Task: Create a website for subscription-based wine club: curate and deliver wine selections to subscribers.
Action: Mouse moved to (900, 118)
Screenshot: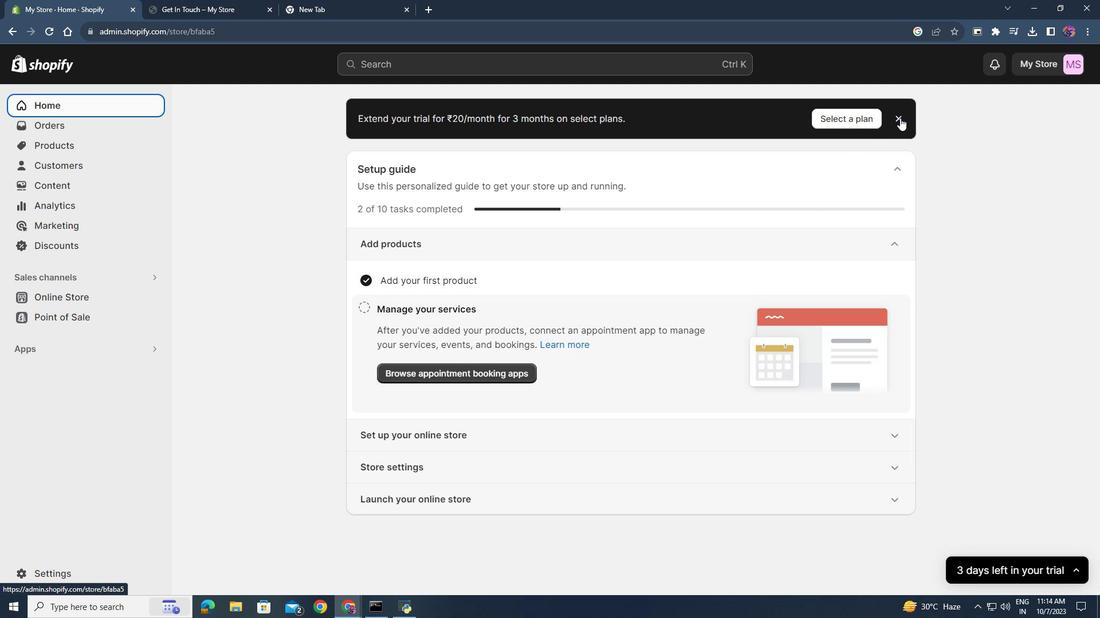 
Action: Mouse pressed left at (900, 118)
Screenshot: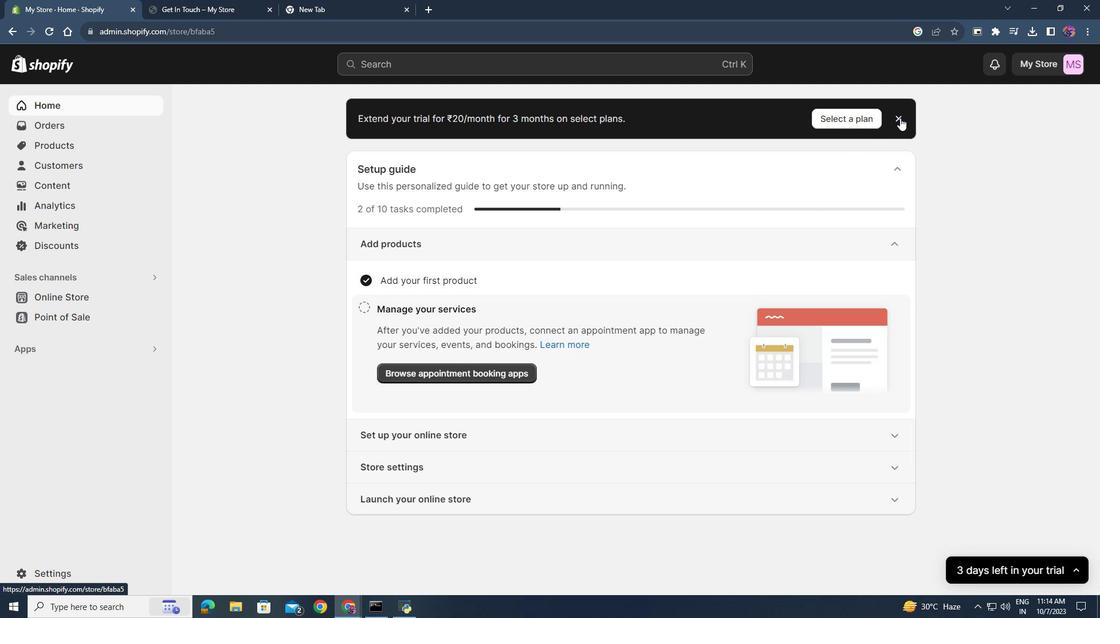 
Action: Mouse moved to (72, 297)
Screenshot: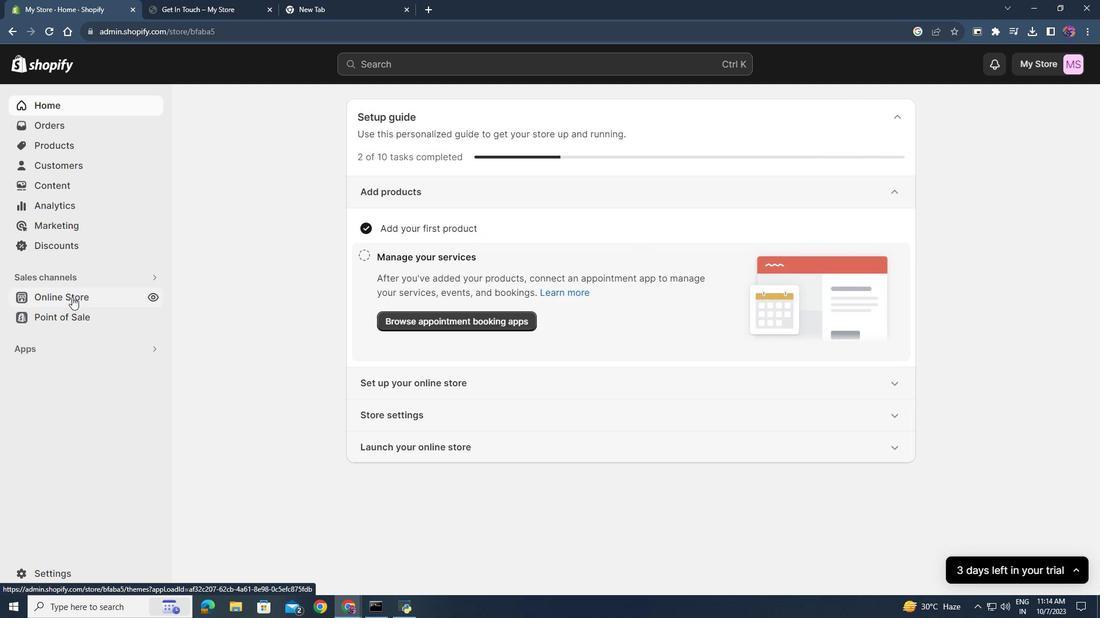 
Action: Mouse pressed left at (72, 297)
Screenshot: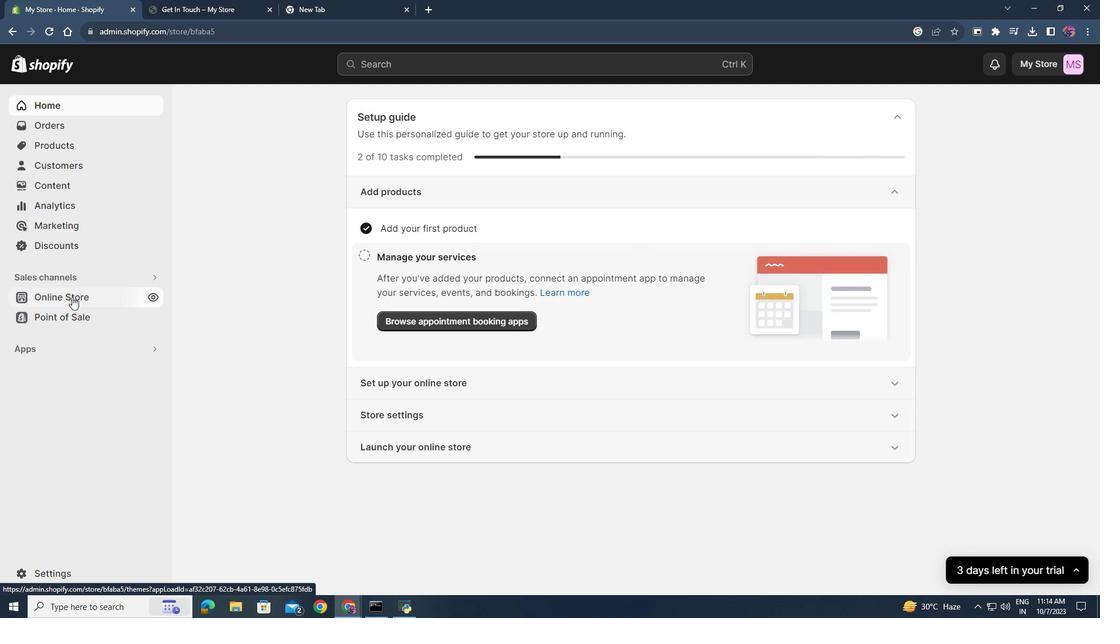 
Action: Mouse moved to (745, 420)
Screenshot: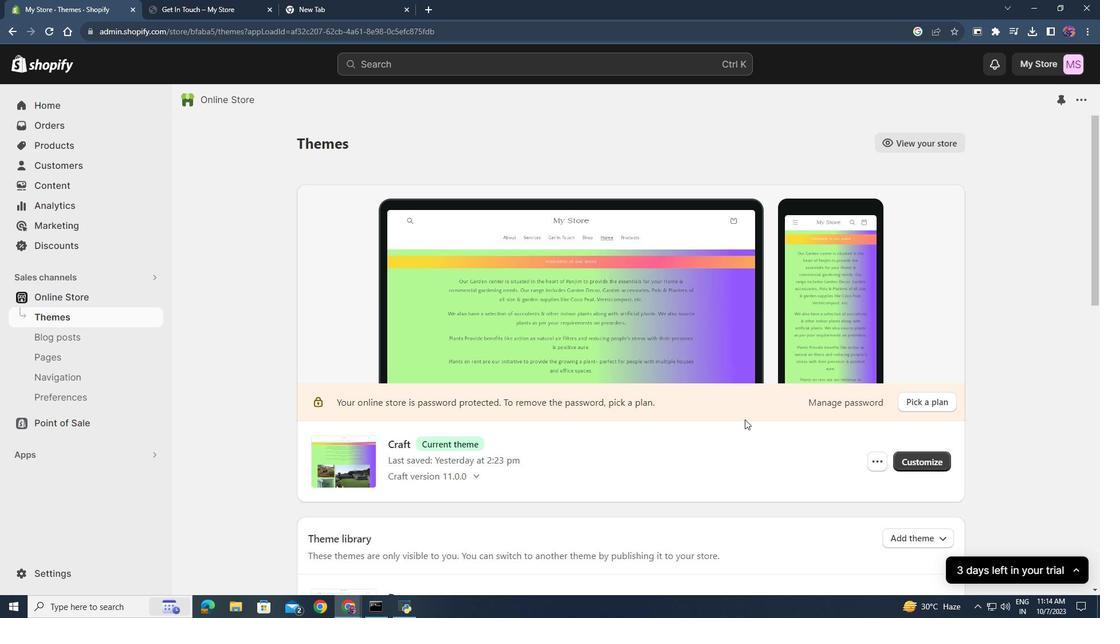 
Action: Mouse scrolled (745, 419) with delta (0, 0)
Screenshot: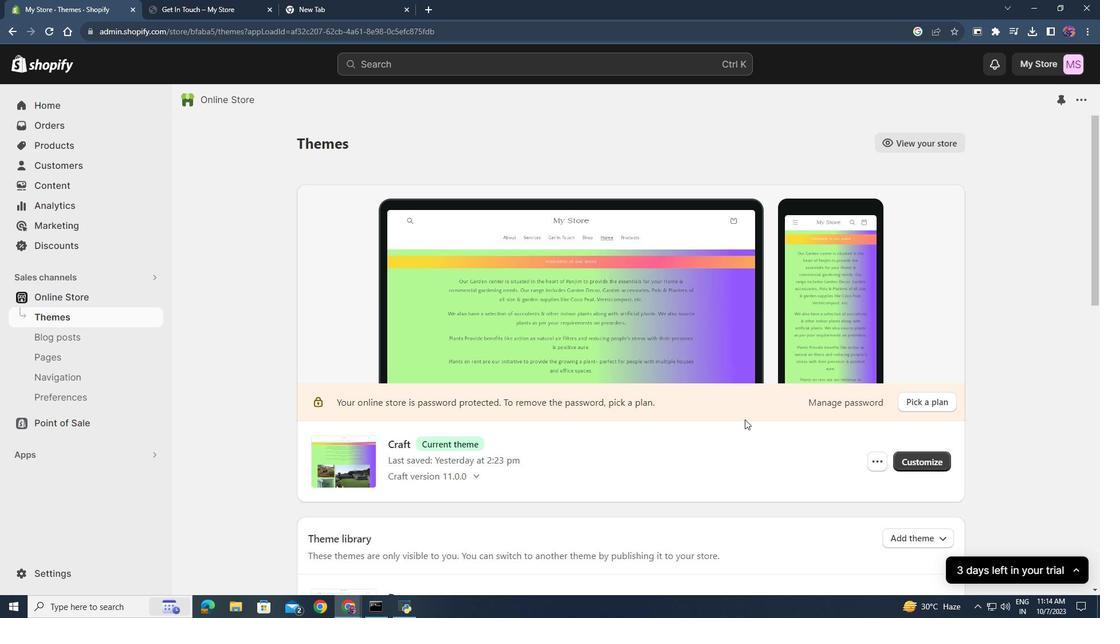
Action: Mouse scrolled (745, 419) with delta (0, 0)
Screenshot: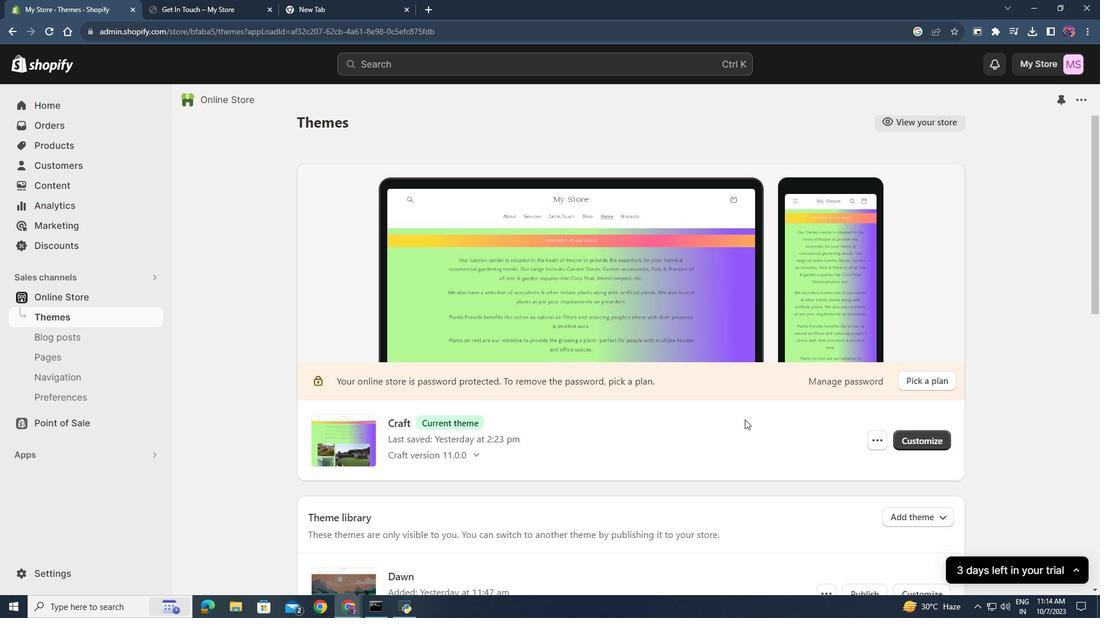 
Action: Mouse scrolled (745, 419) with delta (0, 0)
Screenshot: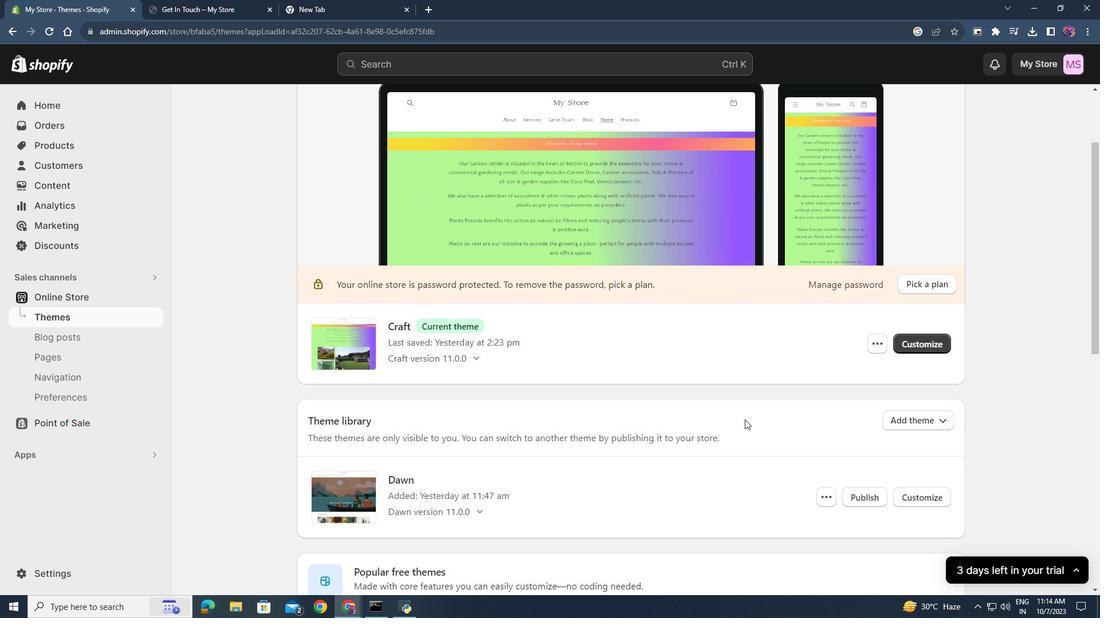 
Action: Mouse scrolled (745, 419) with delta (0, 0)
Screenshot: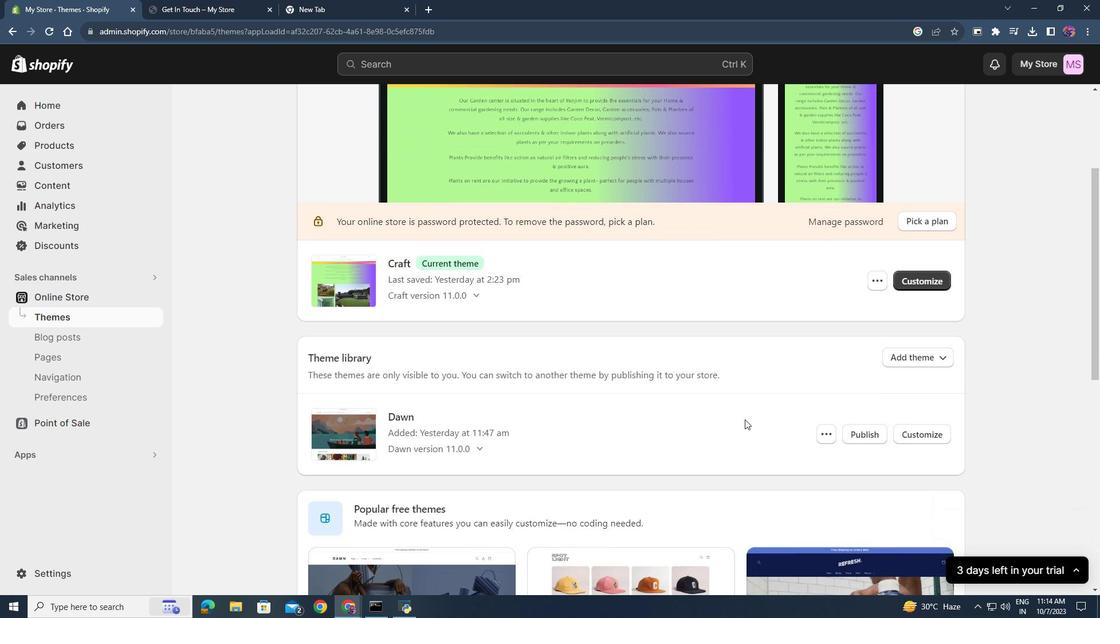
Action: Mouse scrolled (745, 420) with delta (0, 0)
Screenshot: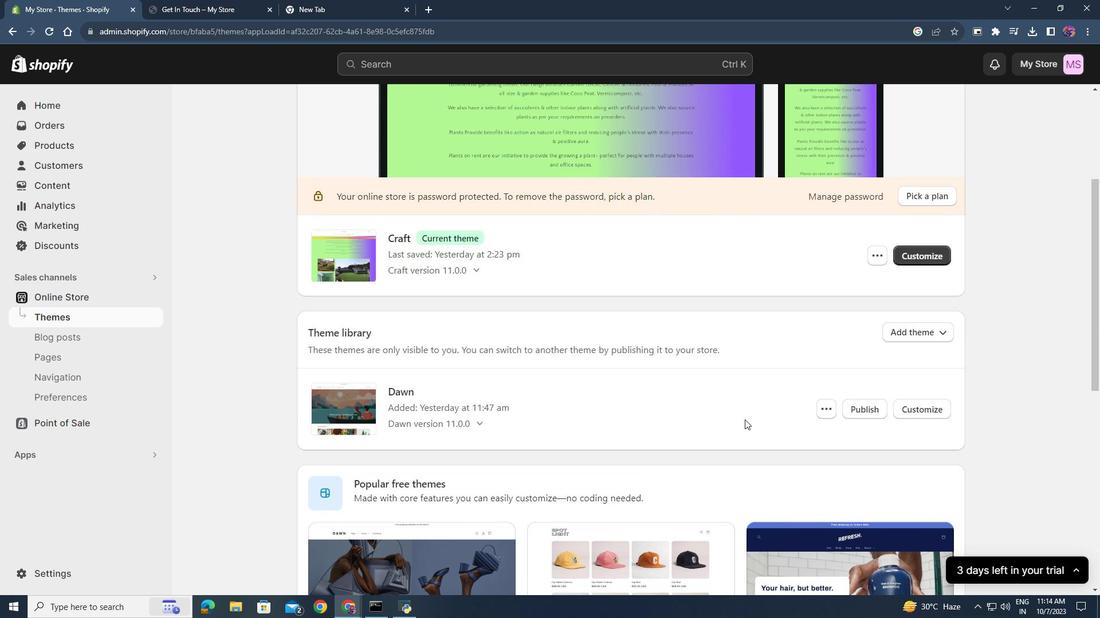 
Action: Mouse scrolled (745, 420) with delta (0, 0)
Screenshot: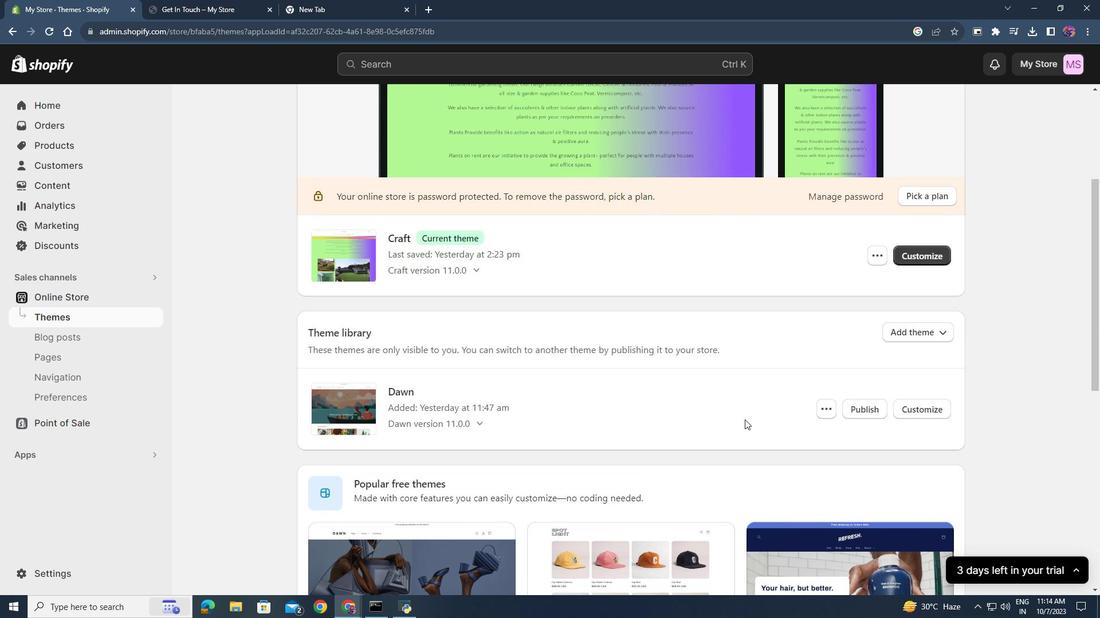 
Action: Mouse scrolled (745, 420) with delta (0, 0)
Screenshot: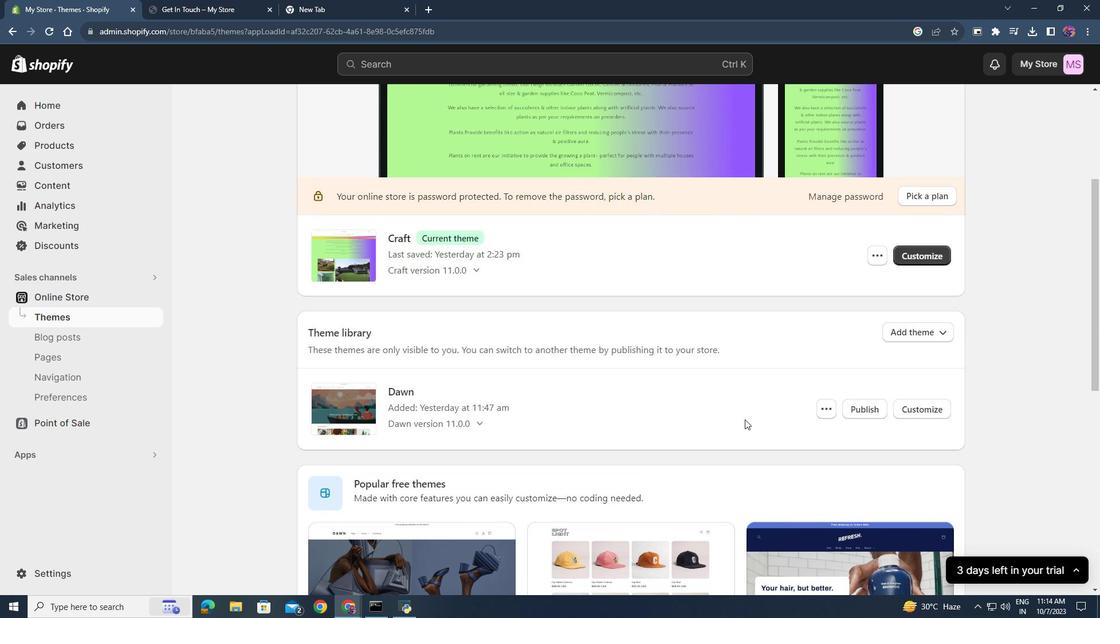 
Action: Mouse scrolled (745, 420) with delta (0, 0)
Screenshot: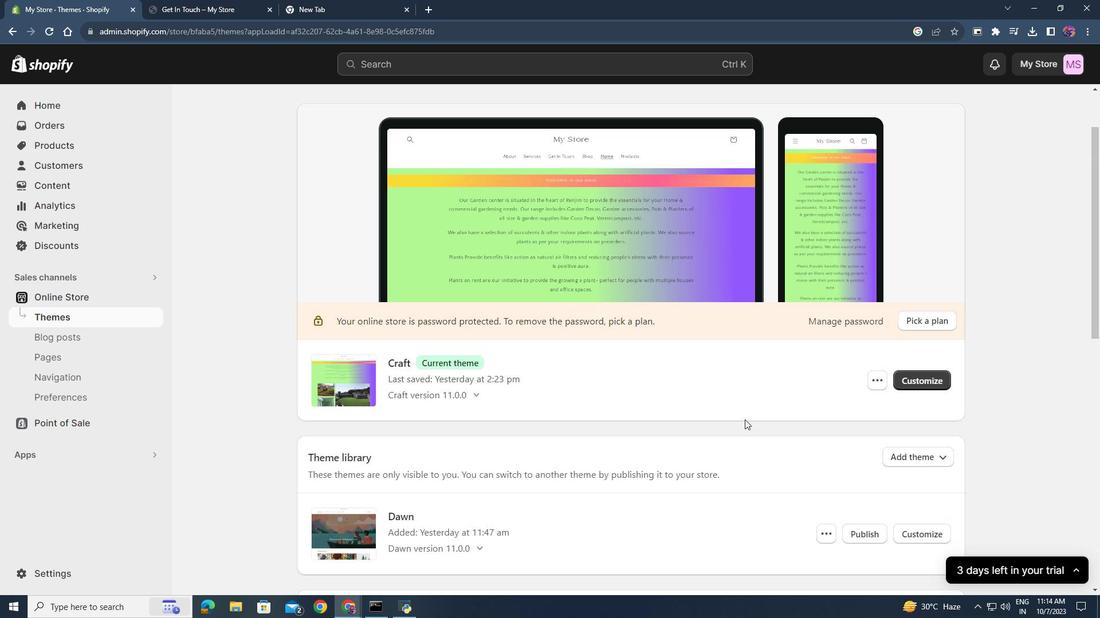 
Action: Mouse scrolled (745, 420) with delta (0, 0)
Screenshot: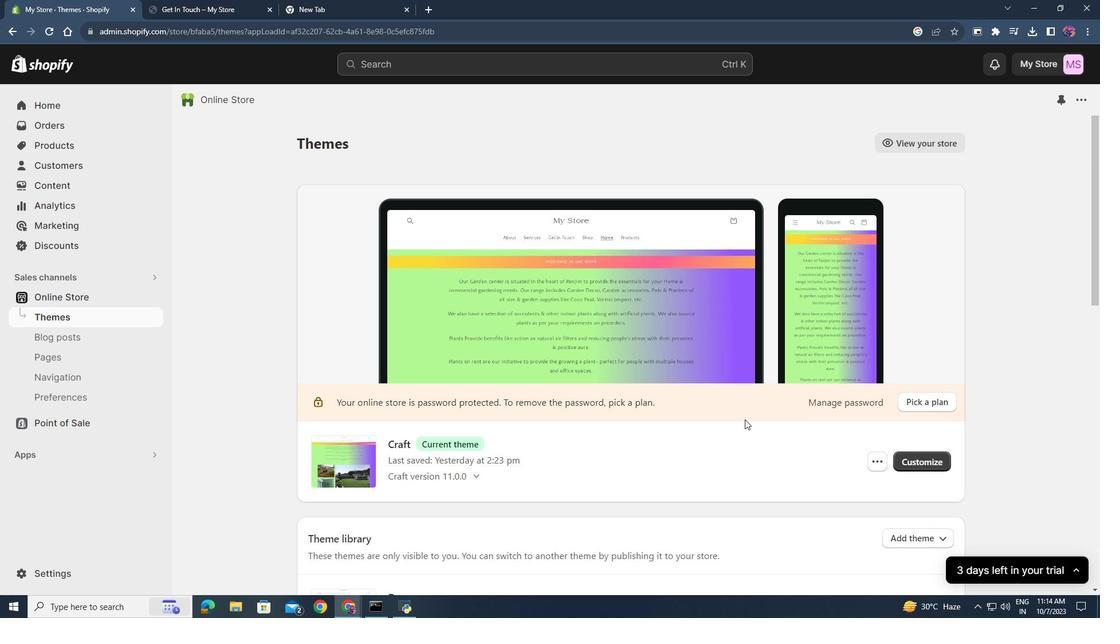 
Action: Mouse scrolled (745, 420) with delta (0, 0)
Screenshot: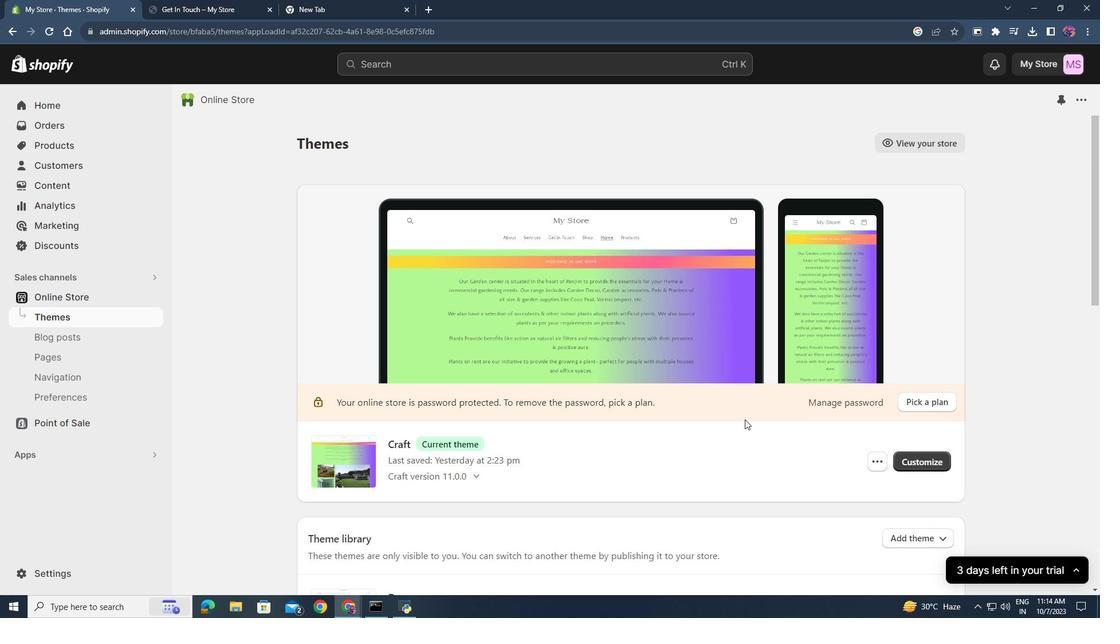 
Action: Mouse scrolled (745, 420) with delta (0, 0)
Screenshot: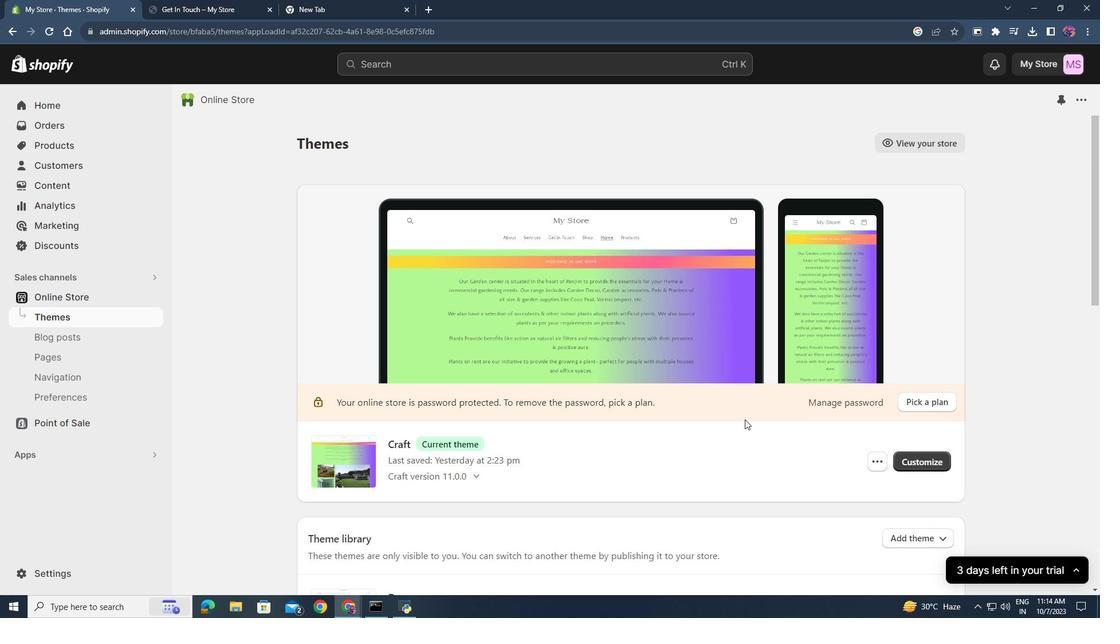 
Action: Mouse moved to (1039, 64)
Screenshot: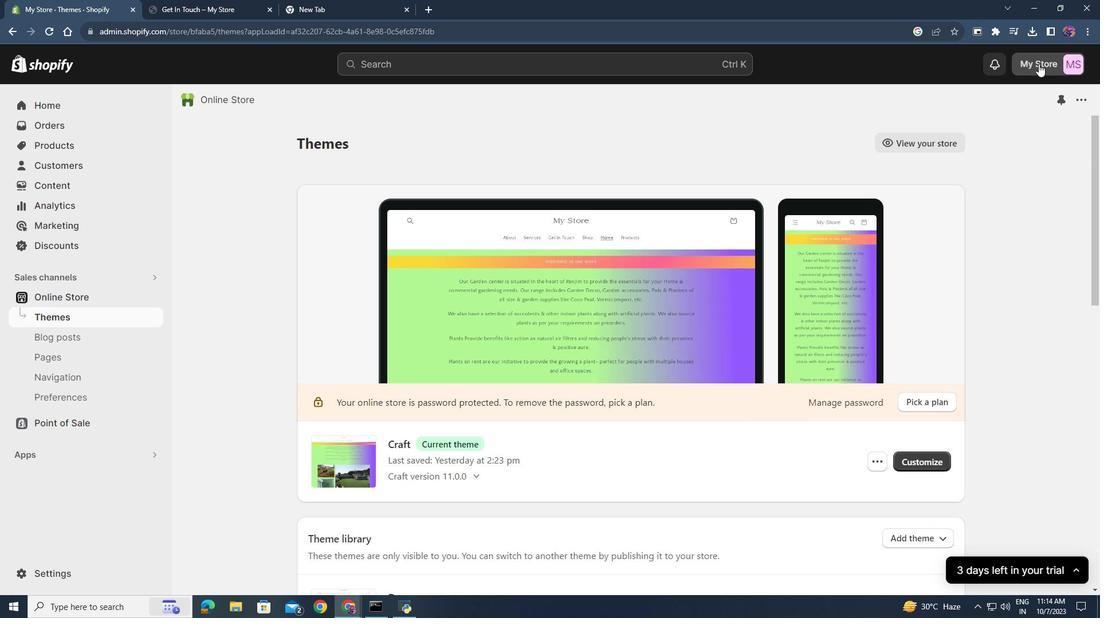 
Action: Mouse pressed left at (1039, 64)
Screenshot: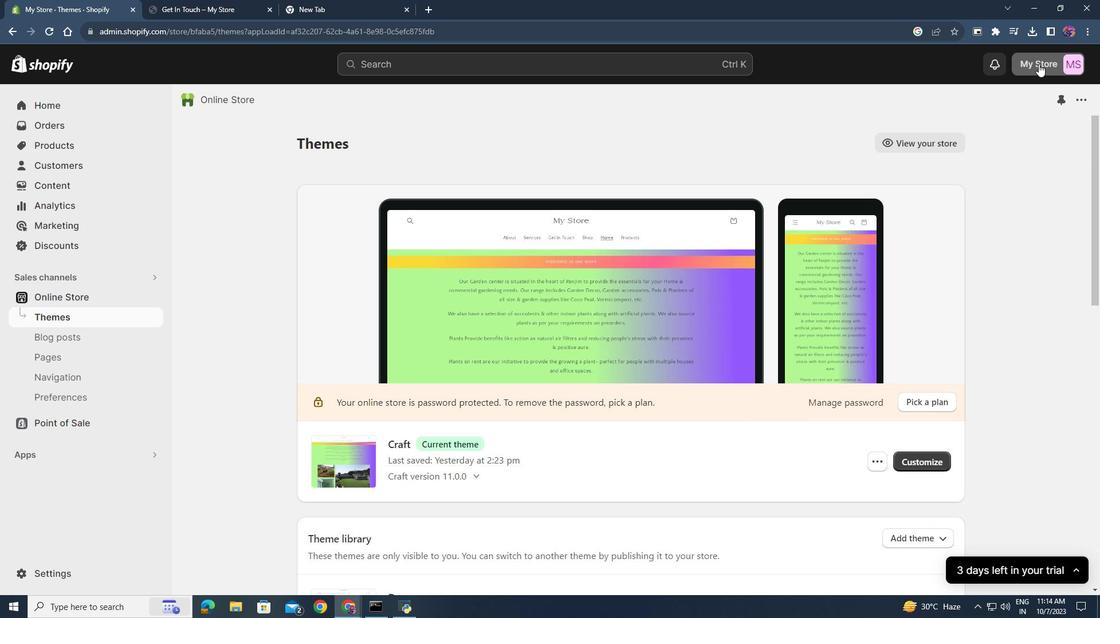 
Action: Mouse moved to (974, 155)
Screenshot: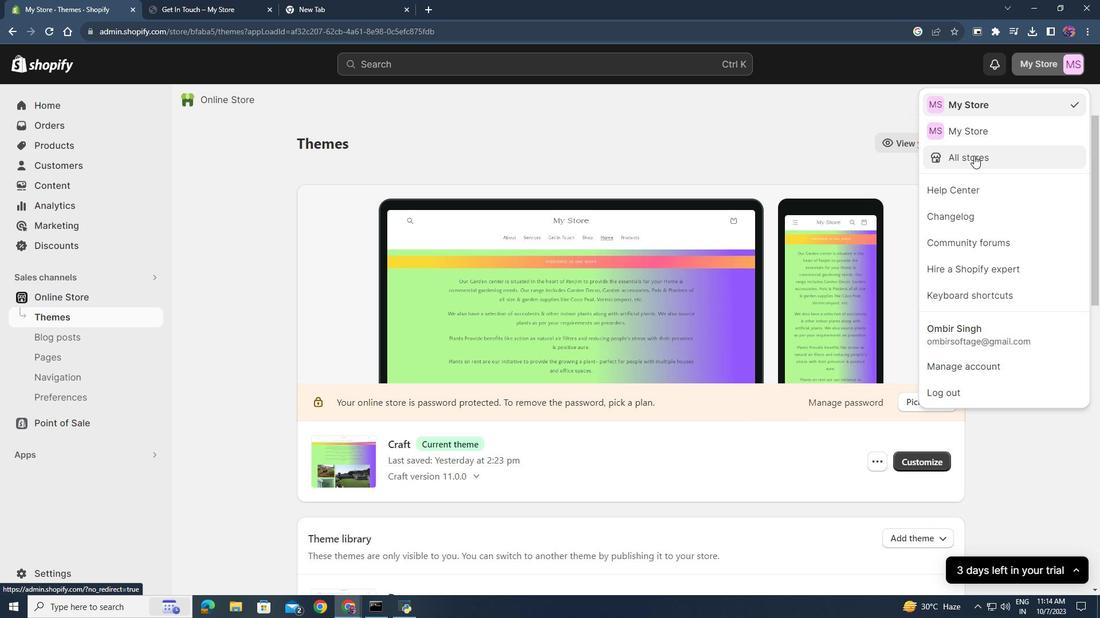 
Action: Mouse pressed left at (974, 155)
Screenshot: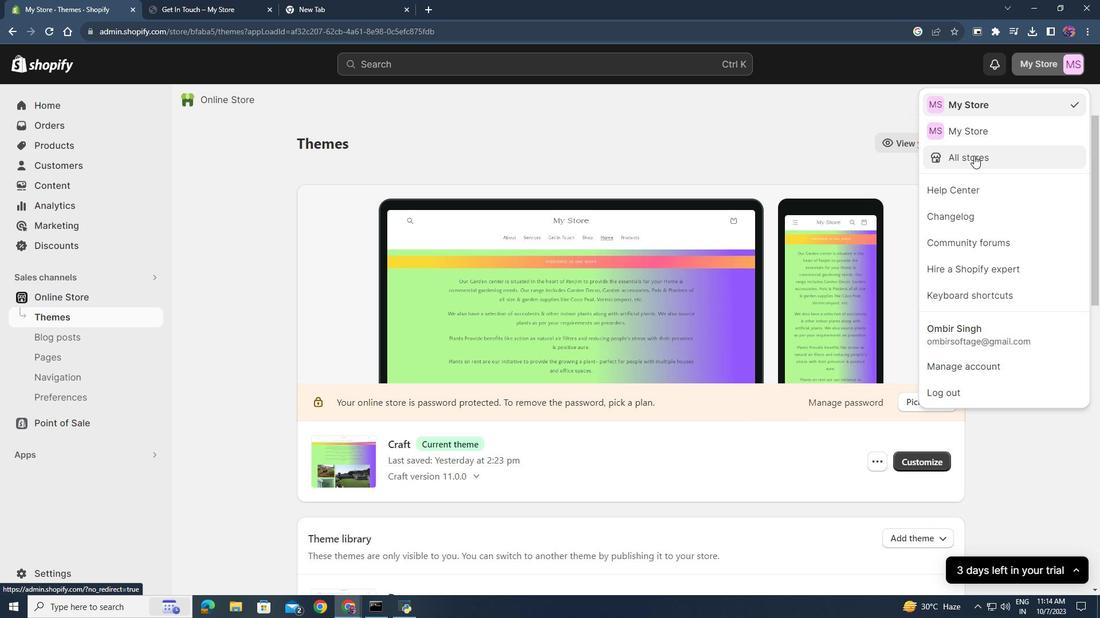 
Action: Mouse moved to (676, 215)
Screenshot: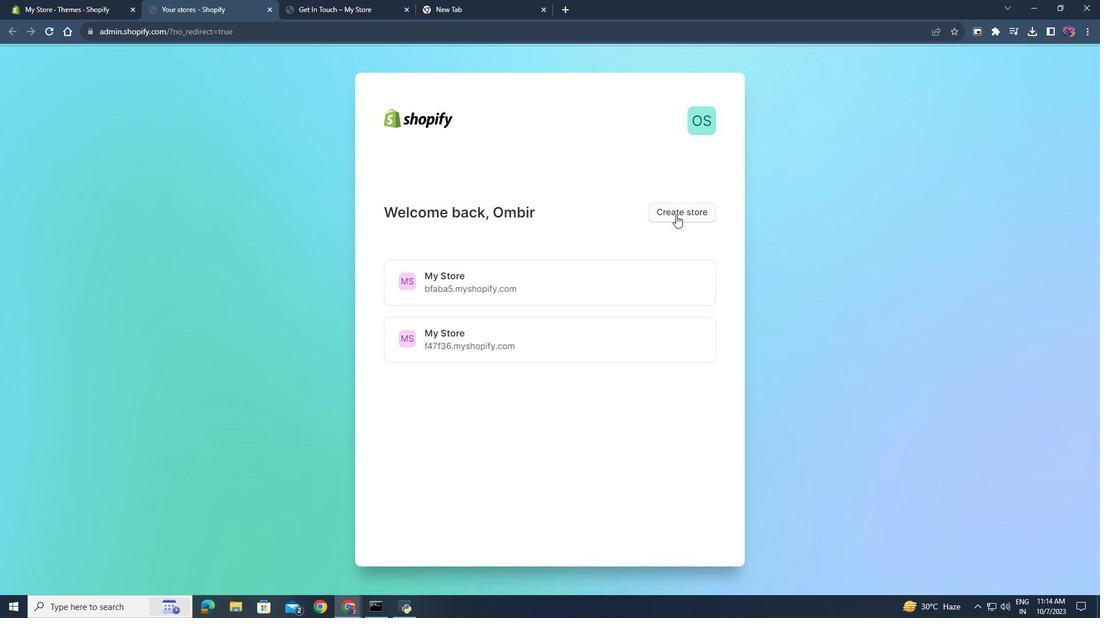 
Action: Mouse pressed left at (676, 215)
Screenshot: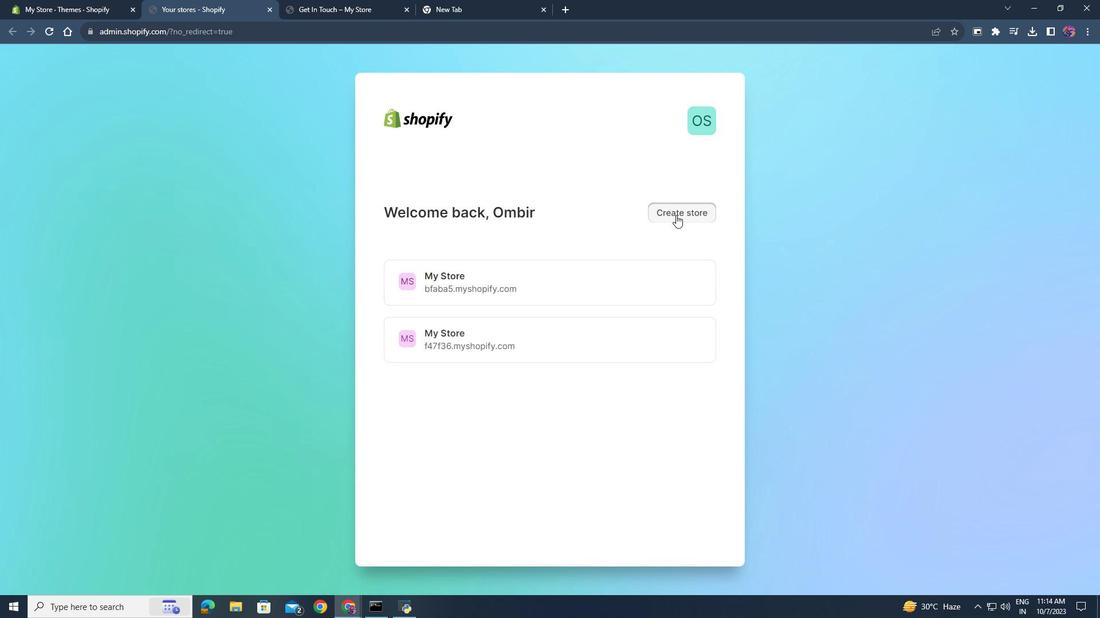 
Action: Mouse moved to (329, 257)
Screenshot: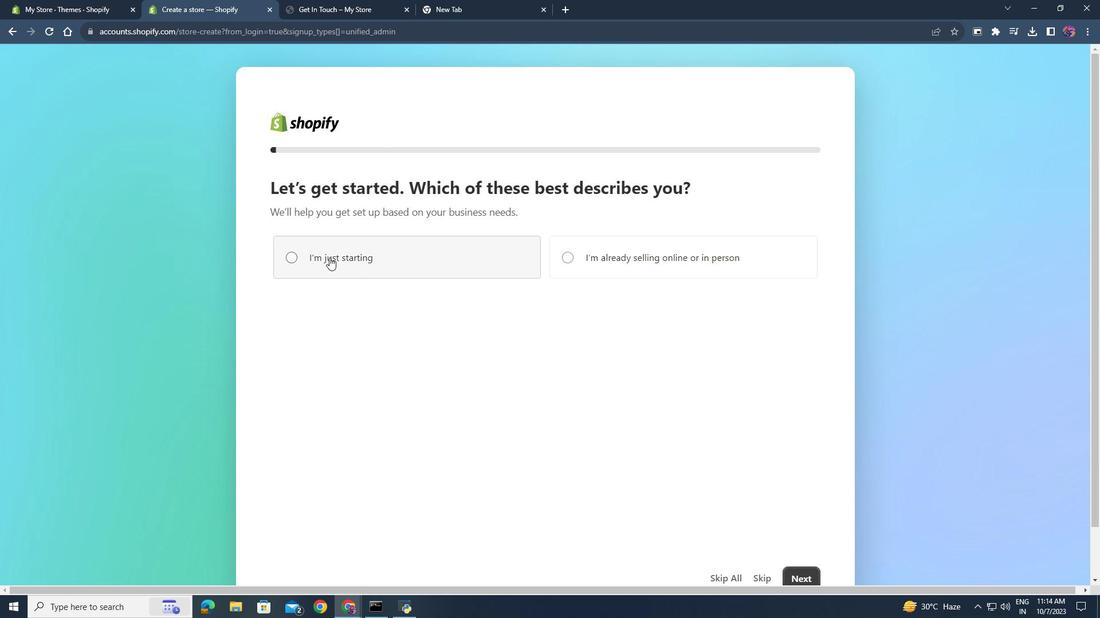 
Action: Mouse pressed left at (329, 257)
Screenshot: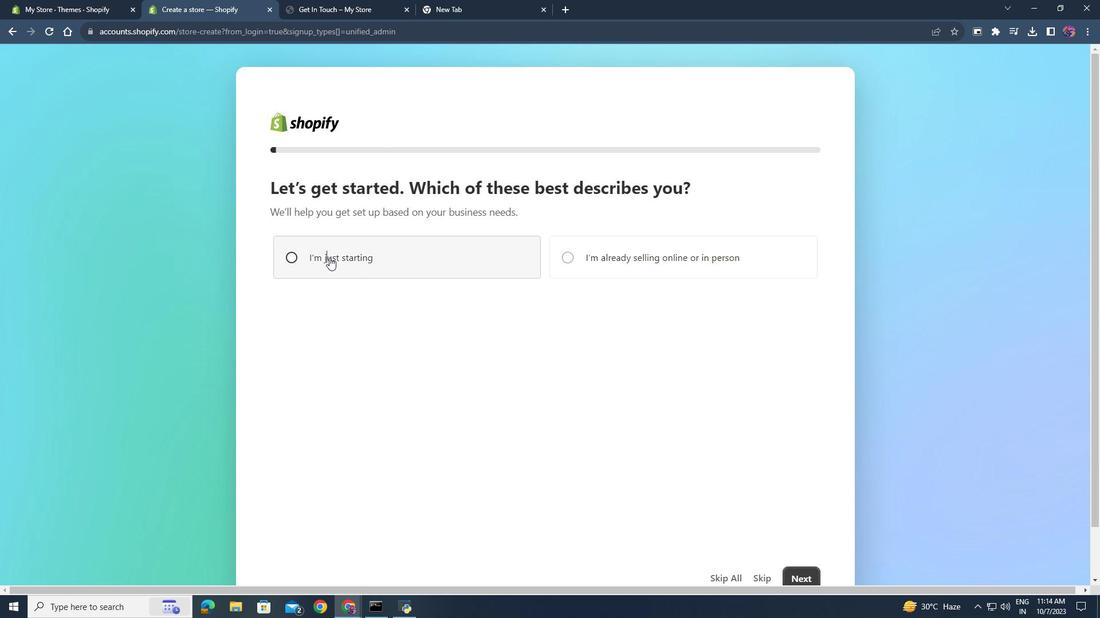 
Action: Mouse moved to (802, 573)
Screenshot: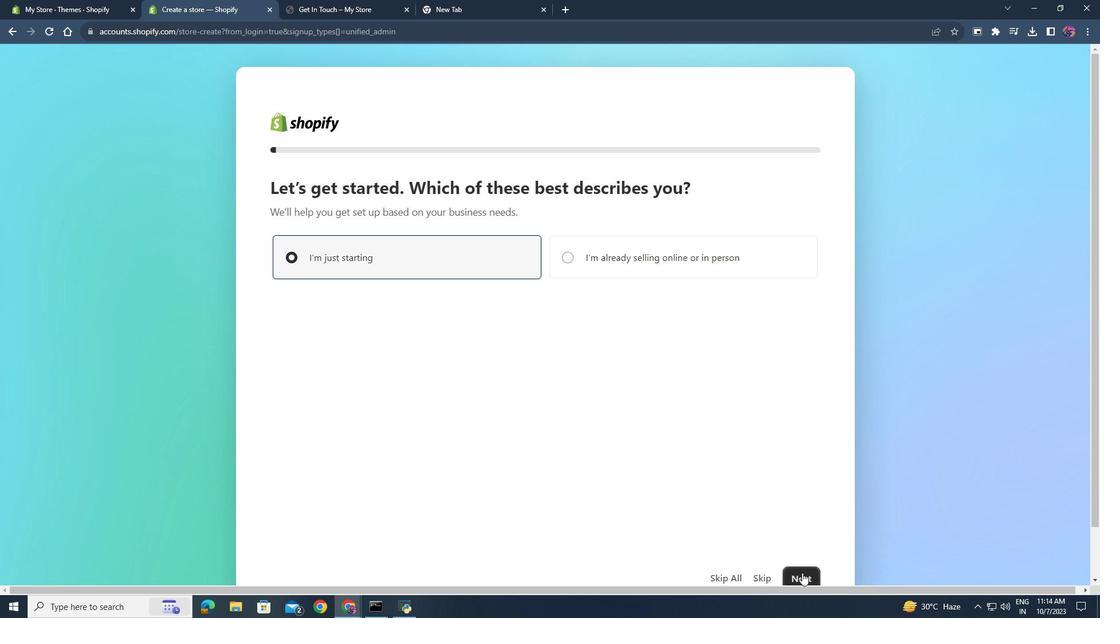 
Action: Mouse pressed left at (802, 573)
Screenshot: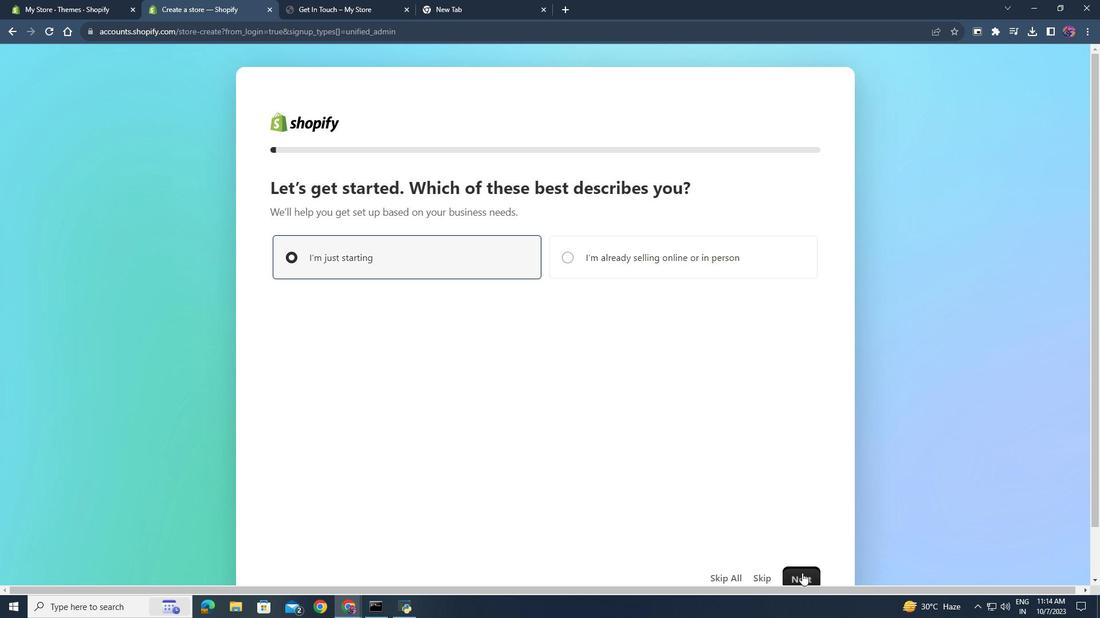 
Action: Mouse moved to (290, 267)
Screenshot: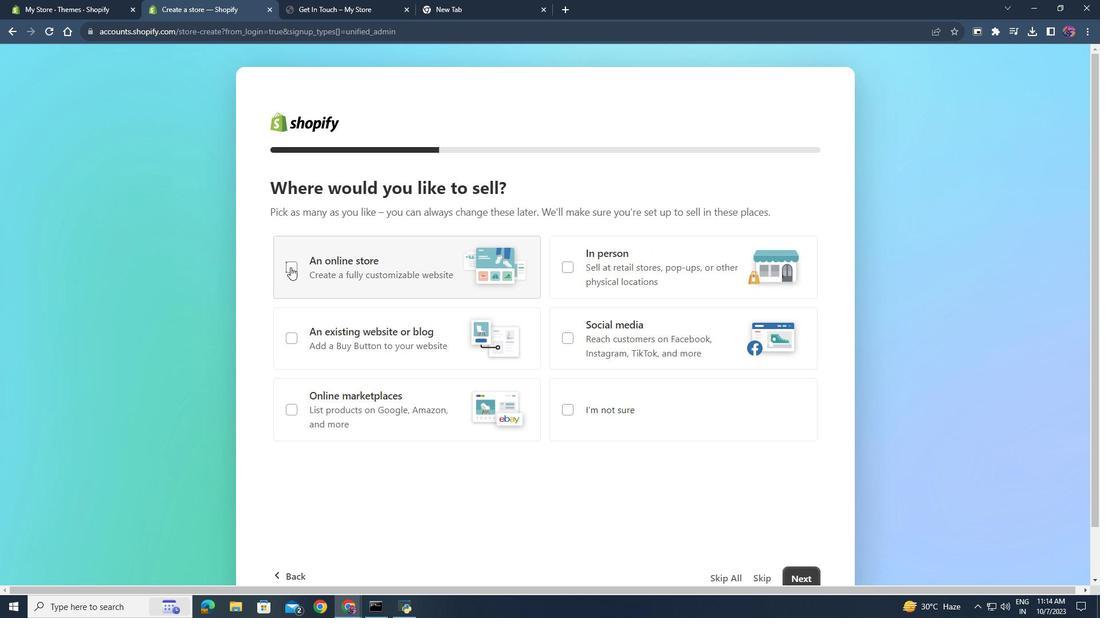 
Action: Mouse pressed left at (290, 267)
Screenshot: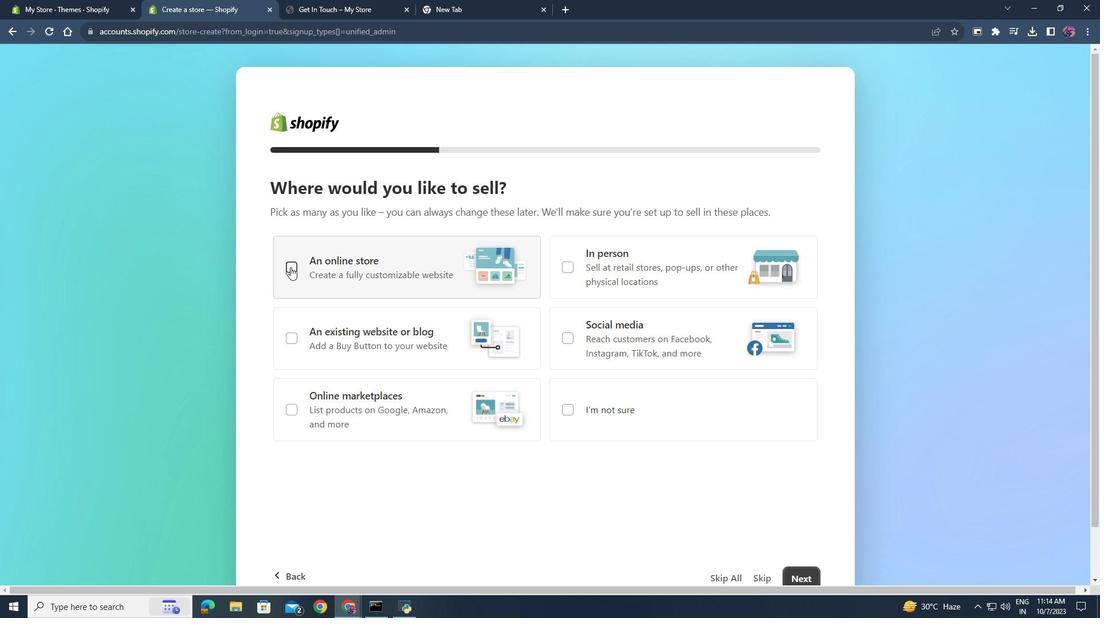 
Action: Mouse moved to (567, 336)
Screenshot: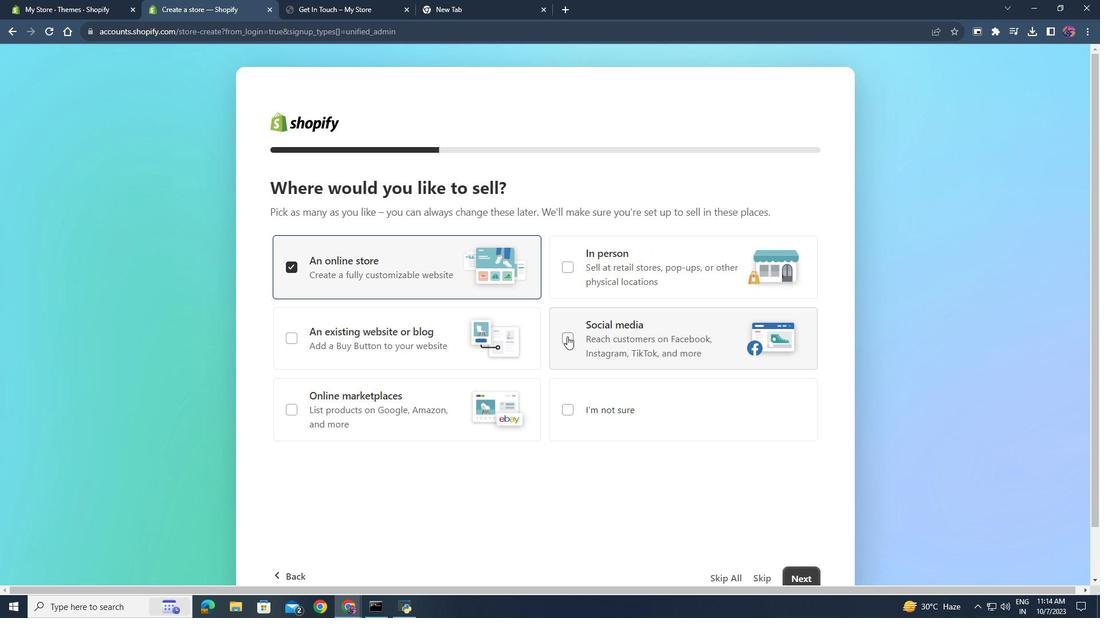 
Action: Mouse pressed left at (567, 336)
Screenshot: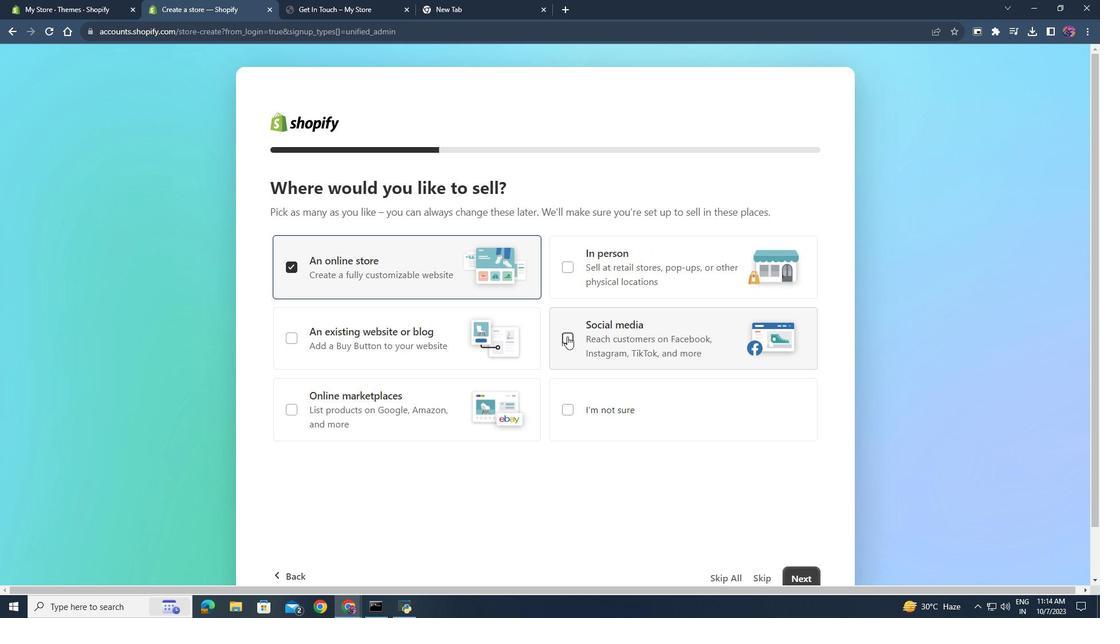 
Action: Mouse moved to (285, 334)
Screenshot: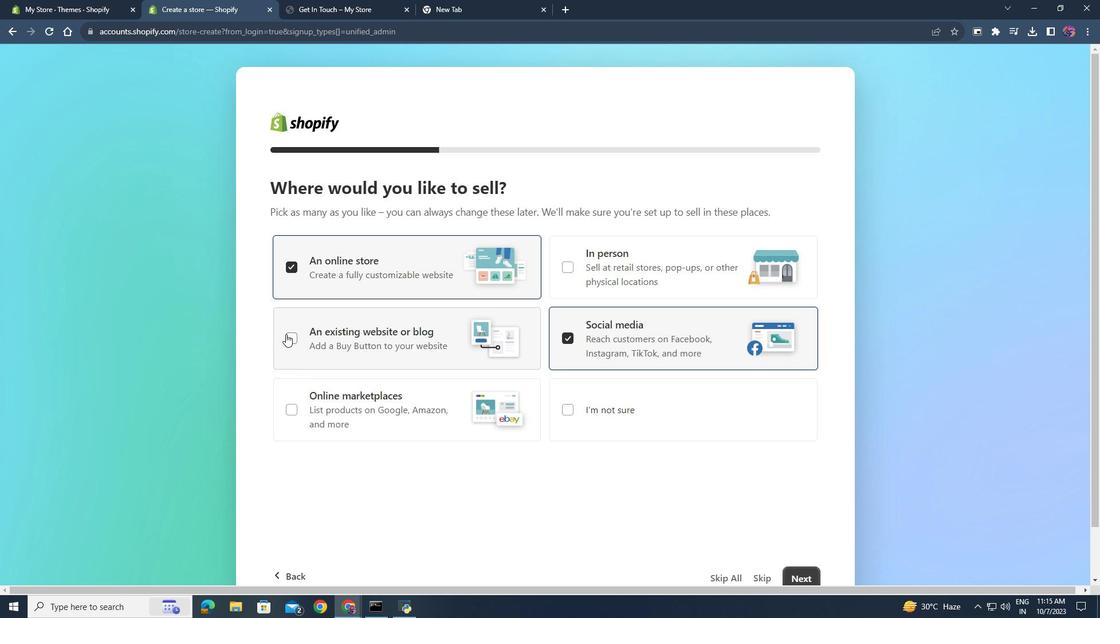 
Action: Mouse pressed left at (285, 334)
Screenshot: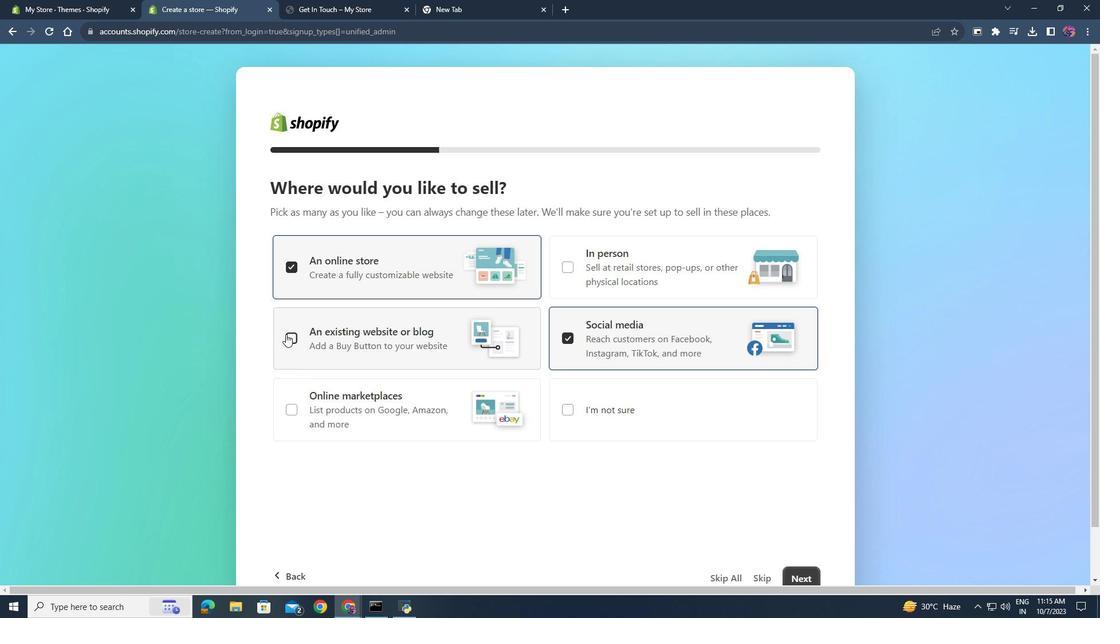 
Action: Mouse moved to (802, 575)
Screenshot: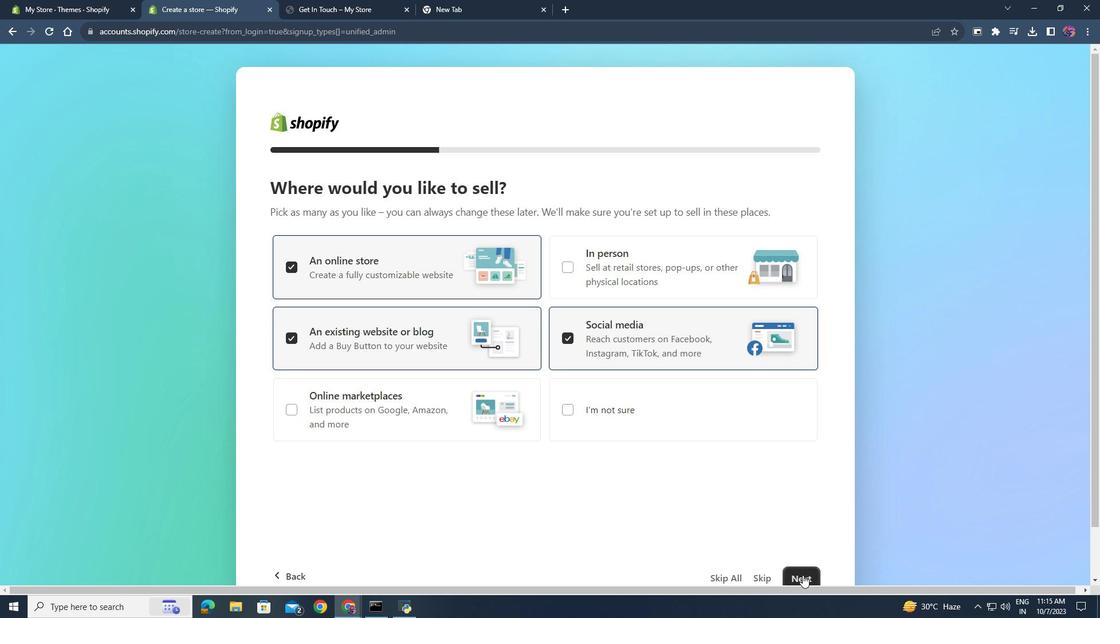 
Action: Mouse pressed left at (802, 575)
Screenshot: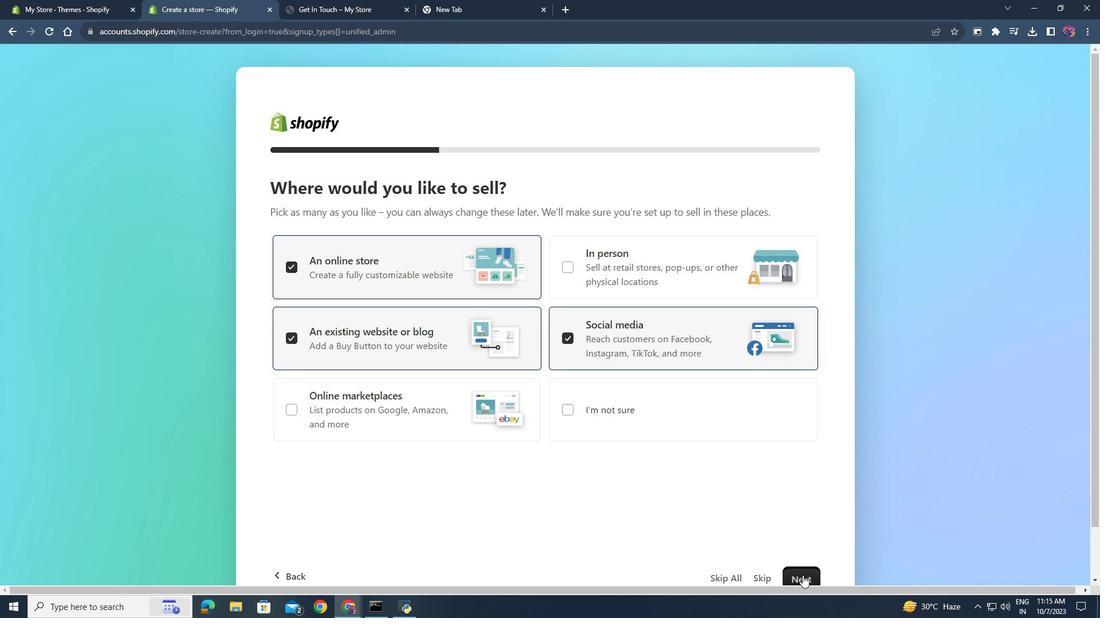 
Action: Mouse moved to (292, 339)
Screenshot: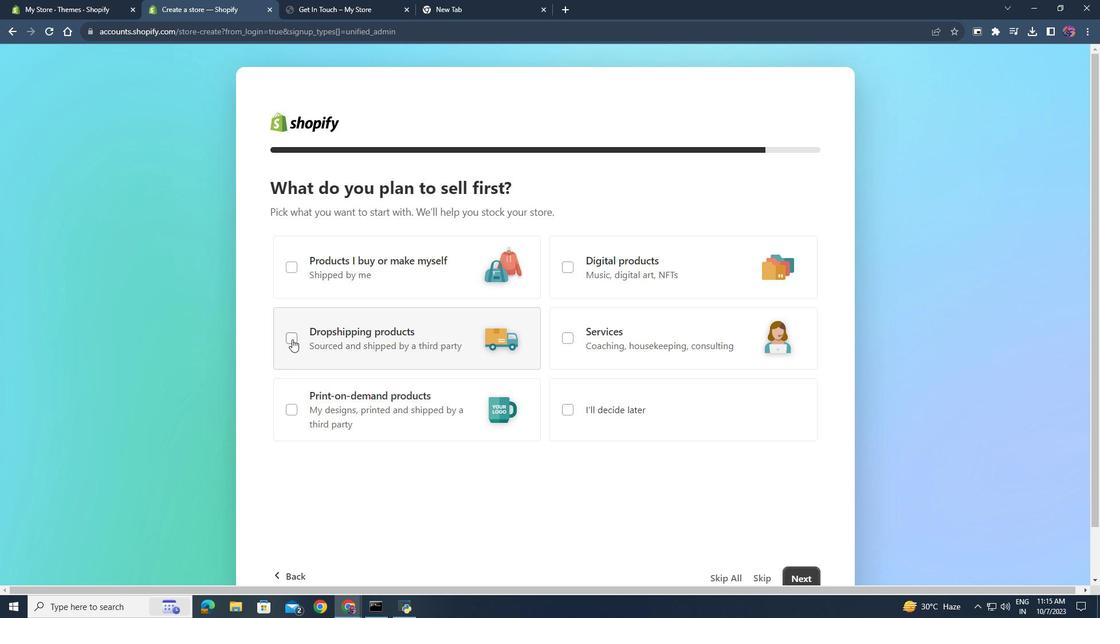 
Action: Mouse pressed left at (292, 339)
Screenshot: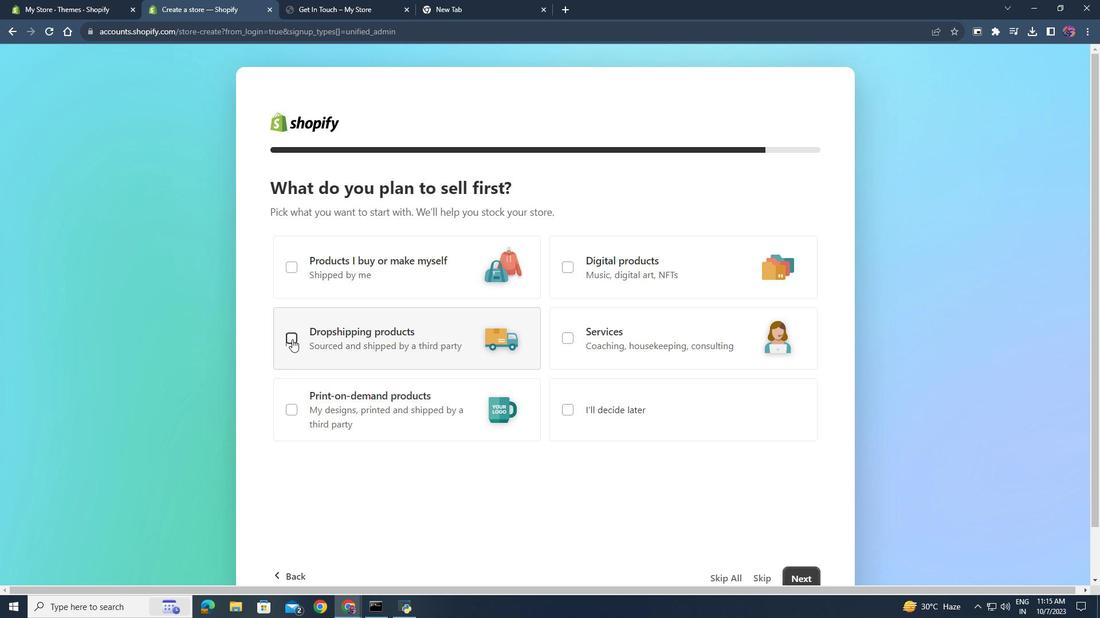 
Action: Mouse moved to (291, 268)
Screenshot: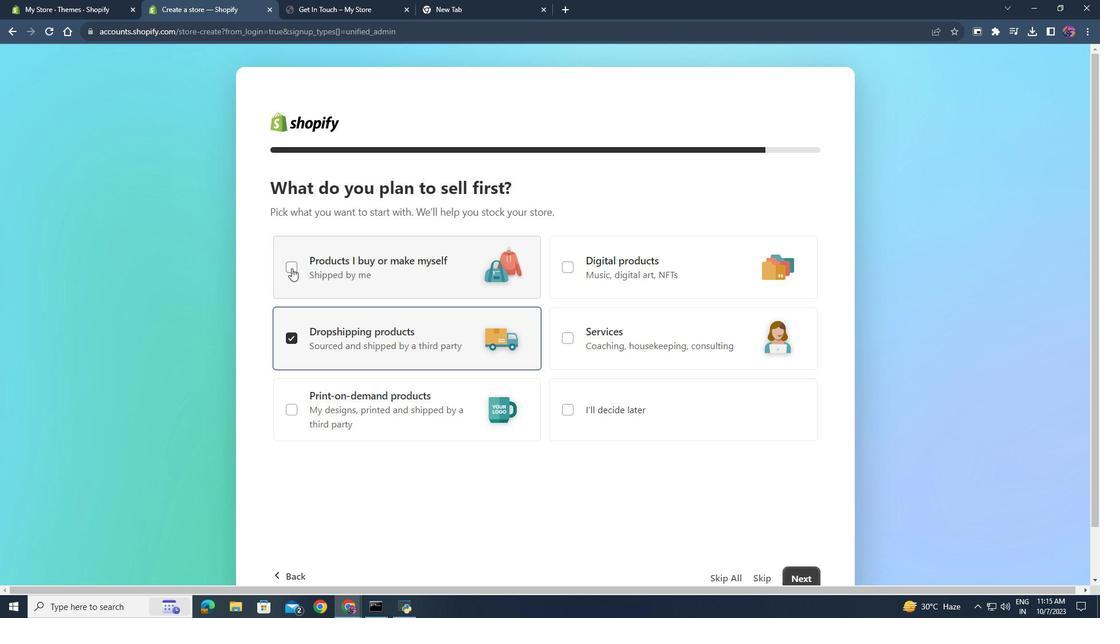 
Action: Mouse pressed left at (291, 268)
Screenshot: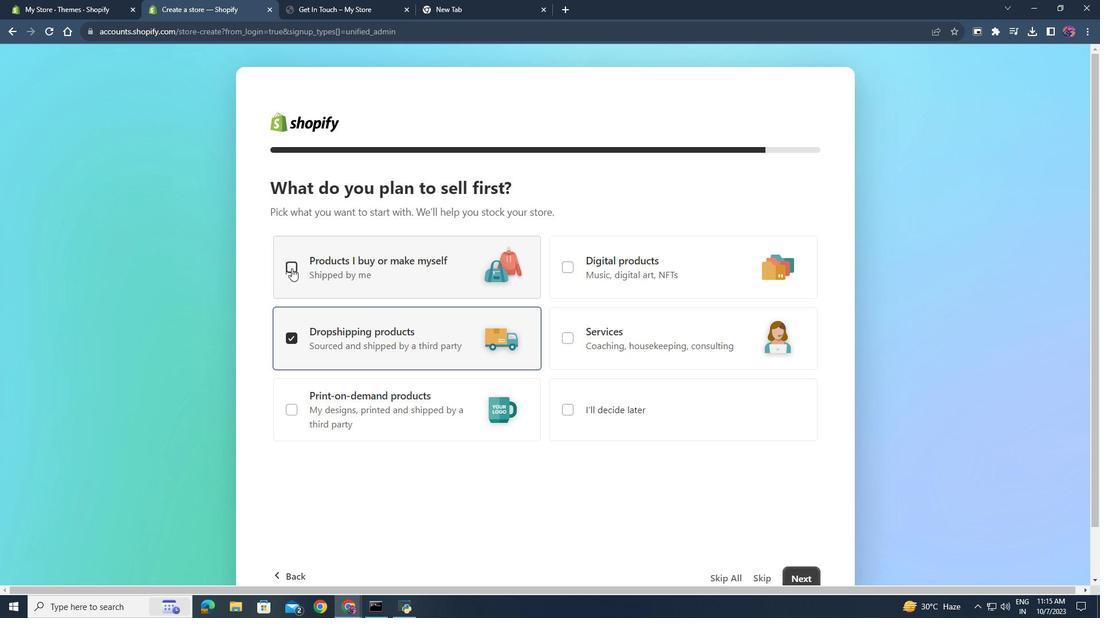 
Action: Mouse moved to (805, 580)
Screenshot: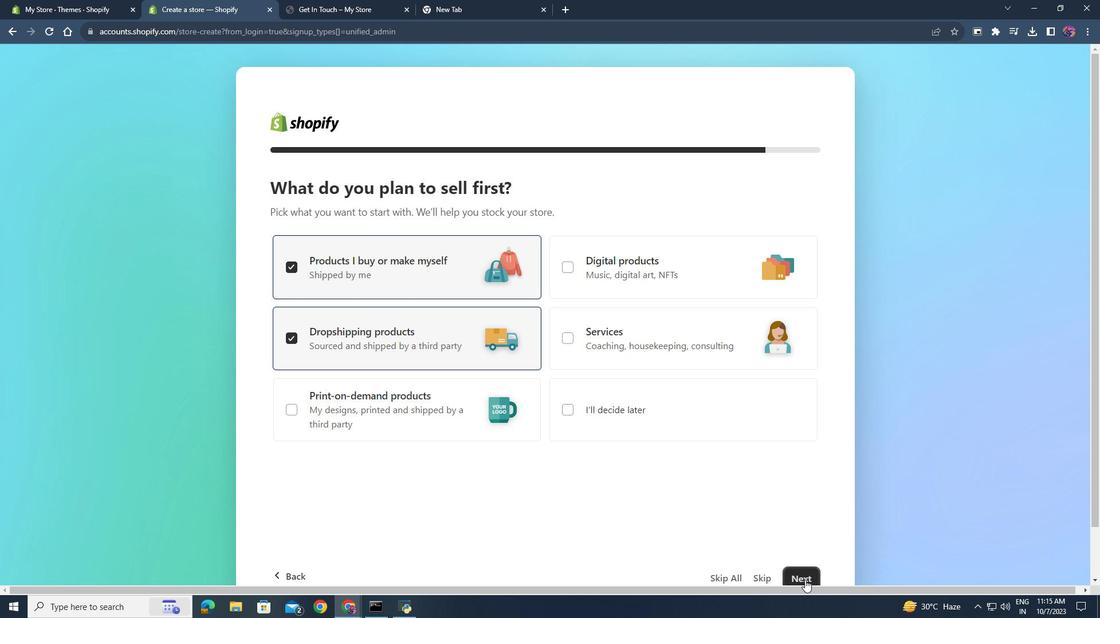 
Action: Mouse pressed left at (805, 580)
Screenshot: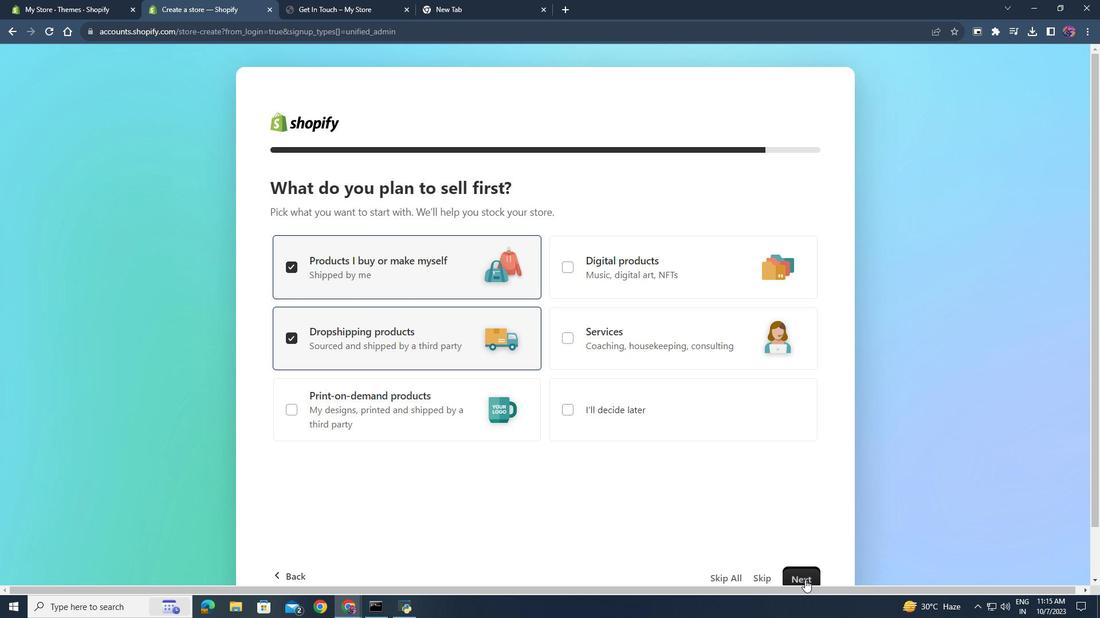 
Action: Mouse moved to (681, 415)
Screenshot: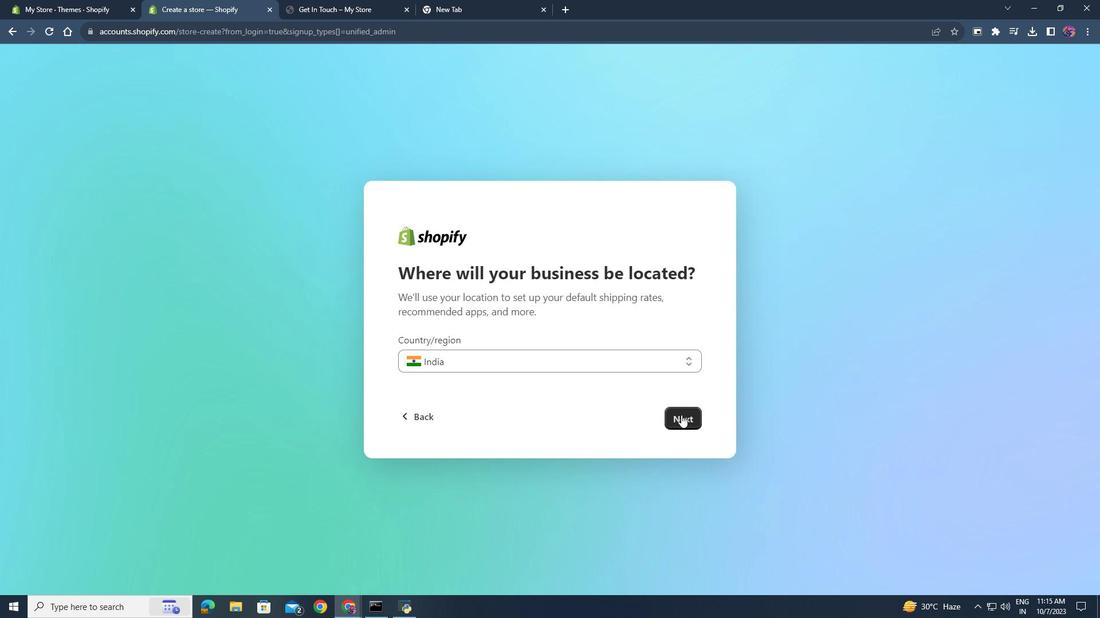 
Action: Mouse pressed left at (681, 415)
Screenshot: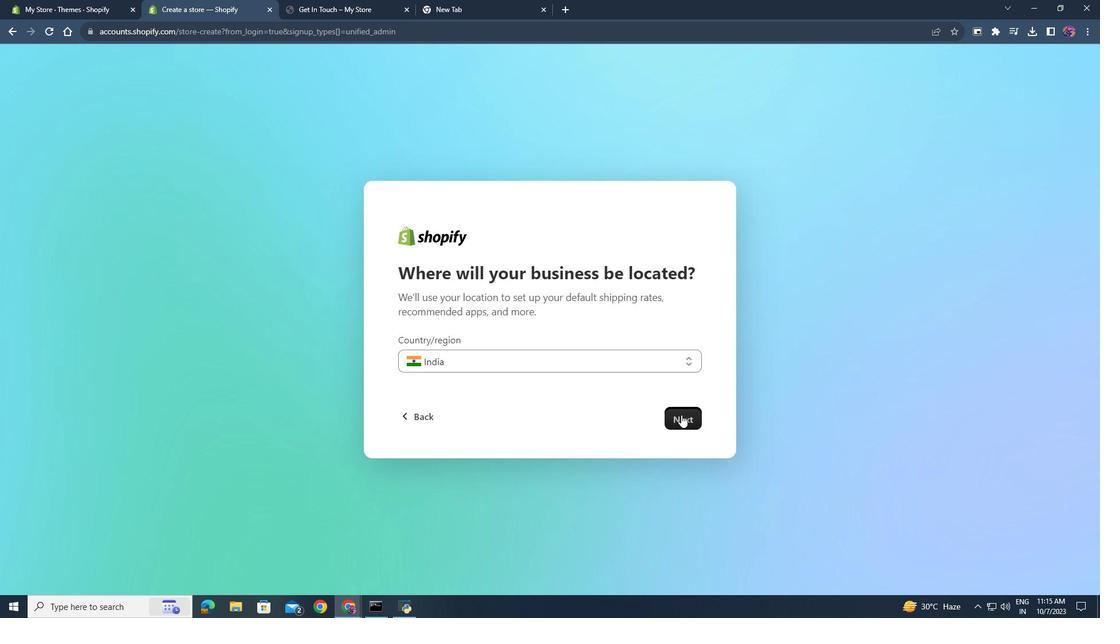 
Action: Mouse moved to (507, 330)
Screenshot: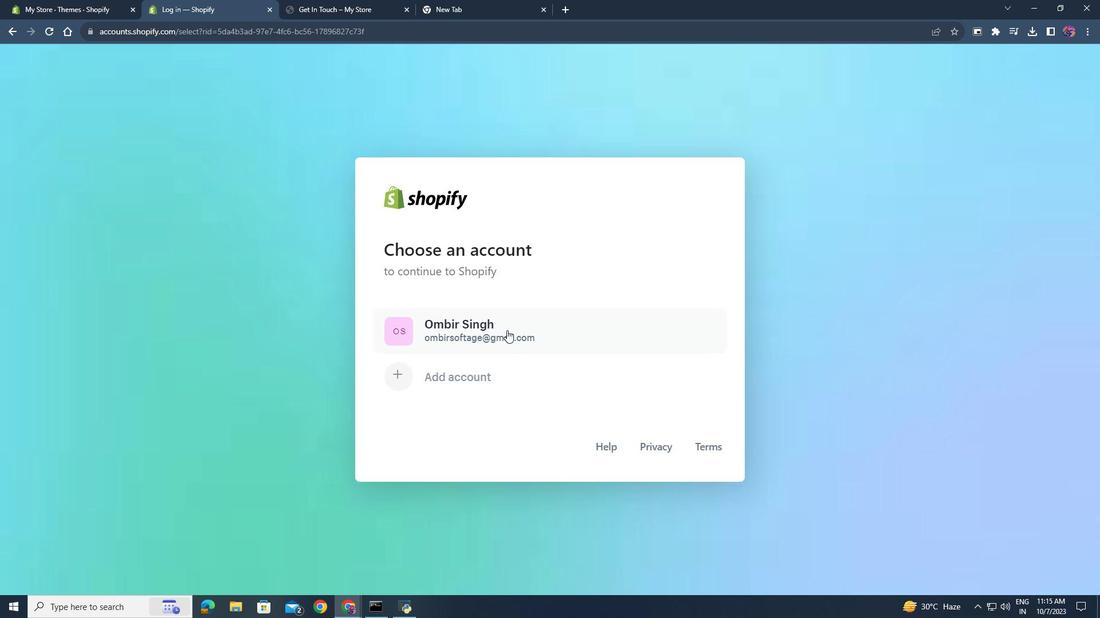 
Action: Mouse pressed left at (507, 330)
Screenshot: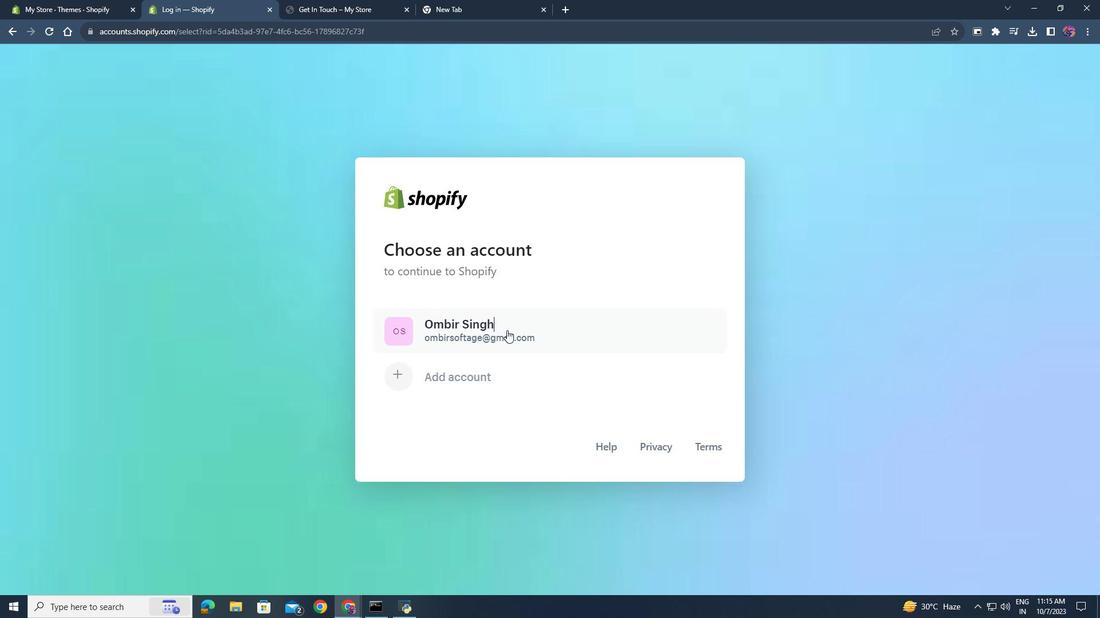 
Action: Mouse moved to (632, 342)
Screenshot: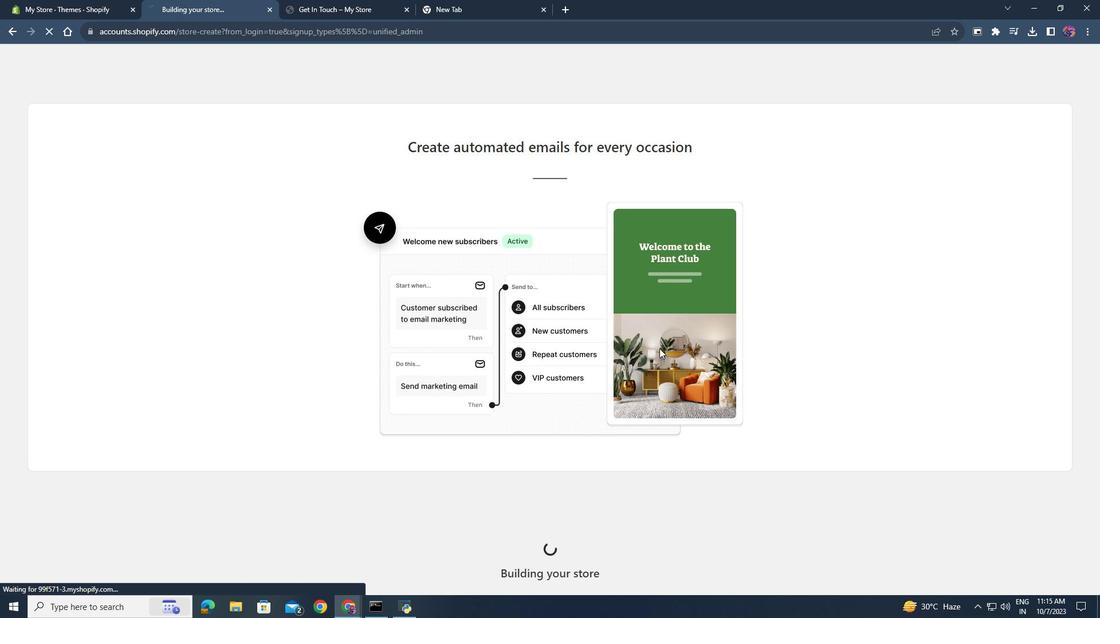
Action: Mouse scrolled (632, 342) with delta (0, 0)
Screenshot: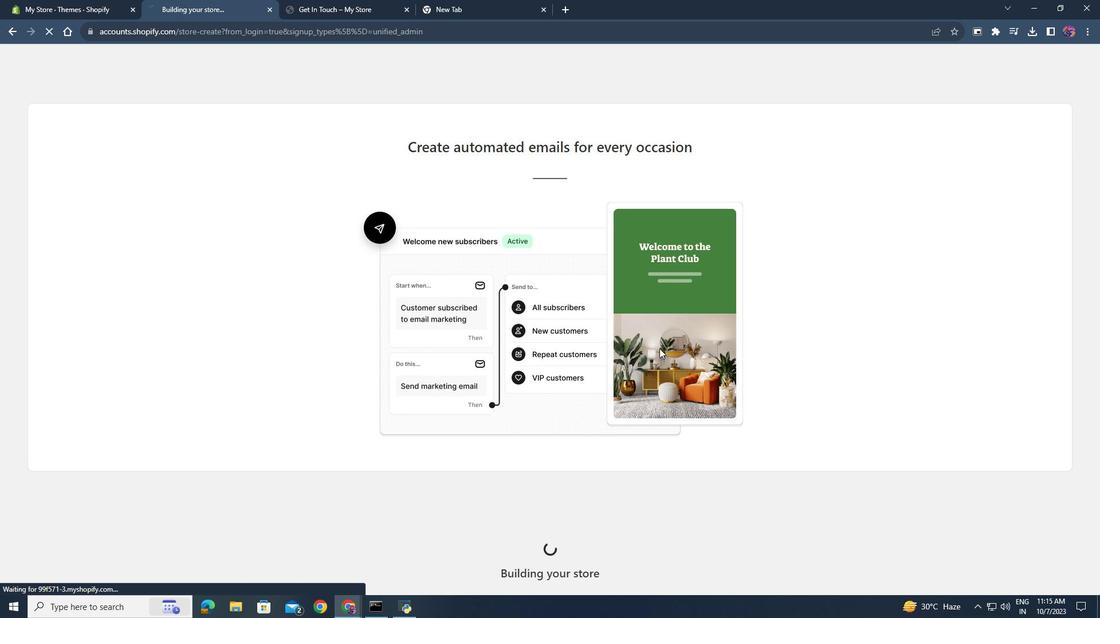 
Action: Mouse moved to (673, 349)
Screenshot: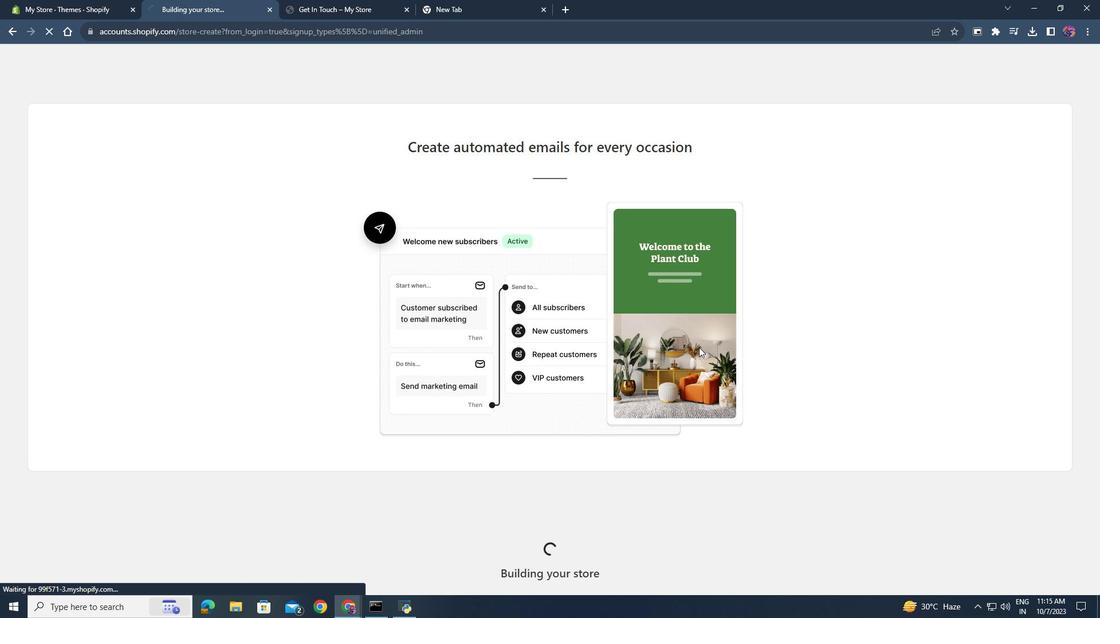
Action: Mouse scrolled (673, 348) with delta (0, 0)
Screenshot: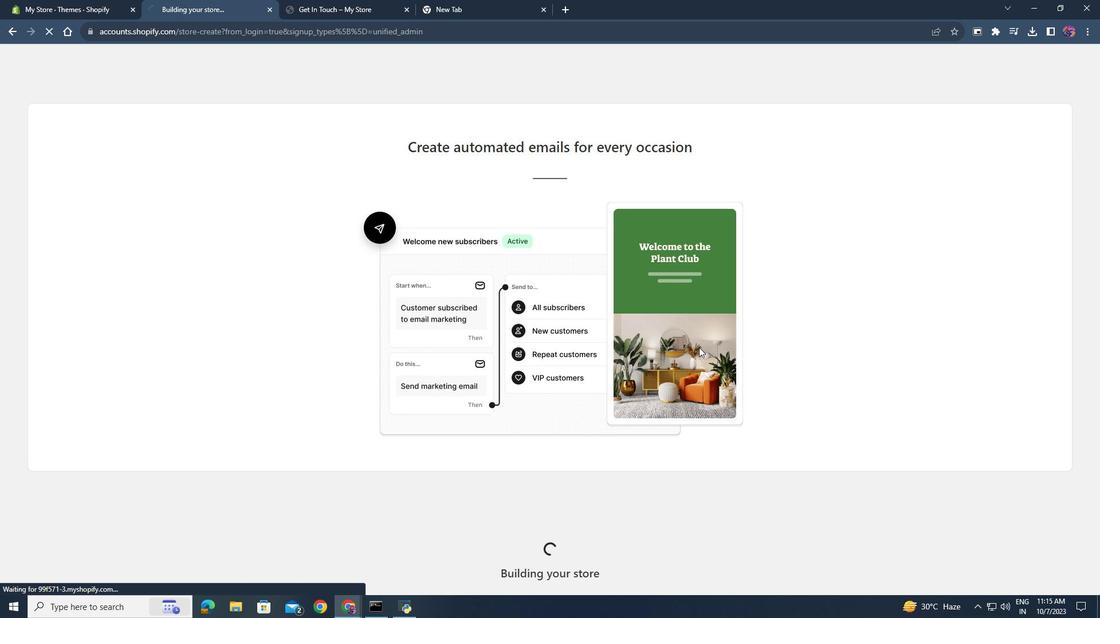 
Action: Mouse moved to (78, 301)
Screenshot: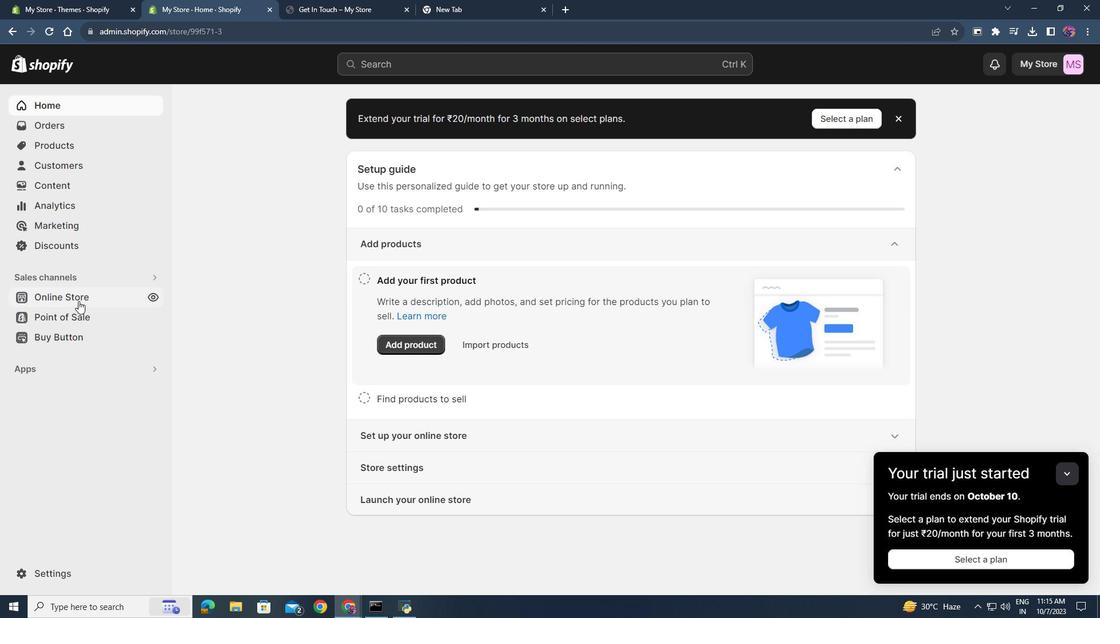 
Action: Mouse pressed left at (78, 301)
Screenshot: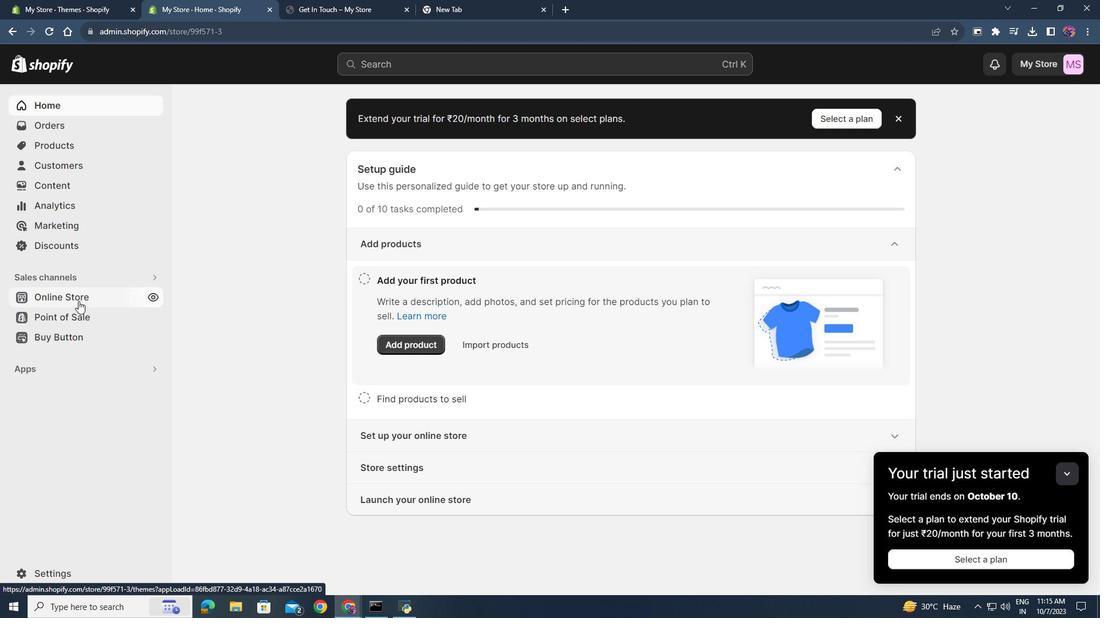 
Action: Mouse moved to (1069, 472)
Screenshot: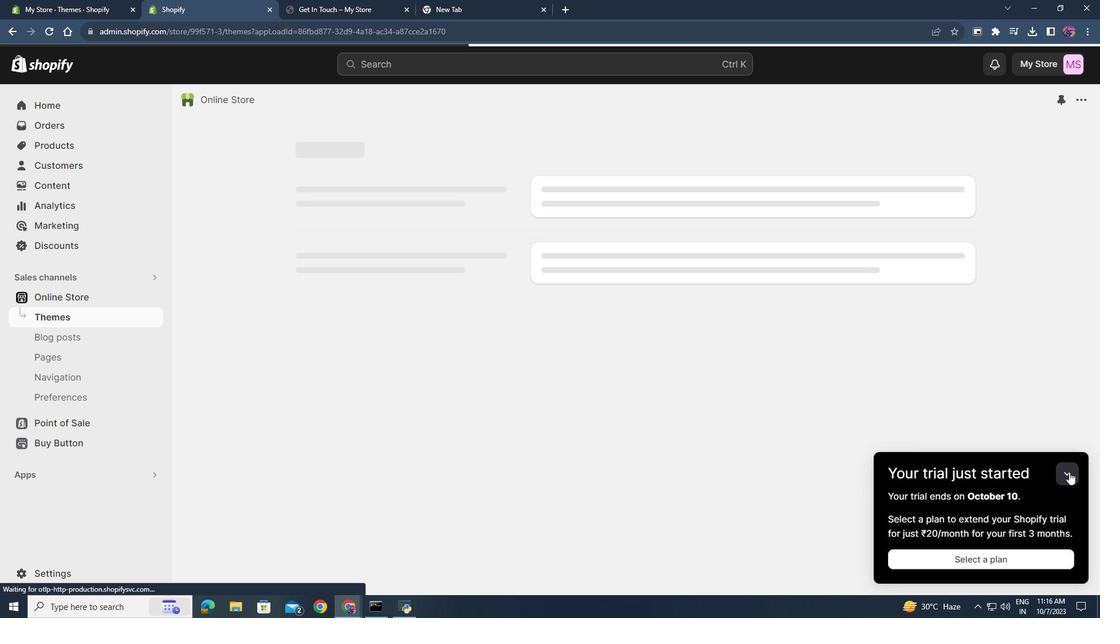 
Action: Mouse pressed left at (1069, 472)
Screenshot: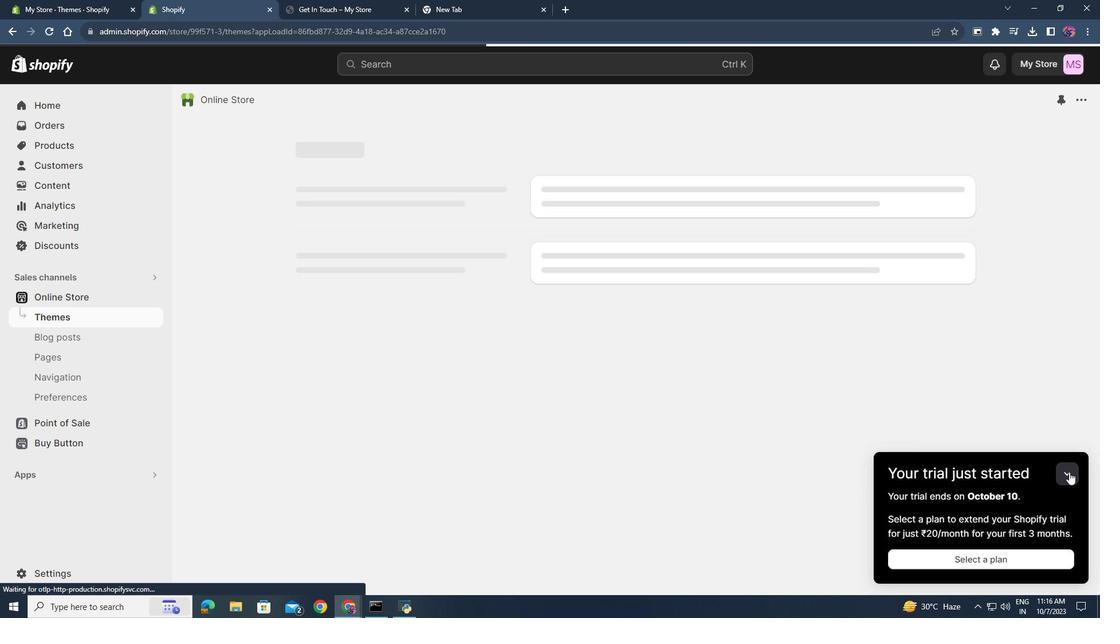 
Action: Mouse moved to (634, 384)
Screenshot: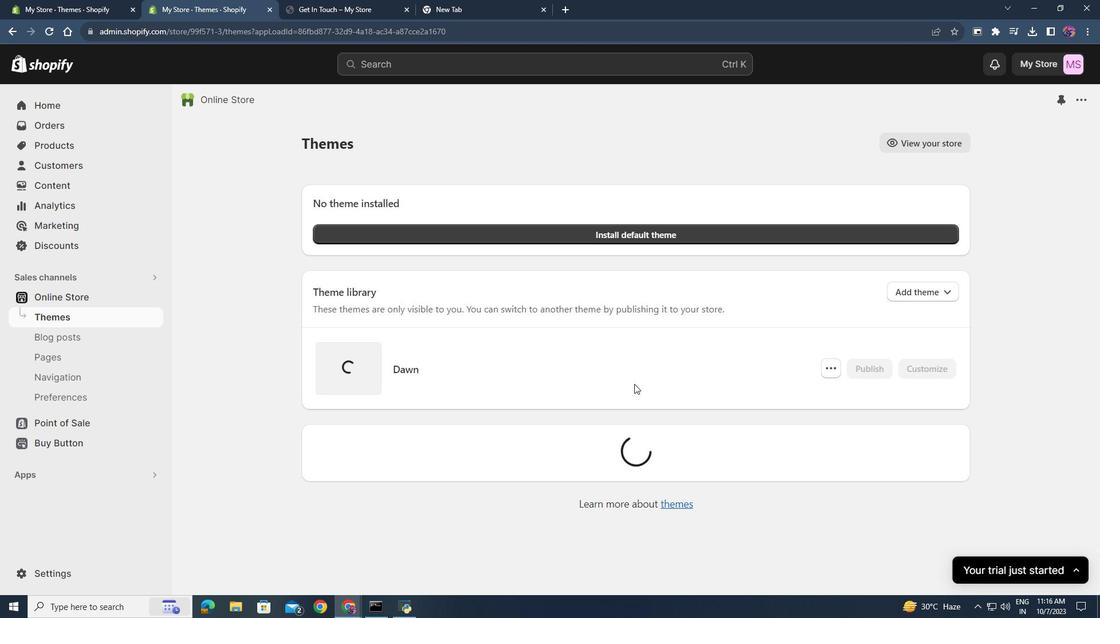
Action: Mouse scrolled (634, 383) with delta (0, 0)
Screenshot: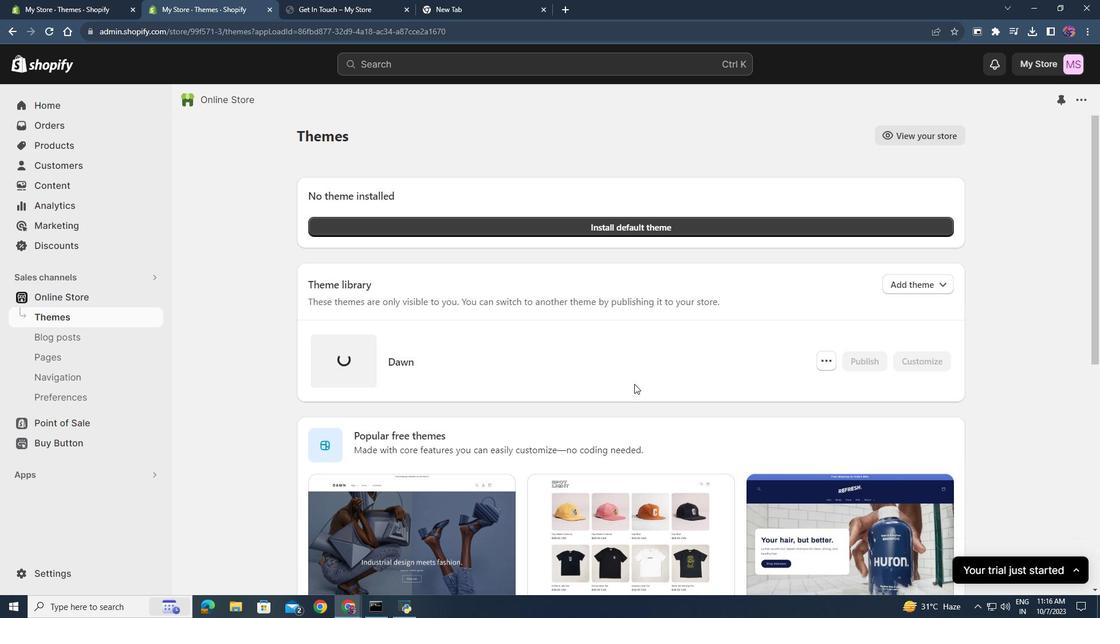 
Action: Mouse scrolled (634, 383) with delta (0, 0)
Screenshot: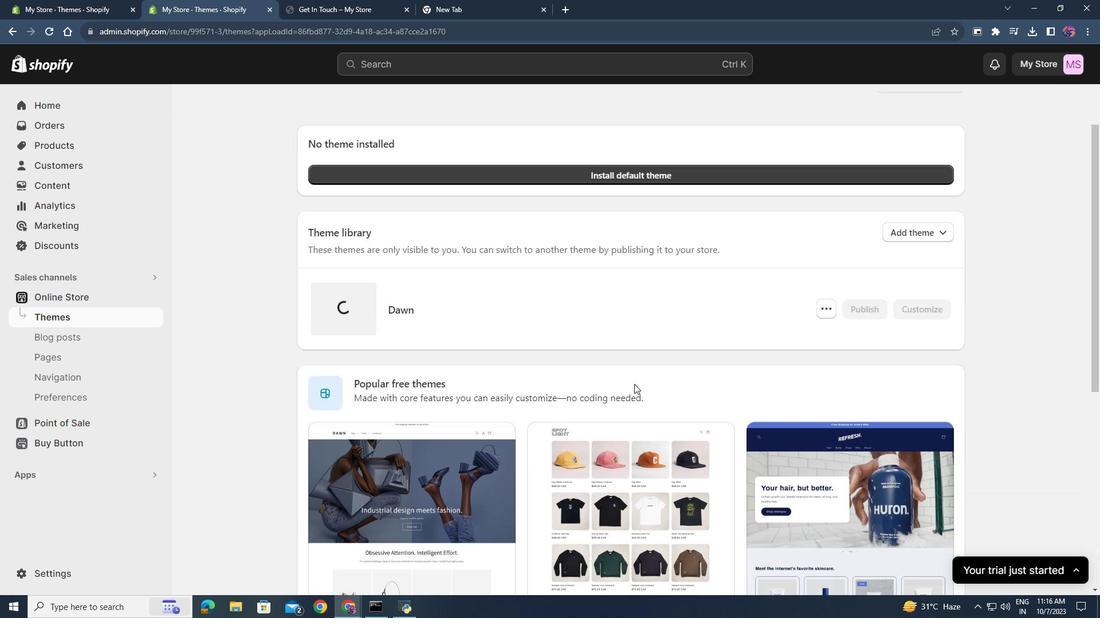 
Action: Mouse scrolled (634, 383) with delta (0, 0)
Screenshot: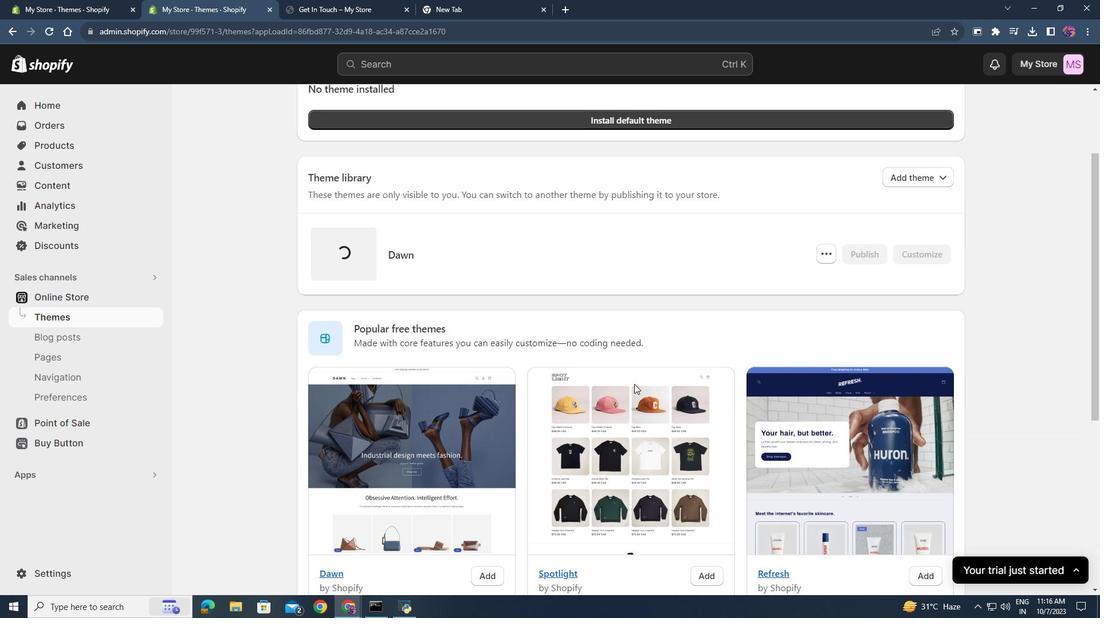 
Action: Mouse scrolled (634, 383) with delta (0, 0)
Screenshot: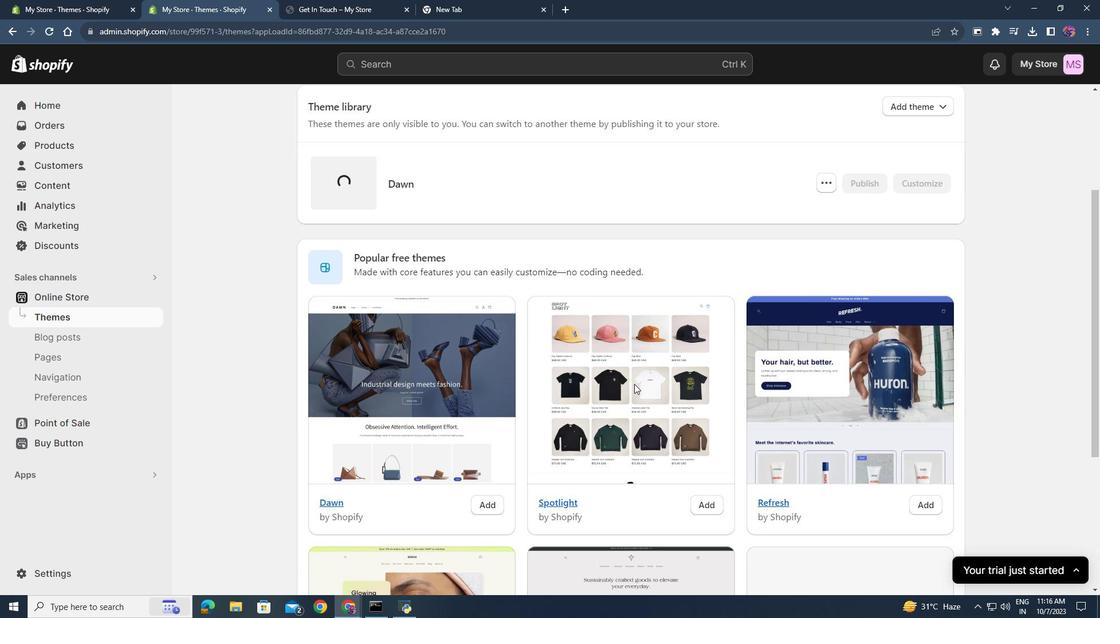
Action: Mouse scrolled (634, 383) with delta (0, 0)
Screenshot: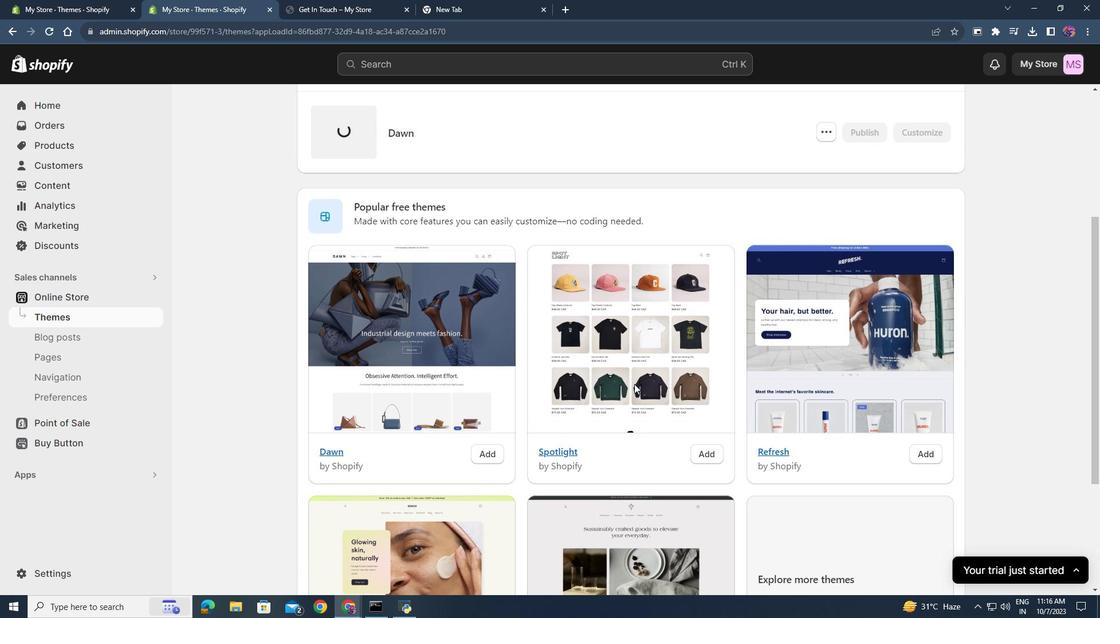 
Action: Mouse scrolled (634, 383) with delta (0, 0)
Screenshot: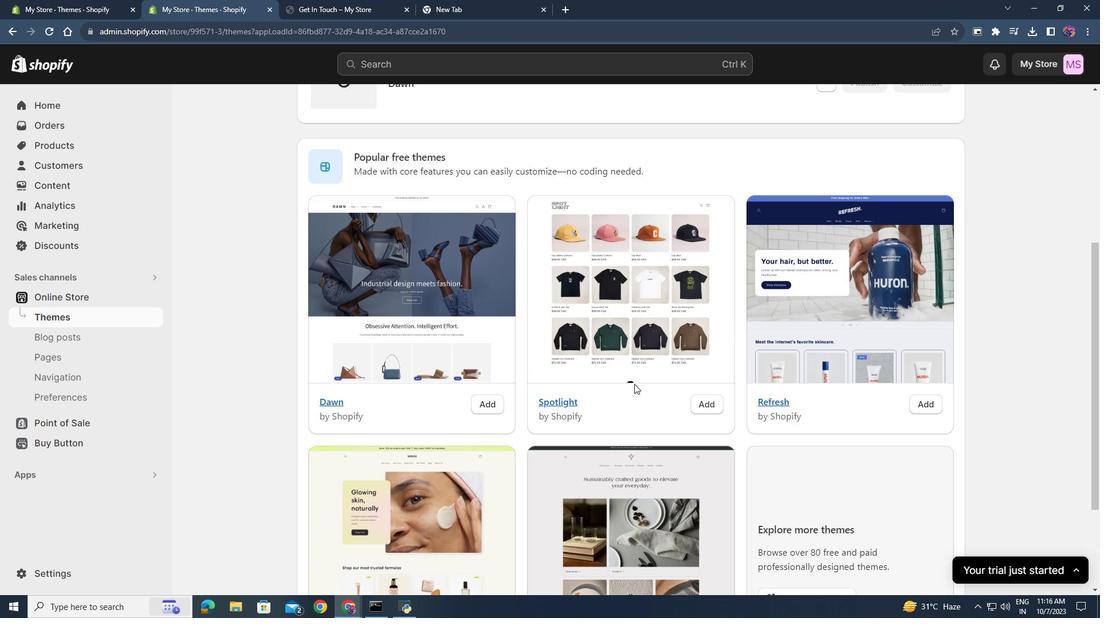 
Action: Mouse scrolled (634, 385) with delta (0, 0)
Screenshot: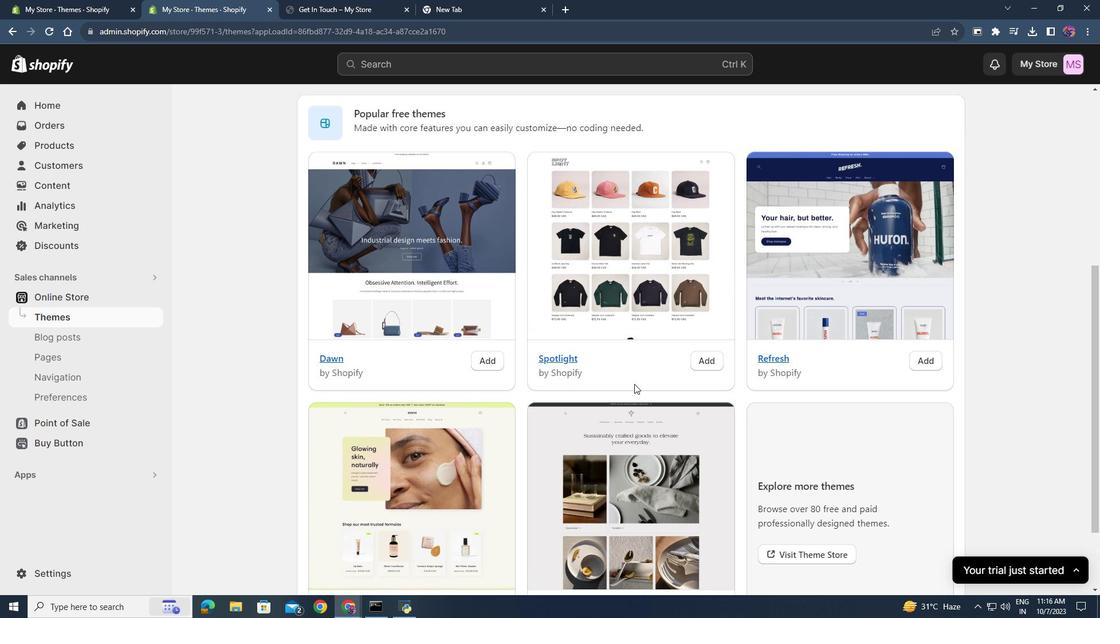 
Action: Mouse scrolled (634, 385) with delta (0, 0)
Screenshot: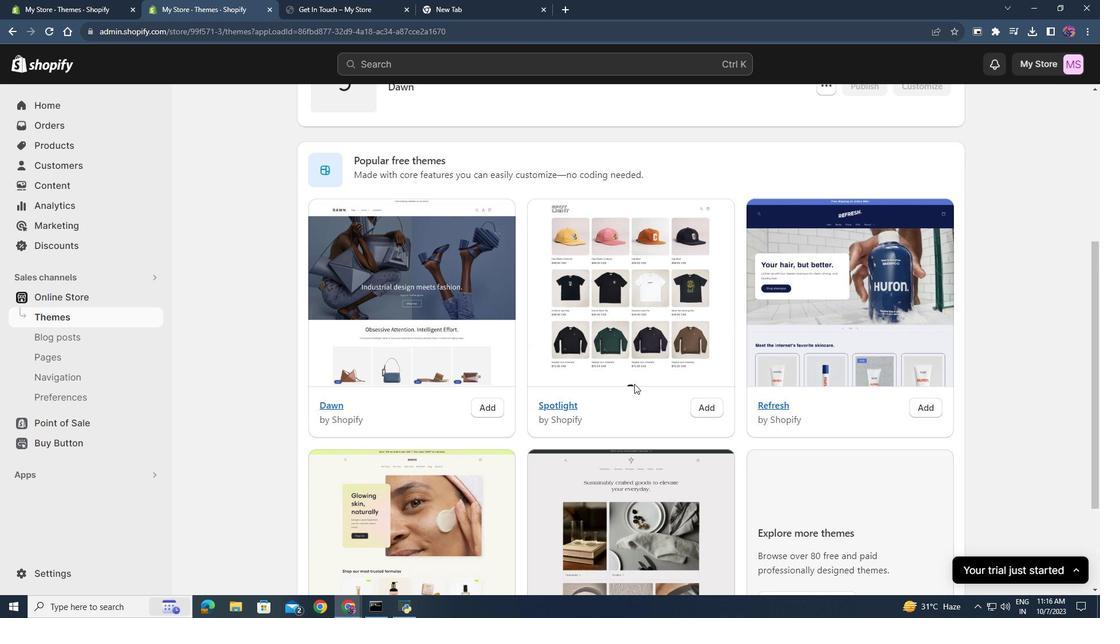 
Action: Mouse scrolled (634, 385) with delta (0, 0)
Screenshot: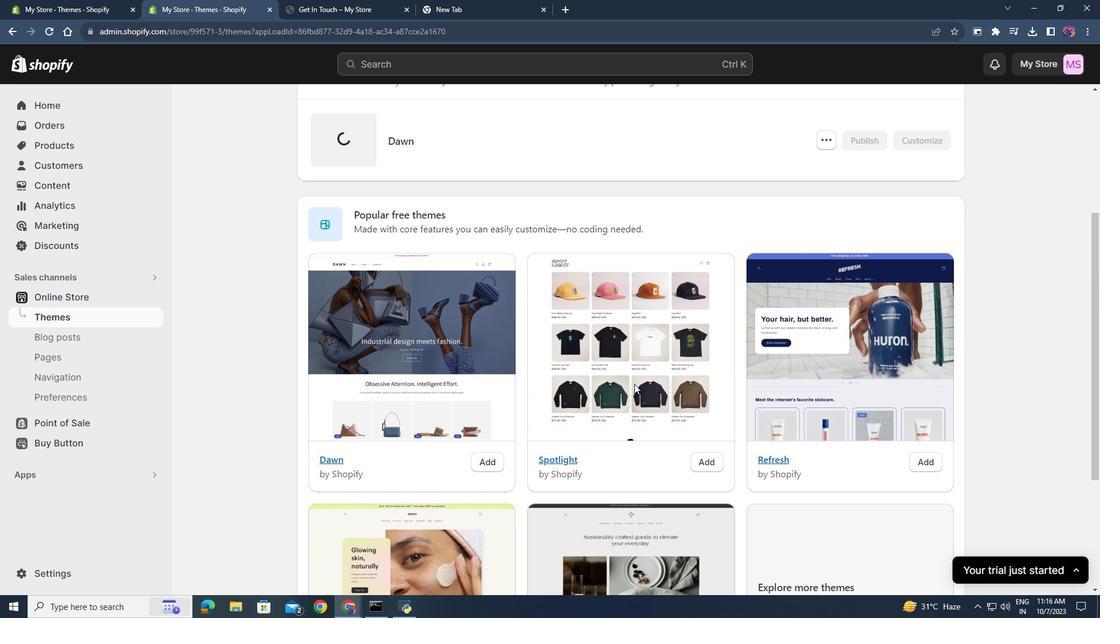 
Action: Mouse scrolled (634, 383) with delta (0, 0)
Screenshot: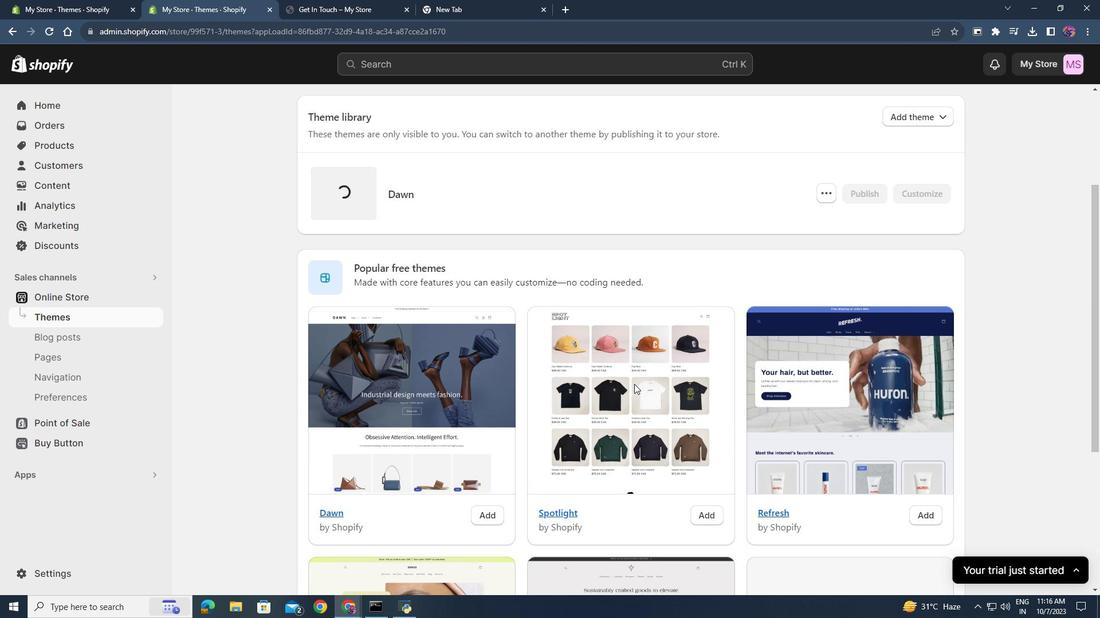 
Action: Mouse scrolled (634, 383) with delta (0, 0)
Screenshot: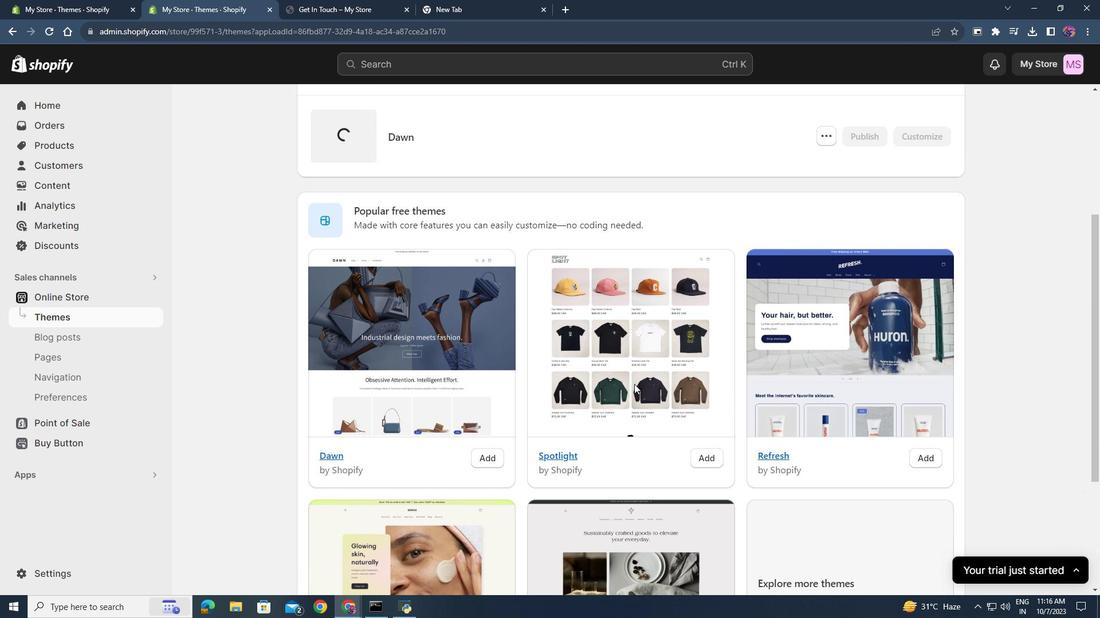 
Action: Mouse scrolled (634, 383) with delta (0, 0)
Screenshot: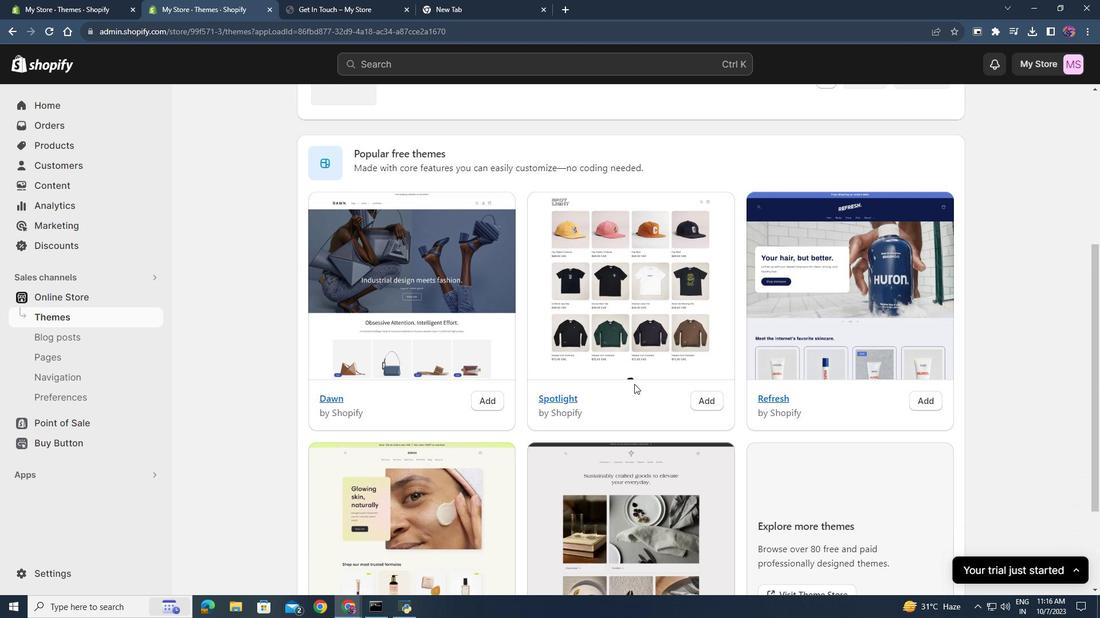 
Action: Mouse scrolled (634, 383) with delta (0, 0)
Screenshot: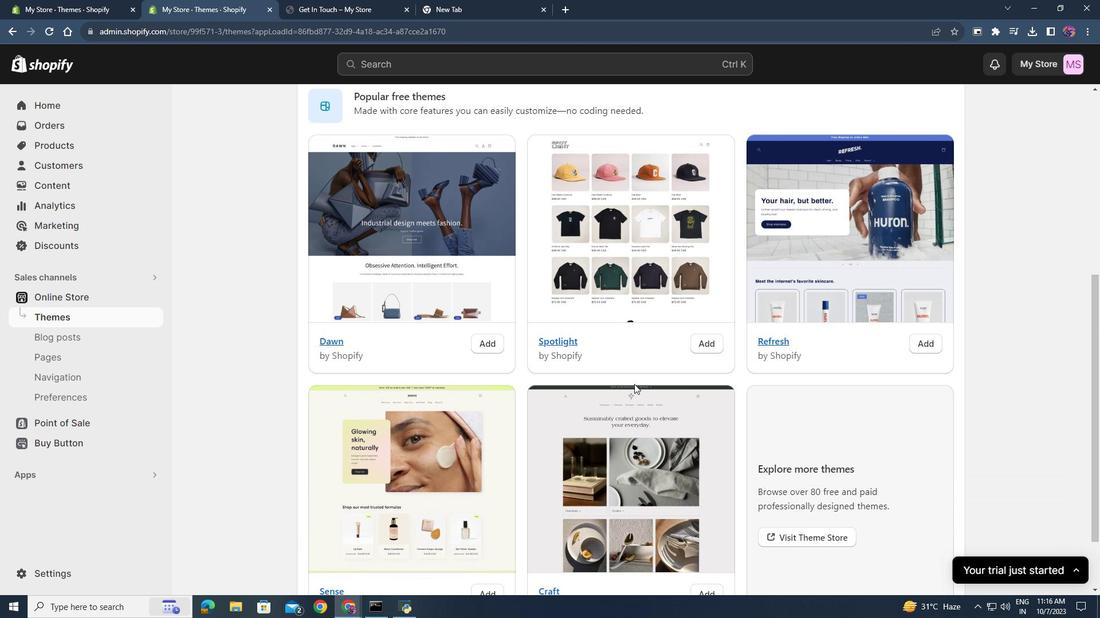 
Action: Mouse scrolled (634, 385) with delta (0, 0)
Screenshot: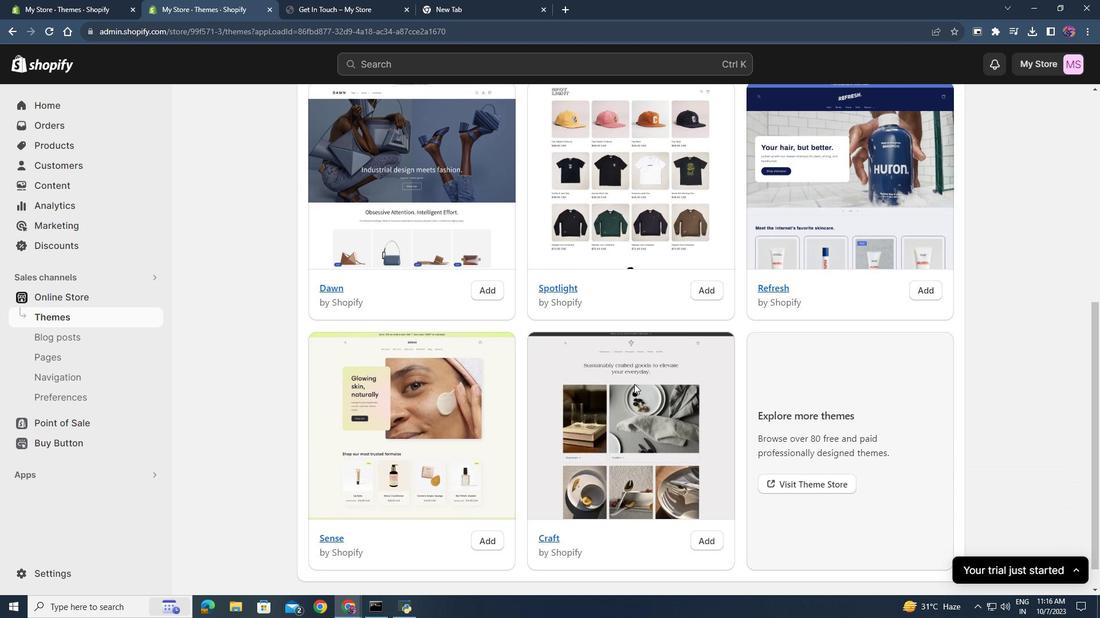 
Action: Mouse moved to (920, 345)
Screenshot: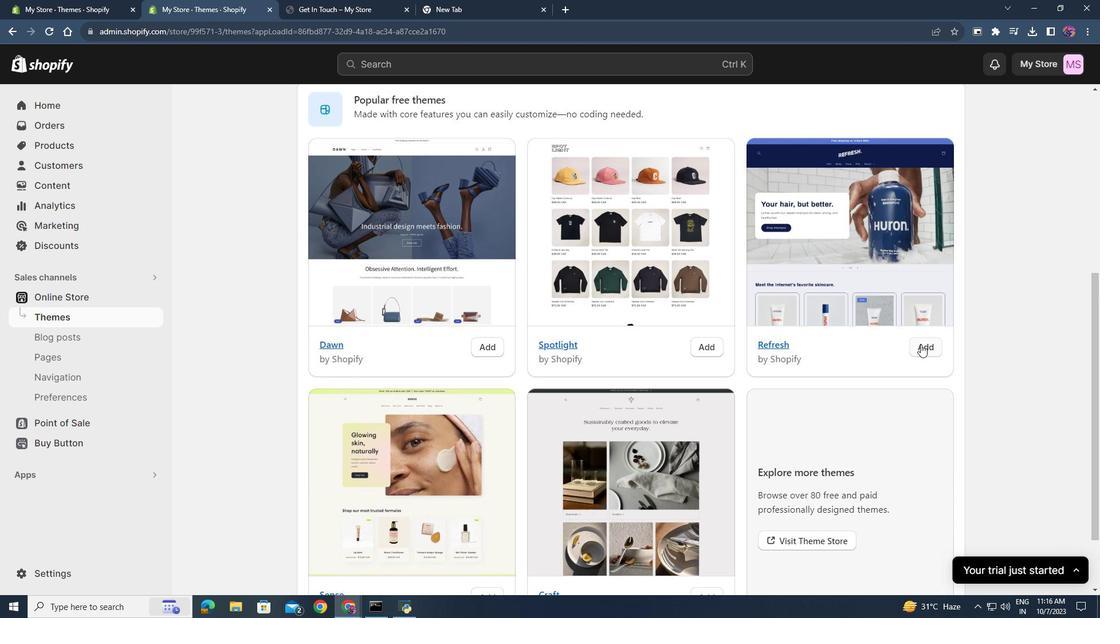 
Action: Mouse pressed left at (920, 345)
Screenshot: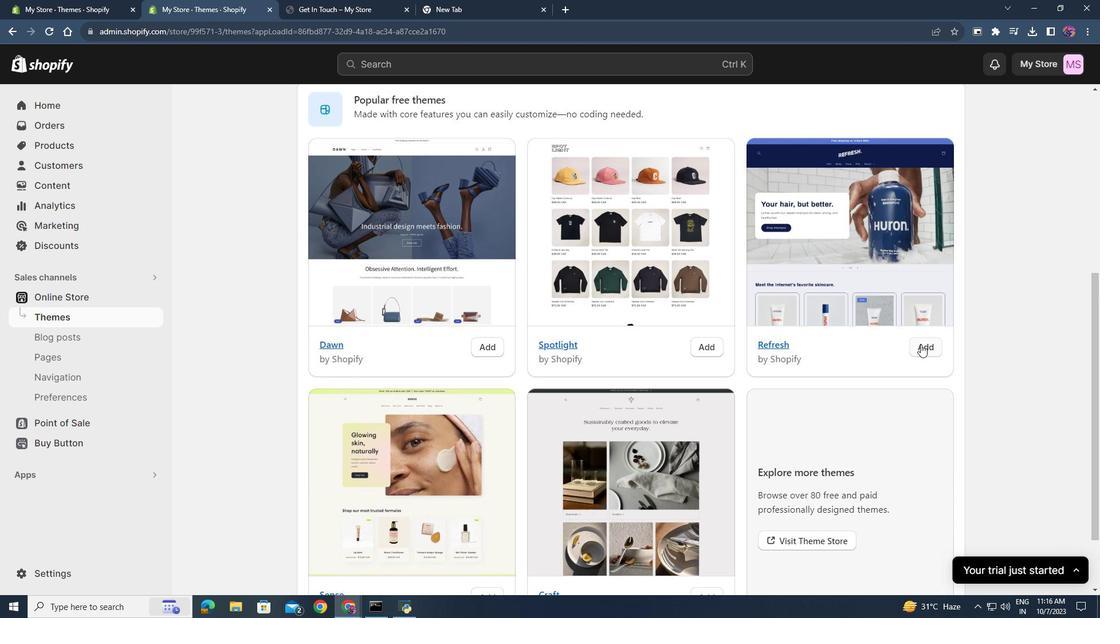 
Action: Mouse moved to (675, 437)
Screenshot: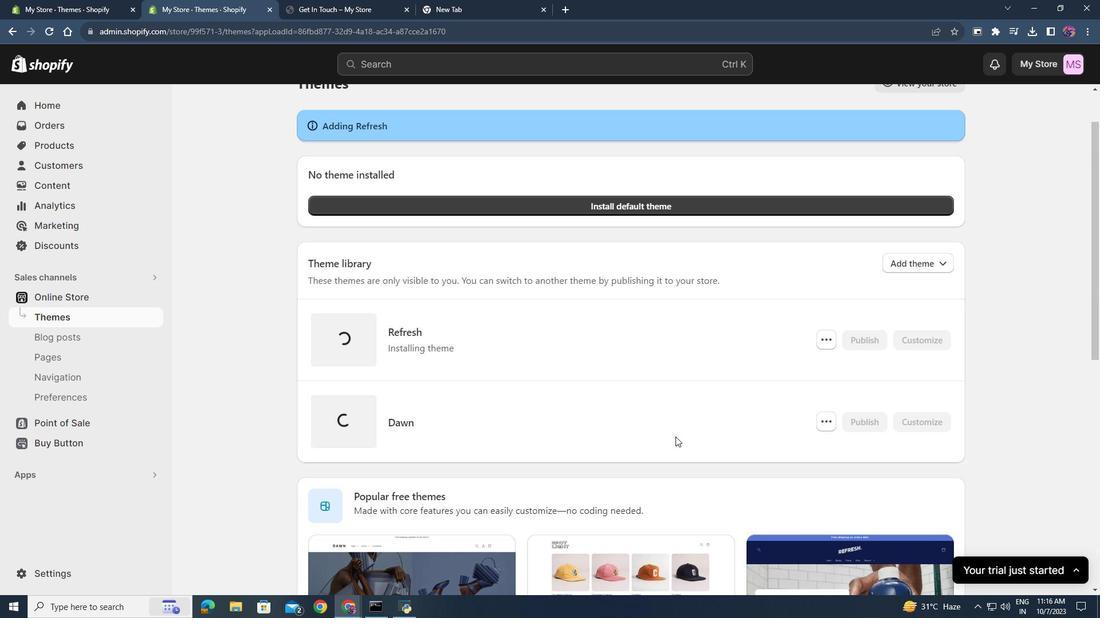 
Action: Mouse scrolled (675, 437) with delta (0, 0)
Screenshot: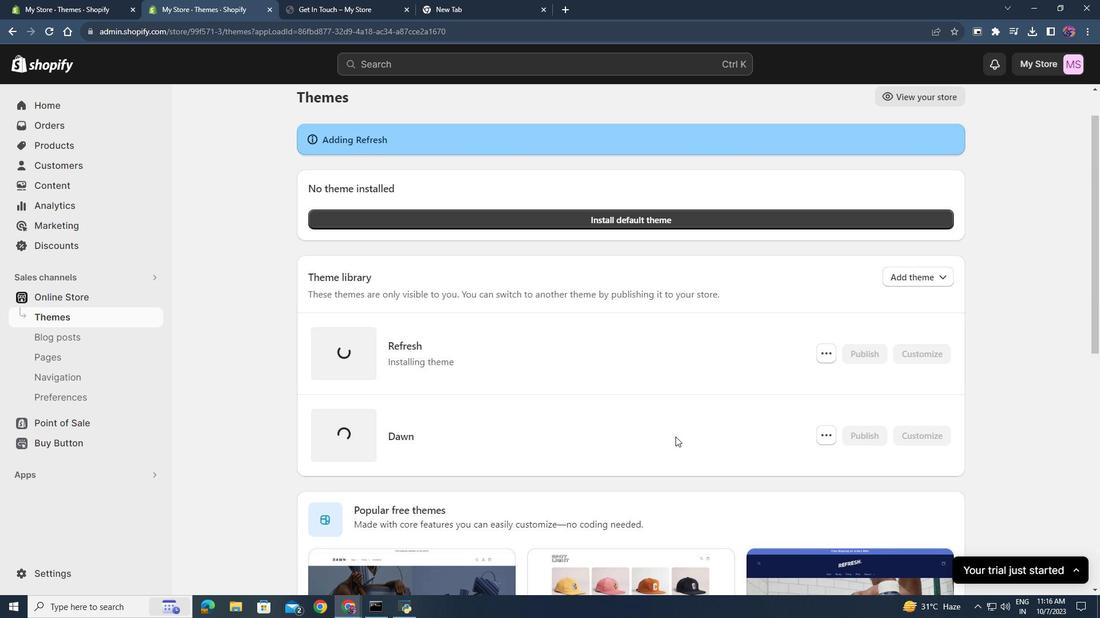 
Action: Mouse scrolled (675, 437) with delta (0, 0)
Screenshot: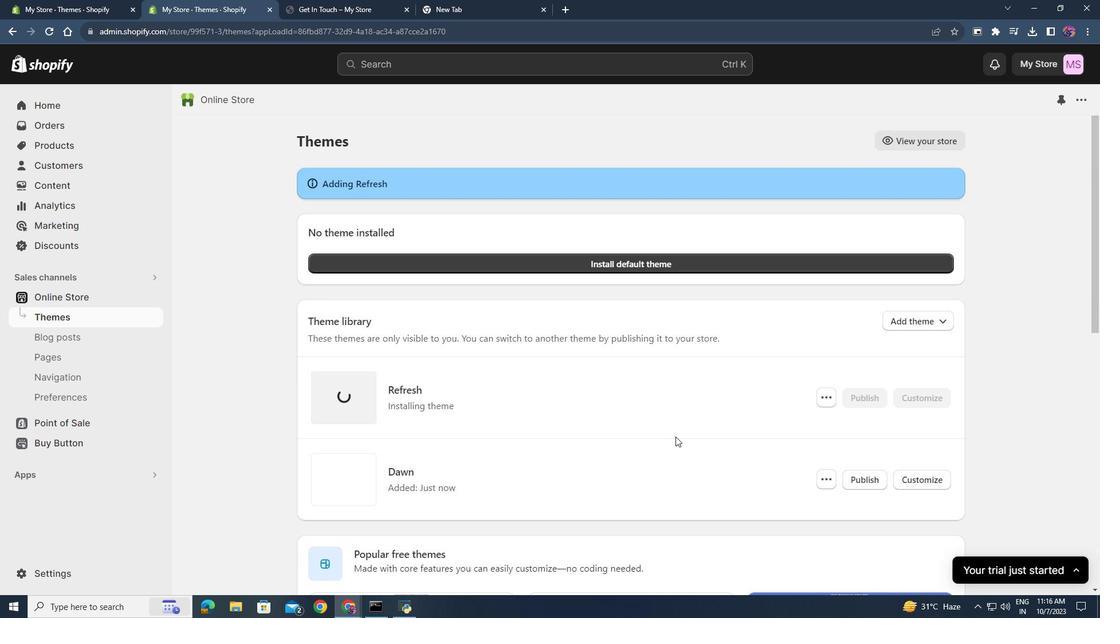 
Action: Mouse scrolled (675, 436) with delta (0, 0)
Screenshot: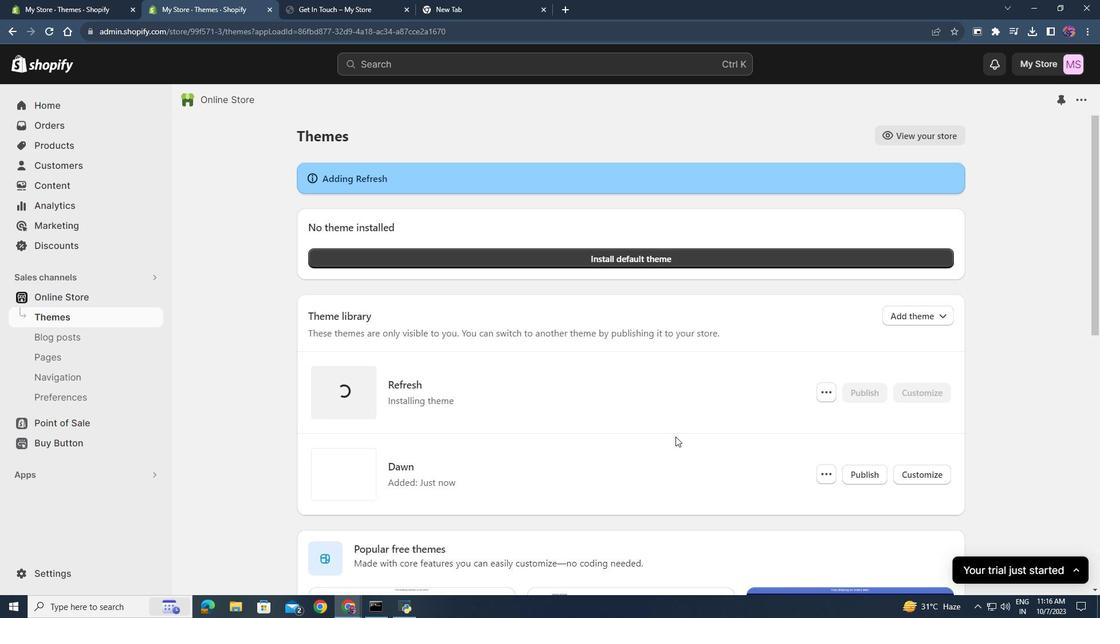 
Action: Mouse scrolled (675, 436) with delta (0, 0)
Screenshot: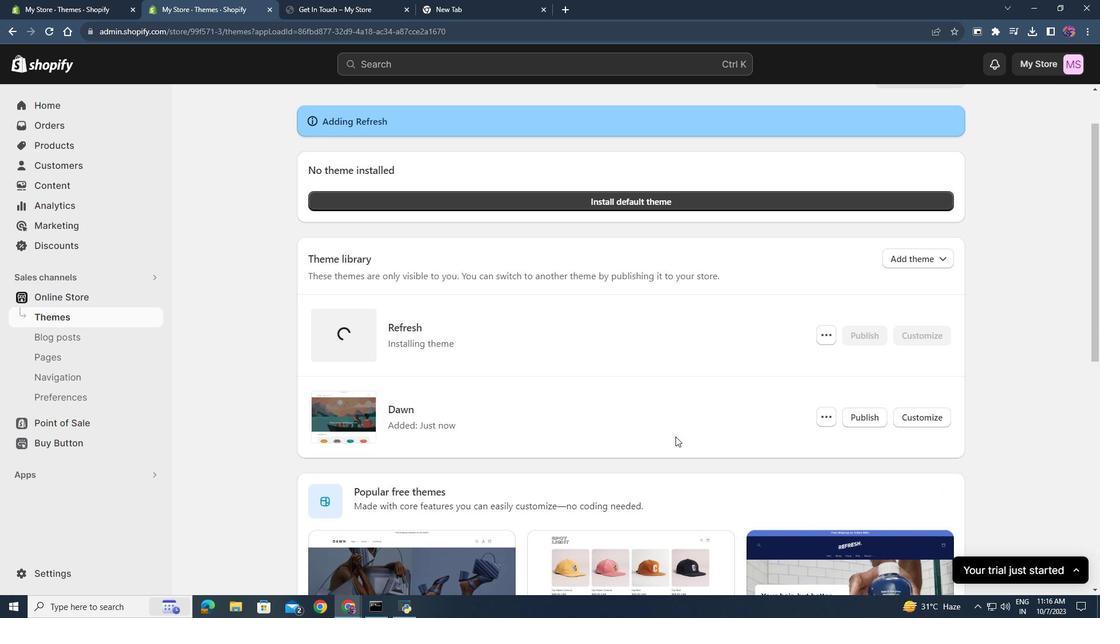 
Action: Mouse scrolled (675, 436) with delta (0, 0)
Screenshot: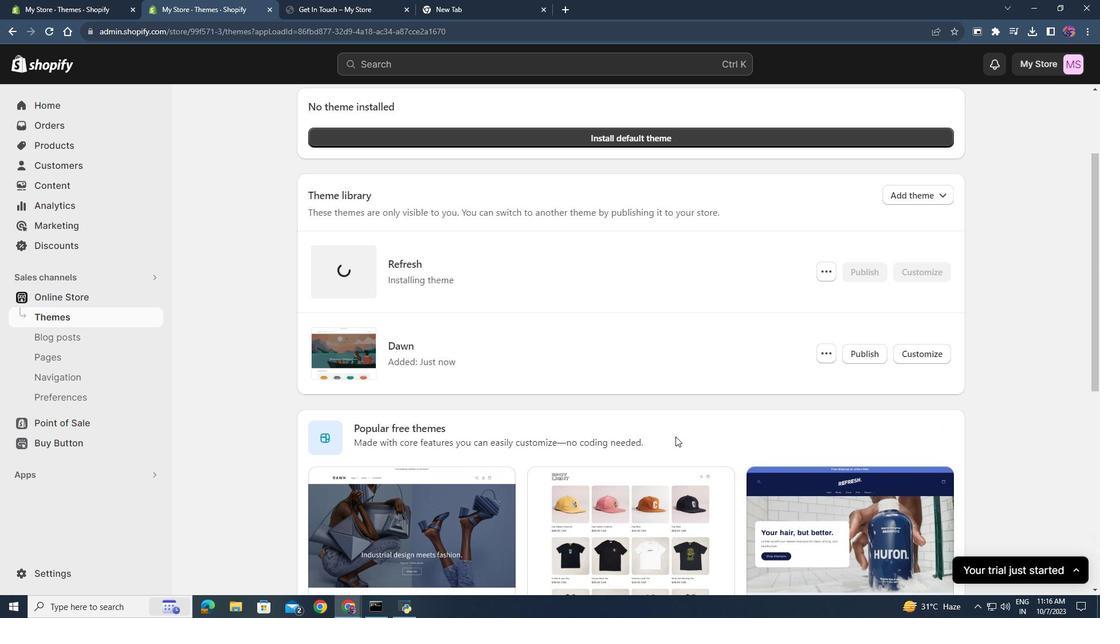 
Action: Mouse scrolled (675, 436) with delta (0, 0)
Screenshot: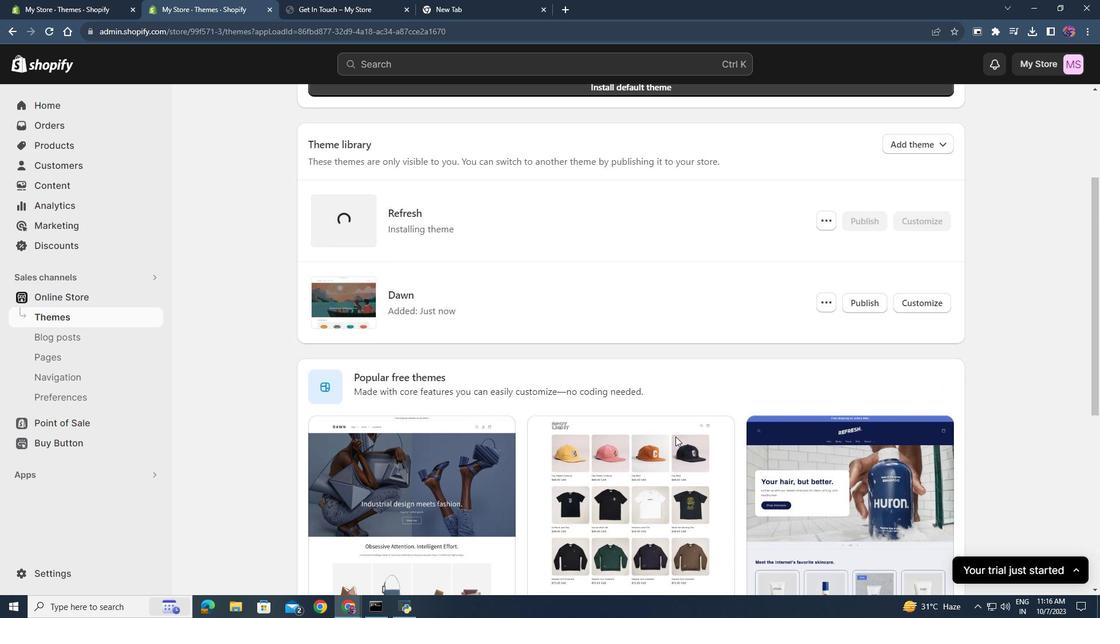 
Action: Mouse scrolled (675, 437) with delta (0, 0)
Screenshot: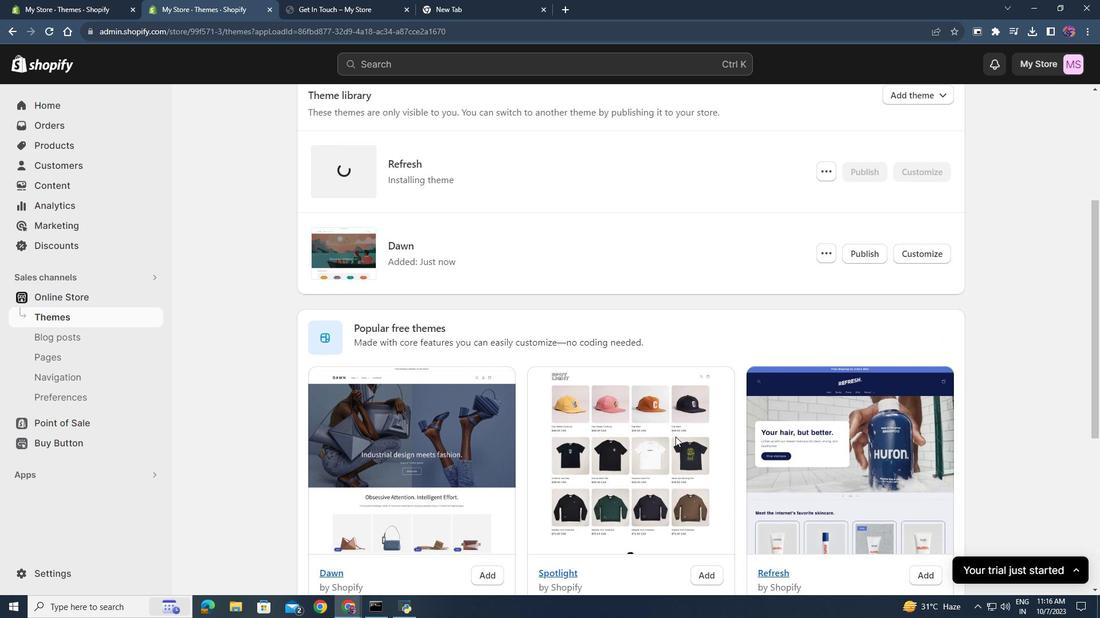 
Action: Mouse scrolled (675, 437) with delta (0, 0)
Screenshot: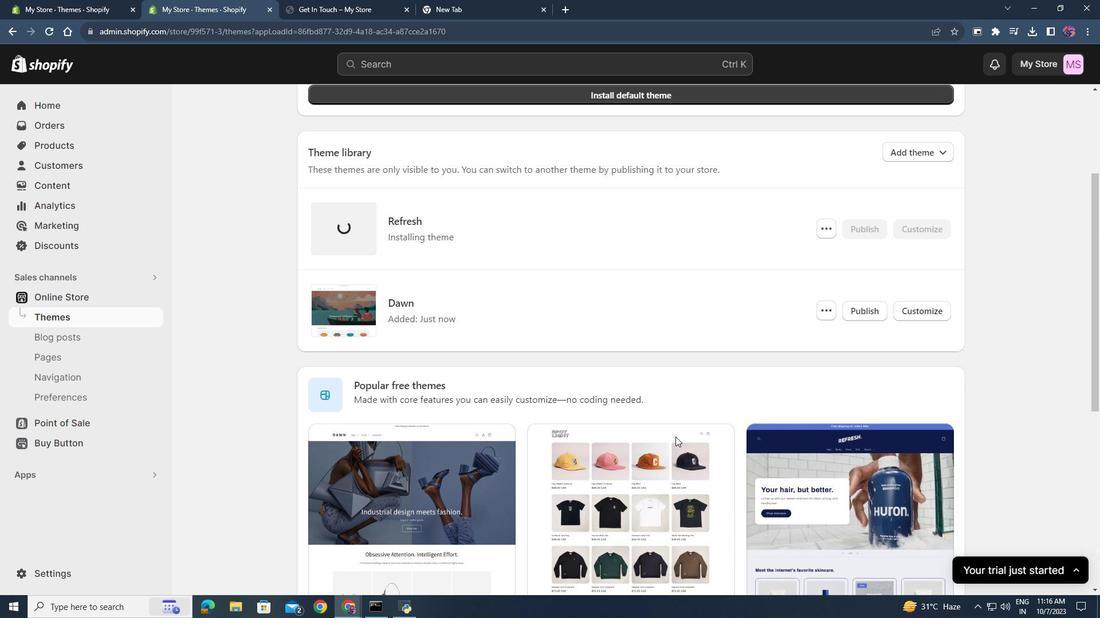 
Action: Mouse scrolled (675, 437) with delta (0, 0)
Screenshot: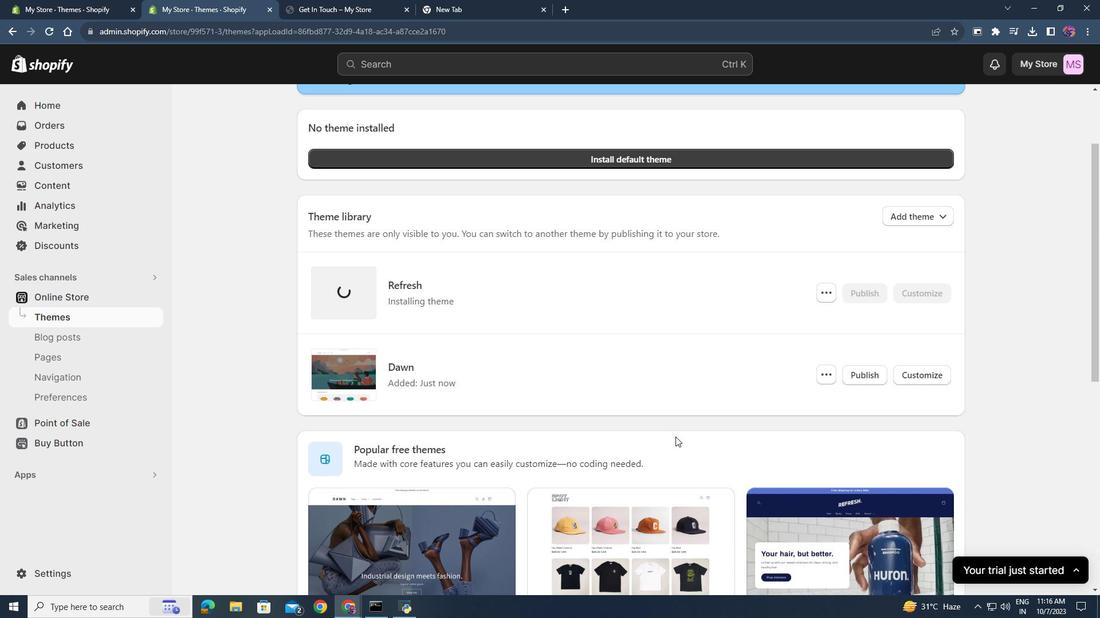 
Action: Mouse scrolled (675, 436) with delta (0, 0)
Screenshot: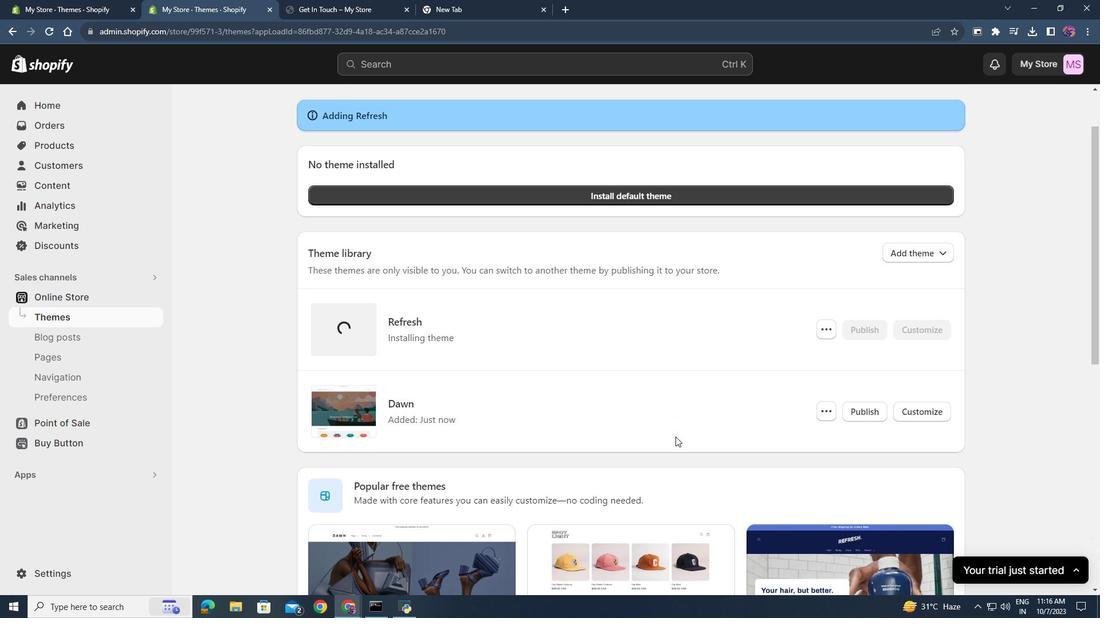 
Action: Mouse scrolled (675, 436) with delta (0, 0)
Screenshot: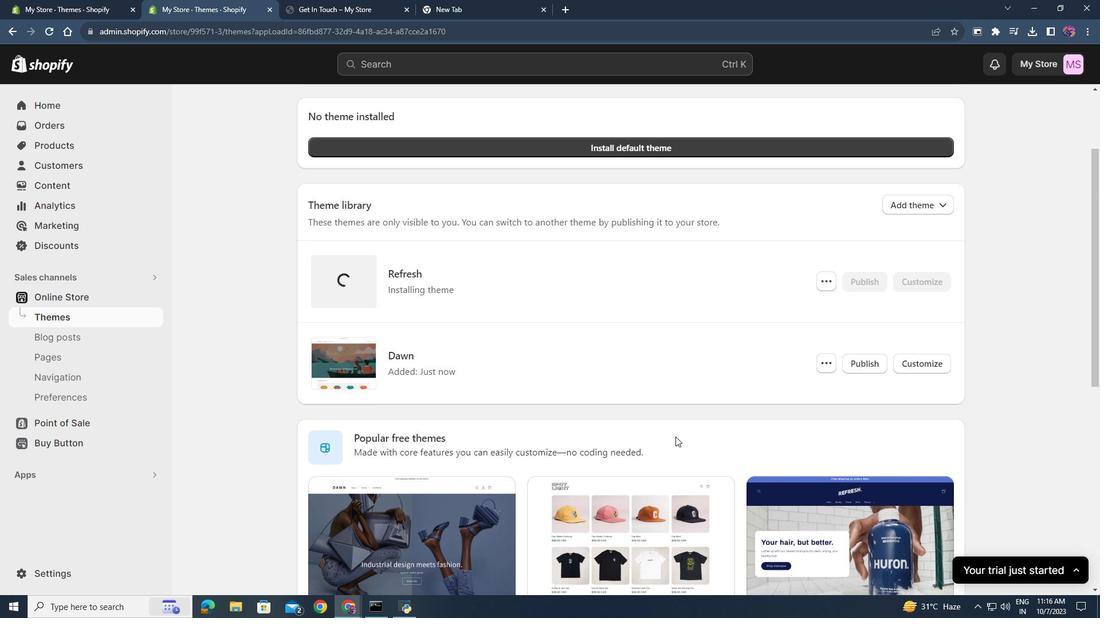 
Action: Mouse scrolled (675, 436) with delta (0, 0)
Screenshot: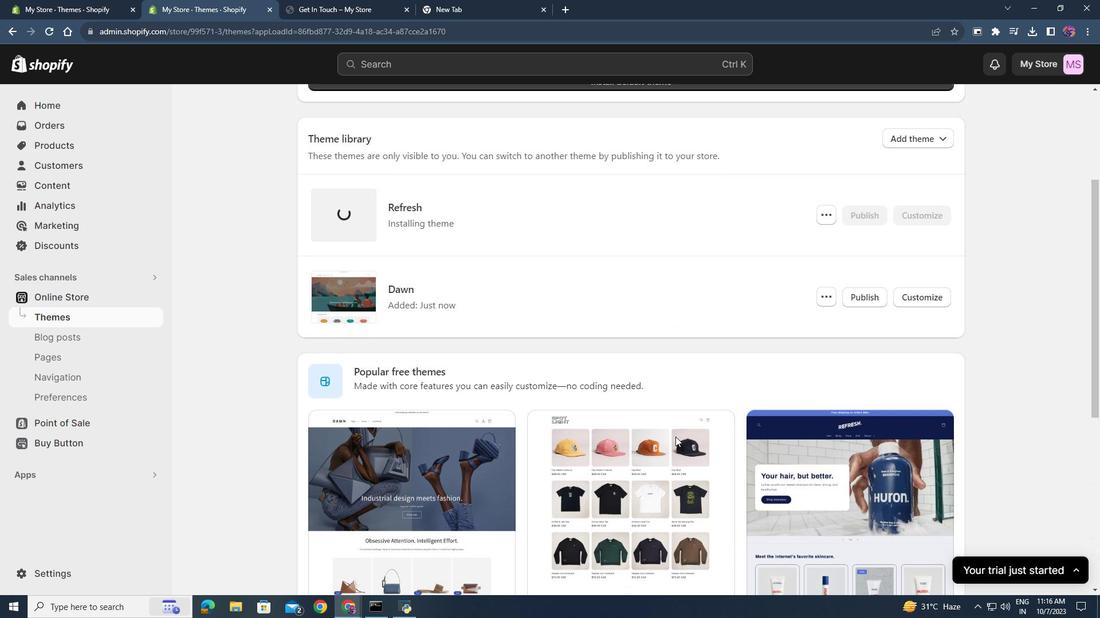 
Action: Mouse moved to (533, 520)
Screenshot: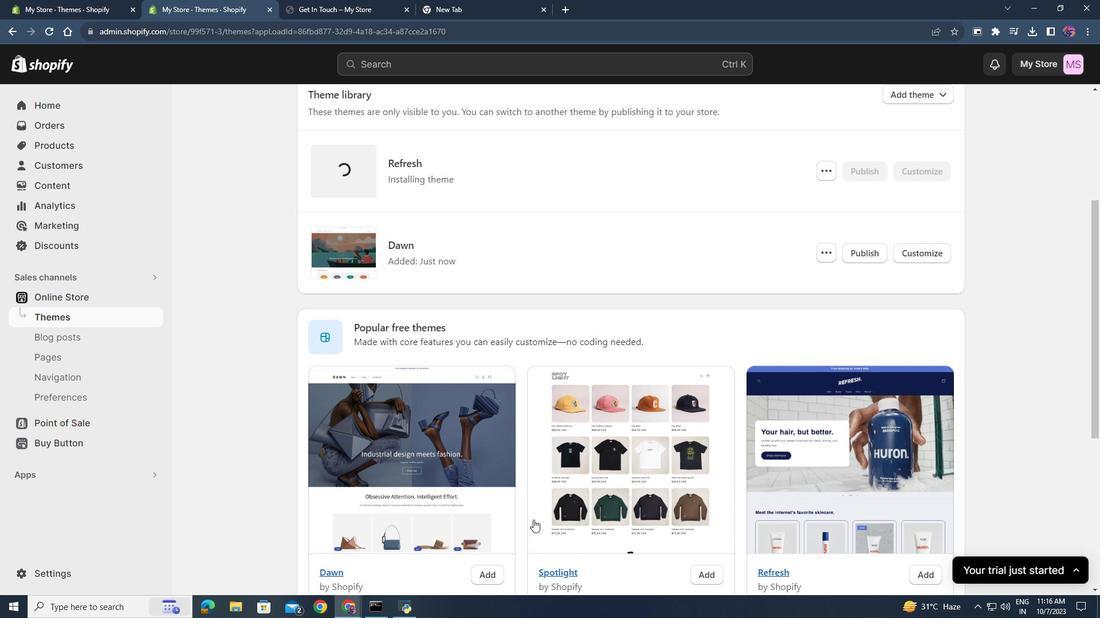 
Action: Mouse scrolled (533, 519) with delta (0, 0)
Screenshot: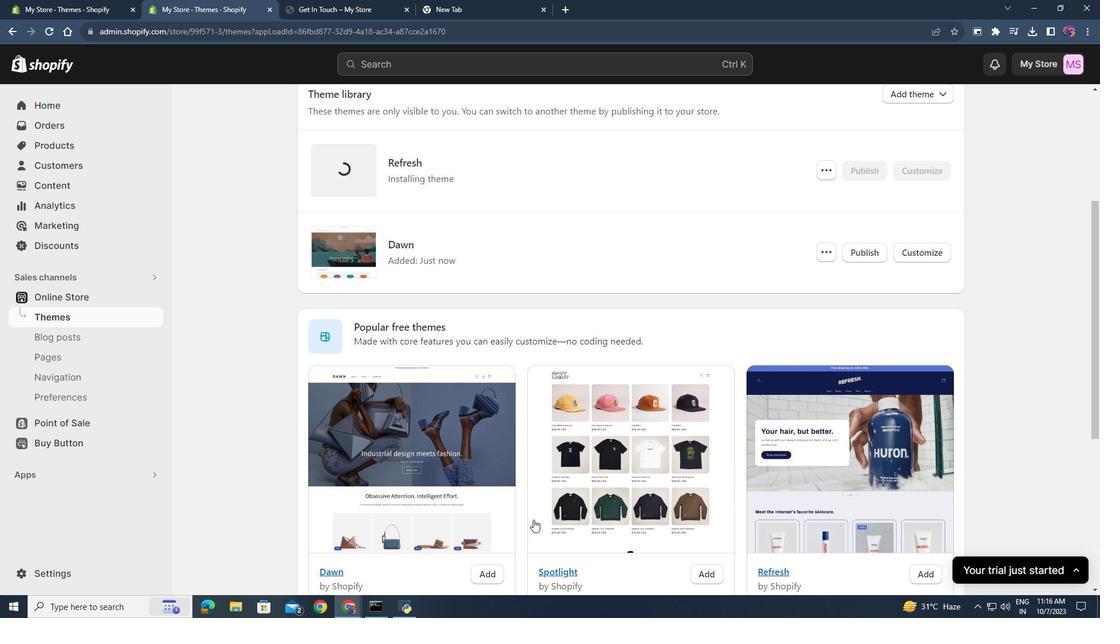 
Action: Mouse scrolled (533, 520) with delta (0, 0)
Screenshot: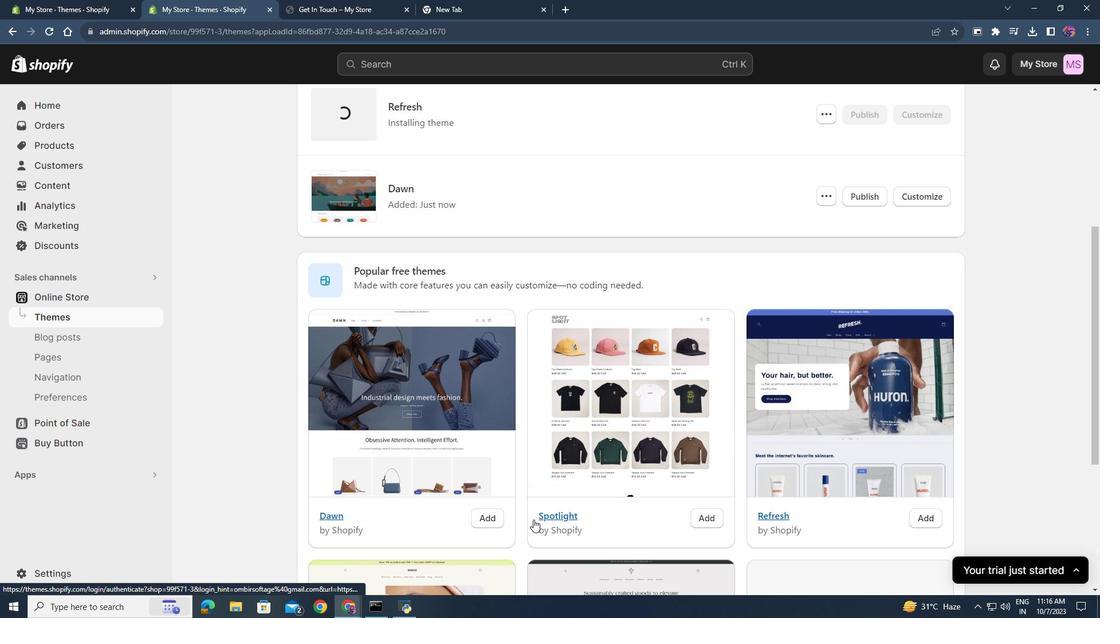 
Action: Mouse moved to (438, 500)
Screenshot: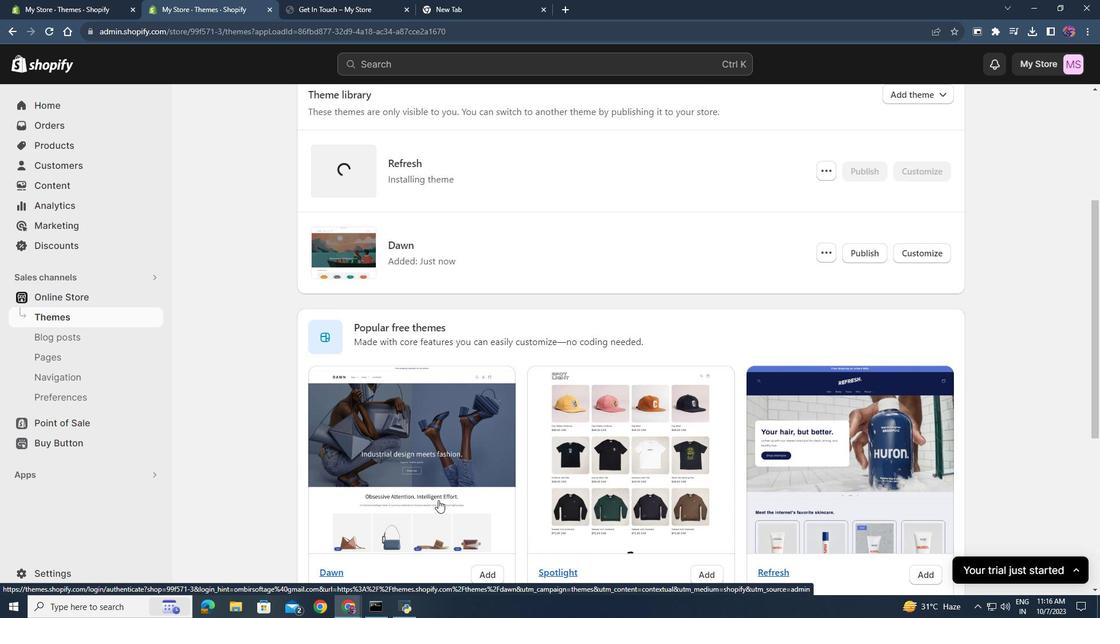 
Action: Mouse scrolled (438, 500) with delta (0, 0)
Screenshot: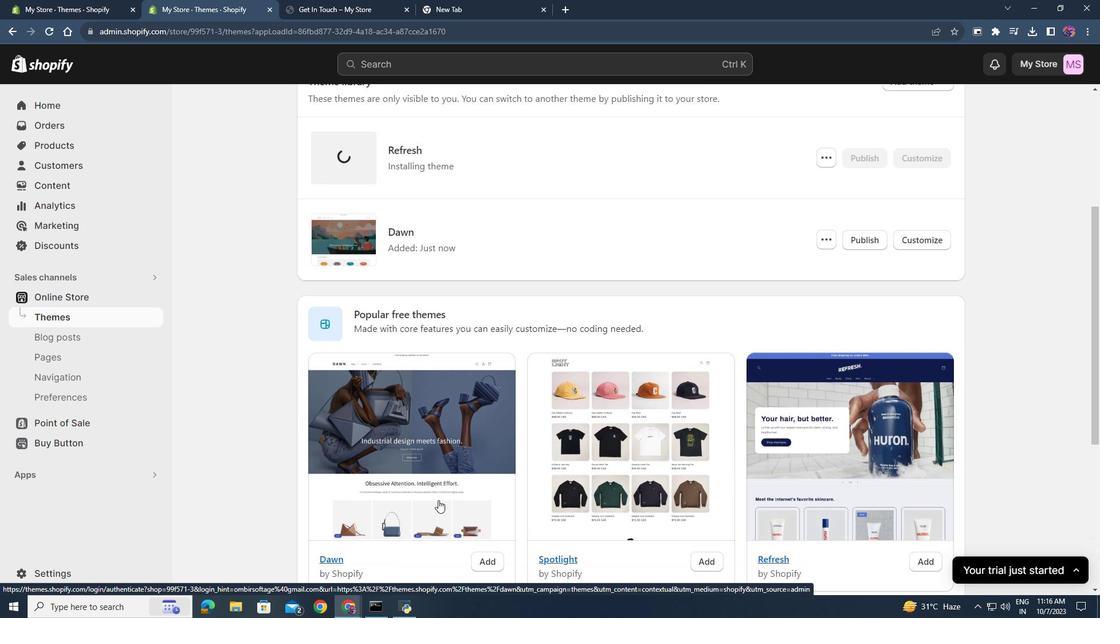 
Action: Mouse scrolled (438, 500) with delta (0, 0)
Screenshot: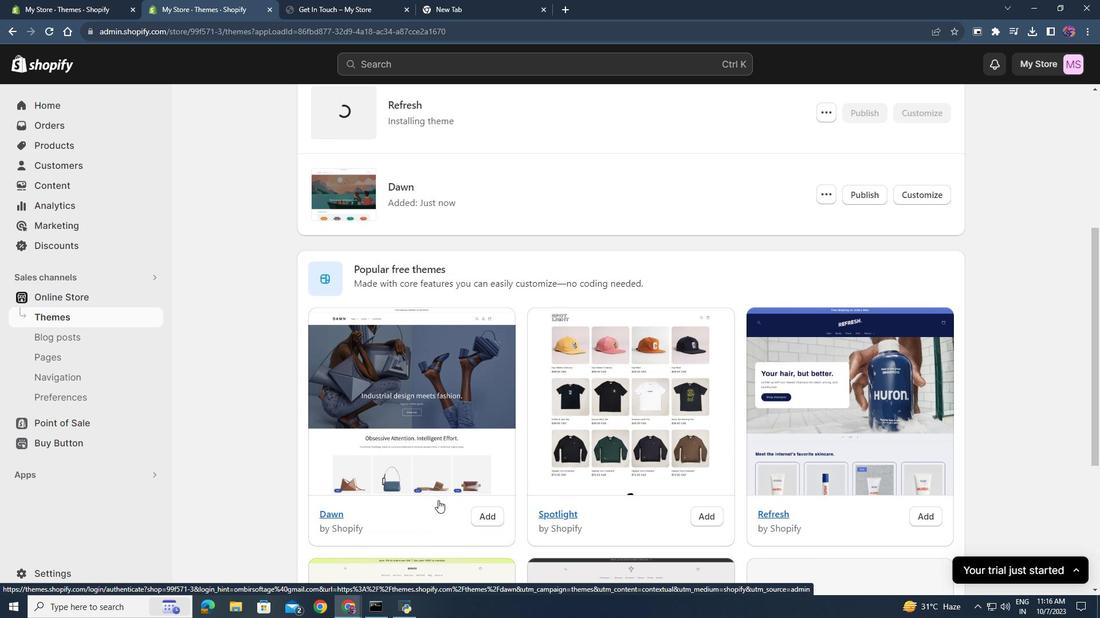
Action: Mouse scrolled (438, 500) with delta (0, 0)
Screenshot: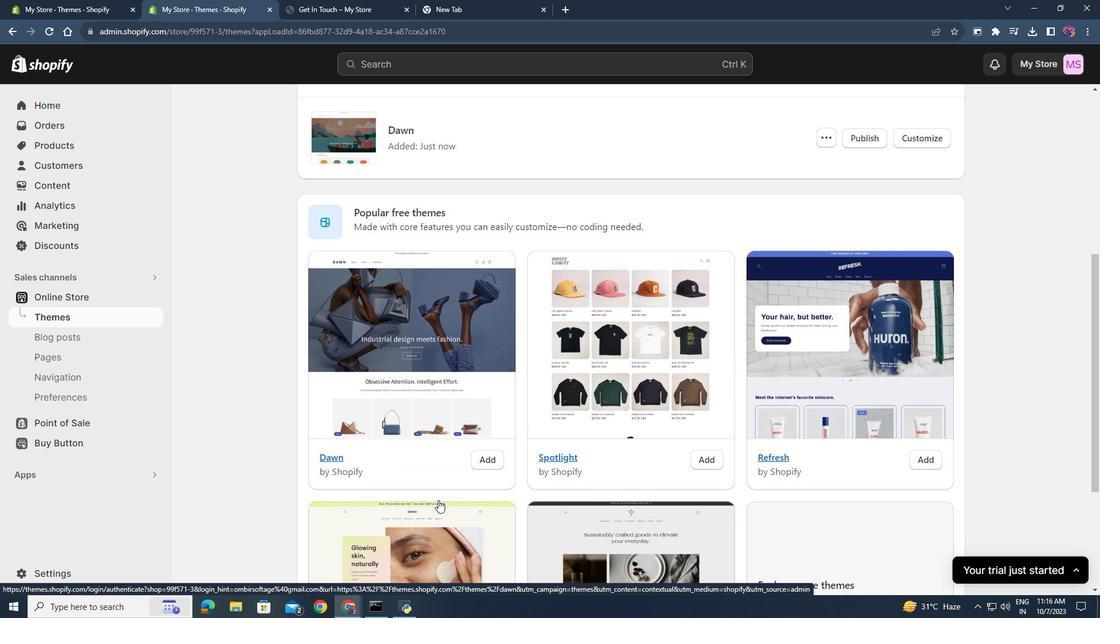 
Action: Mouse scrolled (438, 500) with delta (0, 0)
Screenshot: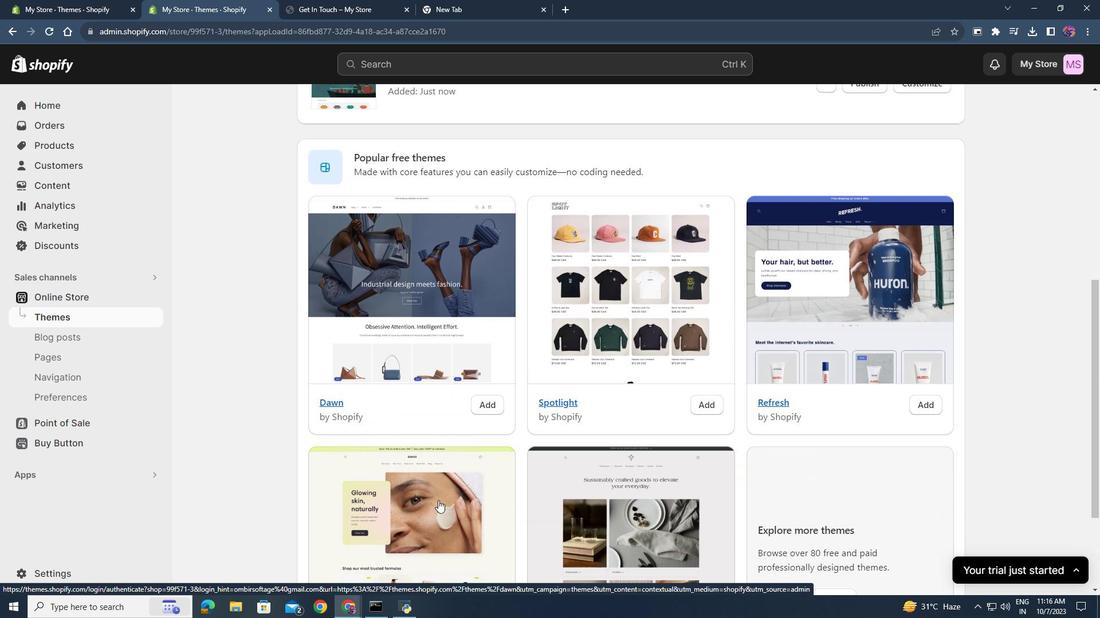 
Action: Mouse scrolled (438, 500) with delta (0, 0)
Screenshot: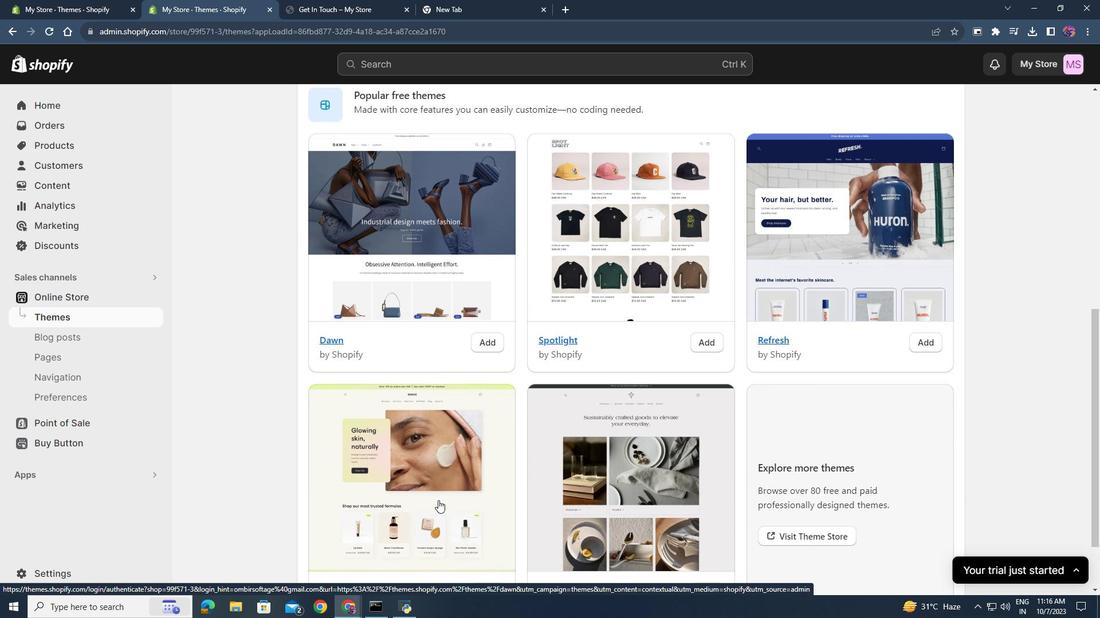 
Action: Mouse scrolled (438, 500) with delta (0, 0)
Screenshot: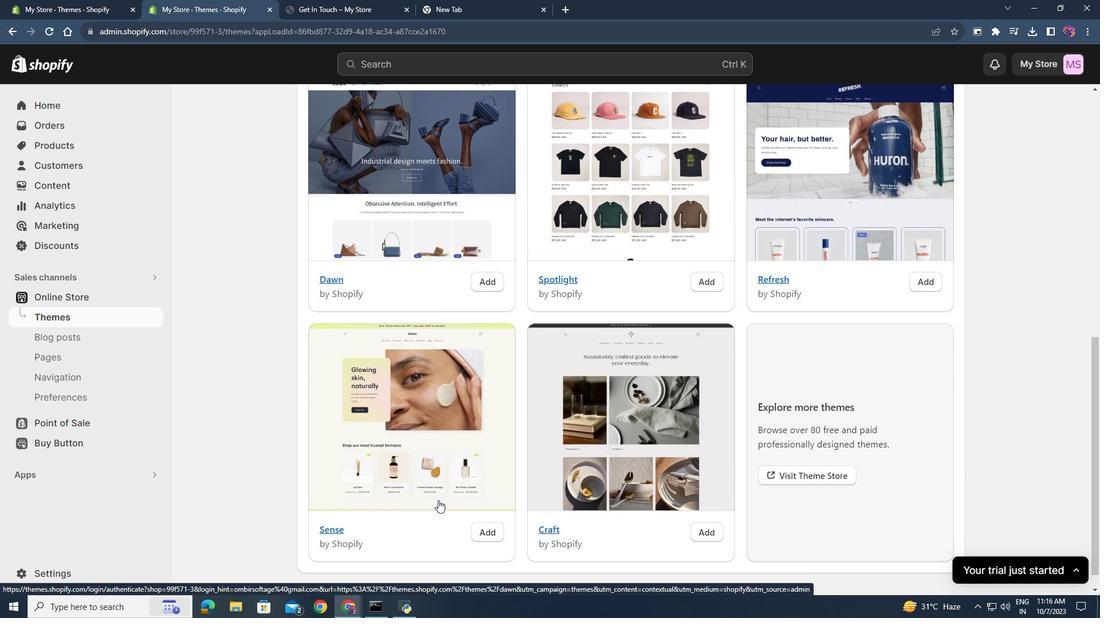 
Action: Mouse scrolled (438, 500) with delta (0, 0)
Screenshot: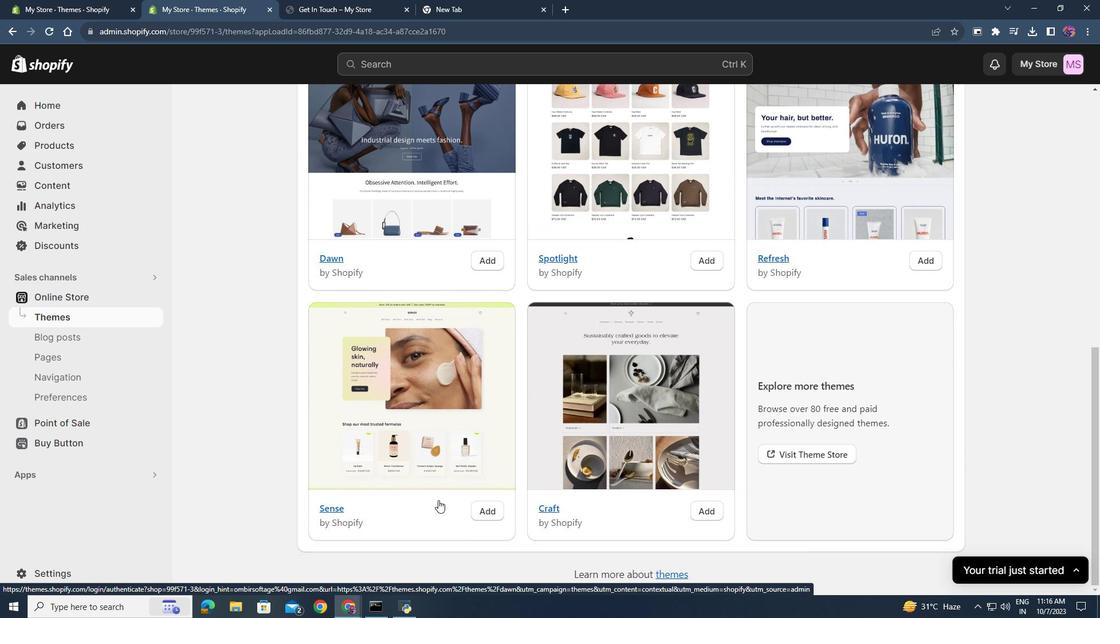 
Action: Mouse scrolled (438, 501) with delta (0, 0)
Screenshot: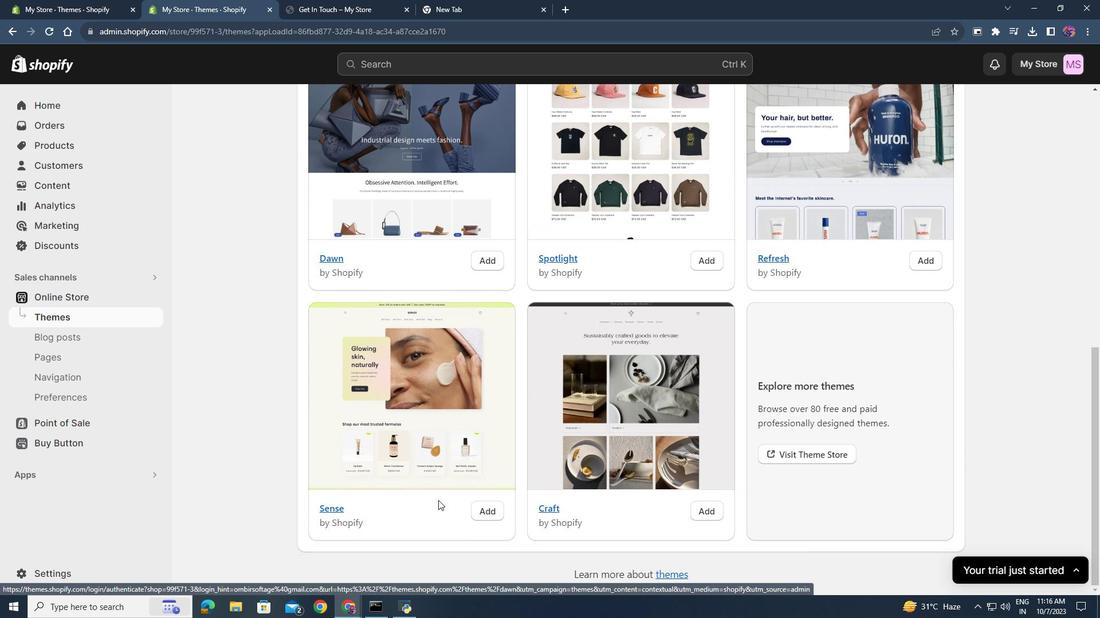 
Action: Mouse scrolled (438, 501) with delta (0, 0)
Screenshot: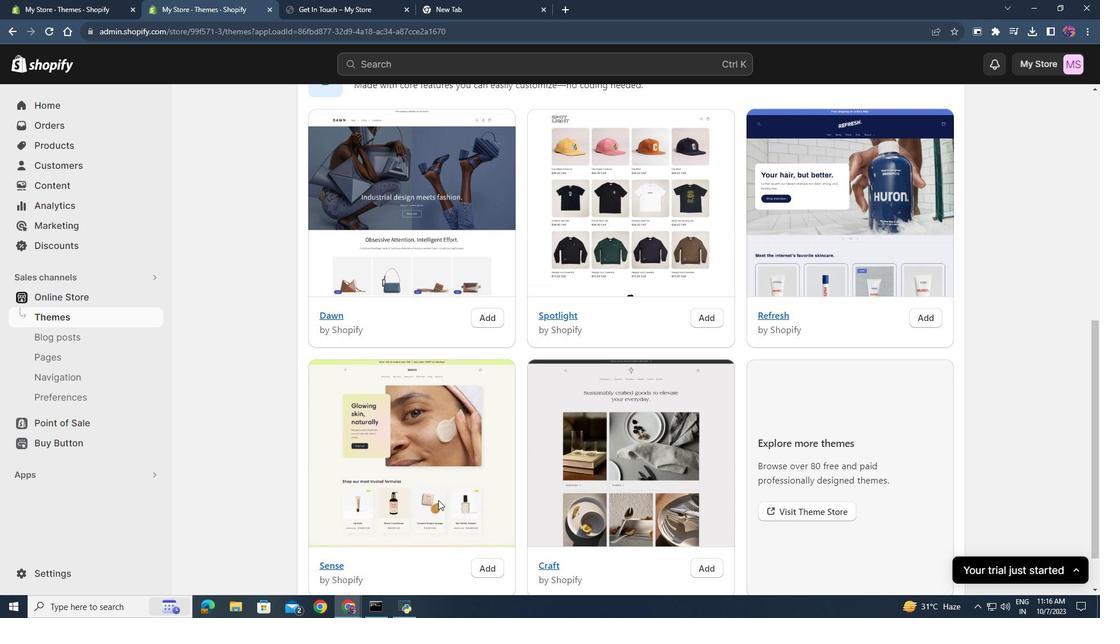 
Action: Mouse scrolled (438, 501) with delta (0, 0)
Screenshot: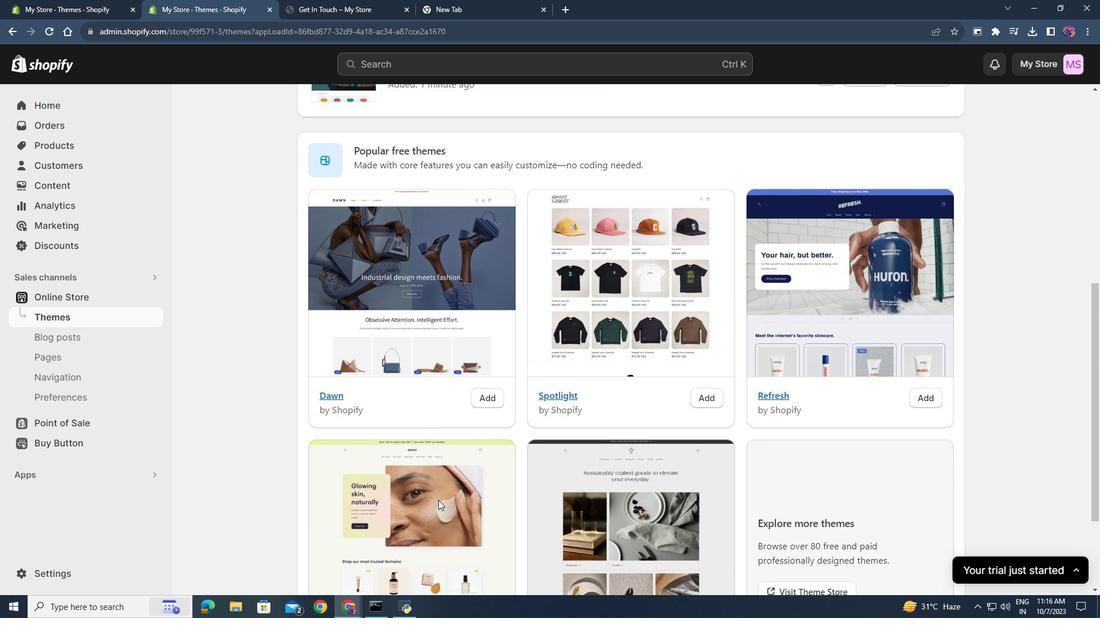 
Action: Mouse scrolled (438, 501) with delta (0, 0)
Screenshot: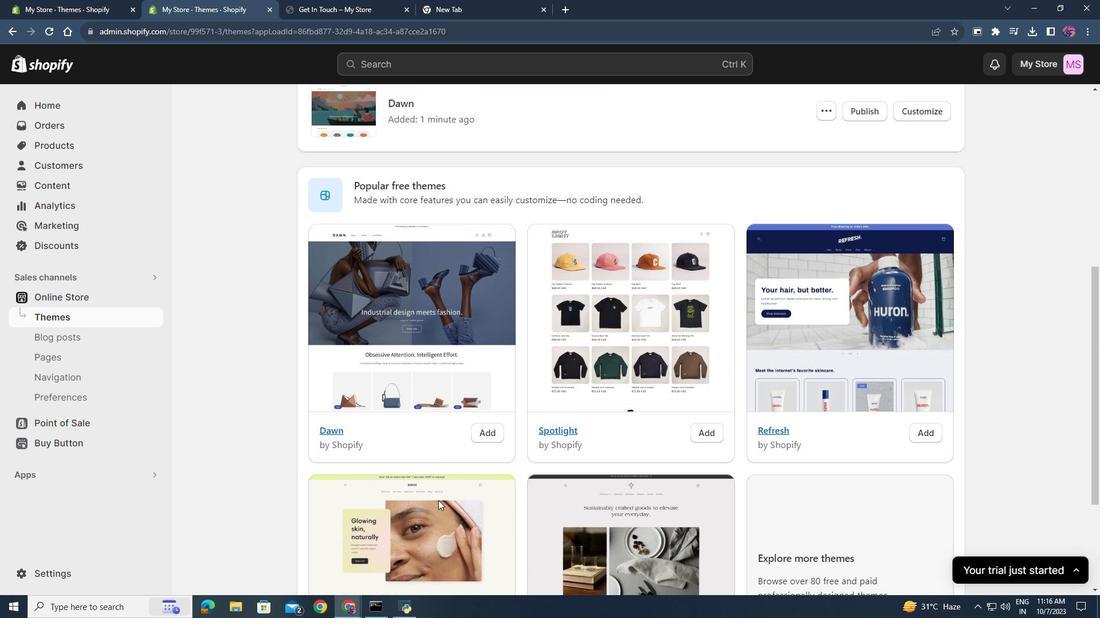 
Action: Mouse scrolled (438, 501) with delta (0, 0)
Screenshot: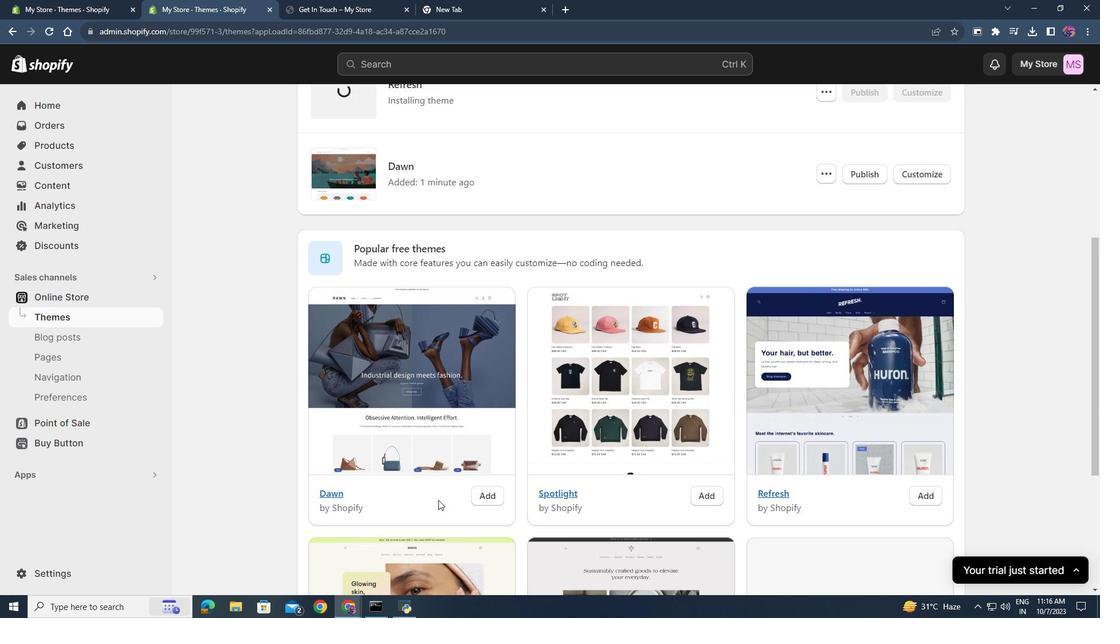 
Action: Mouse scrolled (438, 501) with delta (0, 0)
Screenshot: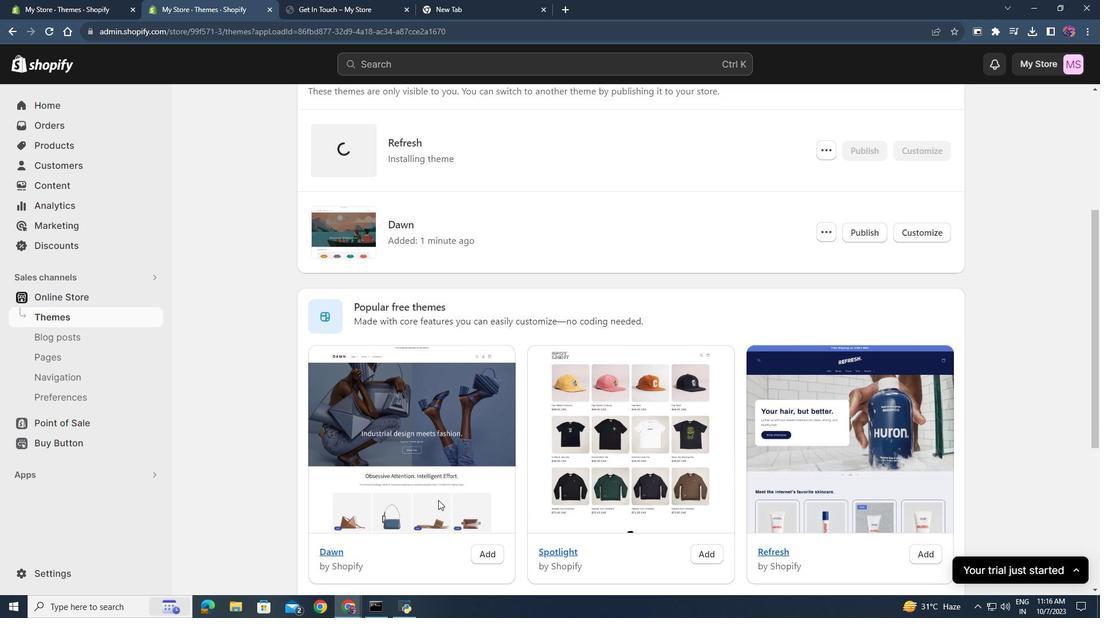 
Action: Mouse scrolled (438, 501) with delta (0, 0)
Screenshot: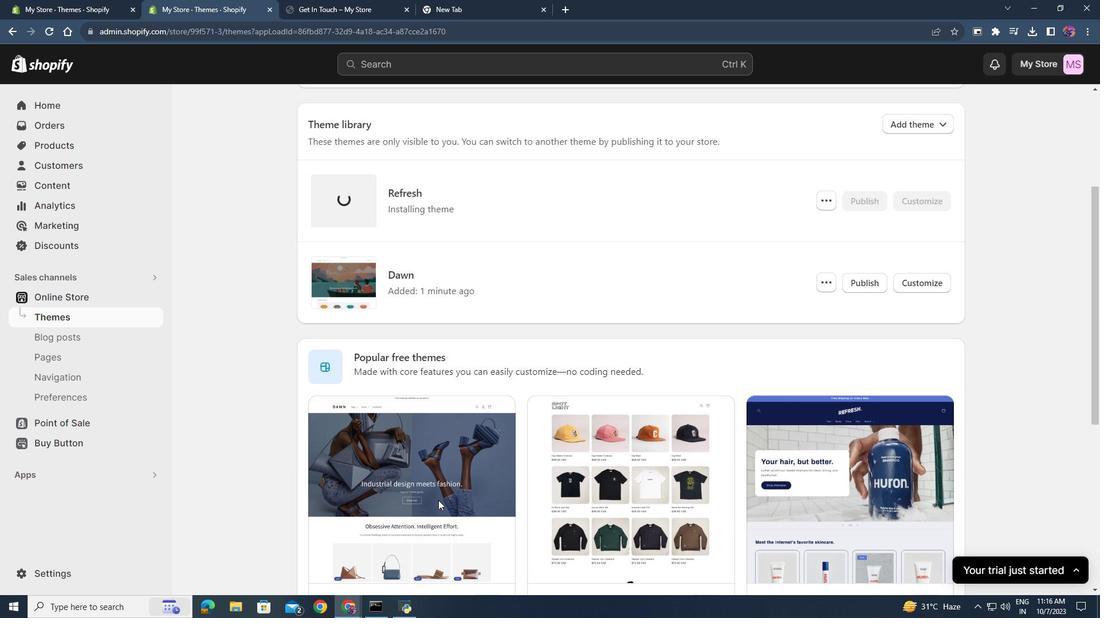 
Action: Mouse scrolled (438, 501) with delta (0, 0)
Screenshot: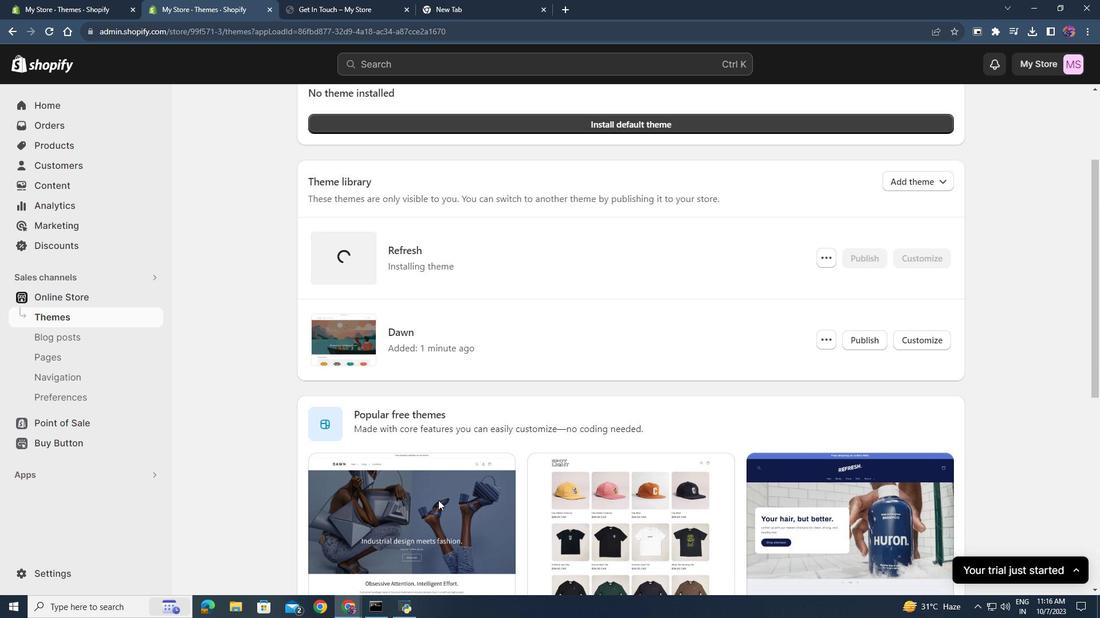 
Action: Mouse scrolled (438, 501) with delta (0, 0)
Screenshot: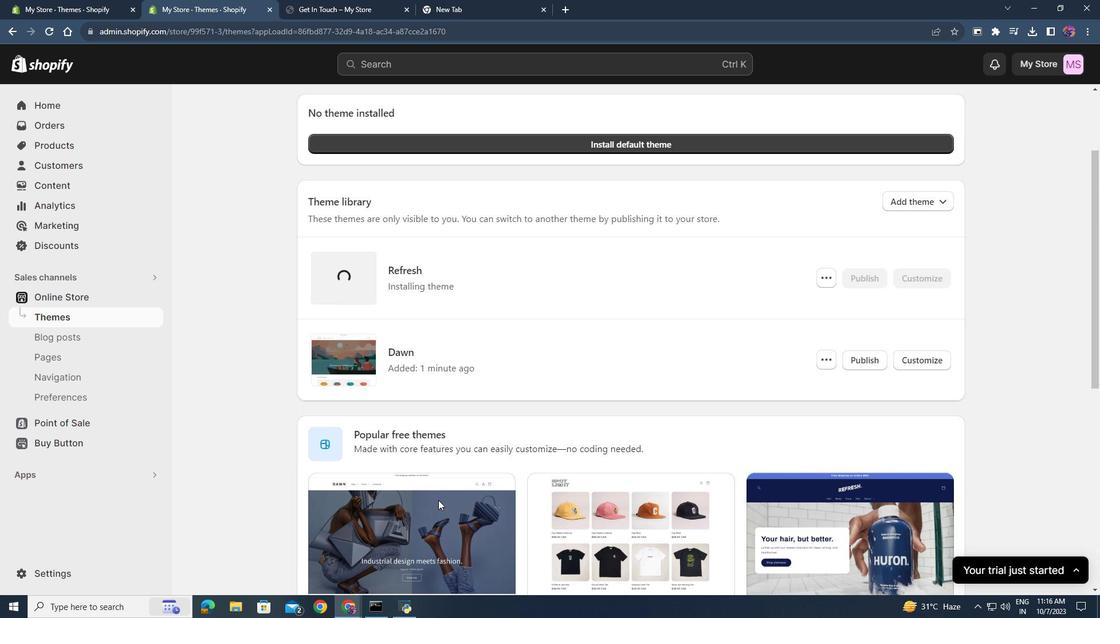 
Action: Mouse scrolled (438, 501) with delta (0, 0)
Screenshot: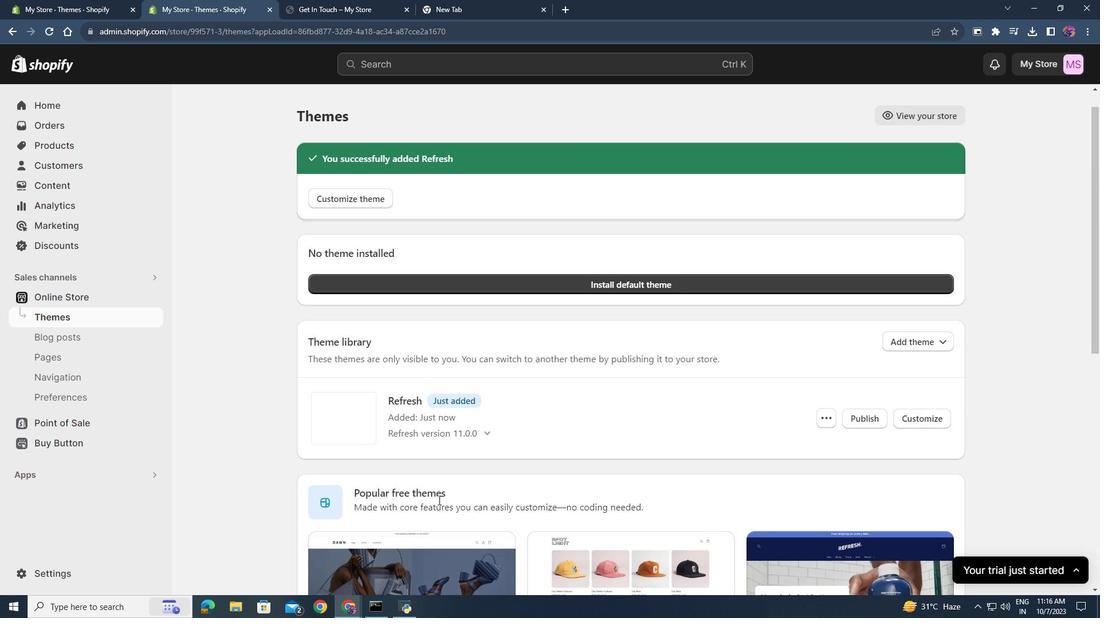 
Action: Mouse moved to (586, 490)
Screenshot: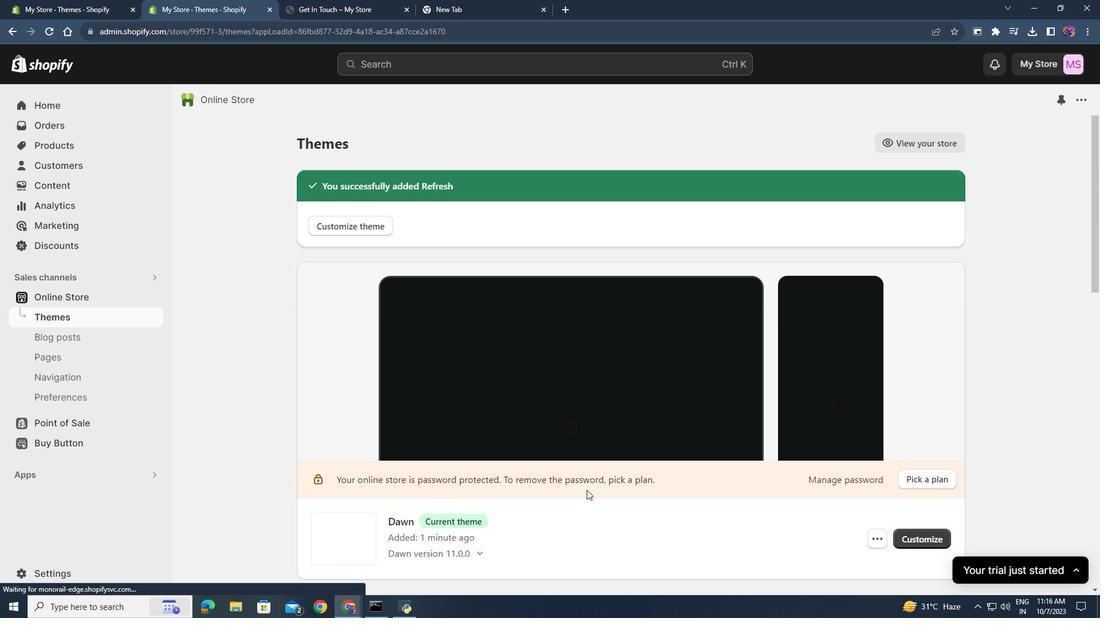 
Action: Mouse scrolled (586, 489) with delta (0, 0)
Screenshot: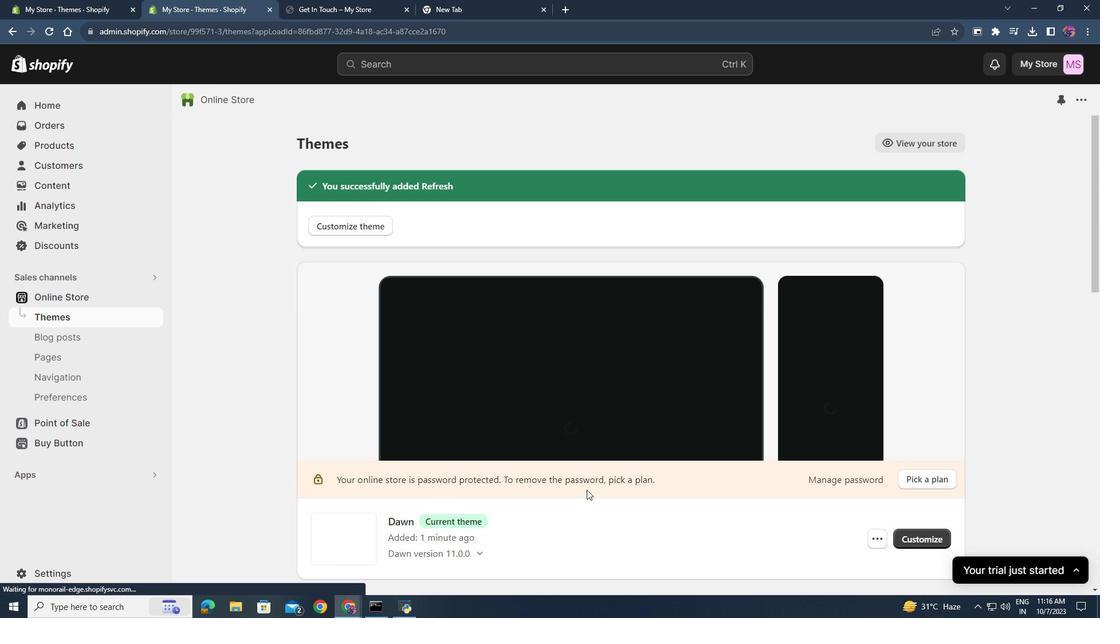 
Action: Mouse scrolled (586, 489) with delta (0, 0)
Screenshot: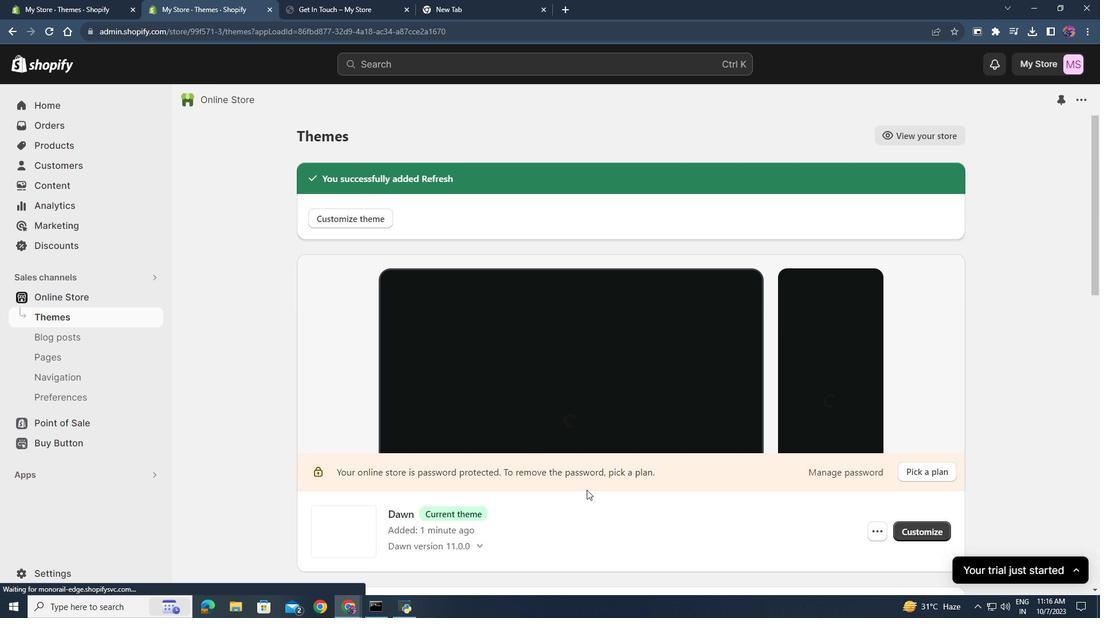 
Action: Mouse scrolled (586, 489) with delta (0, 0)
Screenshot: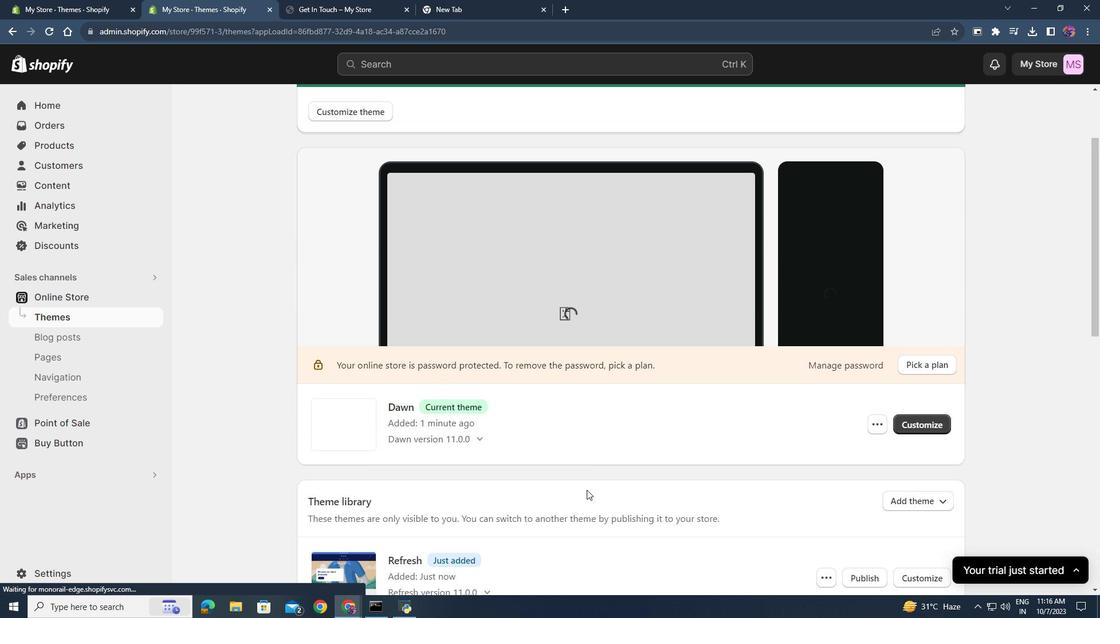 
Action: Mouse scrolled (586, 489) with delta (0, 0)
Screenshot: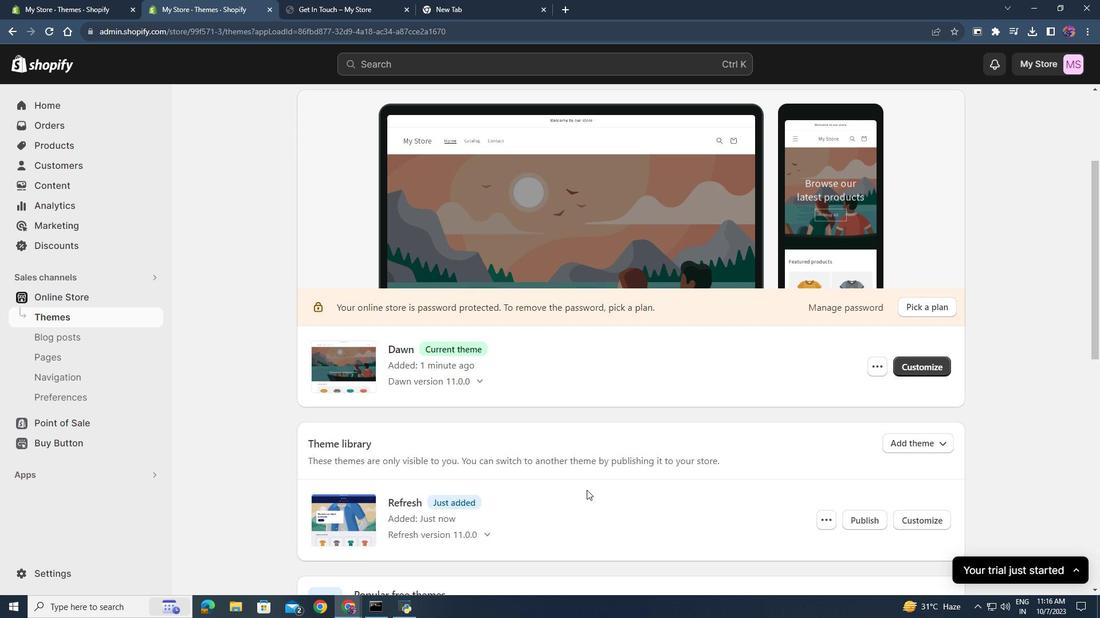 
Action: Mouse scrolled (586, 489) with delta (0, 0)
Screenshot: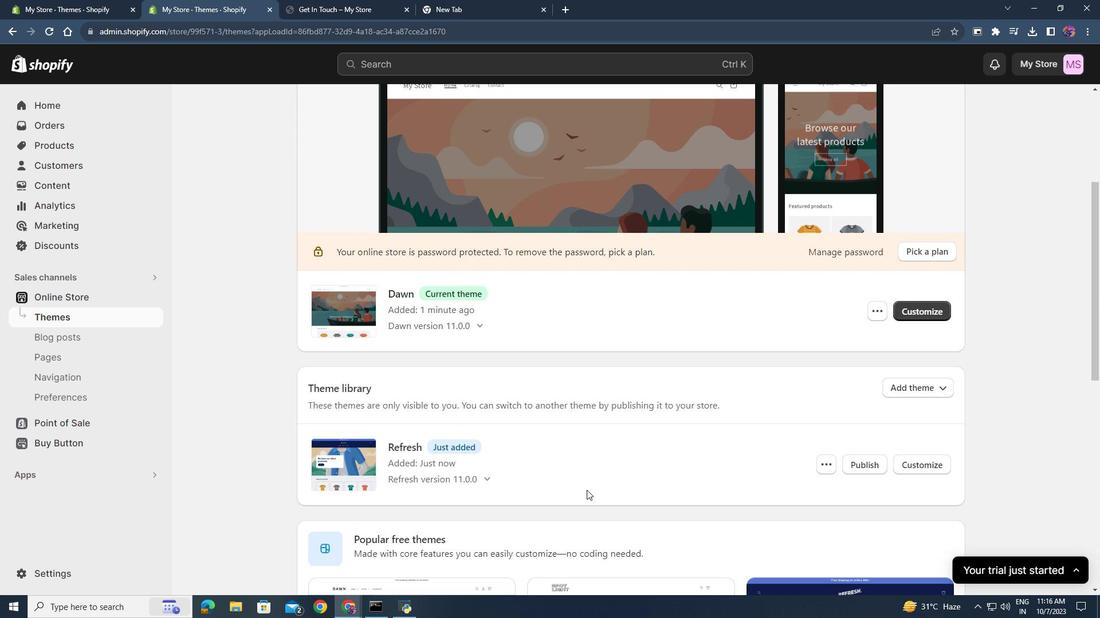 
Action: Mouse moved to (624, 404)
Screenshot: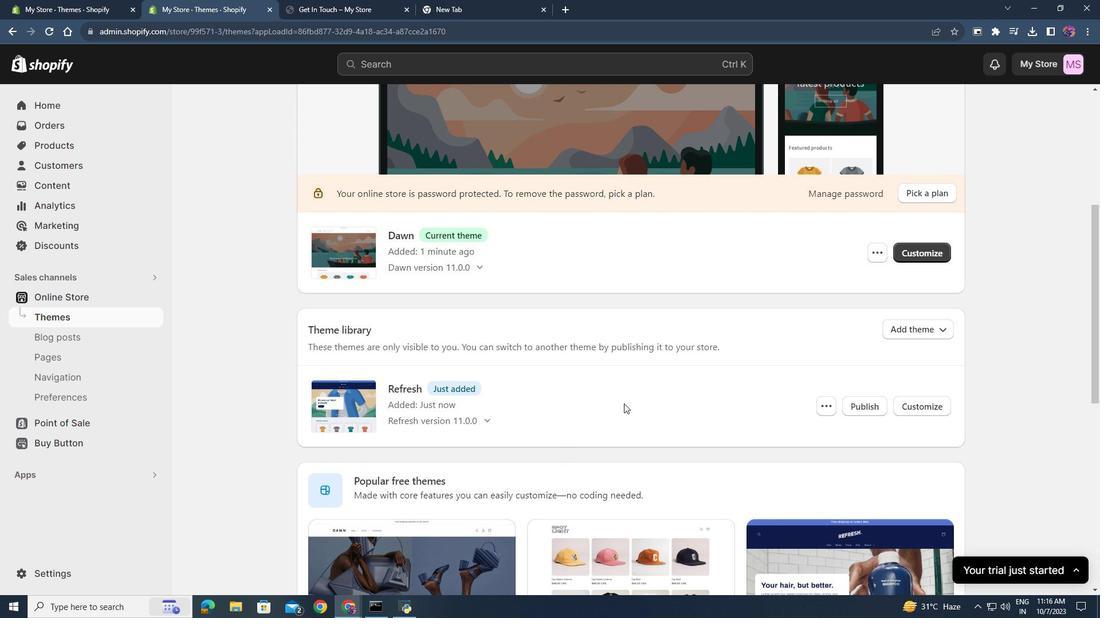 
Action: Mouse pressed left at (624, 404)
Screenshot: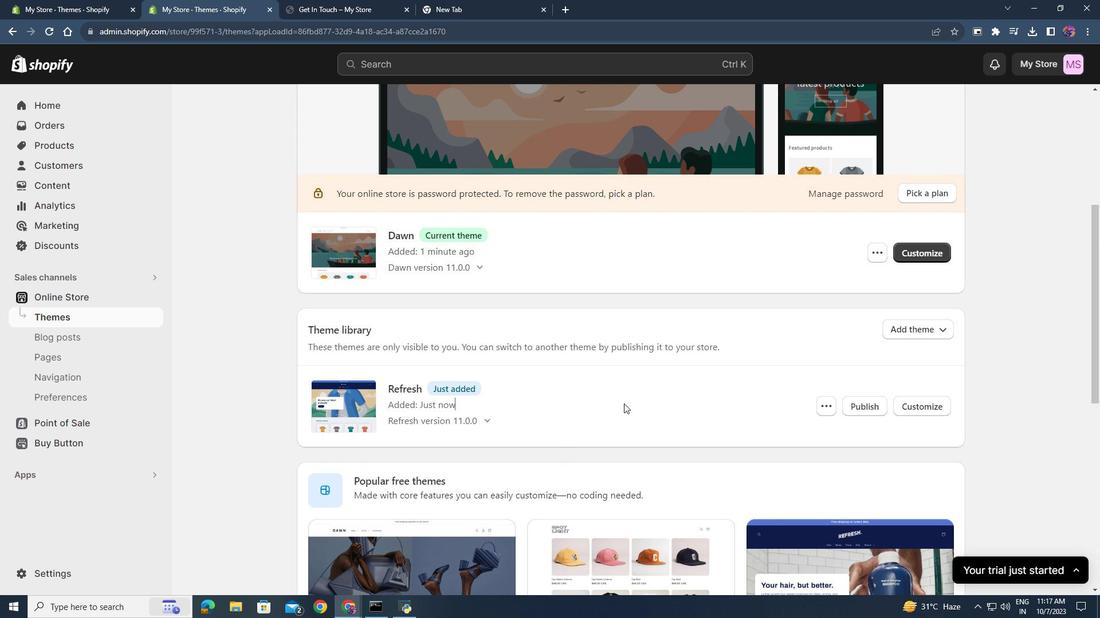 
Action: Mouse moved to (863, 408)
Screenshot: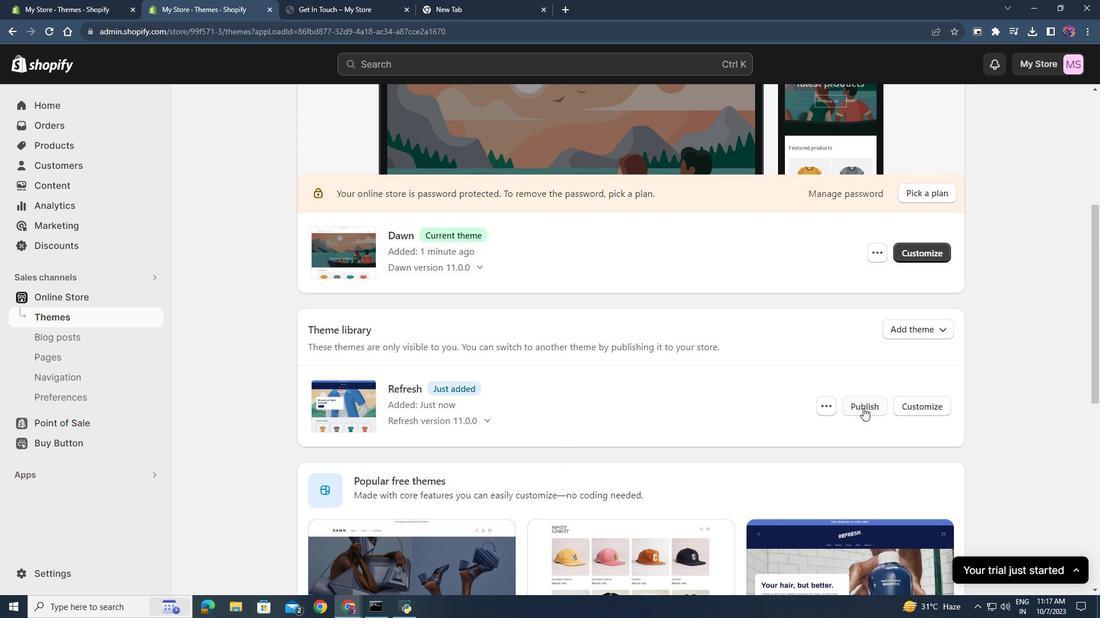 
Action: Mouse pressed left at (863, 408)
Screenshot: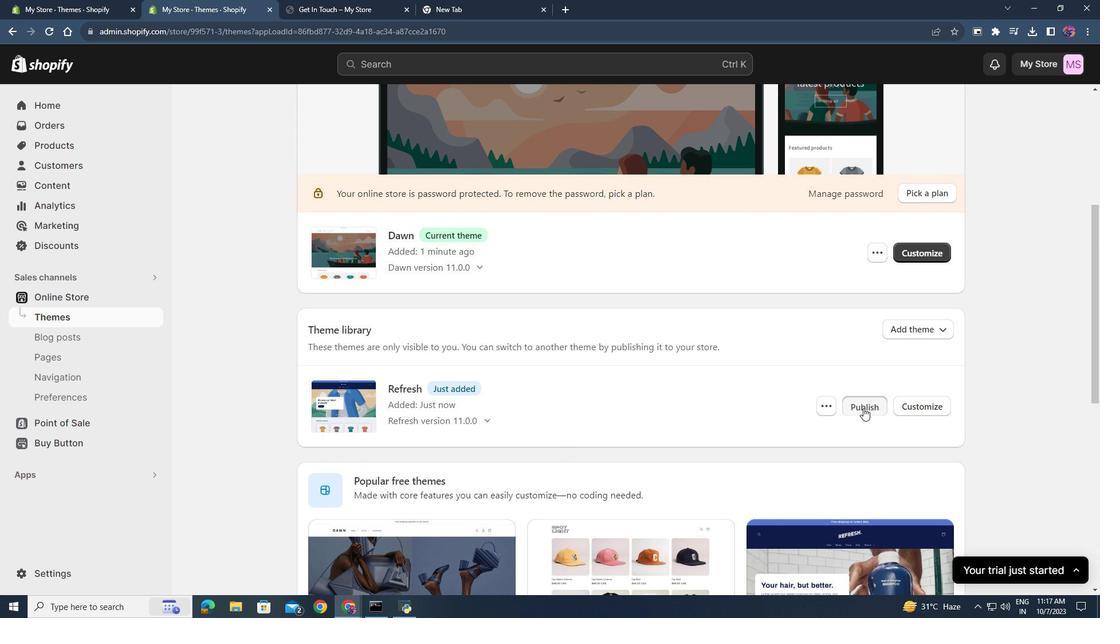 
Action: Mouse moved to (738, 433)
Screenshot: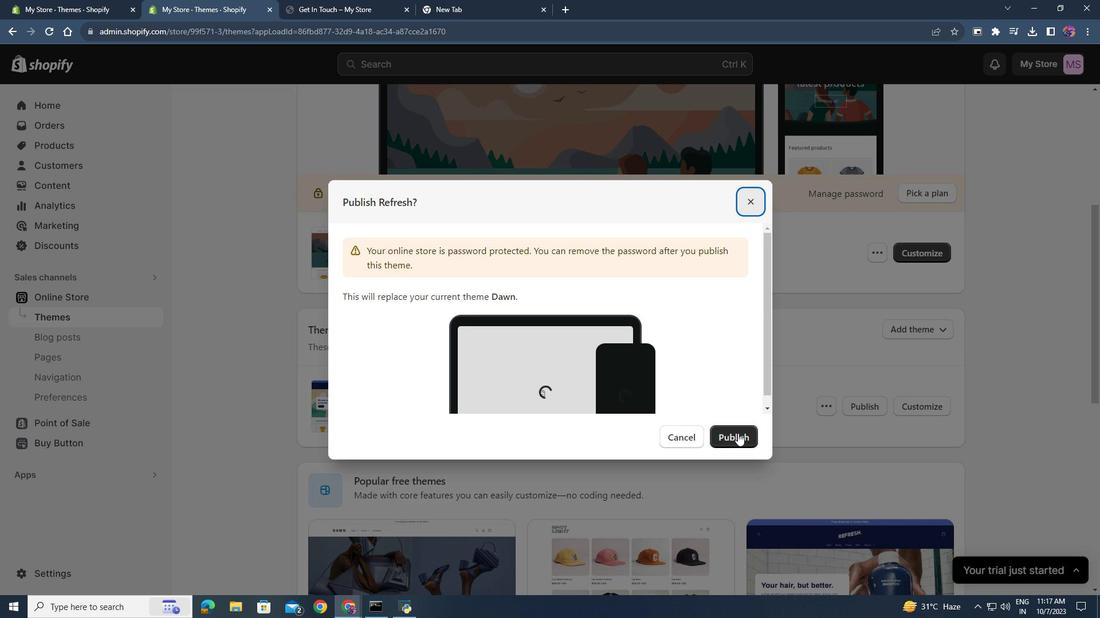 
Action: Mouse pressed left at (738, 433)
Screenshot: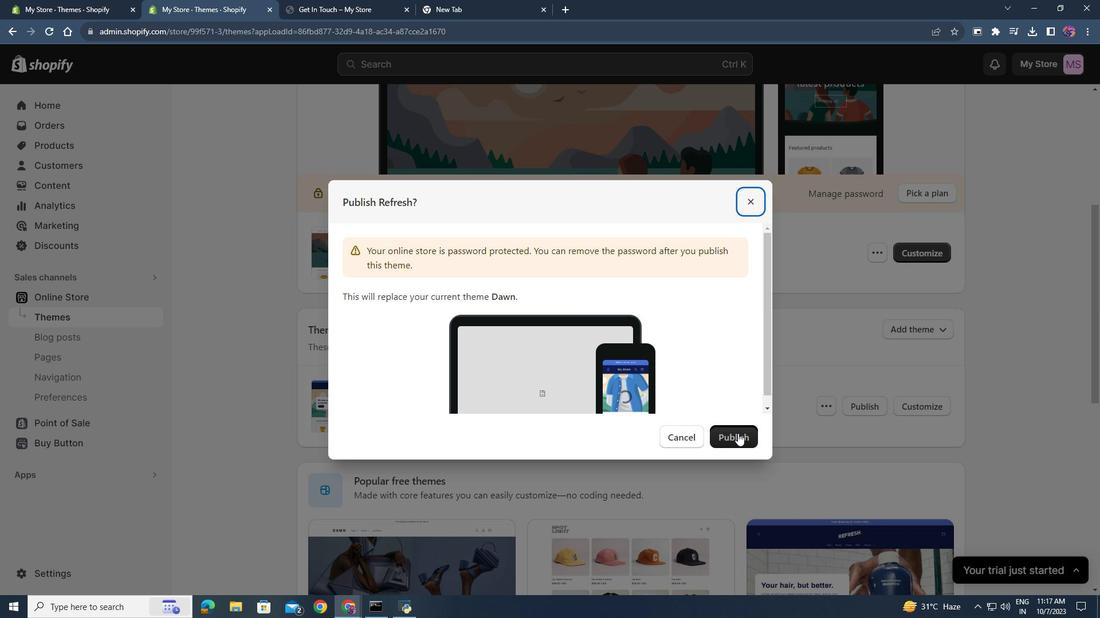 
Action: Mouse moved to (917, 252)
Screenshot: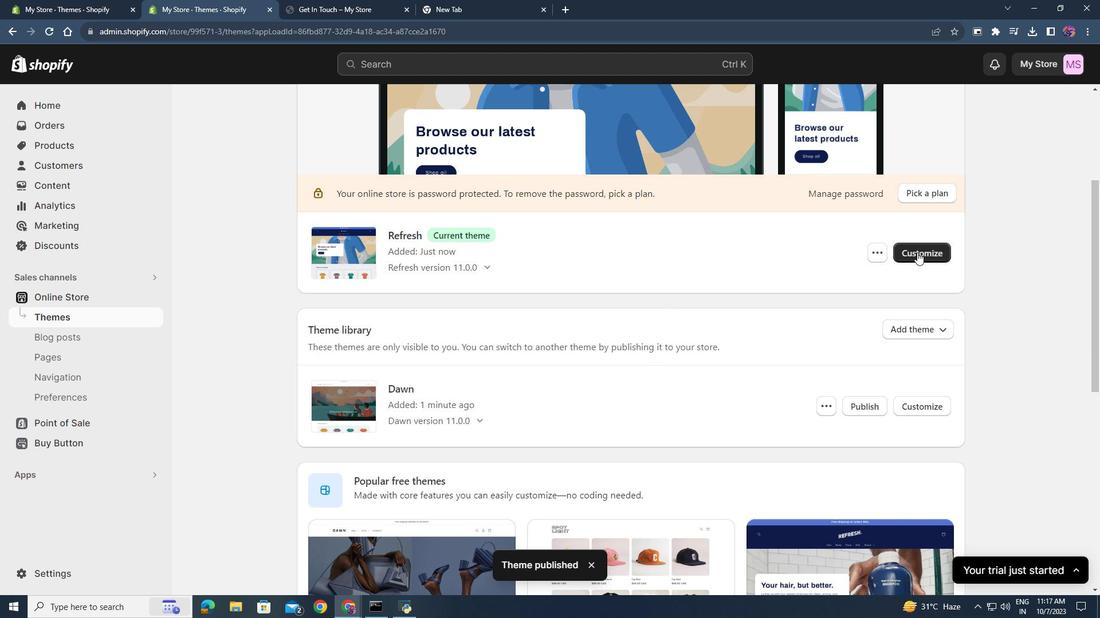 
Action: Mouse pressed left at (917, 252)
Screenshot: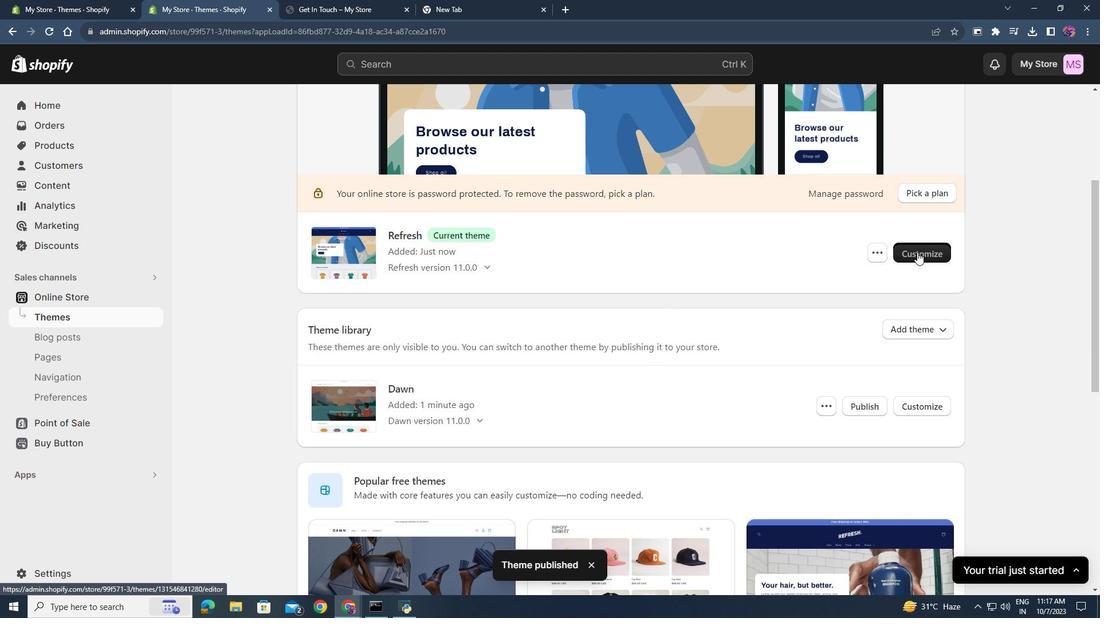 
Action: Mouse moved to (443, 373)
Screenshot: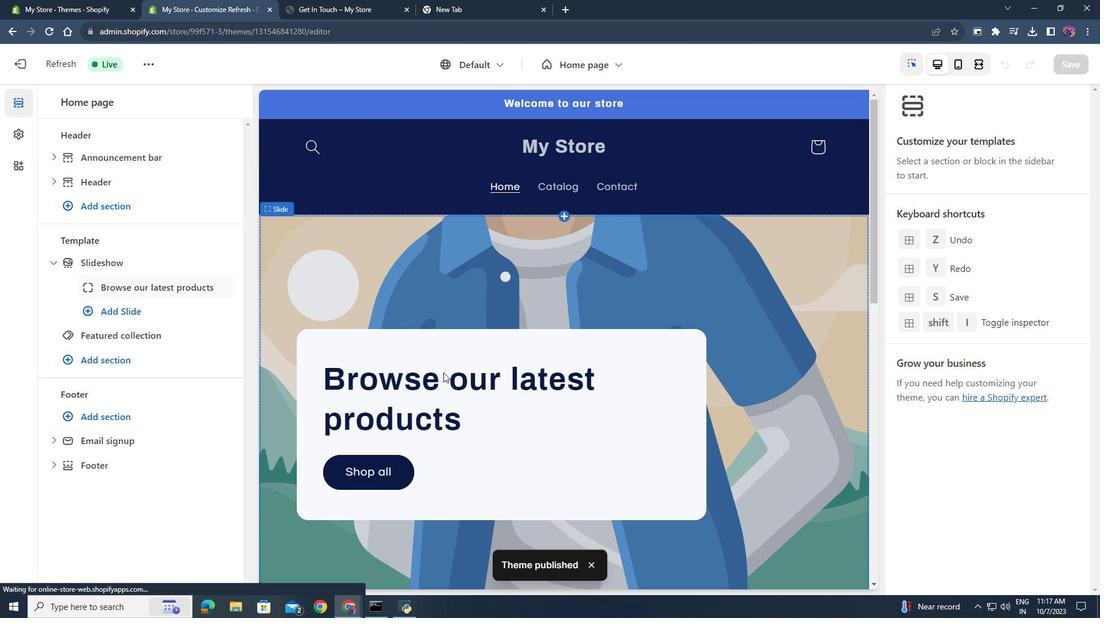 
Action: Mouse scrolled (443, 372) with delta (0, 0)
Screenshot: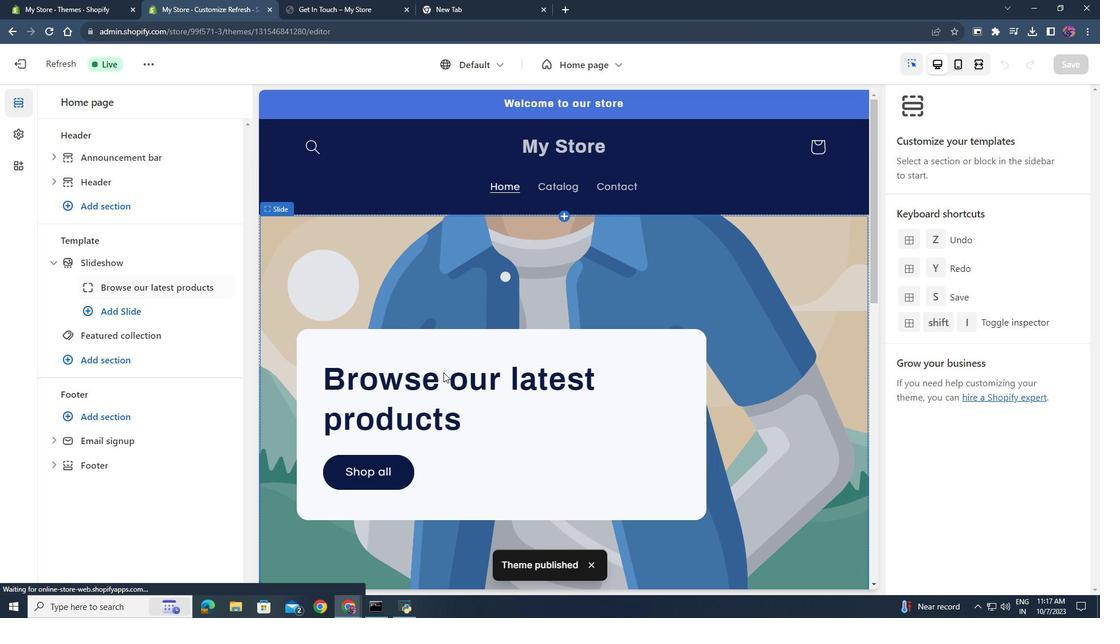 
Action: Mouse moved to (486, 388)
Screenshot: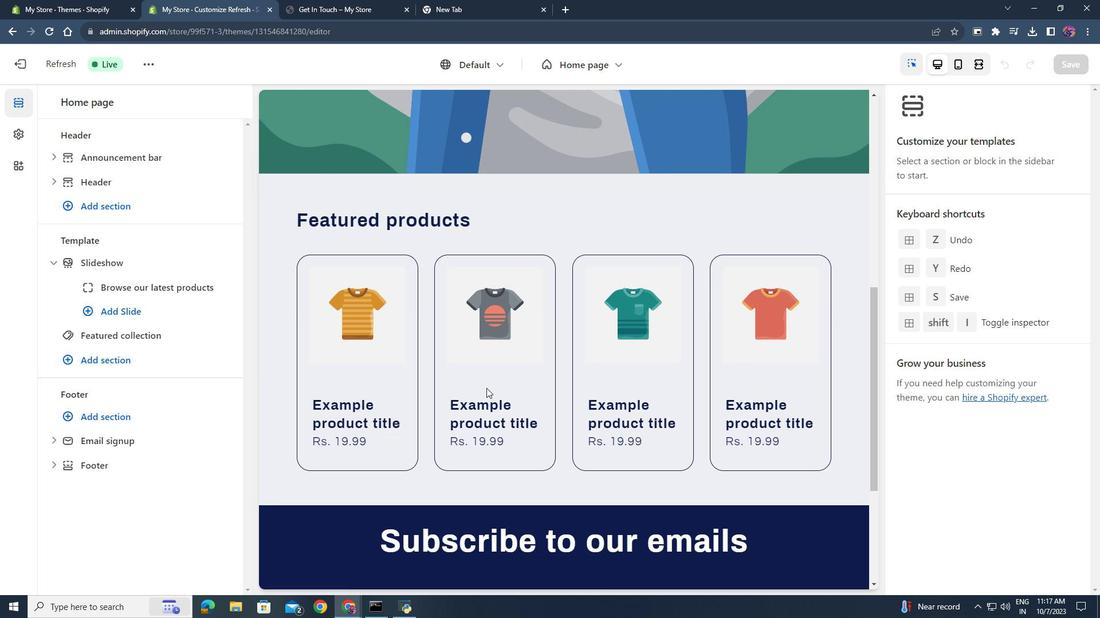 
Action: Mouse scrolled (486, 387) with delta (0, 0)
Screenshot: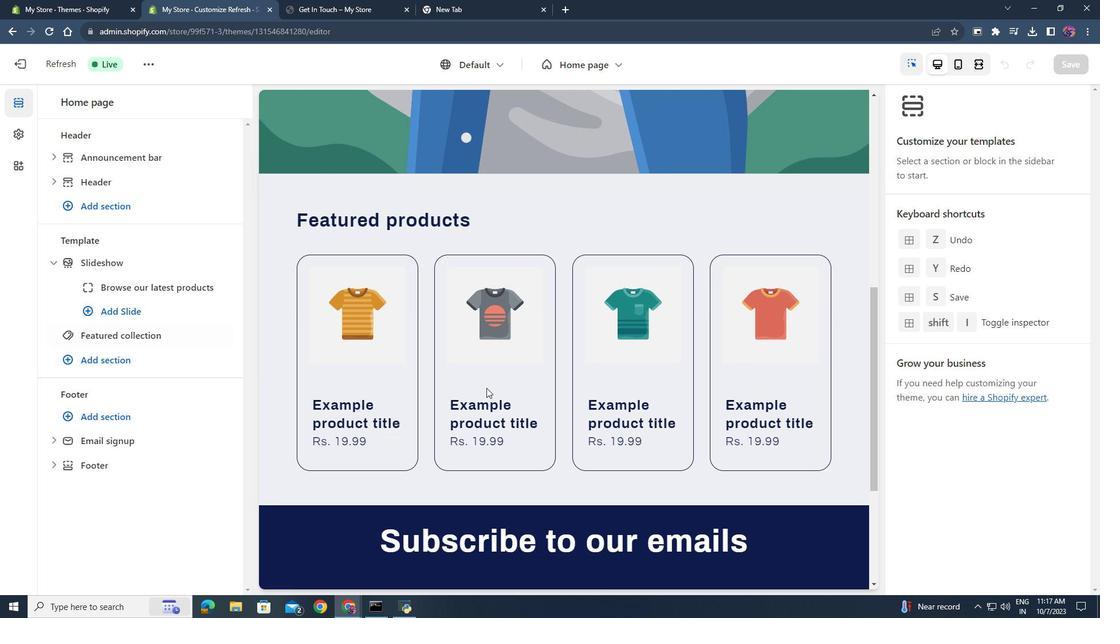 
Action: Mouse scrolled (486, 389) with delta (0, 0)
Screenshot: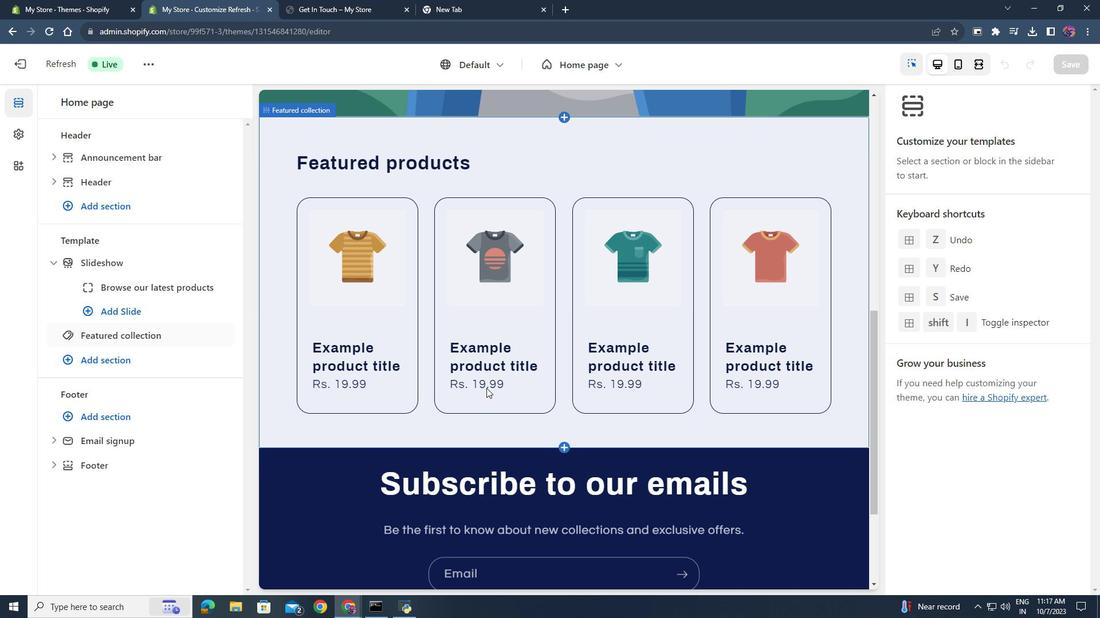 
Action: Mouse scrolled (486, 389) with delta (0, 0)
Screenshot: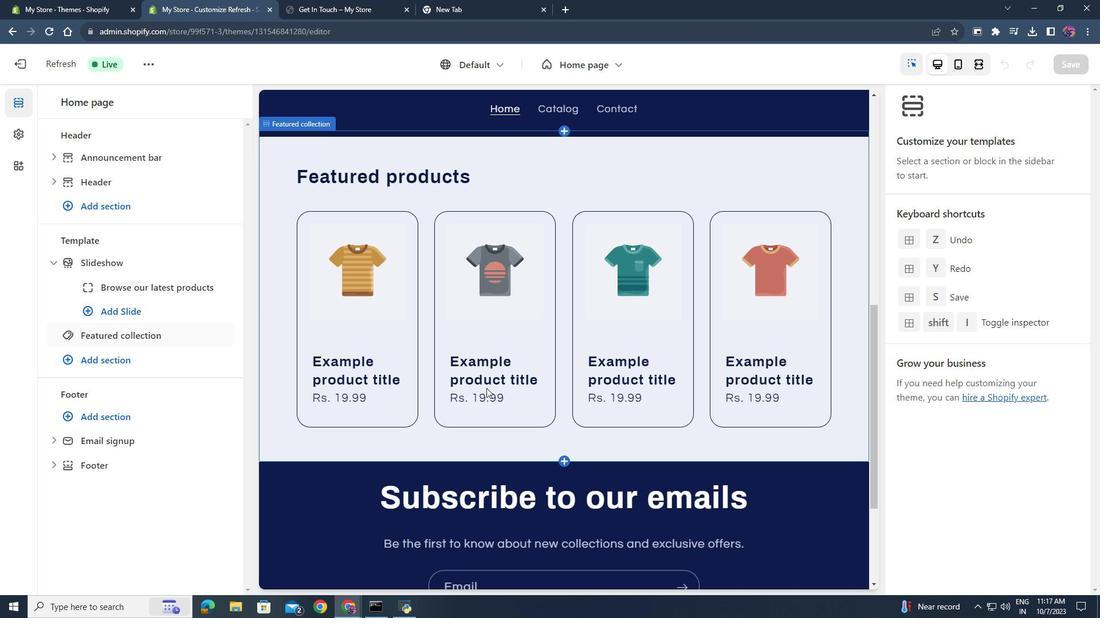 
Action: Mouse scrolled (486, 389) with delta (0, 0)
Screenshot: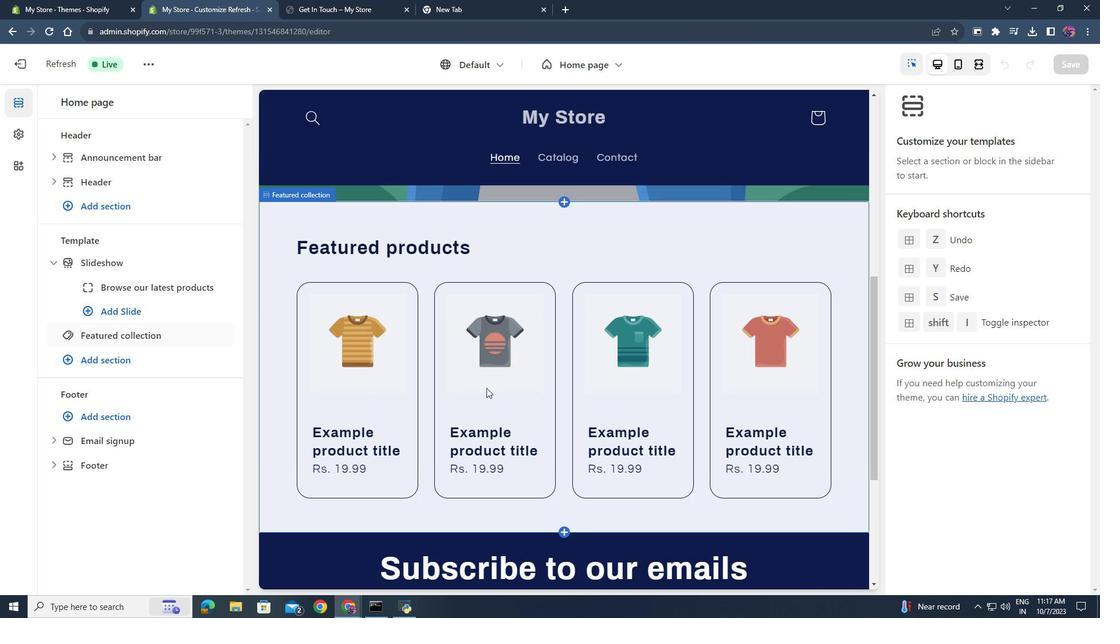 
Action: Mouse scrolled (486, 389) with delta (0, 0)
Screenshot: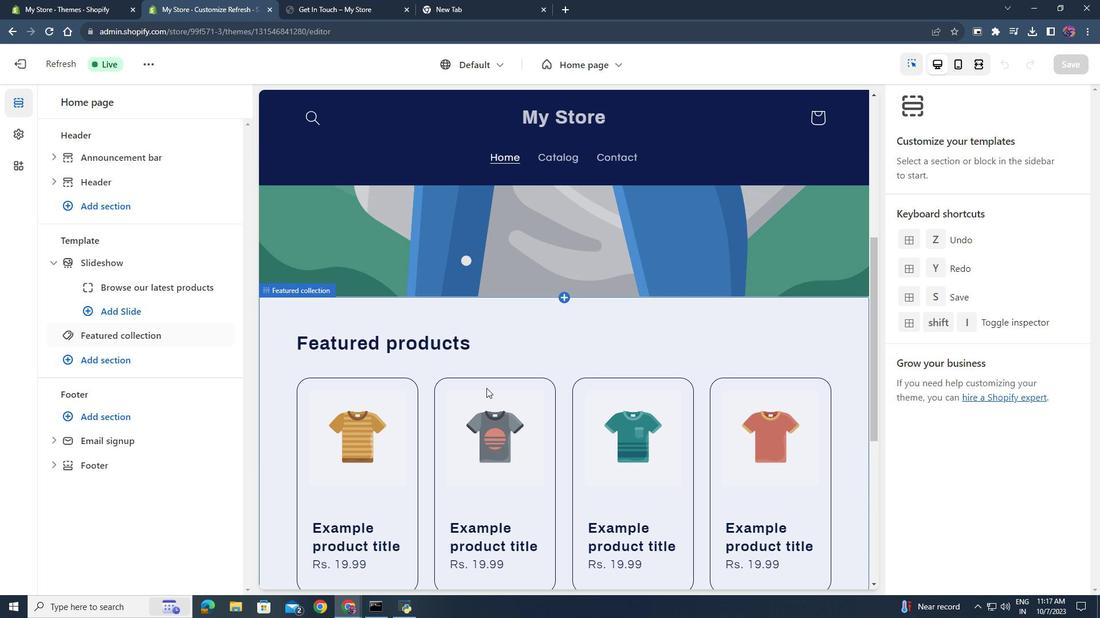 
Action: Mouse scrolled (486, 389) with delta (0, 0)
Screenshot: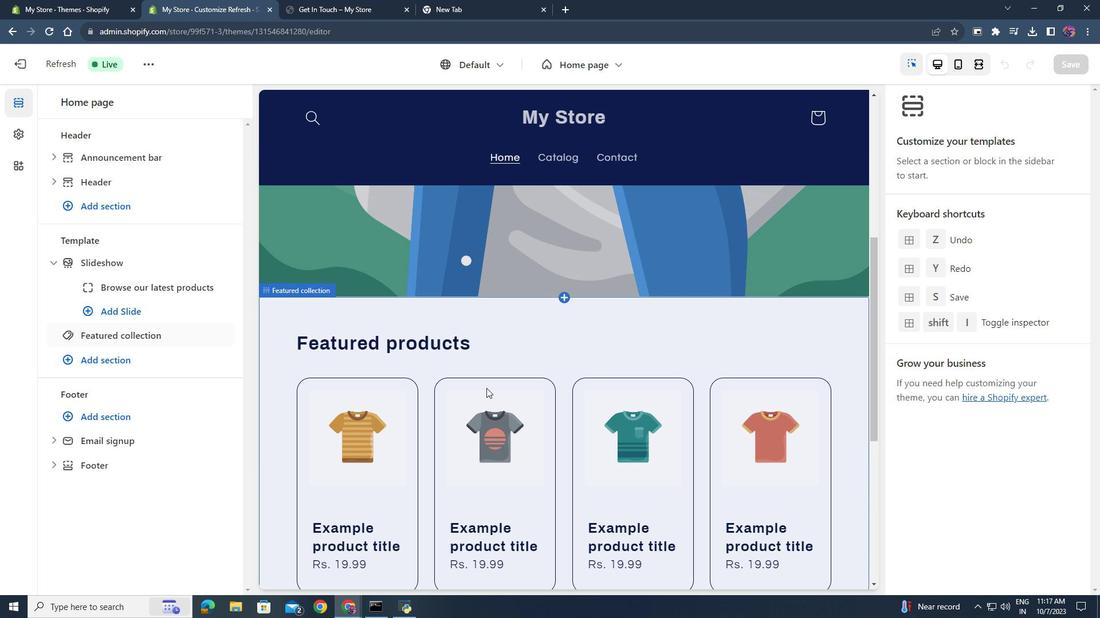 
Action: Mouse scrolled (486, 389) with delta (0, 0)
Screenshot: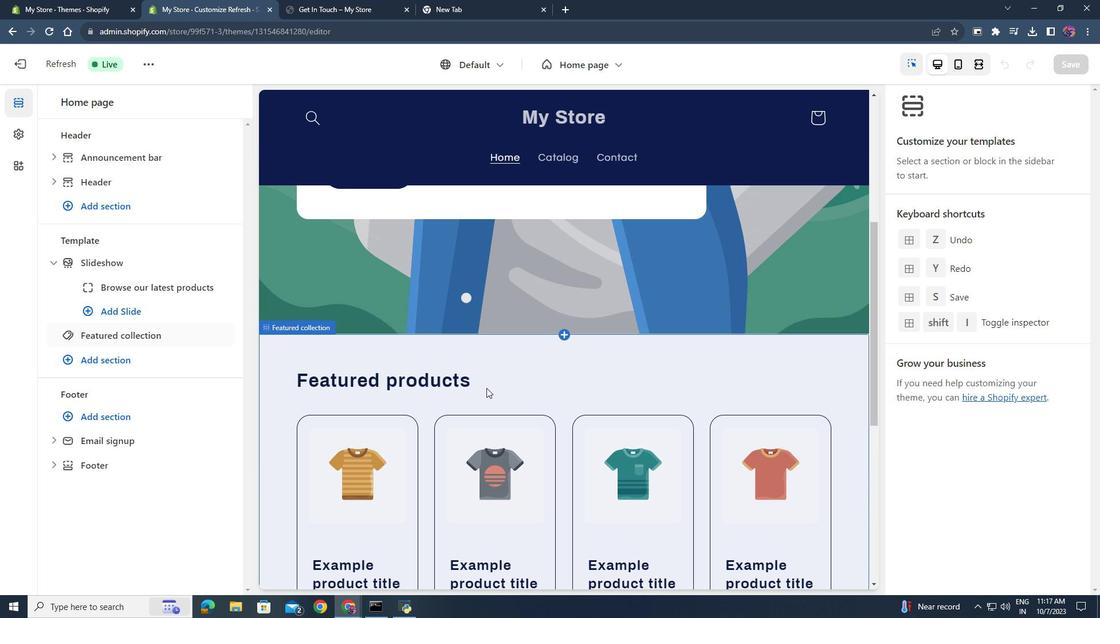 
Action: Mouse scrolled (486, 389) with delta (0, 0)
Screenshot: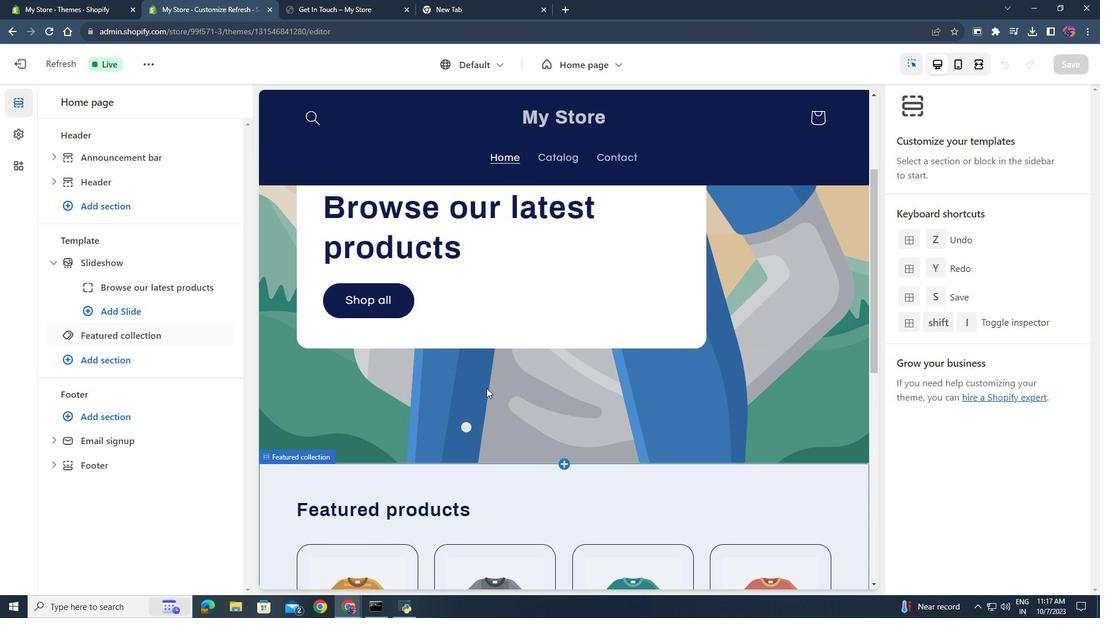 
Action: Mouse scrolled (486, 389) with delta (0, 0)
Screenshot: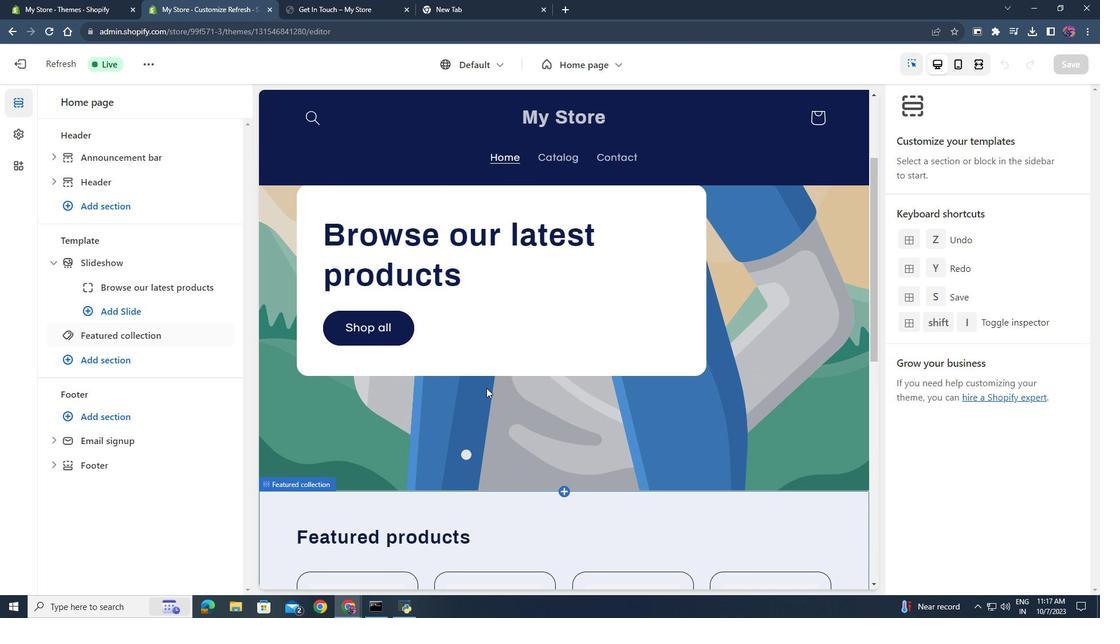 
Action: Mouse scrolled (486, 389) with delta (0, 0)
Screenshot: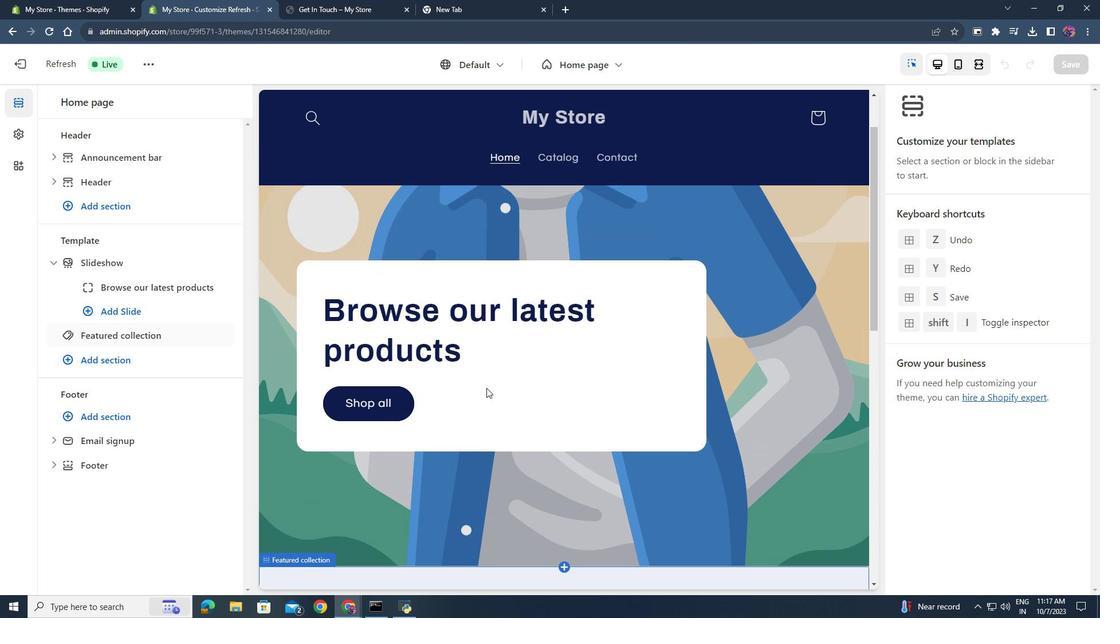 
Action: Mouse scrolled (486, 389) with delta (0, 0)
Screenshot: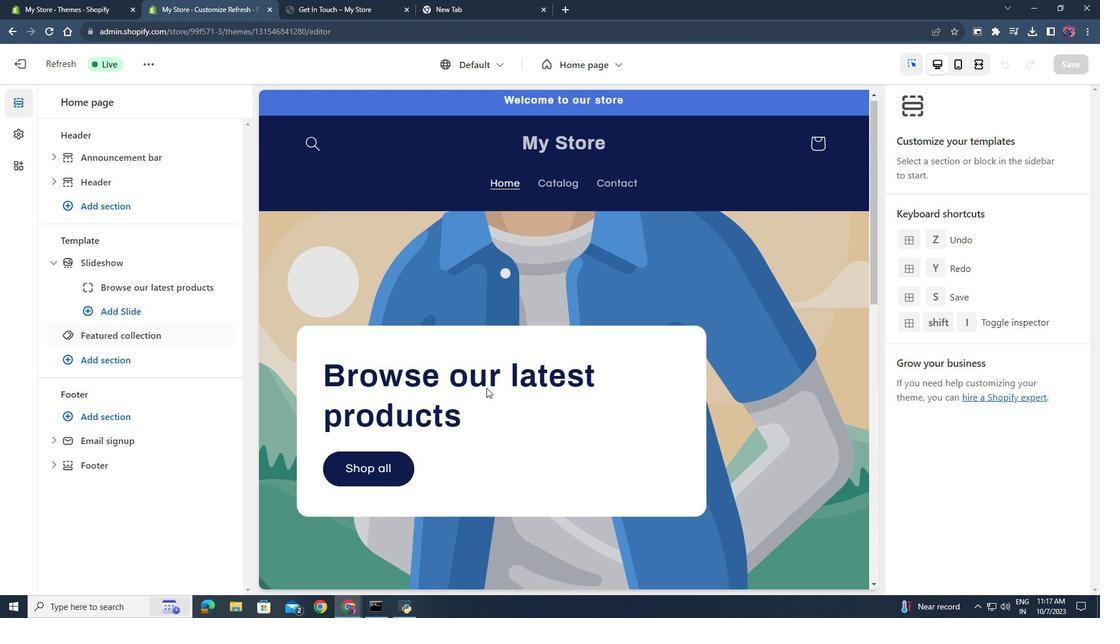 
Action: Mouse moved to (455, 395)
Screenshot: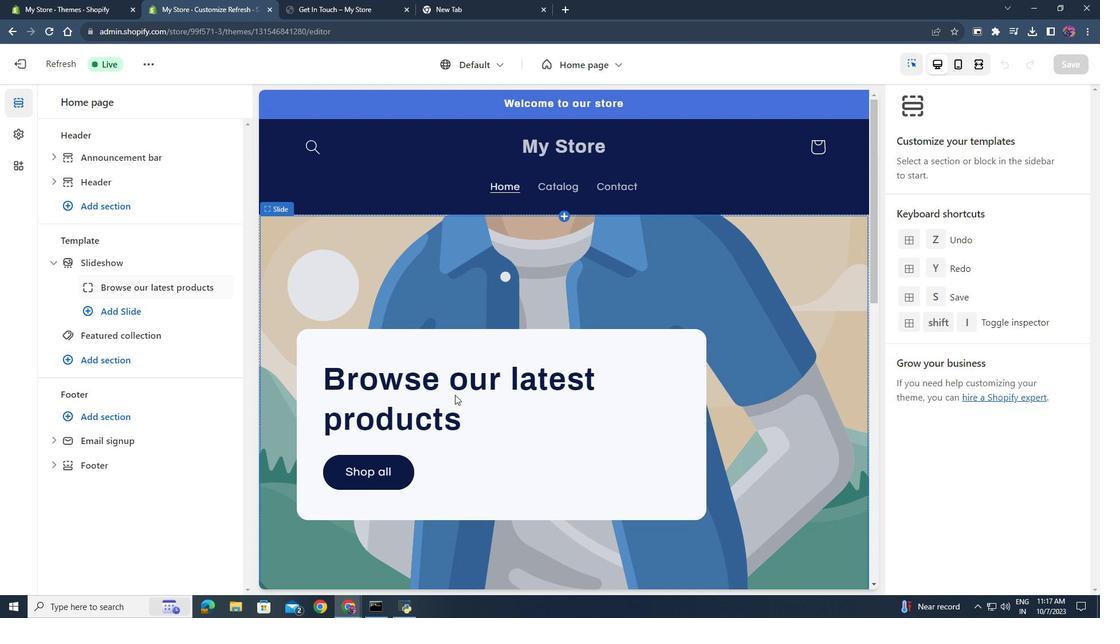 
Action: Mouse pressed left at (455, 395)
Screenshot: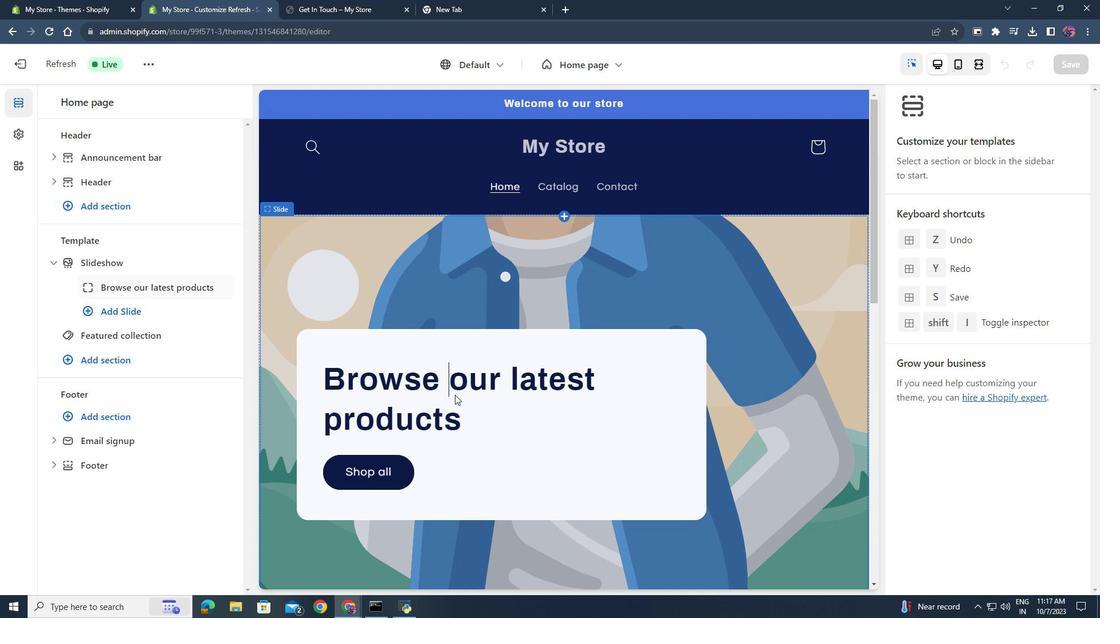 
Action: Mouse moved to (482, 233)
Screenshot: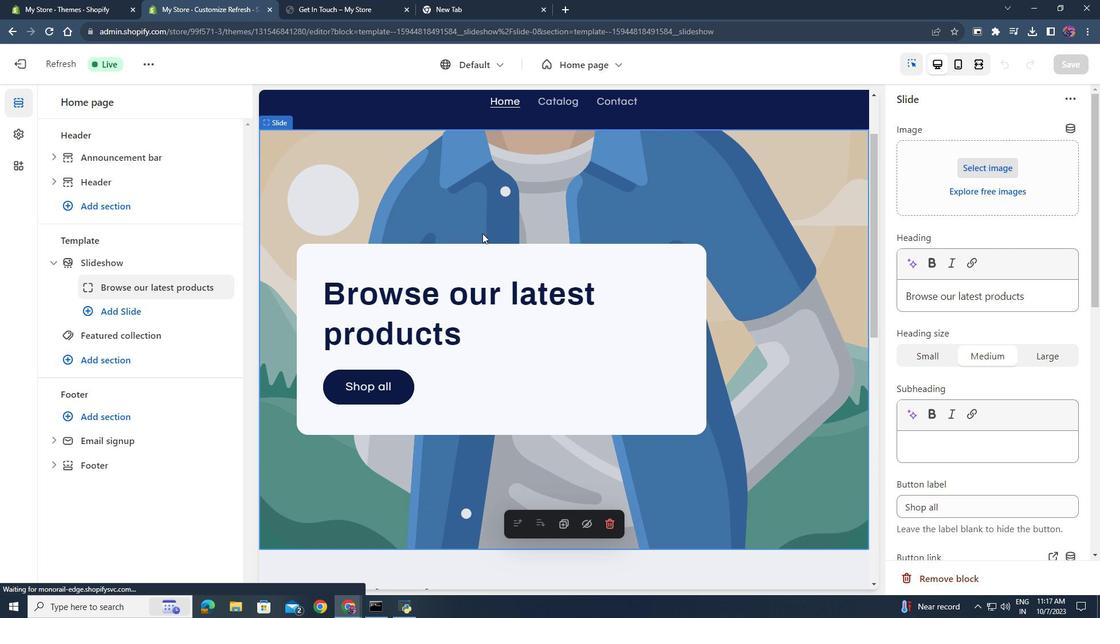 
Action: Mouse pressed left at (482, 233)
Screenshot: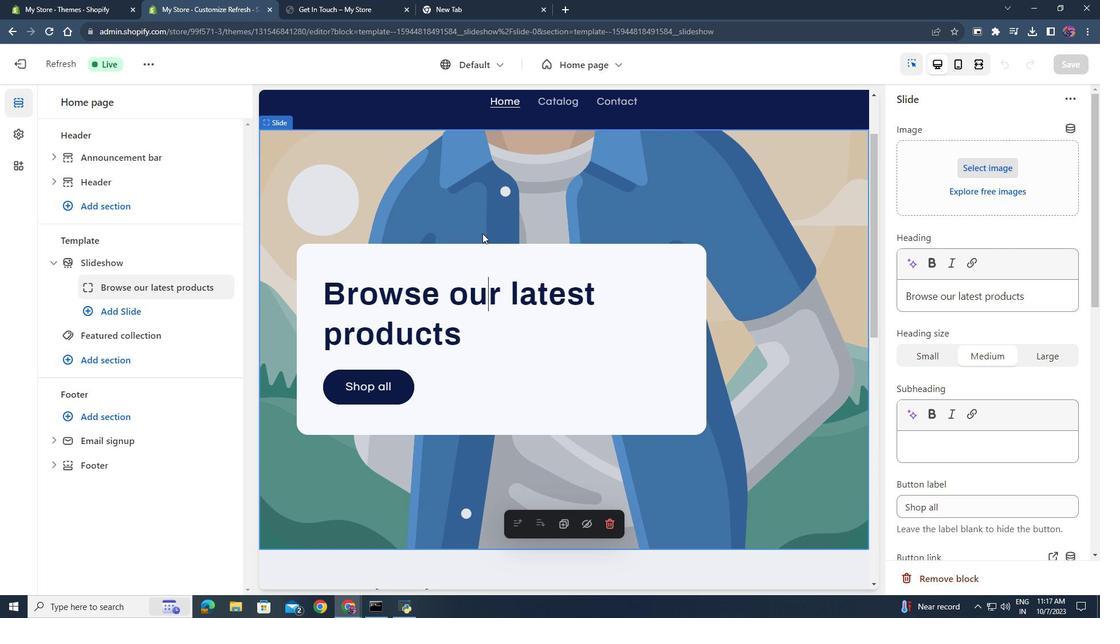 
Action: Mouse moved to (970, 169)
Screenshot: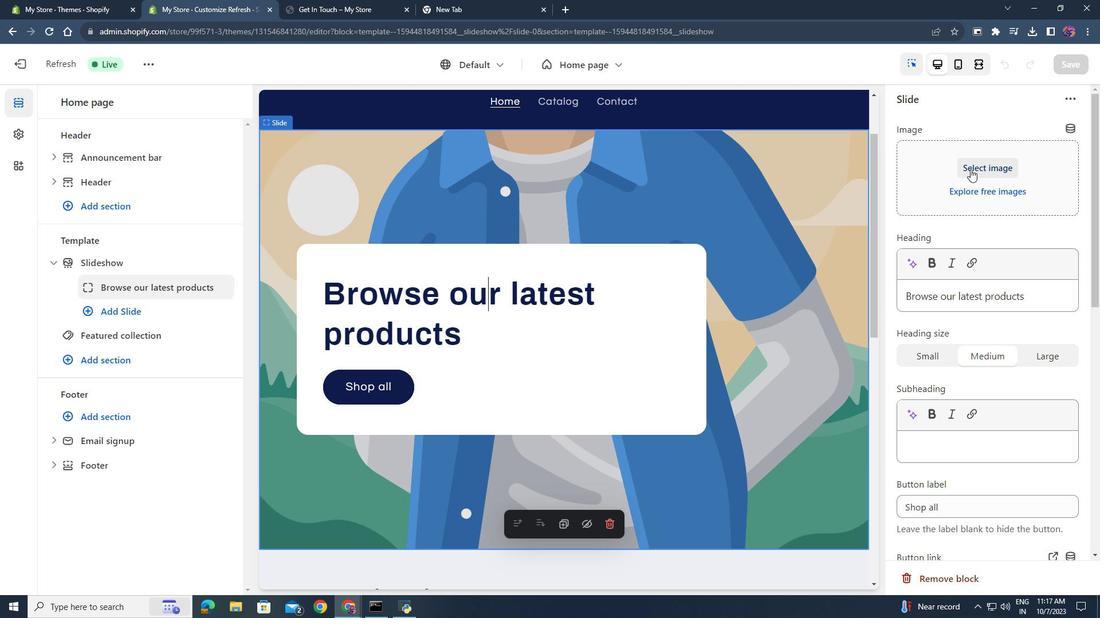 
Action: Mouse pressed left at (970, 169)
Screenshot: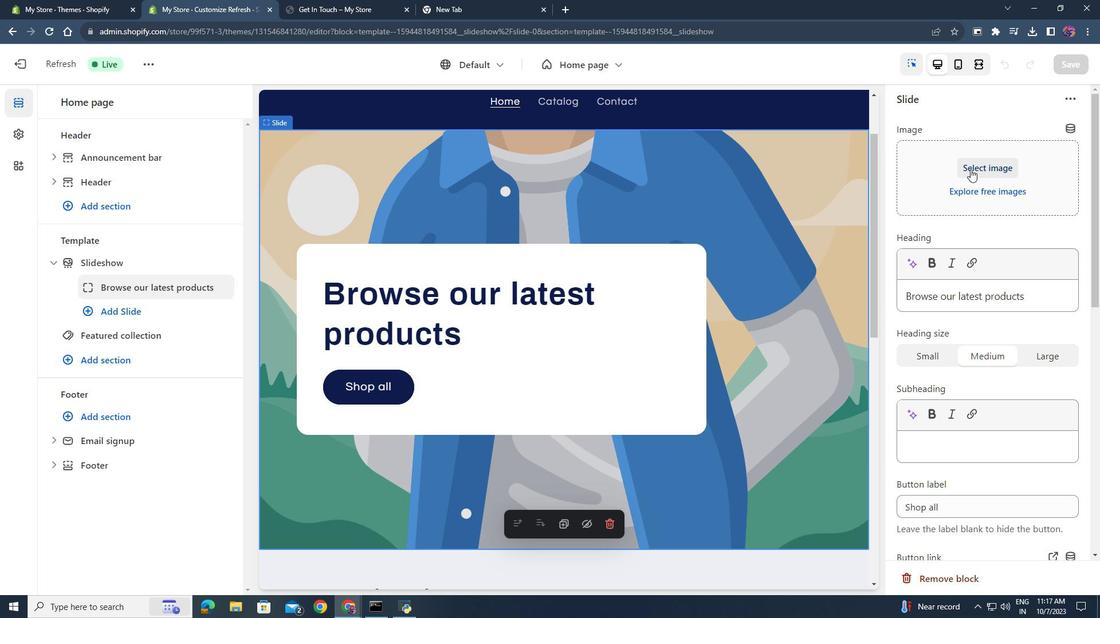 
Action: Mouse moved to (538, 390)
Screenshot: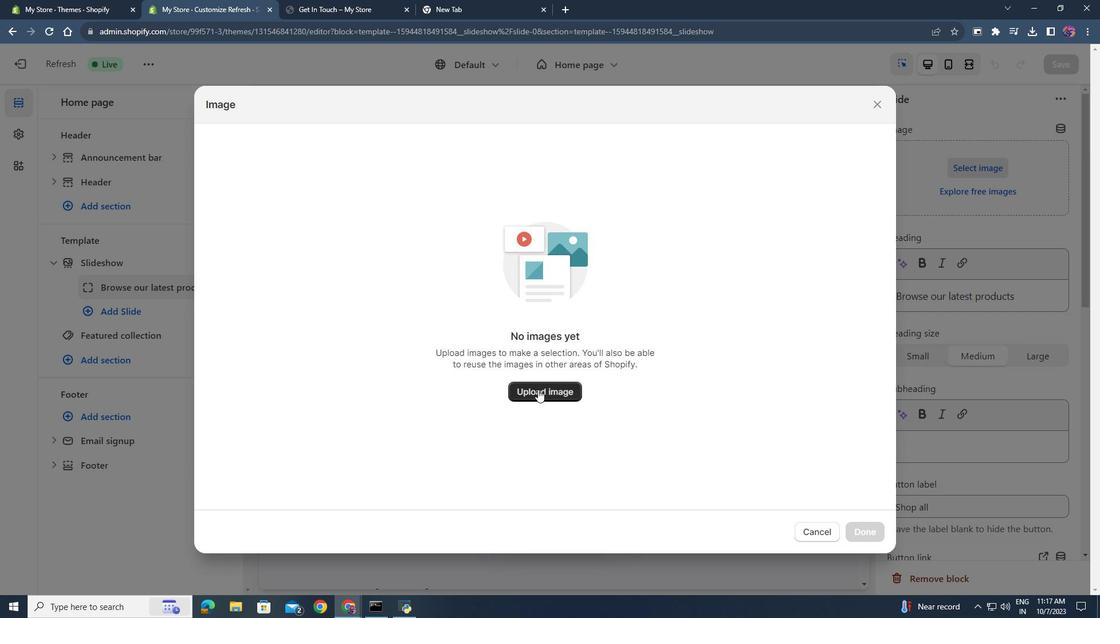 
Action: Mouse pressed left at (538, 390)
Screenshot: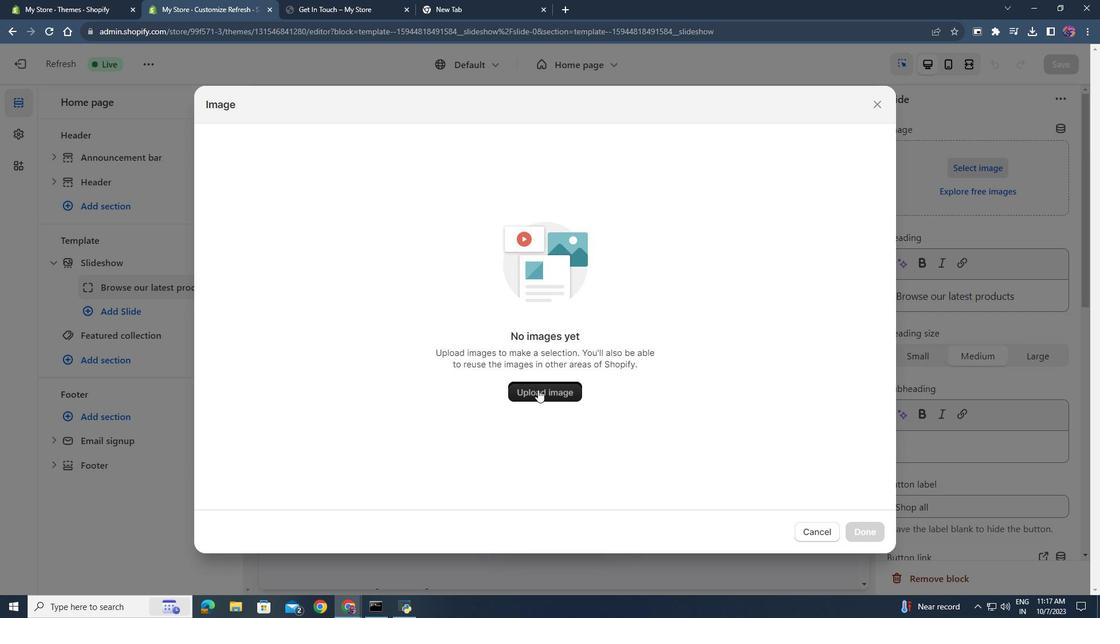 
Action: Mouse moved to (135, 95)
Screenshot: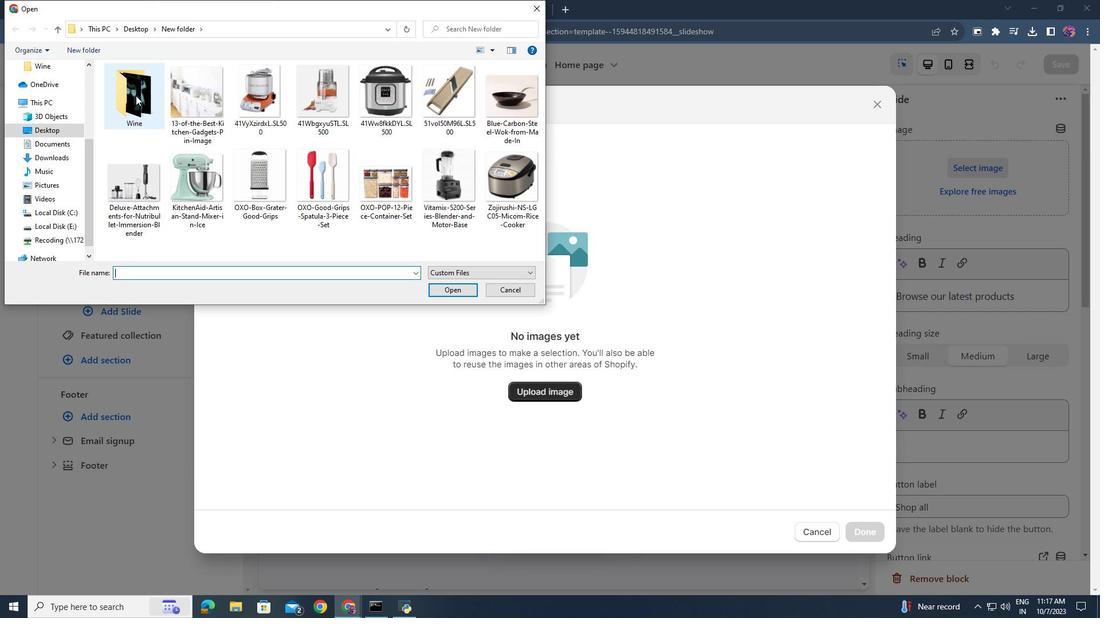 
Action: Mouse pressed left at (135, 95)
Screenshot: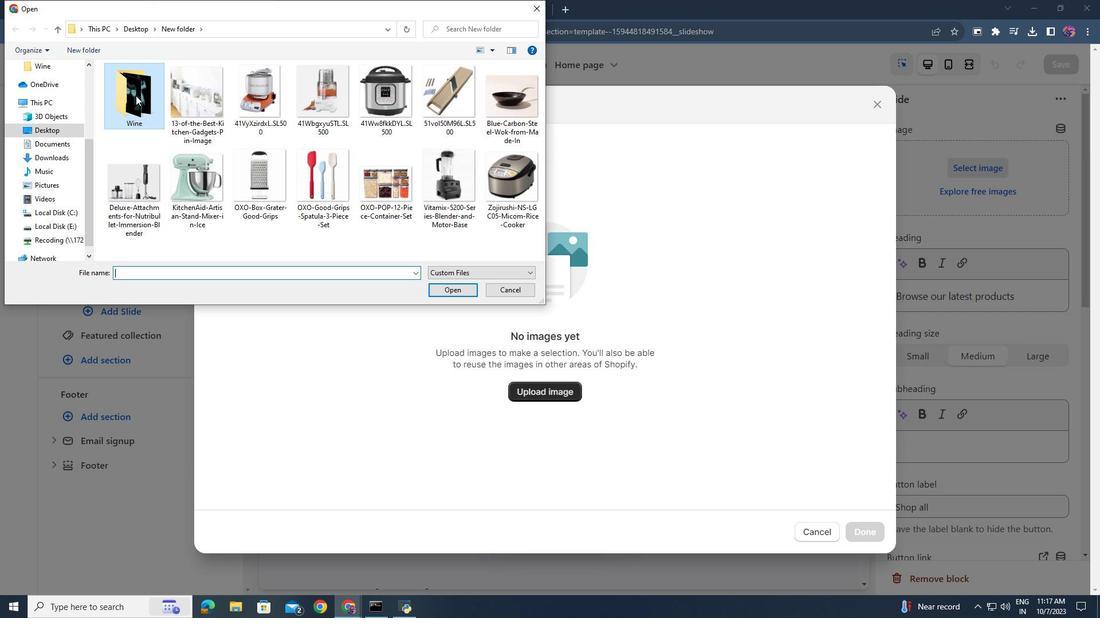 
Action: Mouse pressed left at (135, 95)
Screenshot: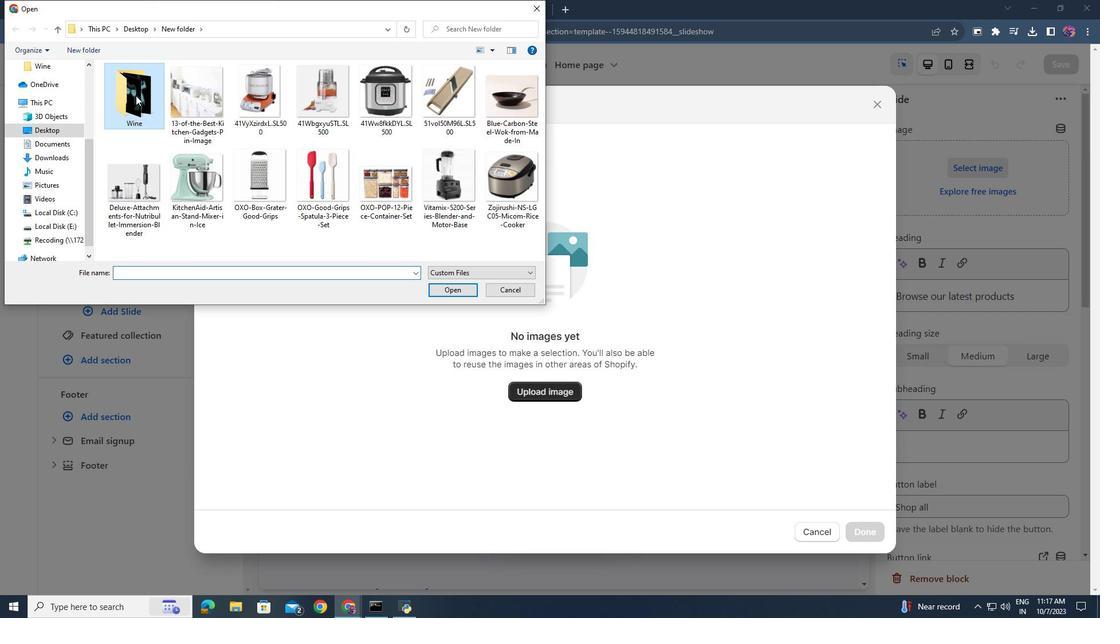 
Action: Mouse moved to (233, 167)
Screenshot: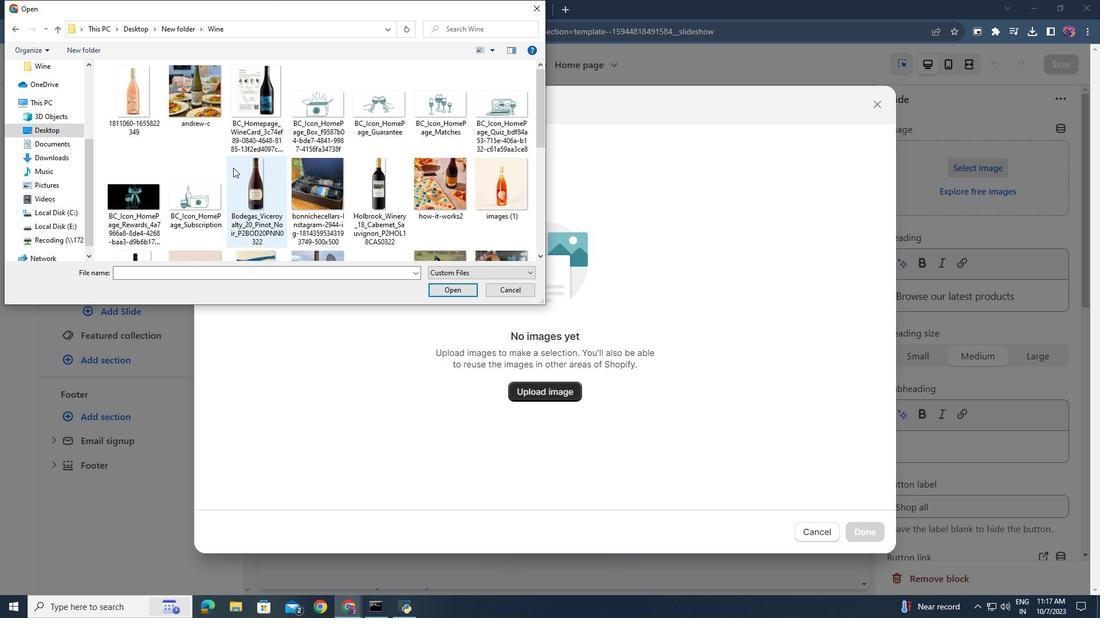
Action: Mouse scrolled (233, 167) with delta (0, 0)
Screenshot: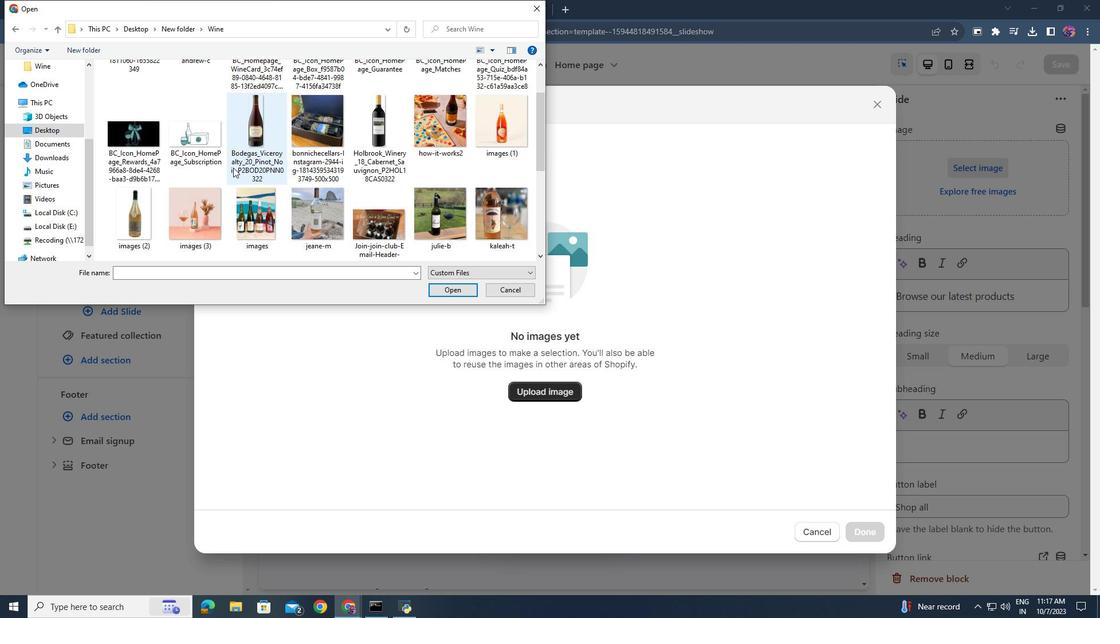 
Action: Mouse scrolled (233, 167) with delta (0, 0)
Screenshot: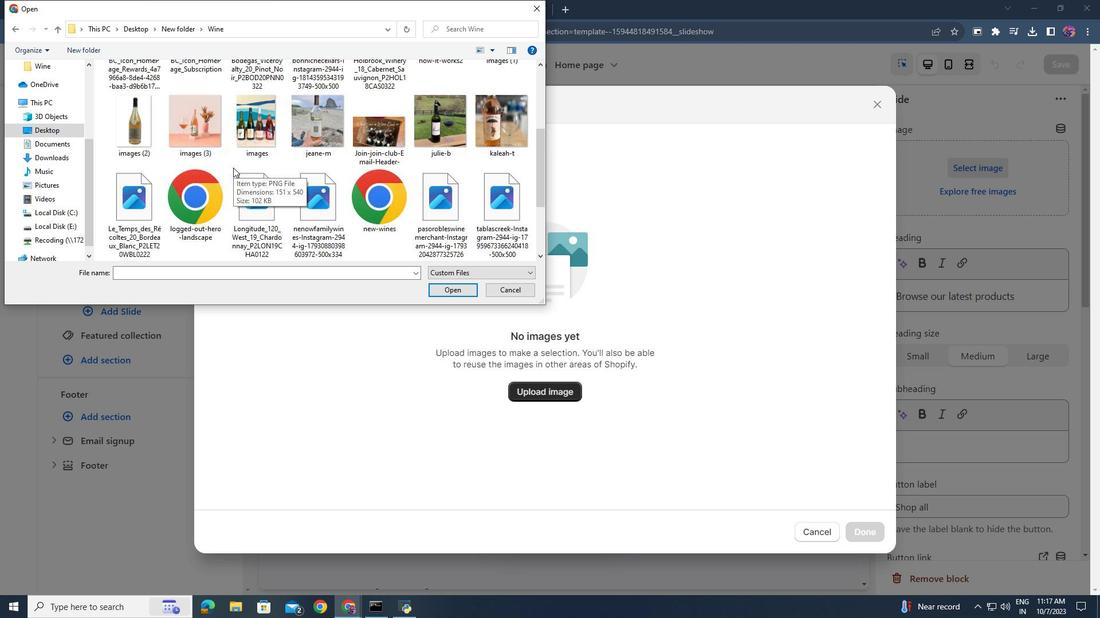 
Action: Mouse scrolled (233, 167) with delta (0, 0)
Screenshot: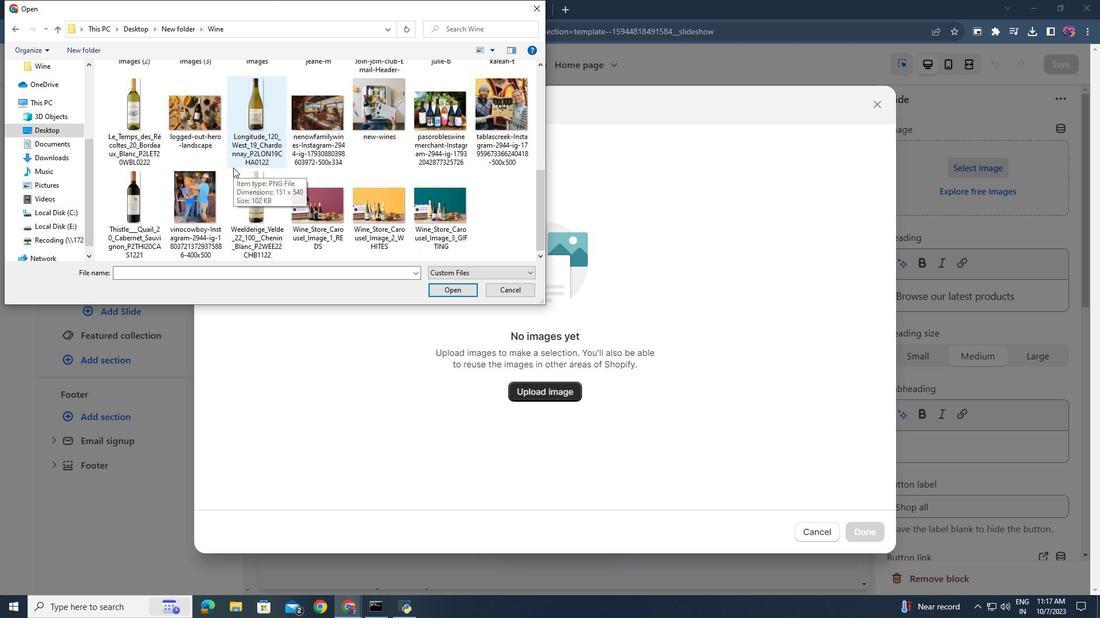 
Action: Mouse moved to (378, 204)
Screenshot: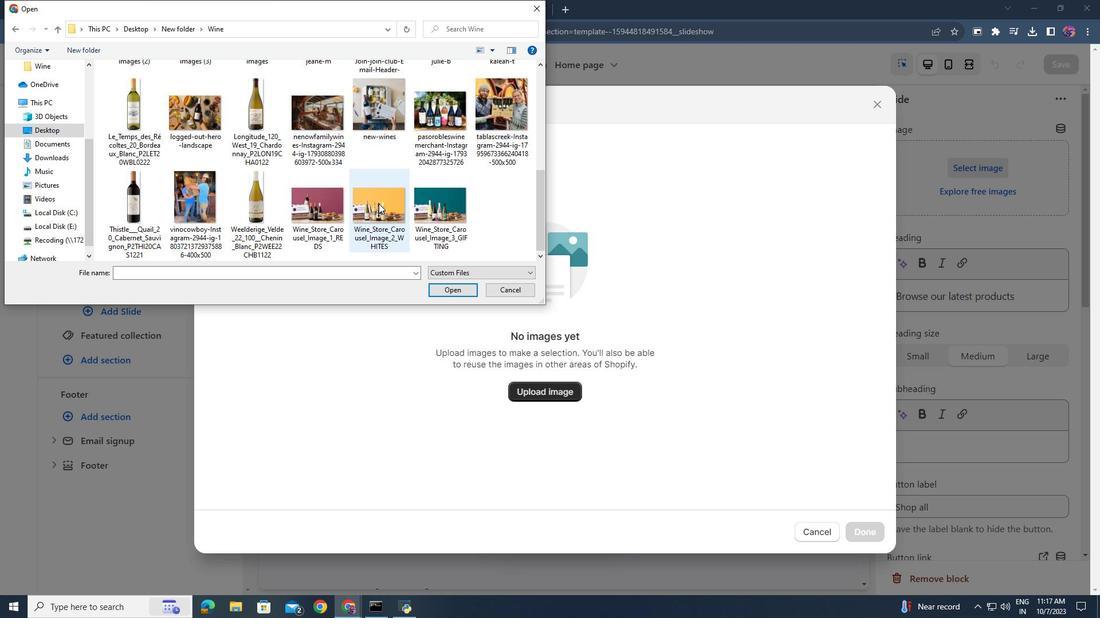 
Action: Mouse pressed left at (378, 204)
Screenshot: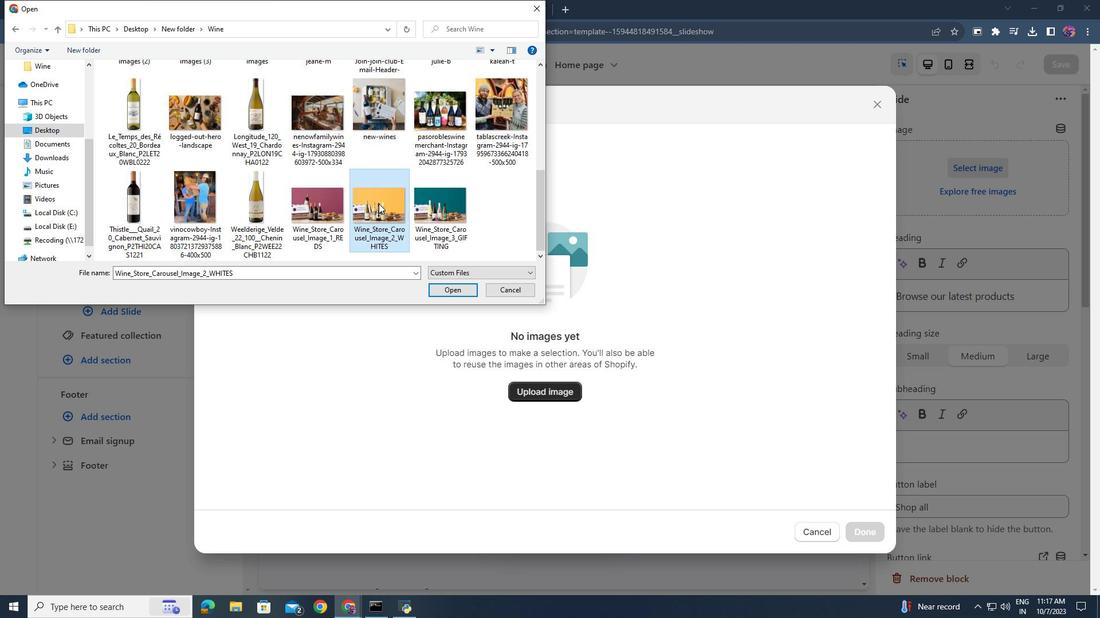 
Action: Mouse moved to (449, 290)
Screenshot: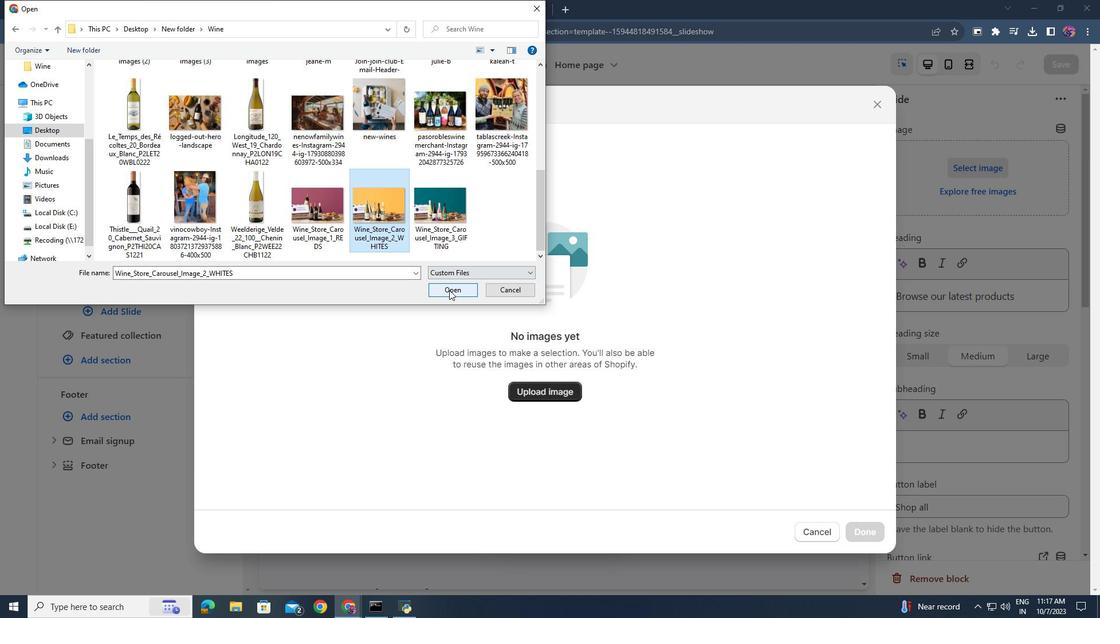 
Action: Mouse pressed left at (449, 290)
Screenshot: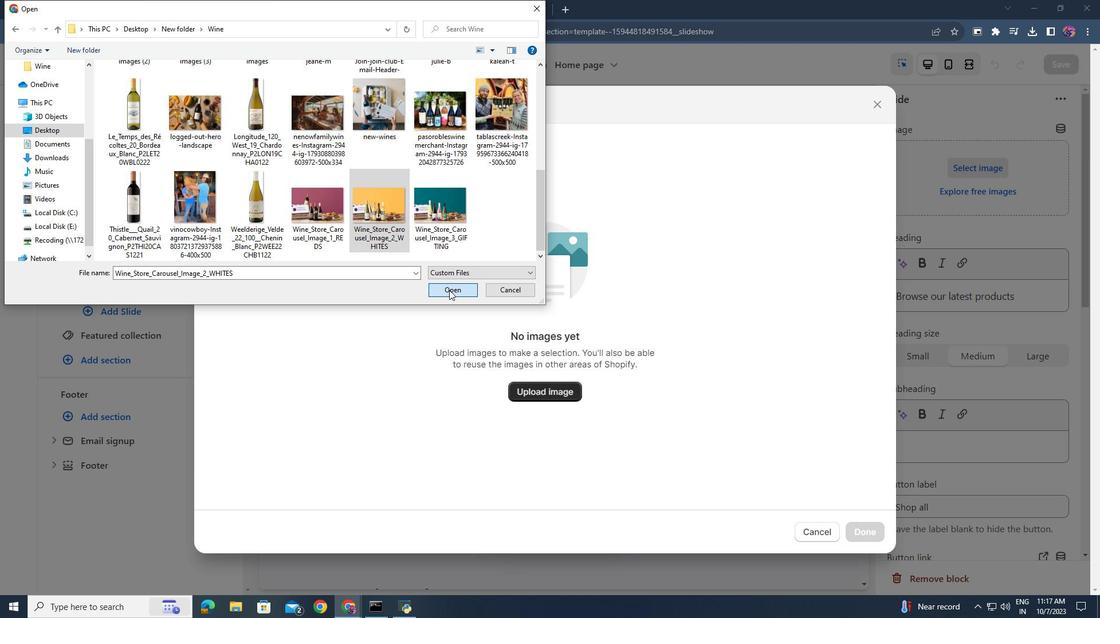 
Action: Mouse moved to (865, 532)
Screenshot: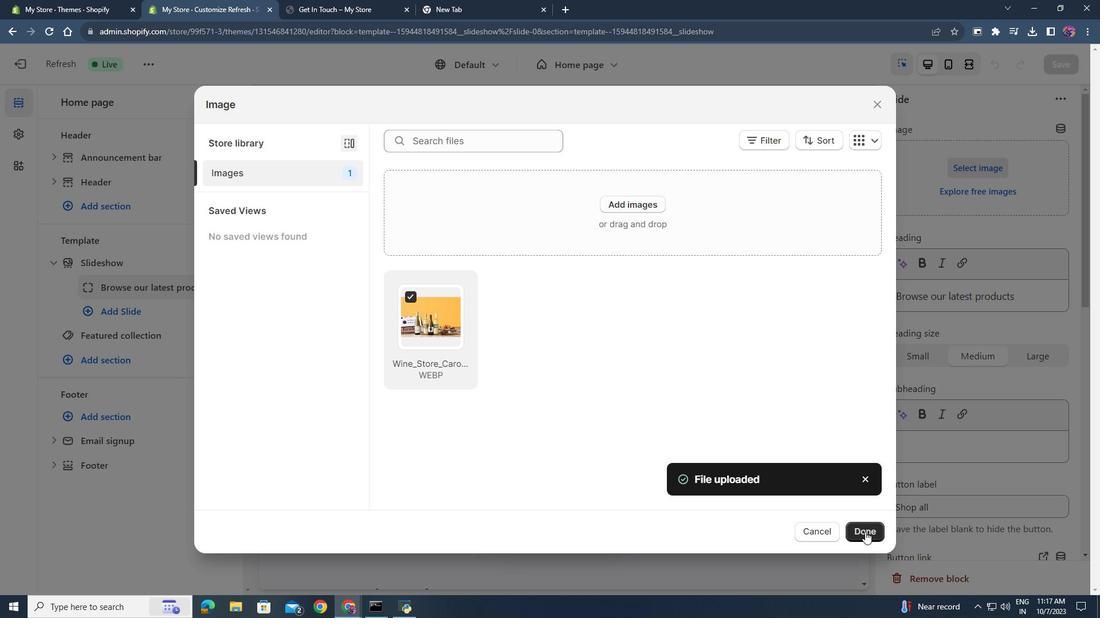 
Action: Mouse pressed left at (865, 532)
Screenshot: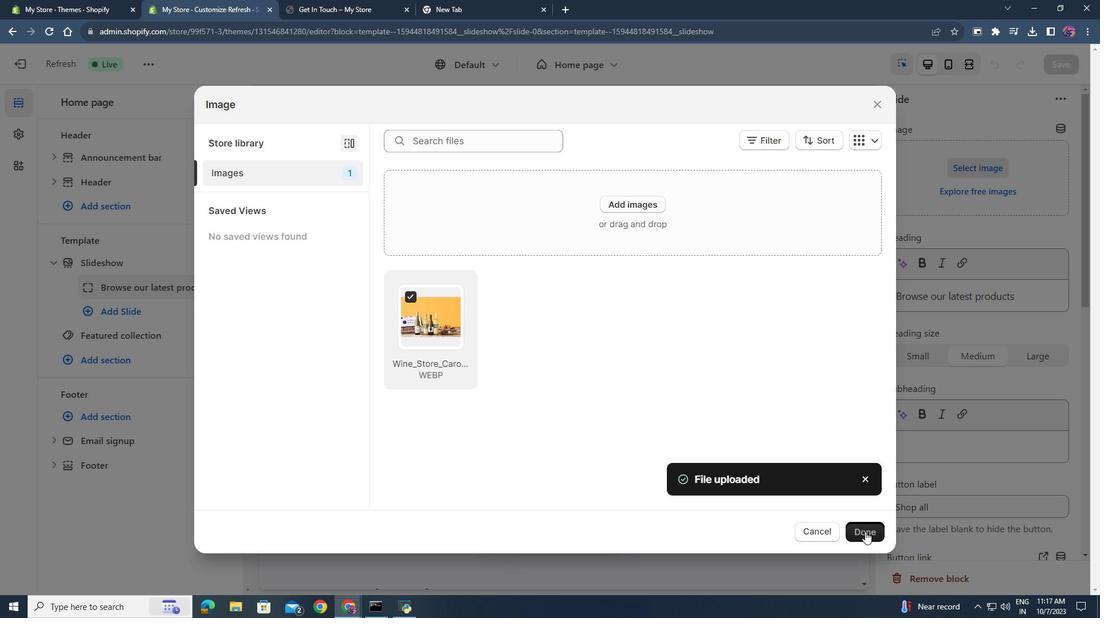 
Action: Mouse moved to (659, 357)
Screenshot: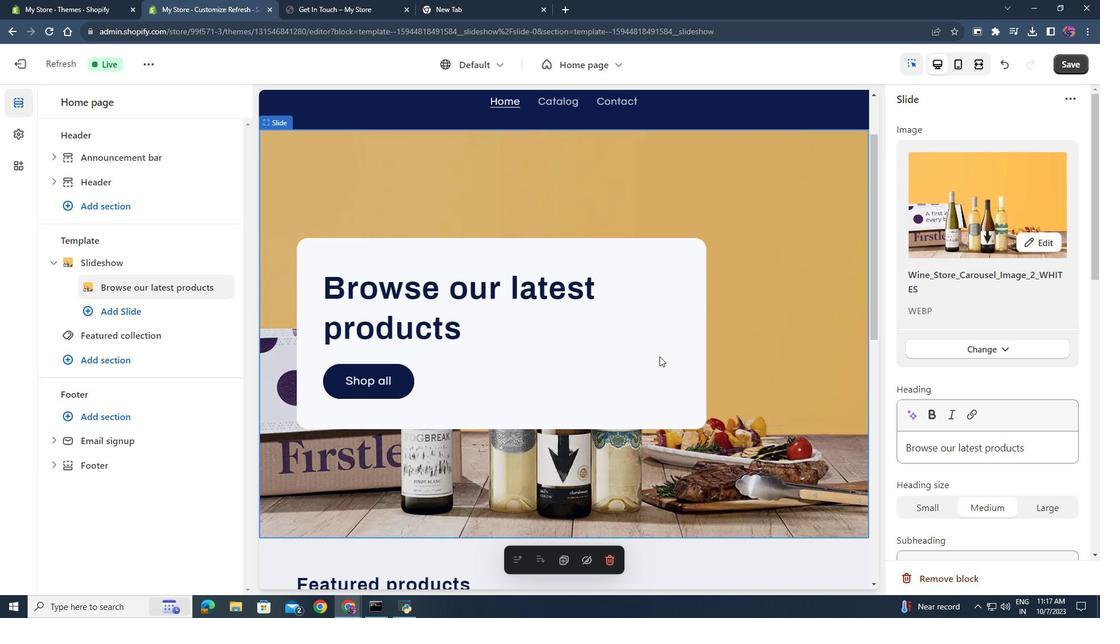 
Action: Mouse pressed left at (659, 357)
Screenshot: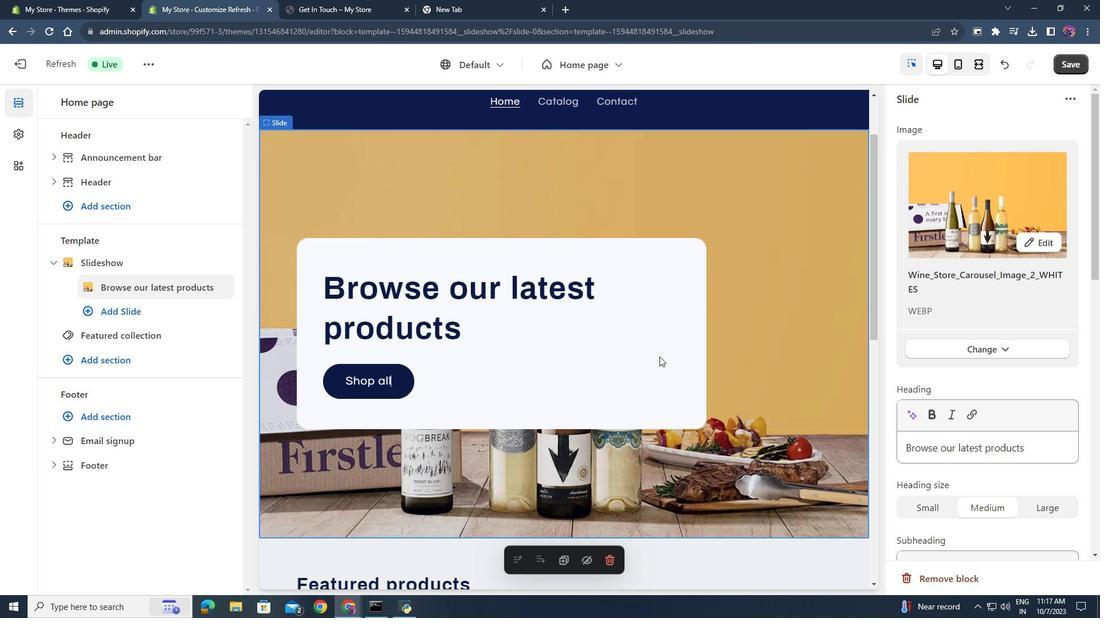 
Action: Mouse moved to (1037, 450)
Screenshot: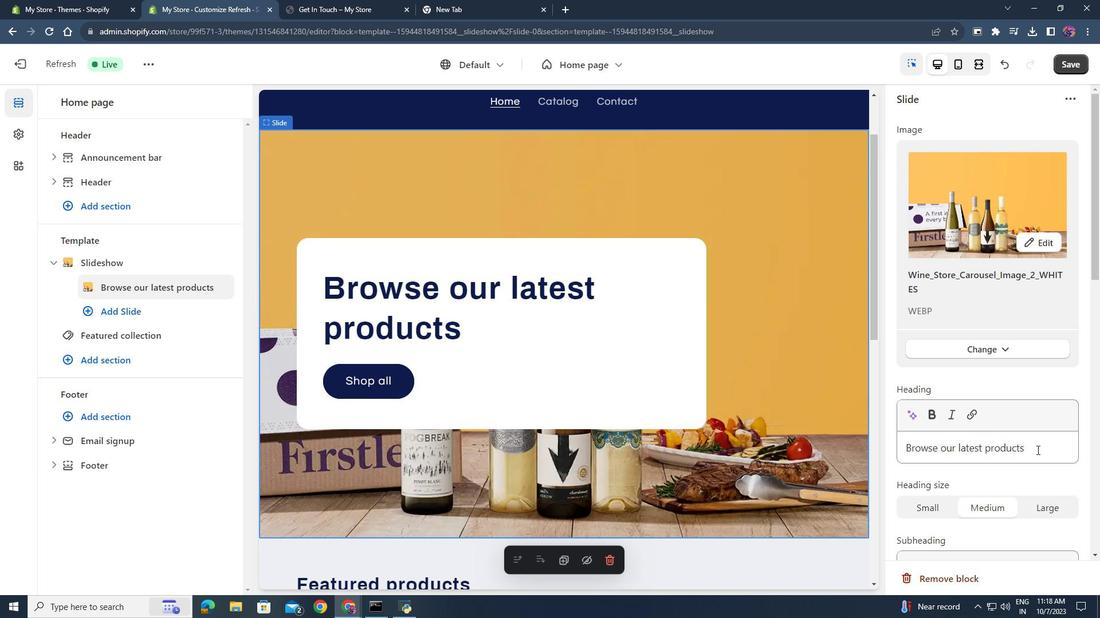 
Action: Mouse pressed left at (1037, 450)
Screenshot: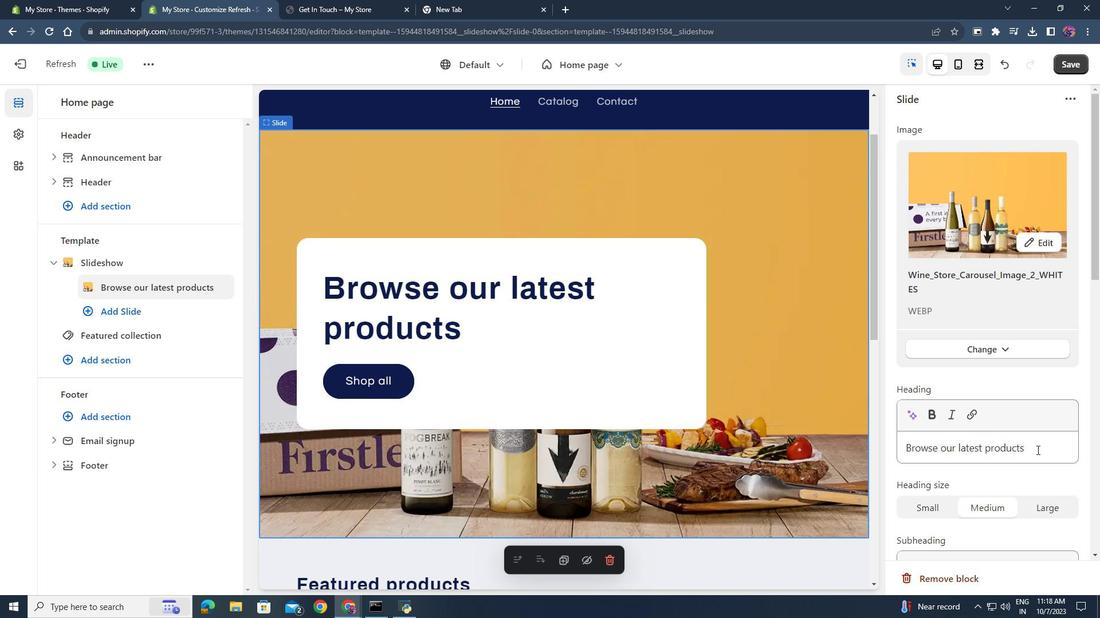 
Action: Mouse pressed left at (1037, 450)
Screenshot: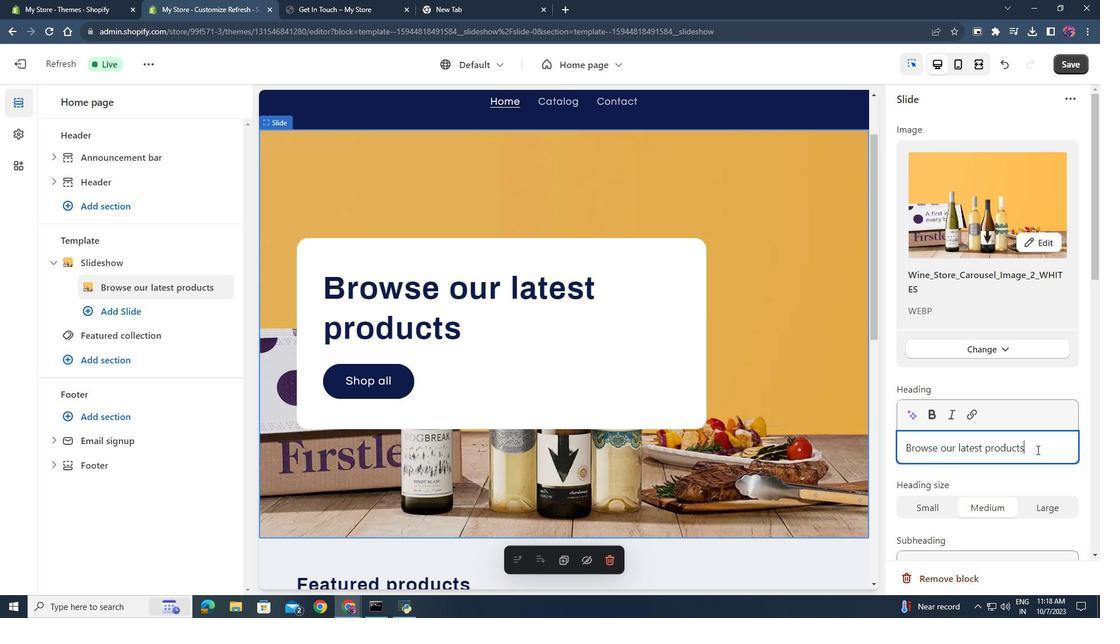 
Action: Mouse moved to (864, 450)
Screenshot: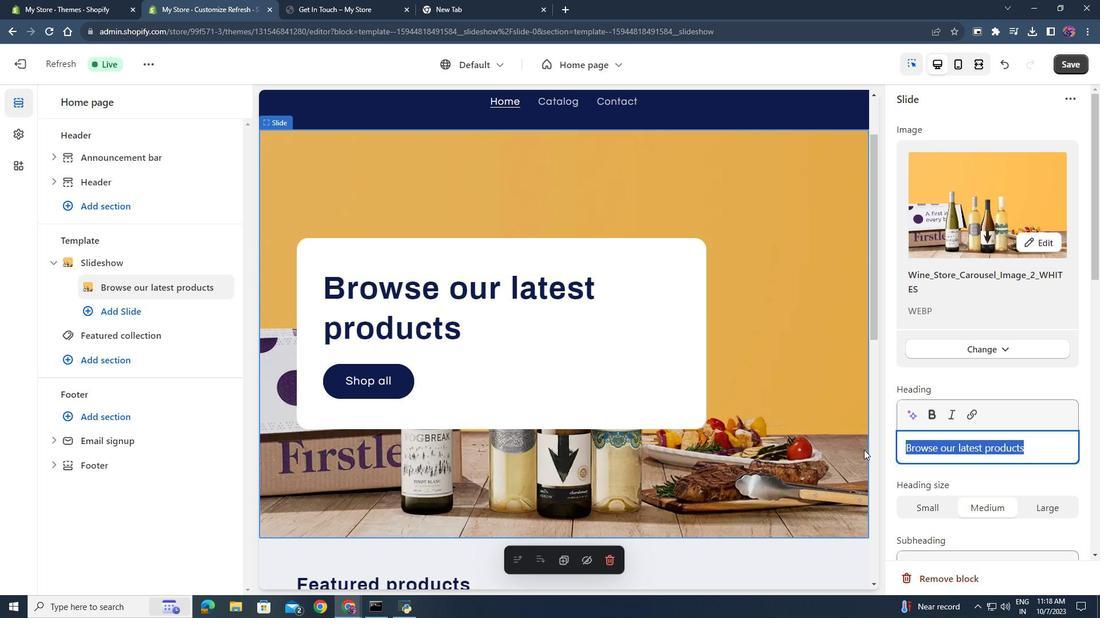 
Action: Key pressed <Key.backspace><Key.shift><Key.shift><Key.shift><Key.shift><Key.shift><Key.shift><Key.shift><Key.shift><Key.shift>The<Key.space><Key.shift><Key.shift><Key.shift><Key.shift><Key.shift><Key.shift><Key.shift><Key.shift><Key.shift><Key.shift><Key.shift>wine<Key.space>aisle<Key.space>is<Key.space>scary.<Key.space><Key.shift><Key.shift><Key.shift><Key.shift><Key.shift><Key.shift><Key.shift><Key.shift><Key.shift><Key.shift><Key.shift><Key.shift><Key.shift><Key.shift><Key.shift><Key.shift>We<Key.space>aren't.
Screenshot: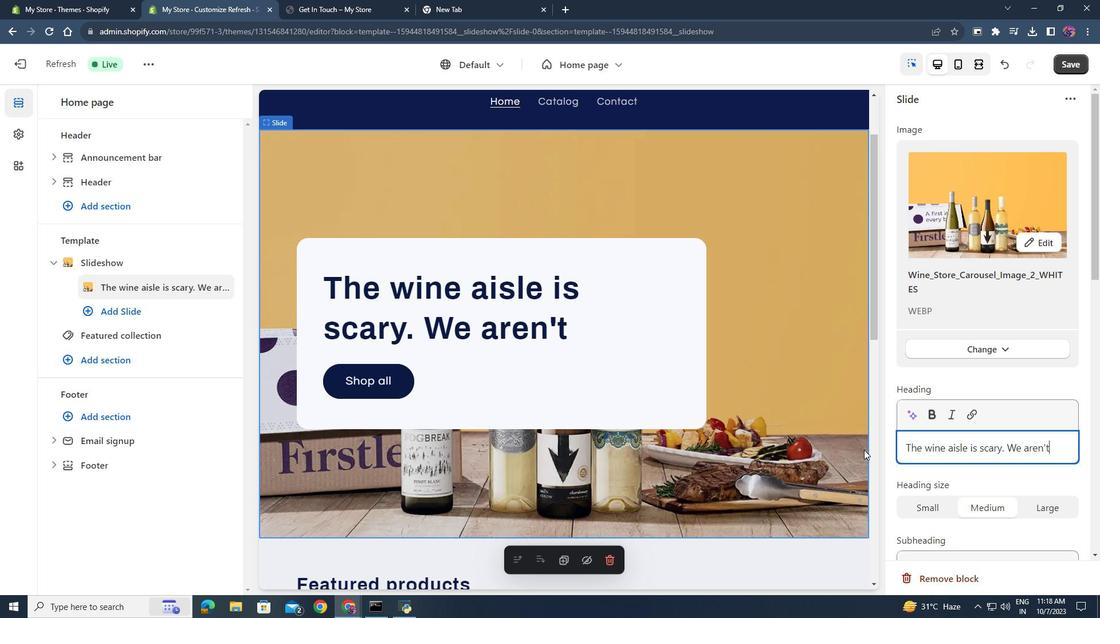 
Action: Mouse moved to (1022, 461)
Screenshot: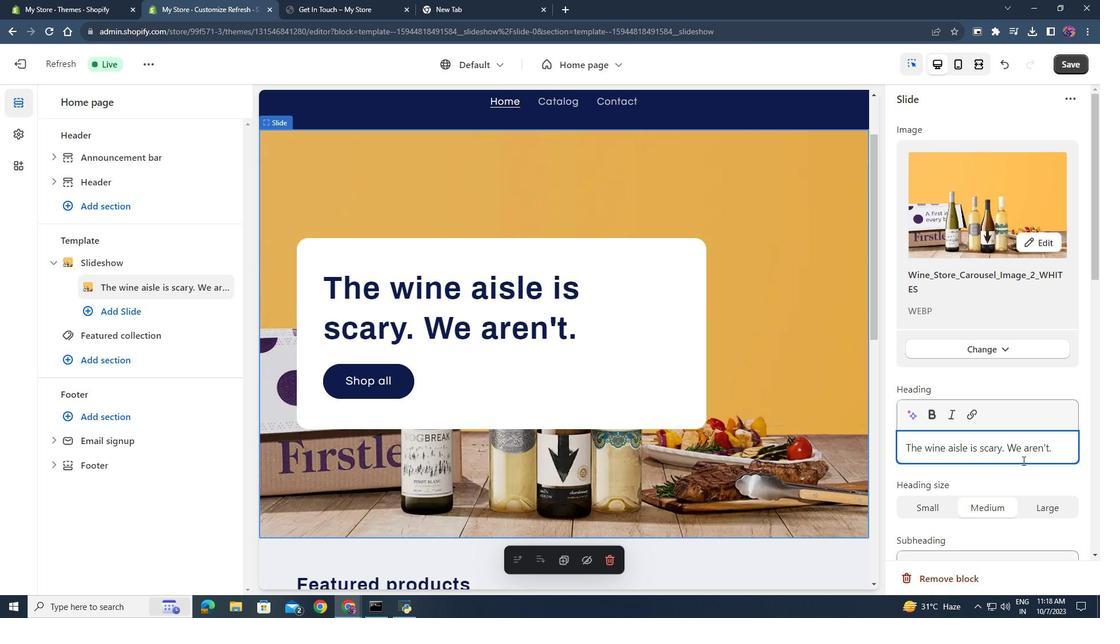 
Action: Mouse scrolled (1022, 460) with delta (0, 0)
Screenshot: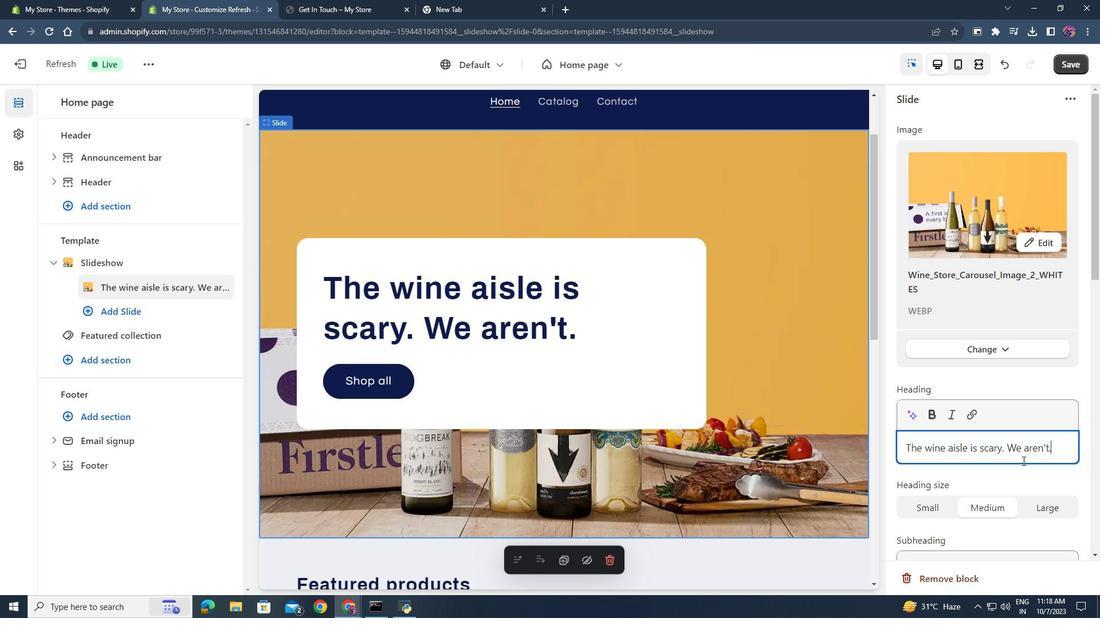 
Action: Mouse scrolled (1022, 460) with delta (0, 0)
Screenshot: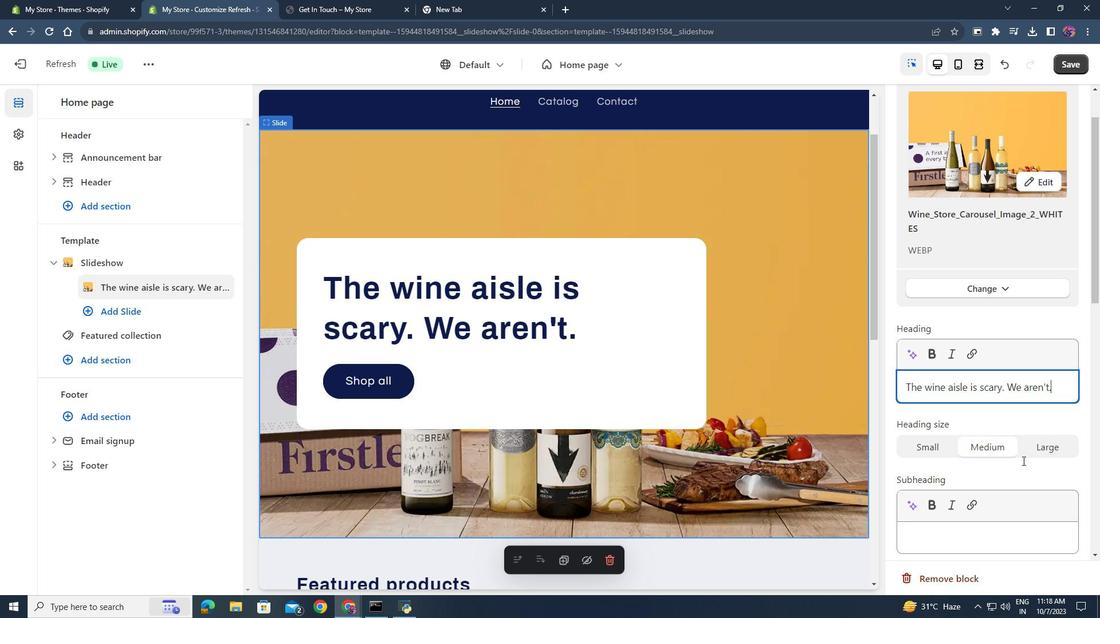 
Action: Mouse scrolled (1022, 460) with delta (0, 0)
Screenshot: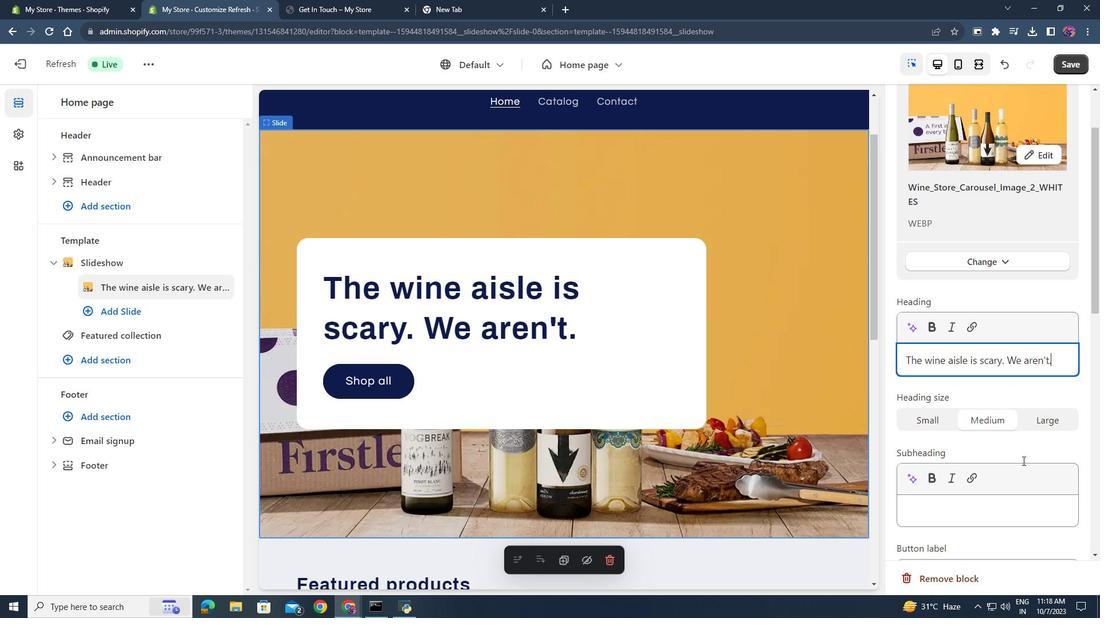 
Action: Mouse moved to (959, 417)
Screenshot: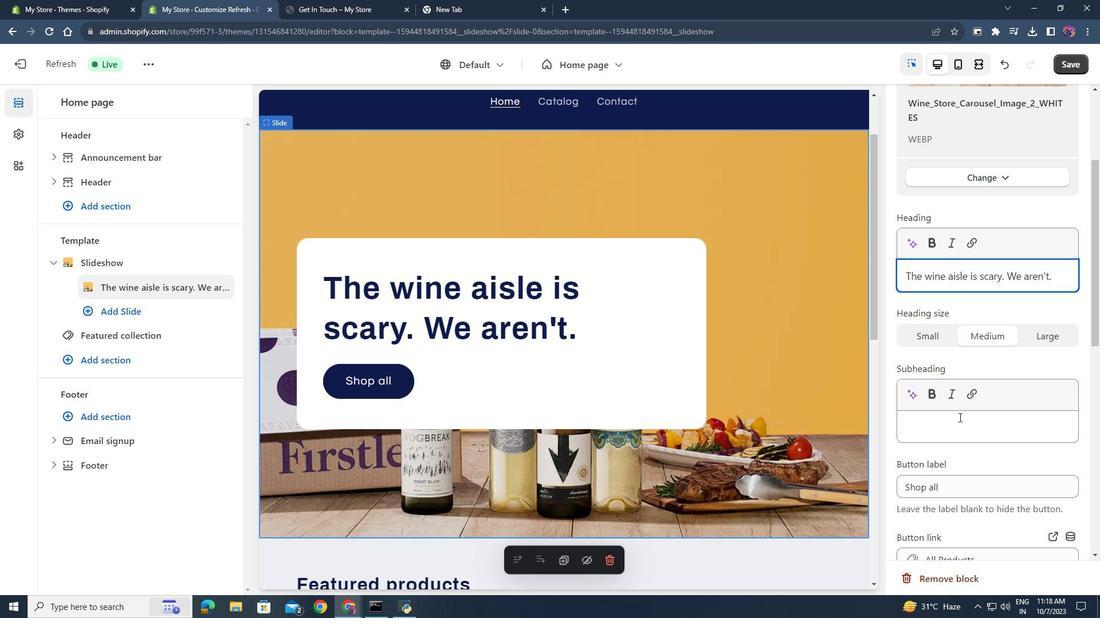 
Action: Mouse pressed left at (959, 417)
Screenshot: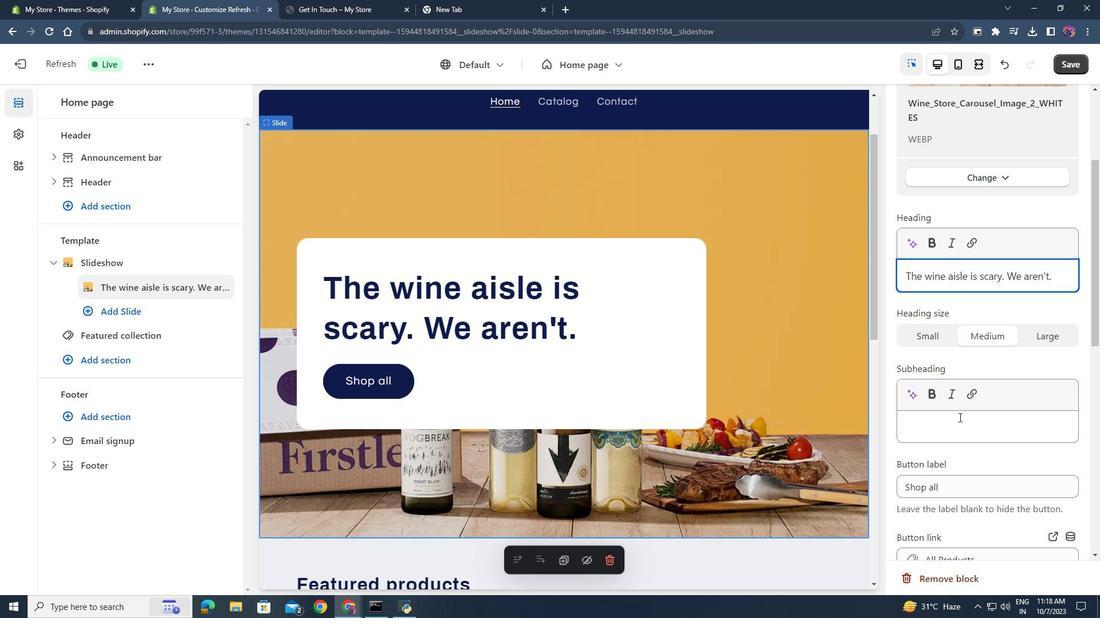 
Action: Key pressed <Key.shift>We<Key.space>match<Key.space>you<Key.space>to<Key.space>wines<Key.space>tailored<Key.space>to<Key.space>your<Key.space>tastes<Key.shift_r>__<Key.backspace><Key.backspace>--<Key.backspace><Key.space>because<Key.space>it<Key.space>really<Key.space>should<Key.space>br<Key.backspace>e<Key.space>that<Key.space>simple.
Screenshot: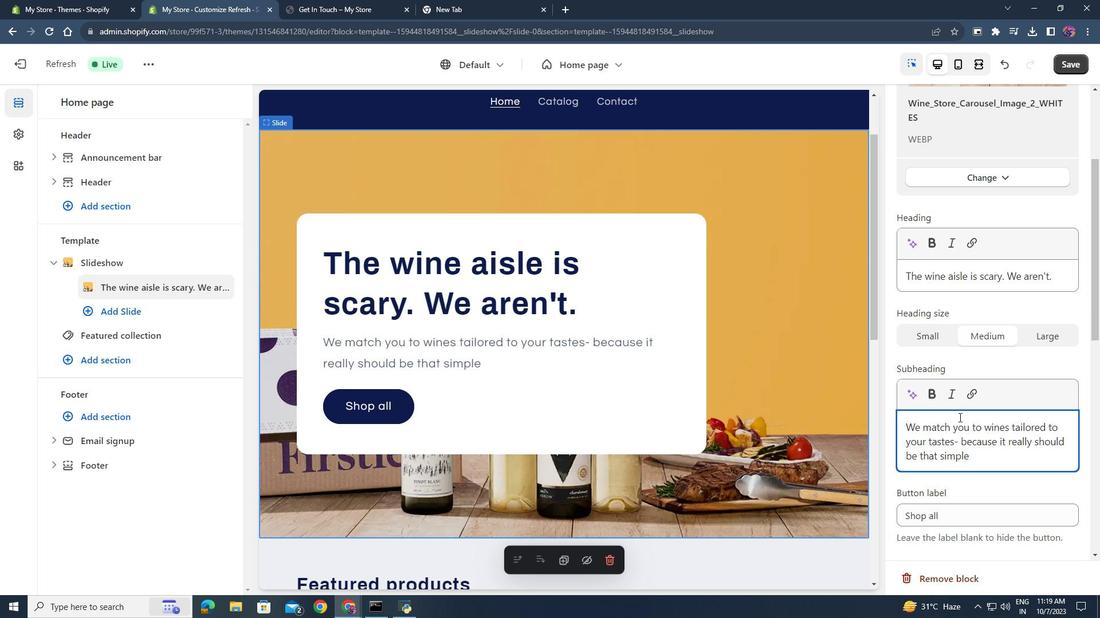 
Action: Mouse moved to (968, 456)
Screenshot: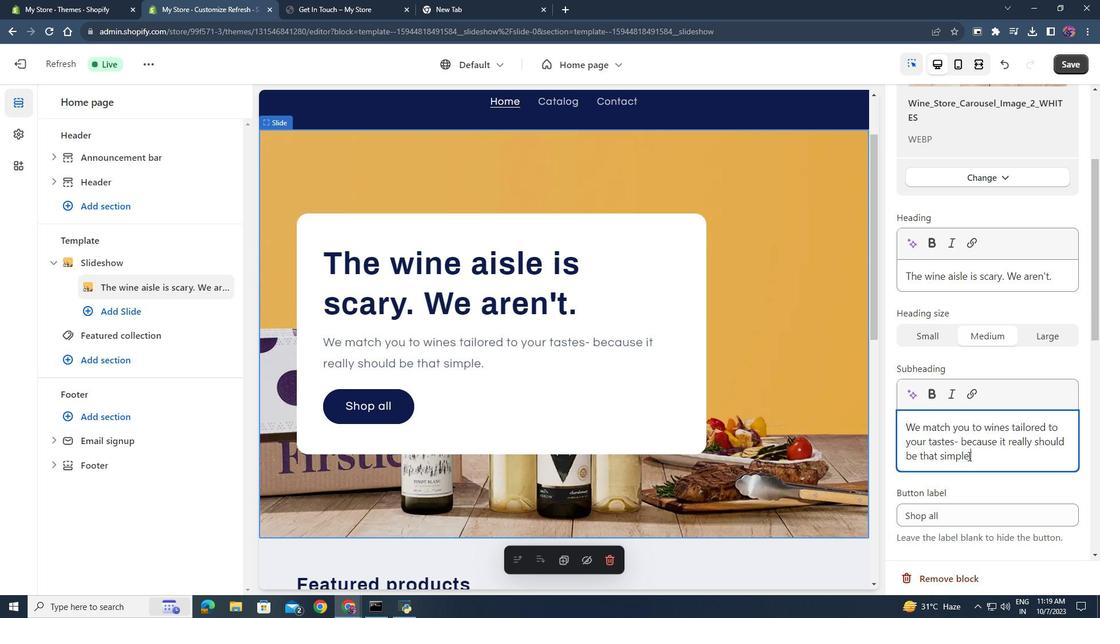 
Action: Mouse scrolled (968, 456) with delta (0, 0)
Screenshot: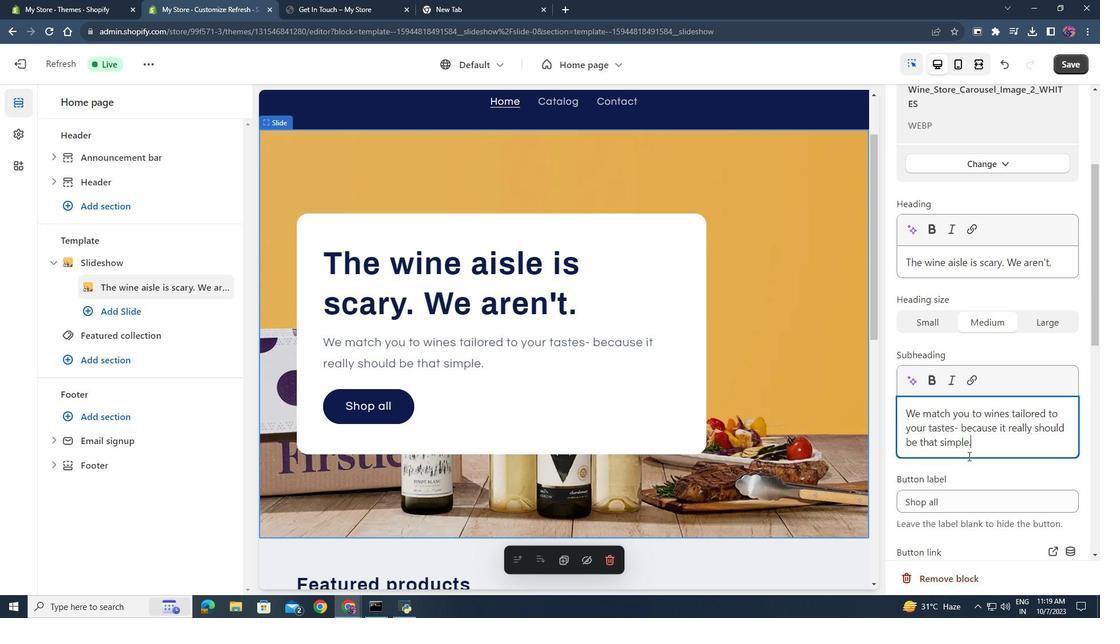 
Action: Mouse scrolled (968, 456) with delta (0, 0)
Screenshot: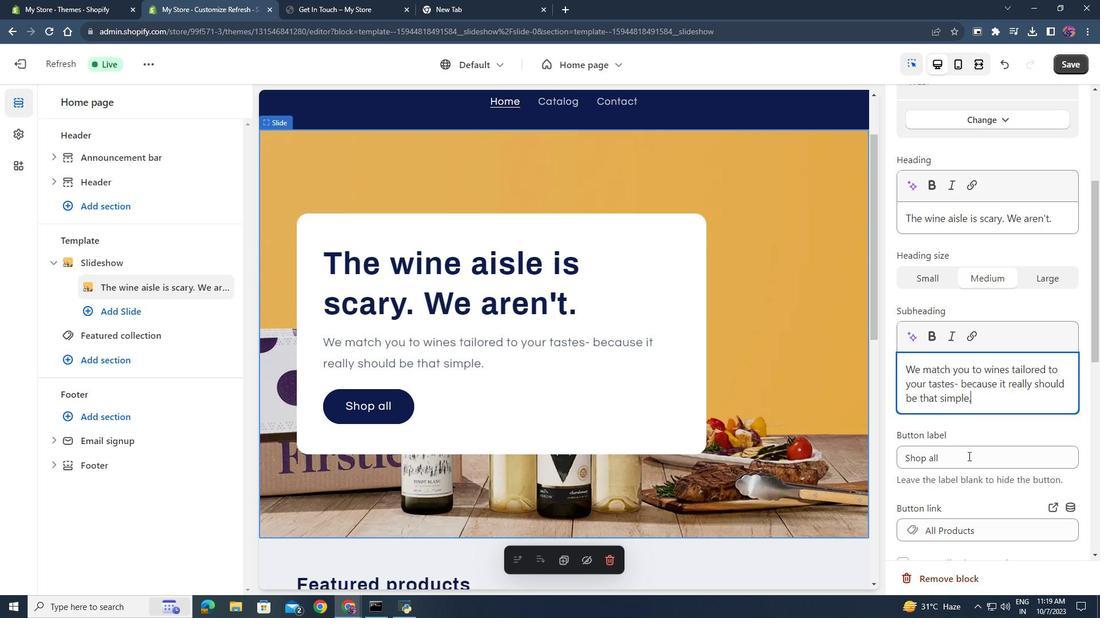 
Action: Mouse moved to (957, 398)
Screenshot: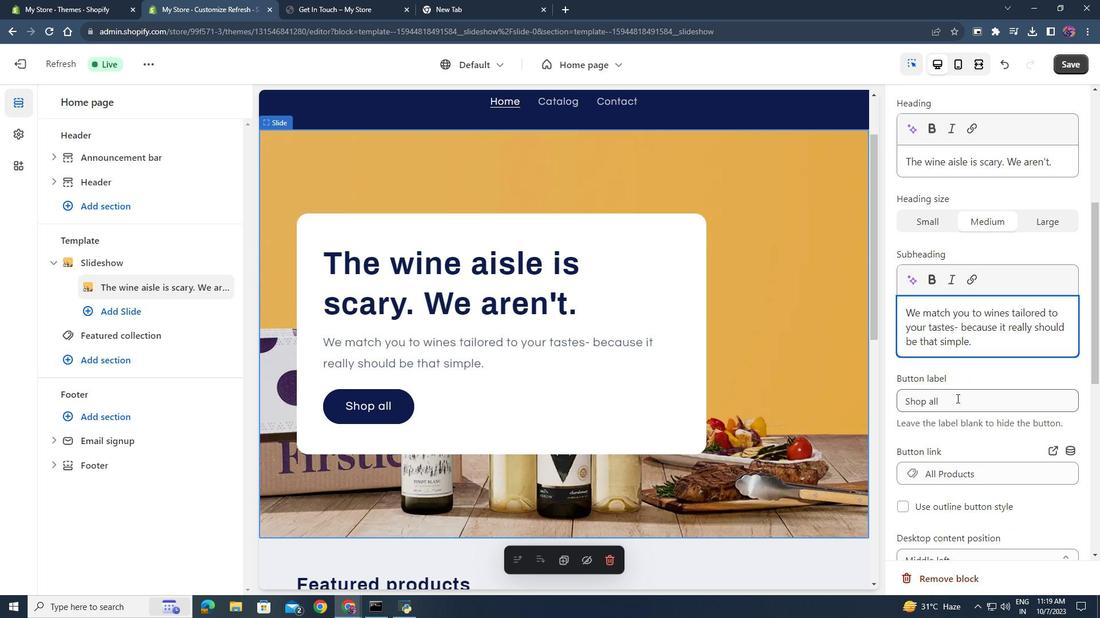 
Action: Mouse pressed left at (957, 398)
Screenshot: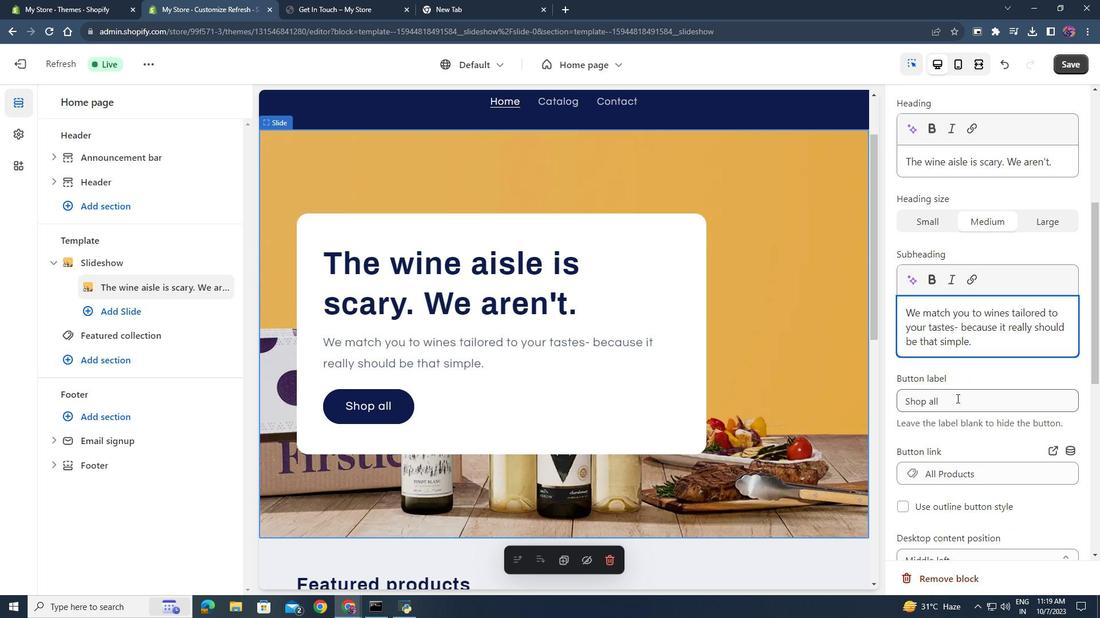 
Action: Mouse moved to (950, 400)
Screenshot: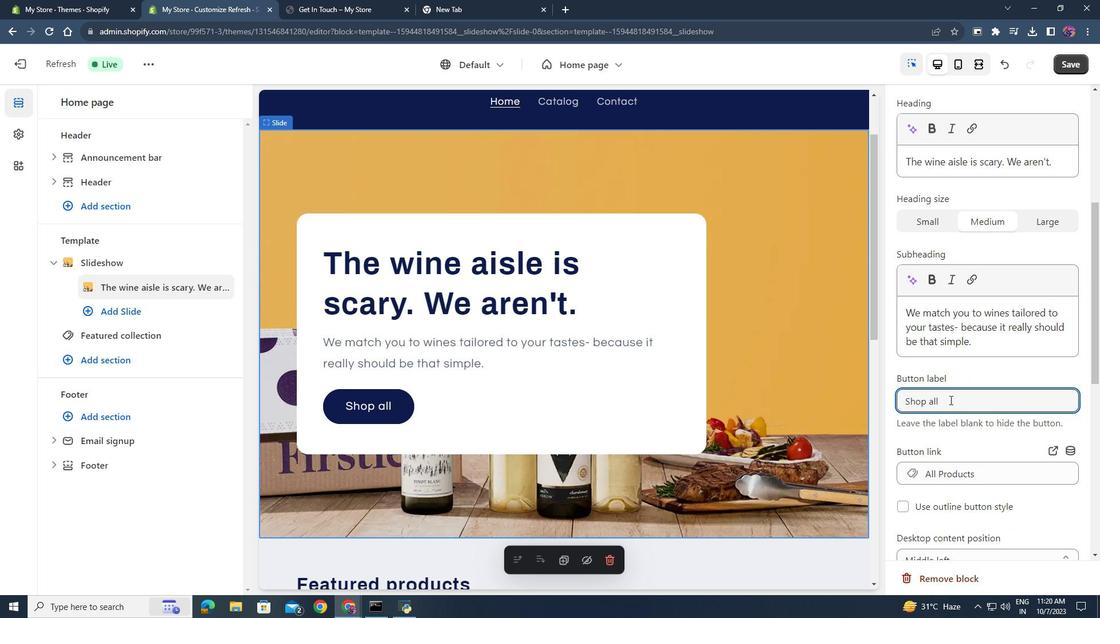 
Action: Mouse pressed left at (950, 400)
Screenshot: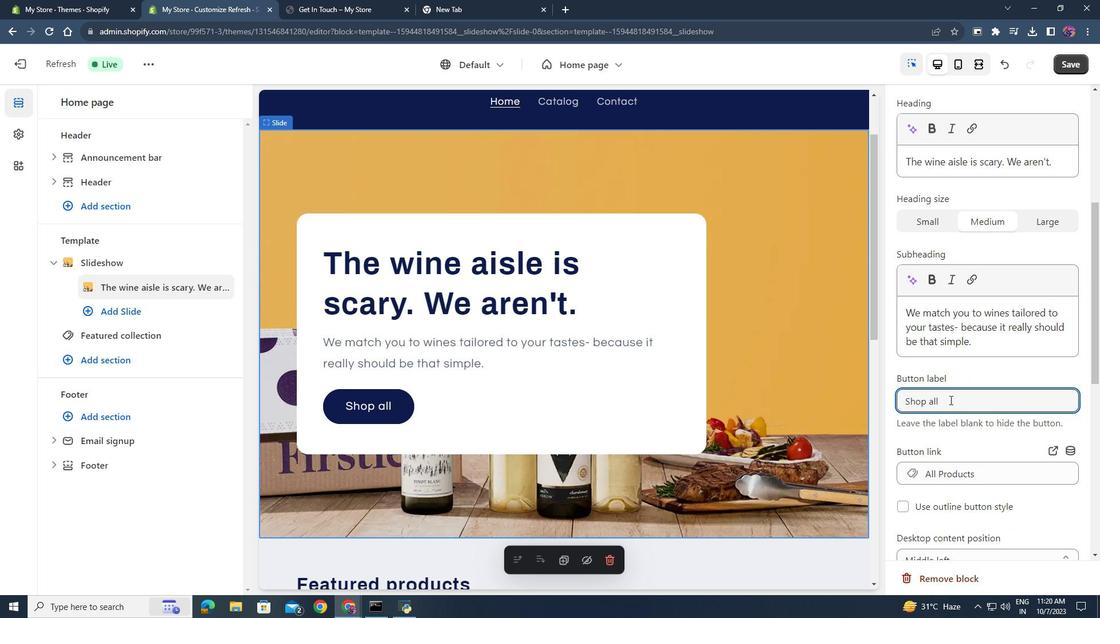 
Action: Mouse moved to (1014, 406)
Screenshot: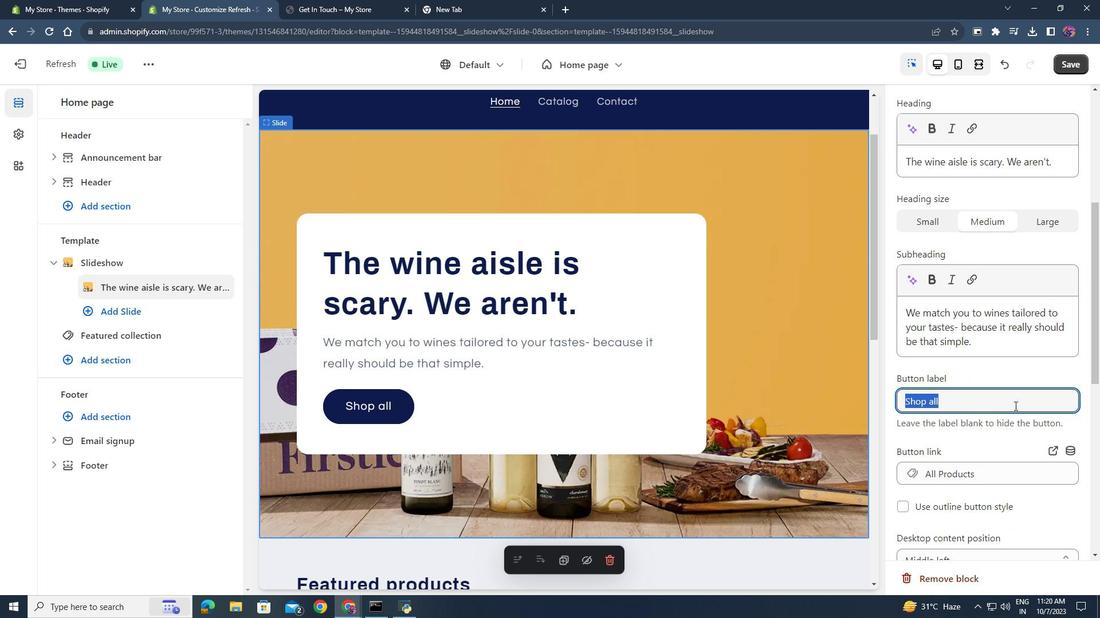 
Action: Key pressed <Key.shift><Key.shift><Key.shift><Key.shift><Key.shift><Key.shift><Key.shift><Key.shift><Key.shift><Key.shift><Key.shift><Key.shift><Key.shift><Key.shift><Key.shift><Key.shift><Key.shift><Key.shift>Ger<Key.space><Key.backspace><Key.backspace>t<Key.space><Key.shift><Key.shift><Key.shift><Key.shift><Key.shift><Key.shift><Key.shift><Key.shift><Key.shift><Key.shift><Key.shift>Statted
Screenshot: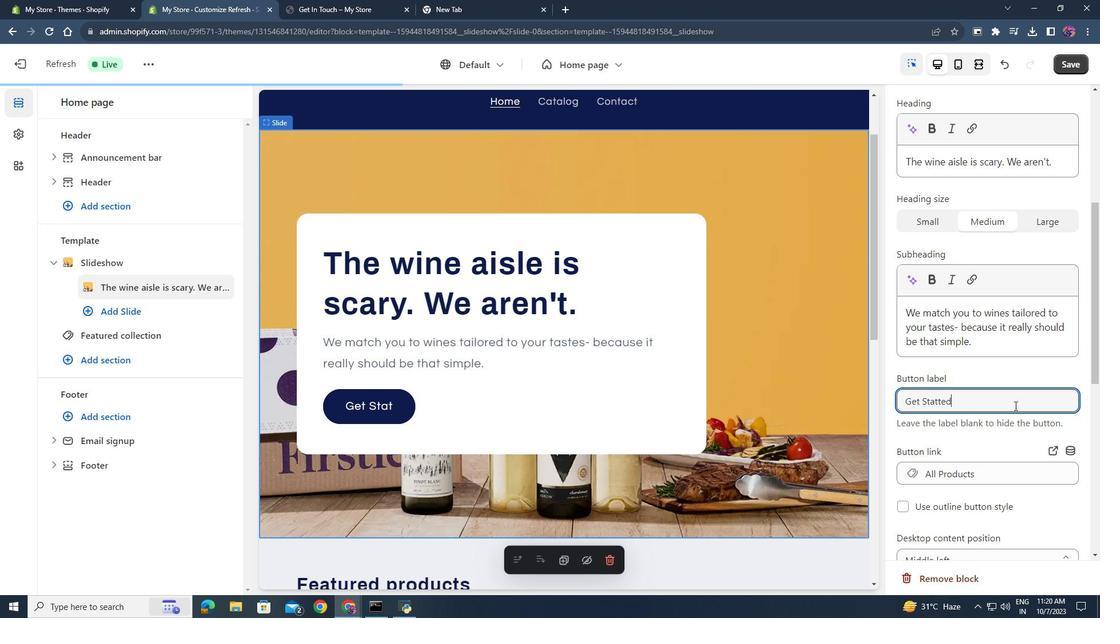 
Action: Mouse moved to (996, 442)
Screenshot: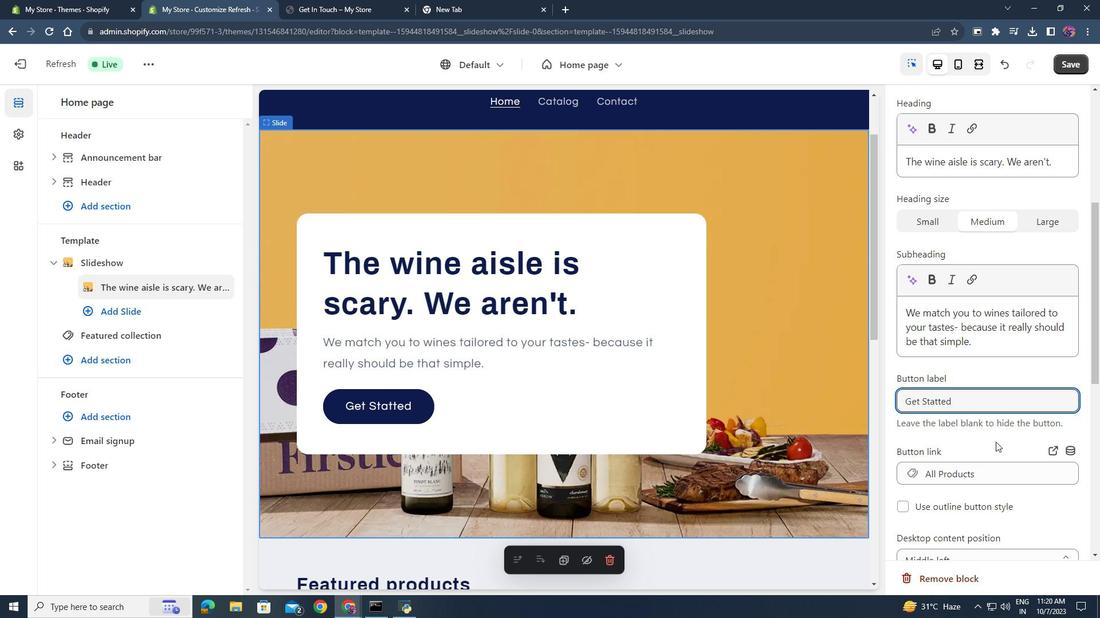 
Action: Mouse scrolled (996, 441) with delta (0, 0)
Screenshot: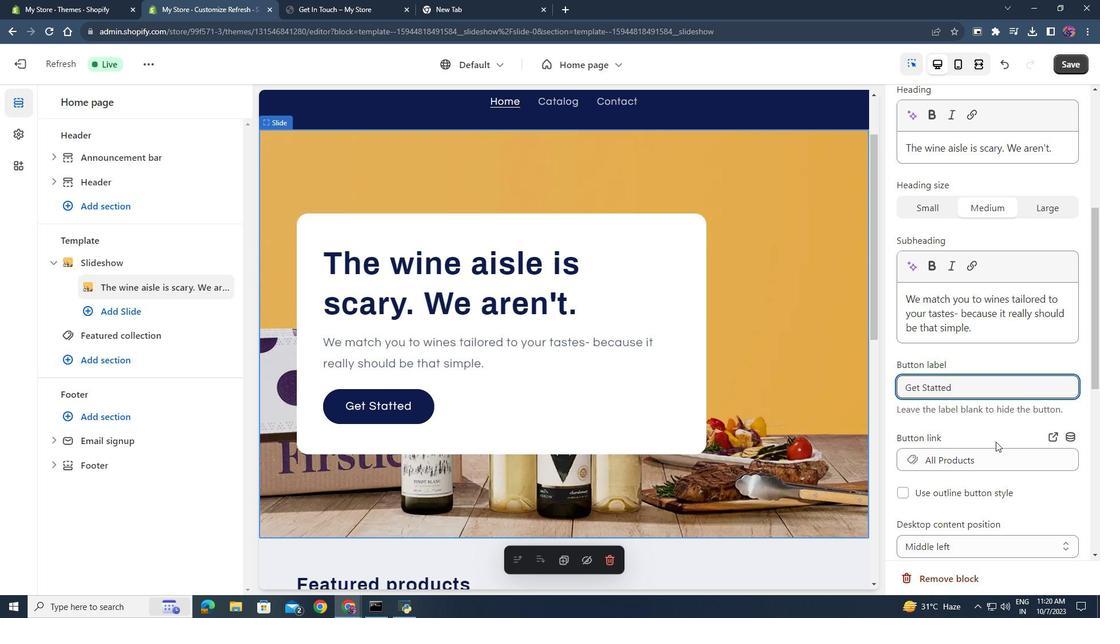 
Action: Mouse scrolled (996, 441) with delta (0, 0)
Screenshot: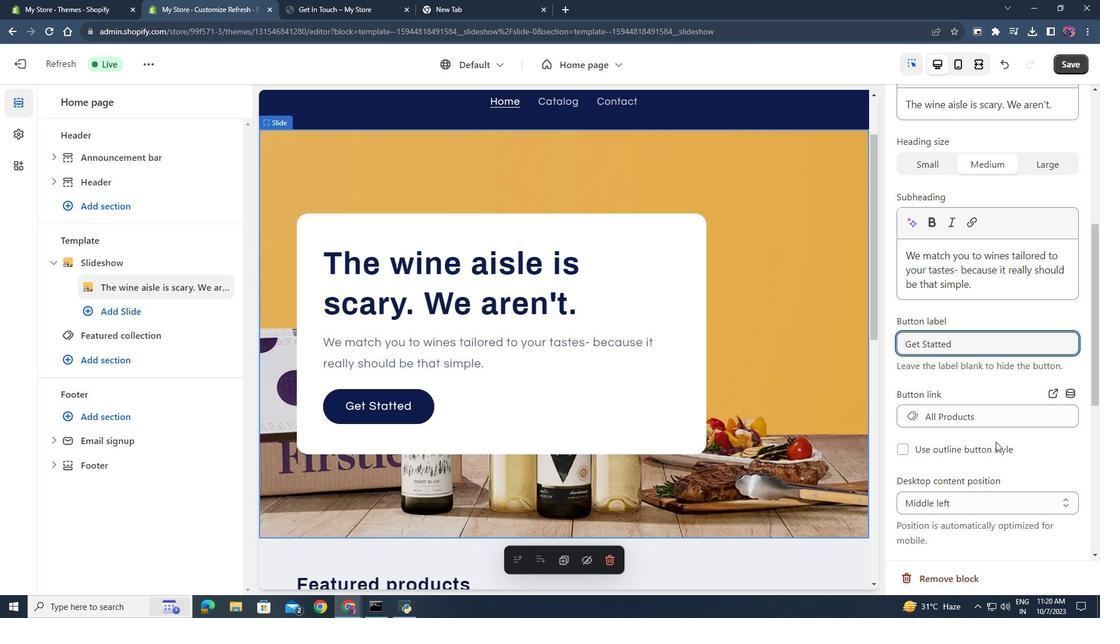 
Action: Mouse moved to (992, 361)
Screenshot: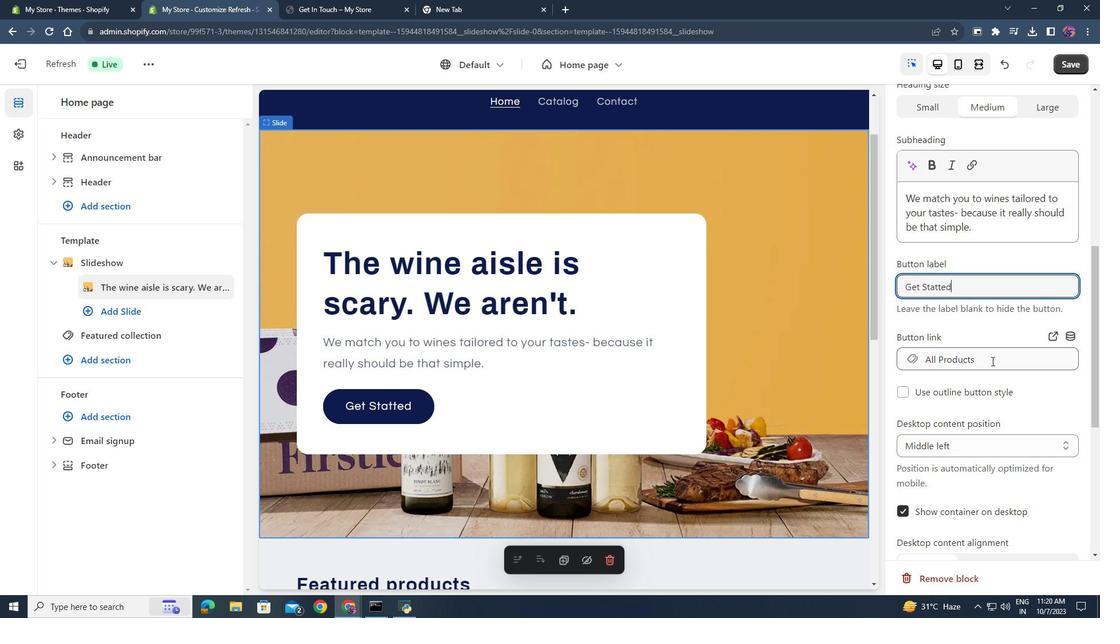 
Action: Mouse pressed left at (992, 361)
Screenshot: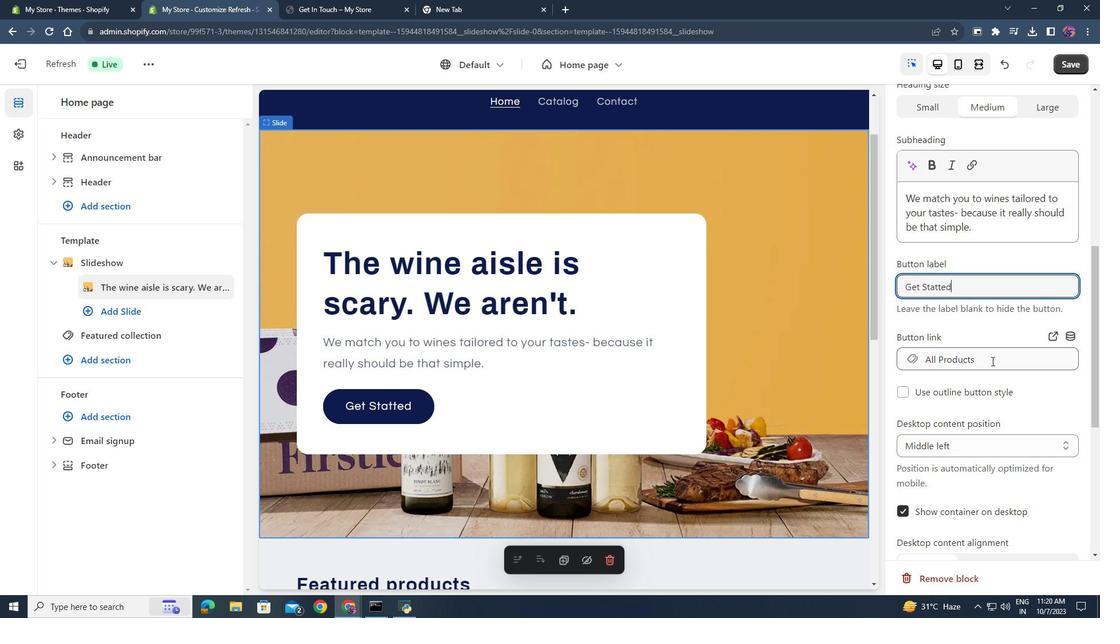 
Action: Mouse moved to (1006, 261)
Screenshot: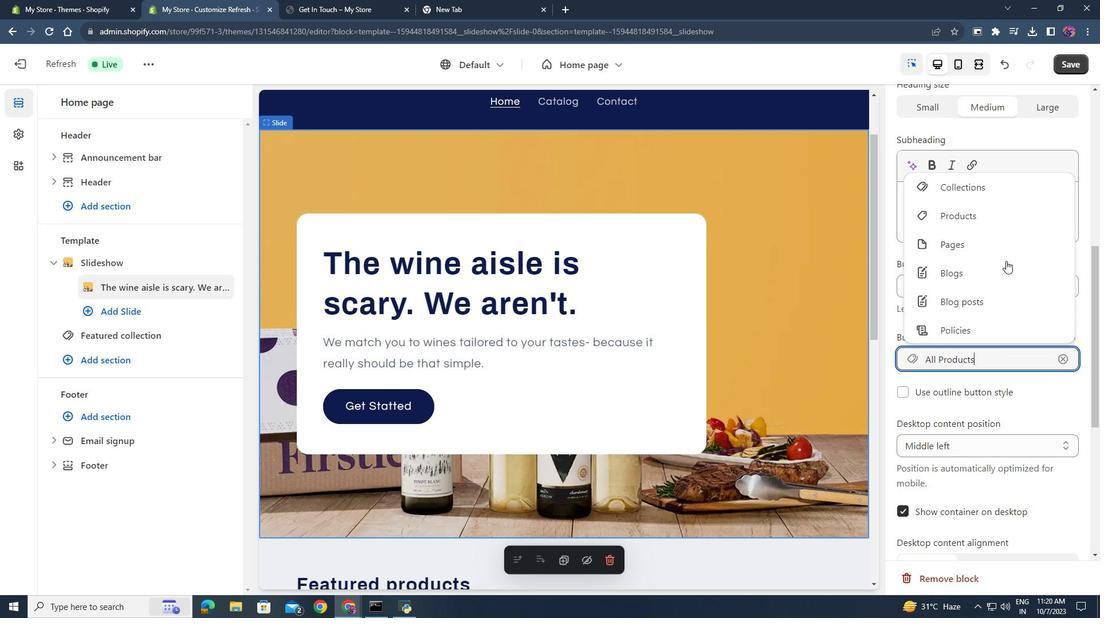 
Action: Mouse scrolled (1006, 260) with delta (0, 0)
Screenshot: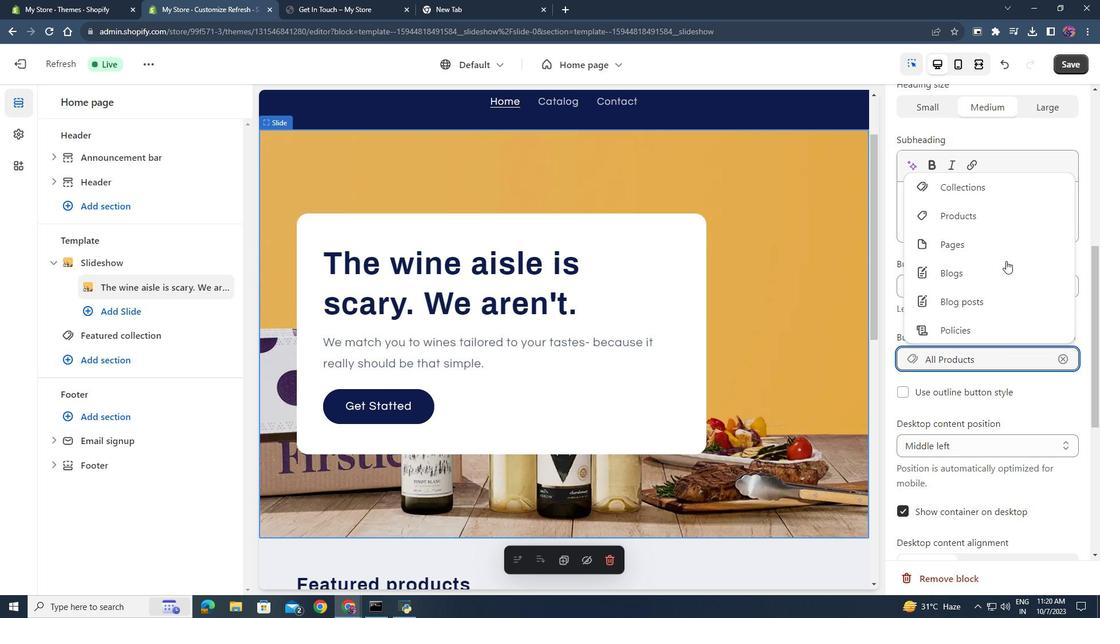 
Action: Mouse moved to (1004, 294)
Screenshot: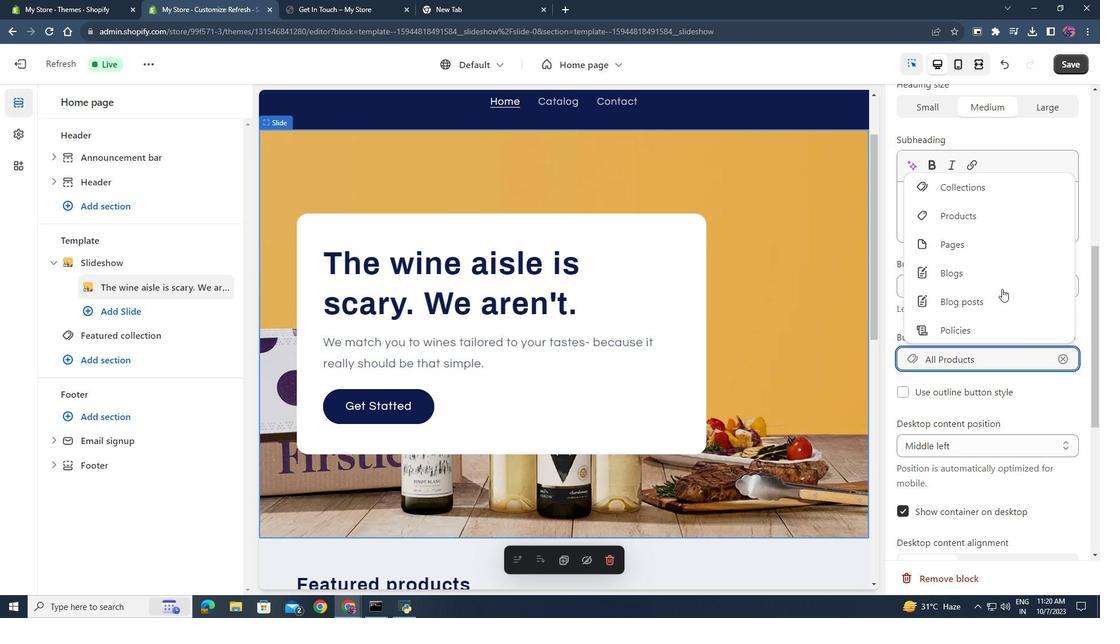 
Action: Mouse scrolled (1004, 295) with delta (0, 0)
Screenshot: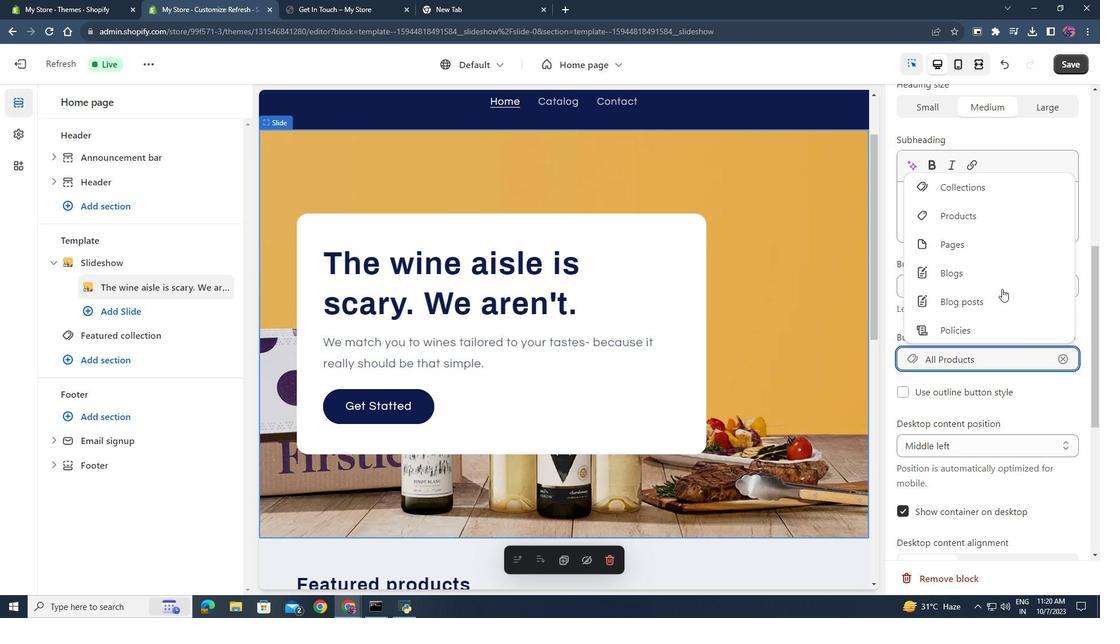 
Action: Mouse moved to (1040, 386)
Screenshot: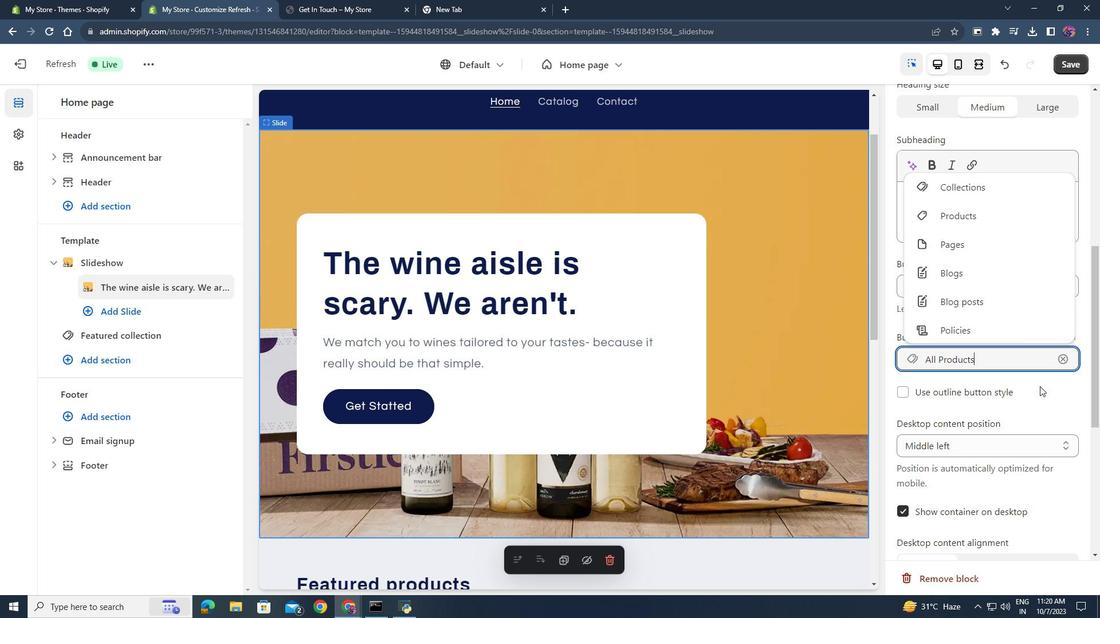 
Action: Mouse pressed left at (1040, 386)
Screenshot: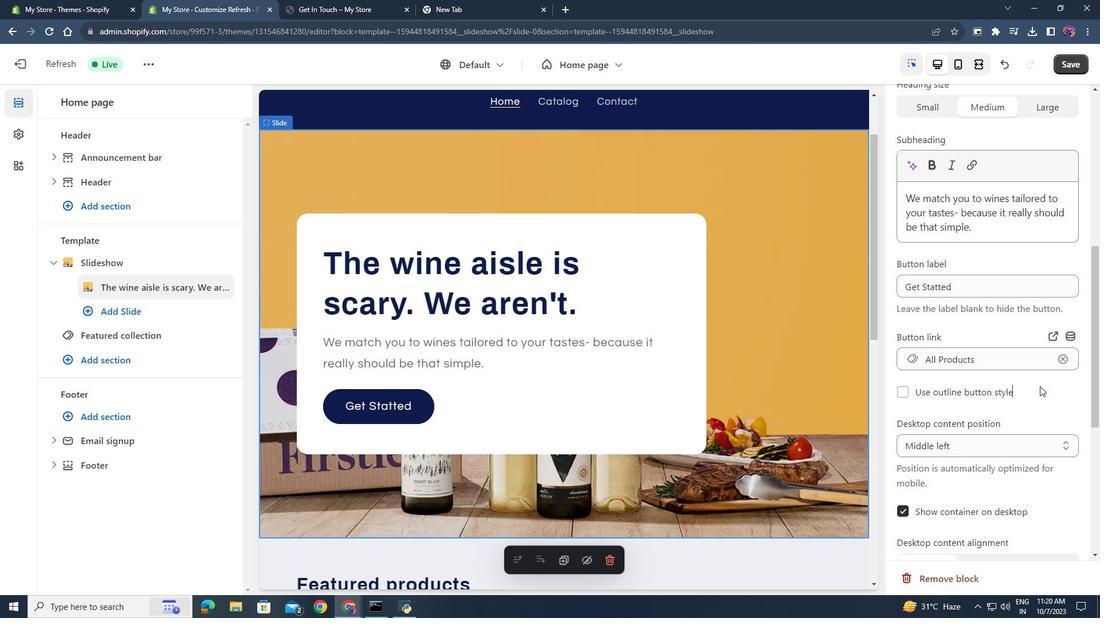 
Action: Mouse moved to (905, 389)
Screenshot: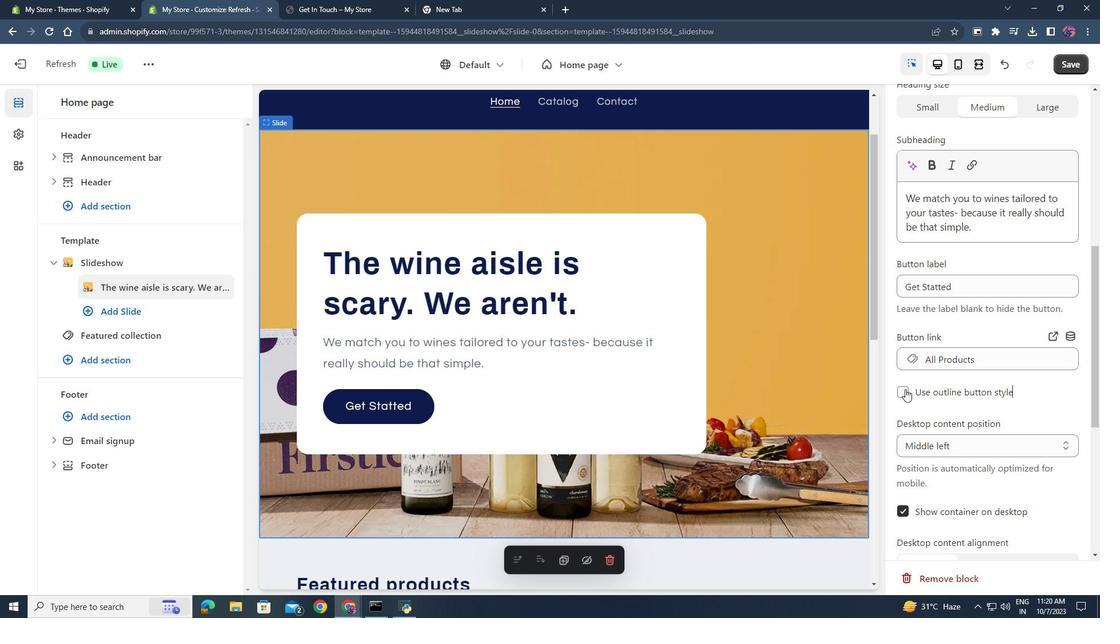 
Action: Mouse pressed left at (905, 389)
Screenshot: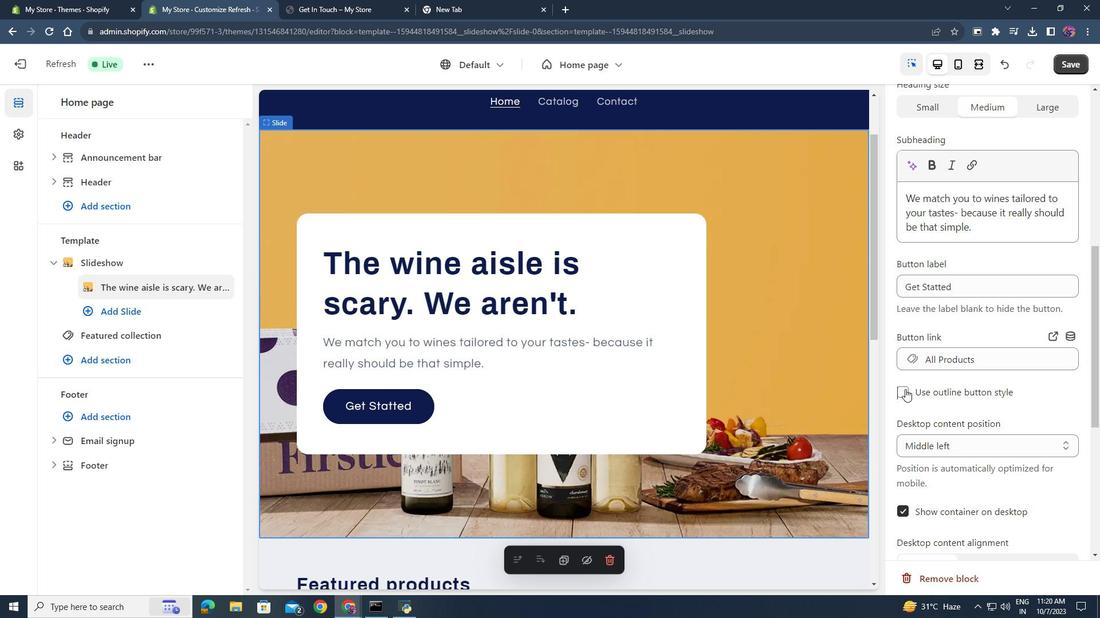 
Action: Mouse moved to (981, 408)
Screenshot: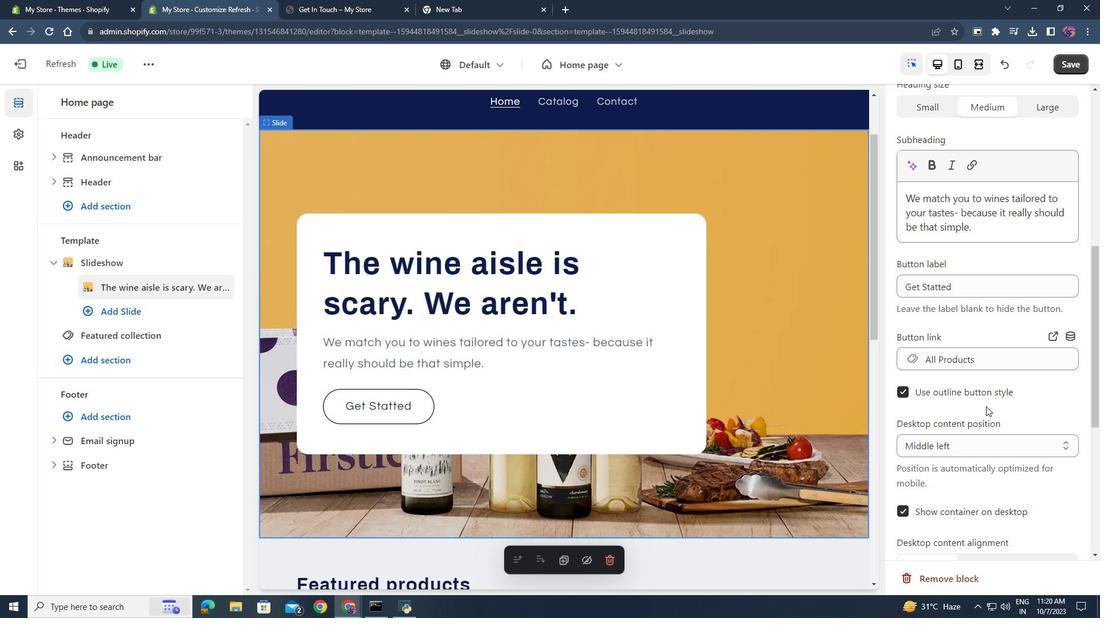 
Action: Mouse scrolled (981, 407) with delta (0, 0)
Screenshot: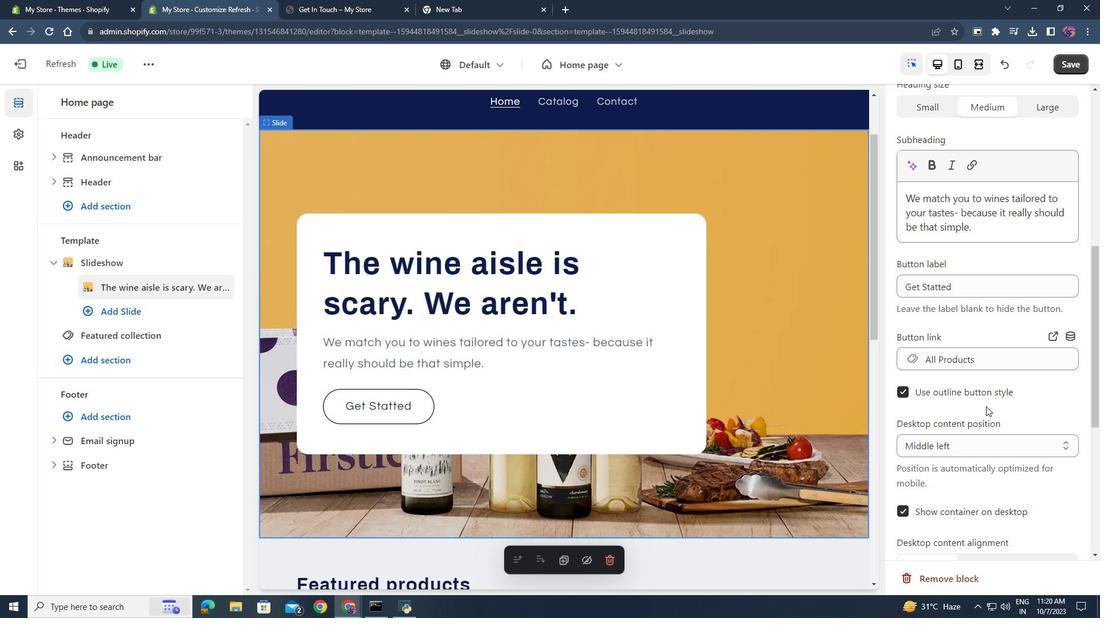 
Action: Mouse moved to (993, 391)
Screenshot: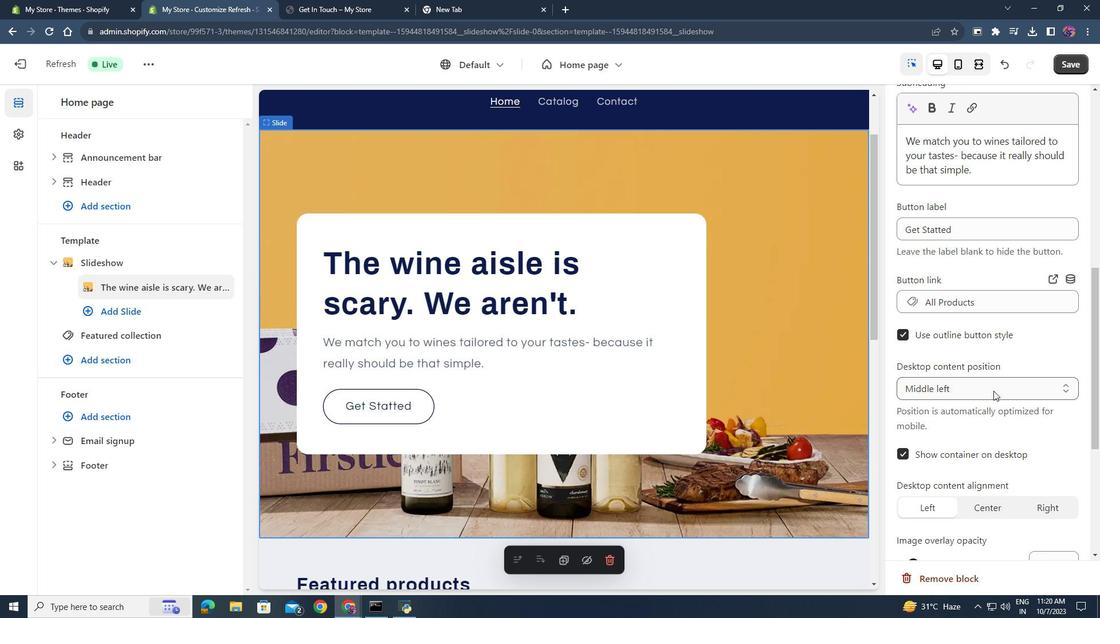 
Action: Mouse pressed left at (993, 391)
Screenshot: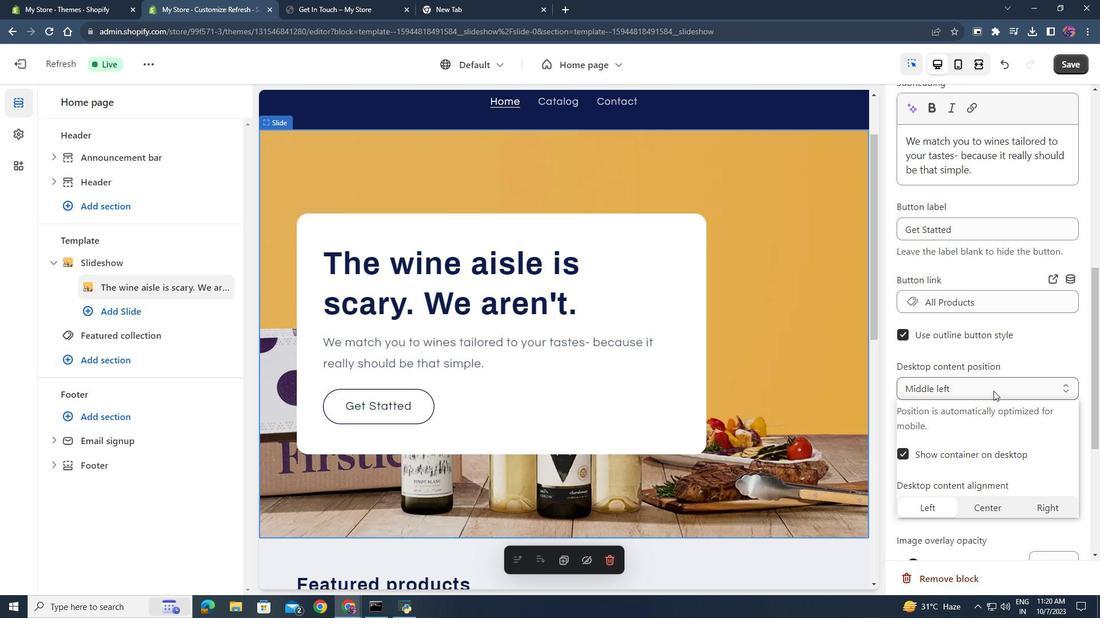
Action: Mouse pressed left at (993, 391)
Screenshot: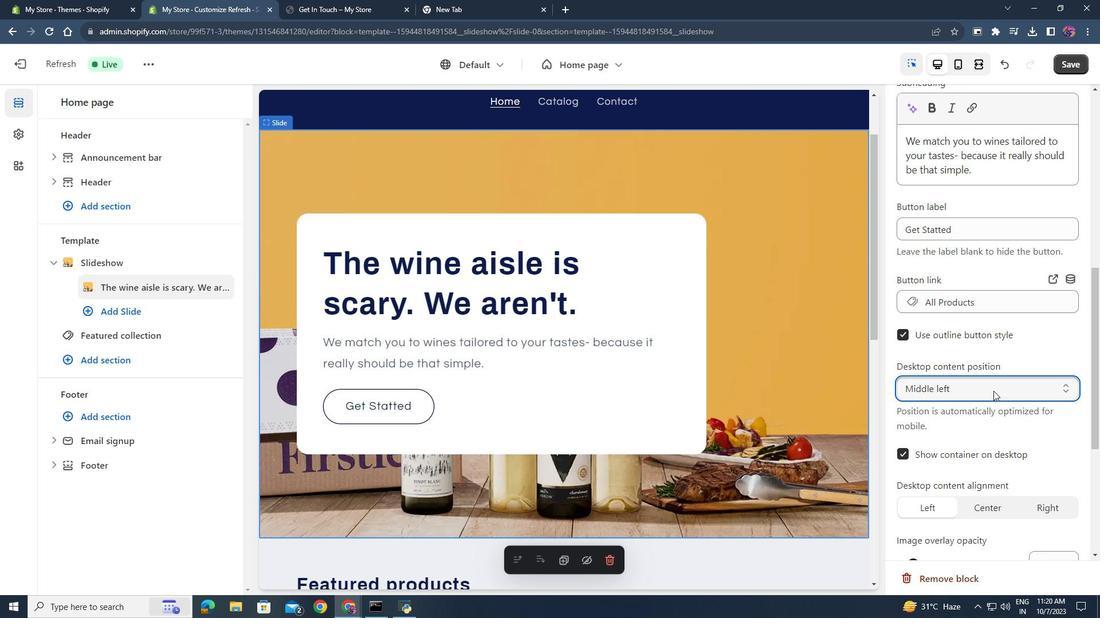 
Action: Mouse moved to (1001, 433)
Screenshot: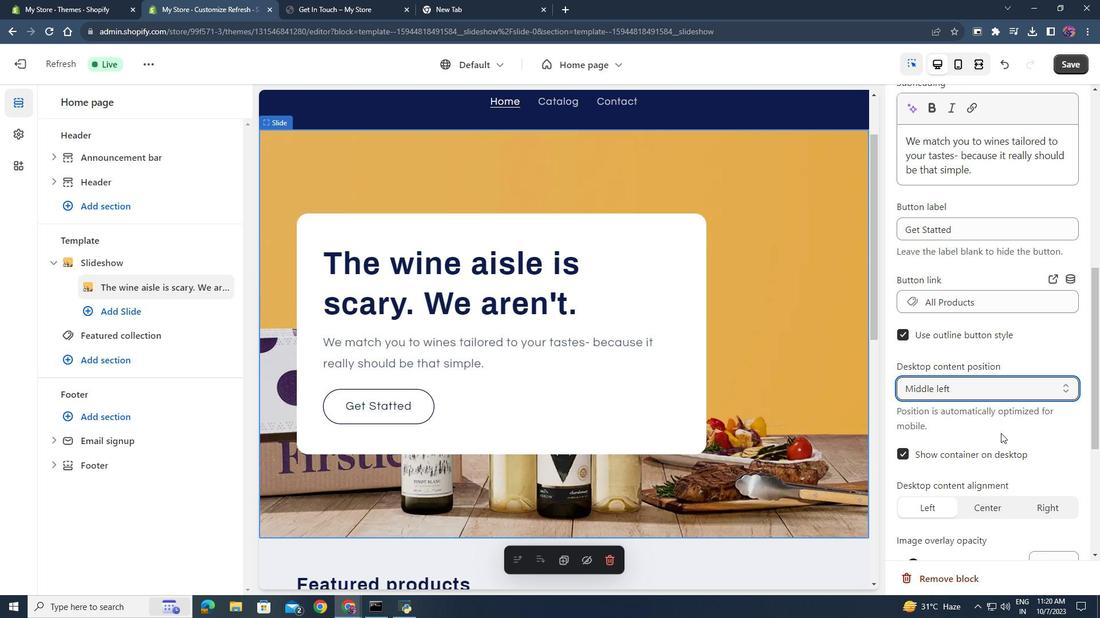 
Action: Mouse scrolled (1001, 433) with delta (0, 0)
Screenshot: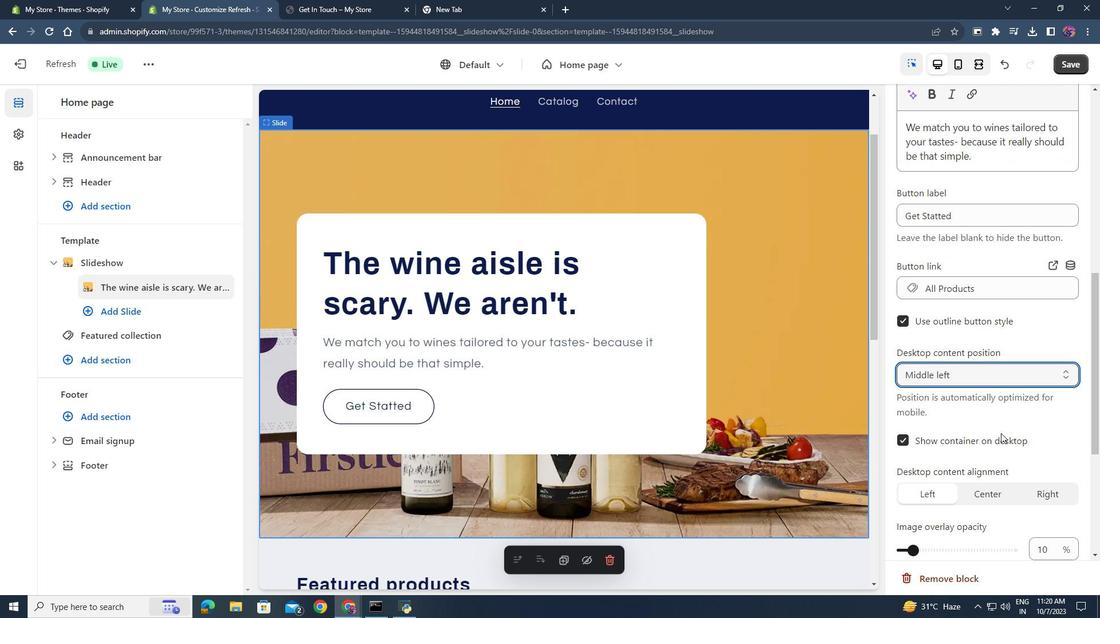 
Action: Mouse moved to (903, 395)
Screenshot: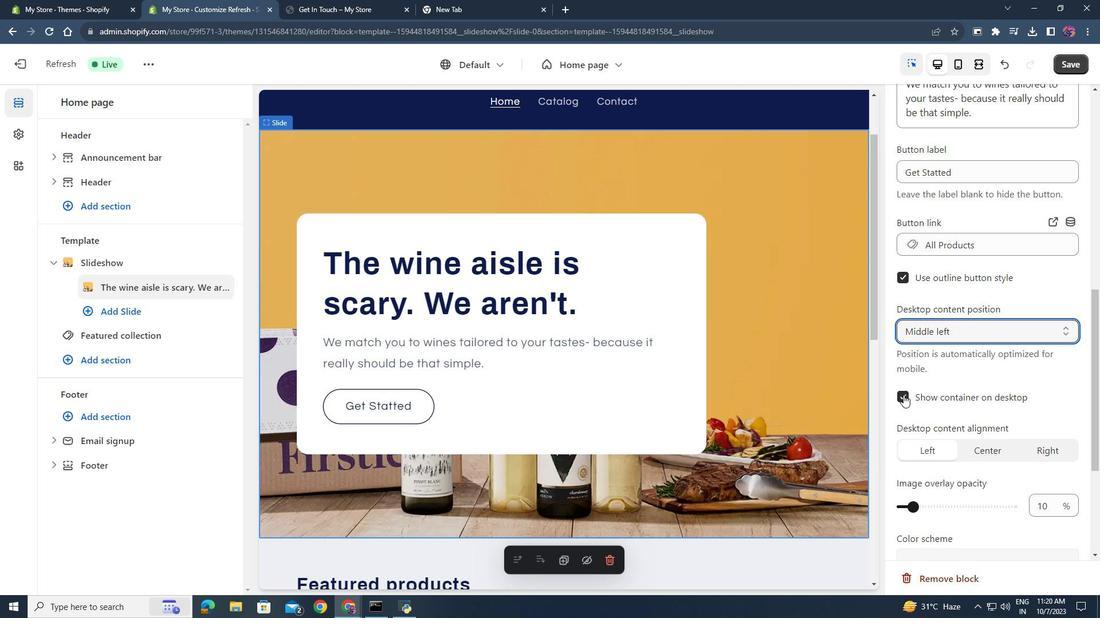 
Action: Mouse pressed left at (903, 395)
Screenshot: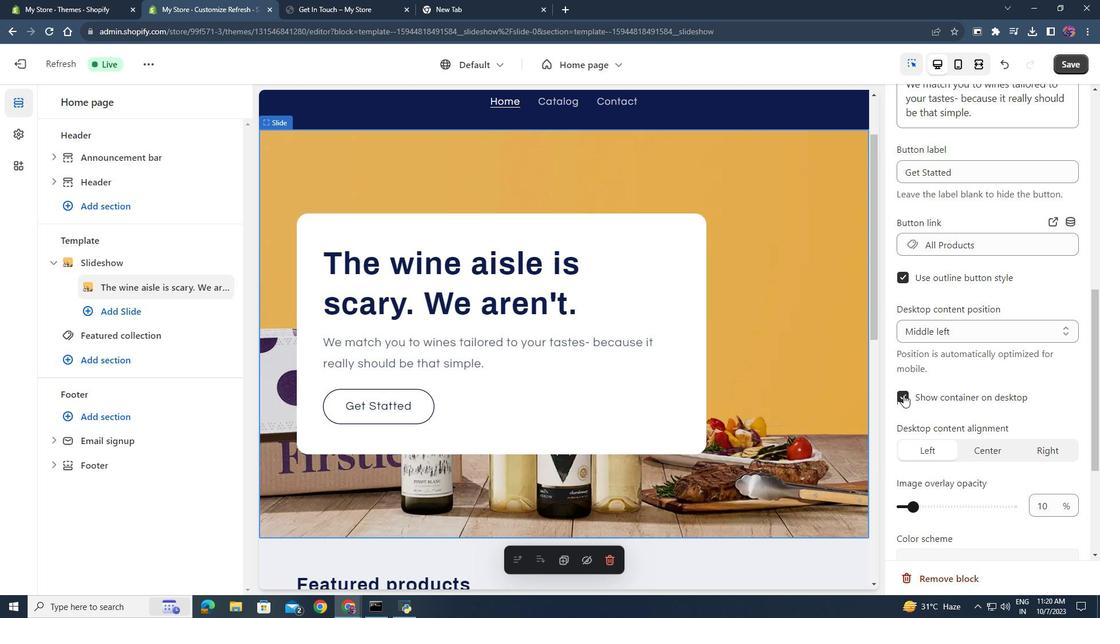 
Action: Mouse moved to (906, 396)
Screenshot: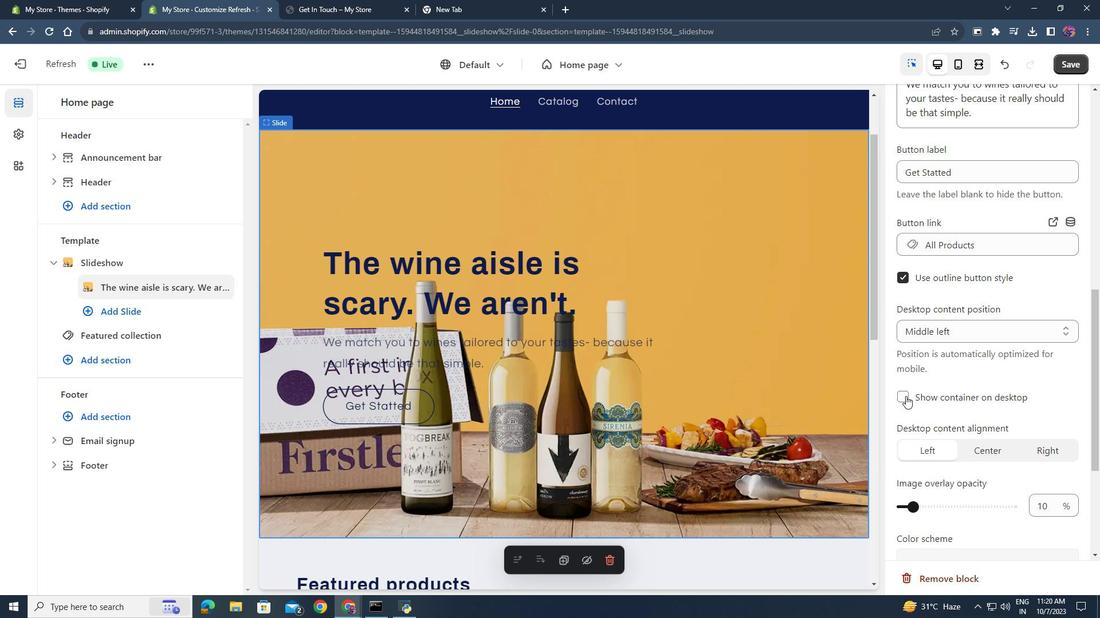 
Action: Mouse pressed left at (906, 396)
Screenshot: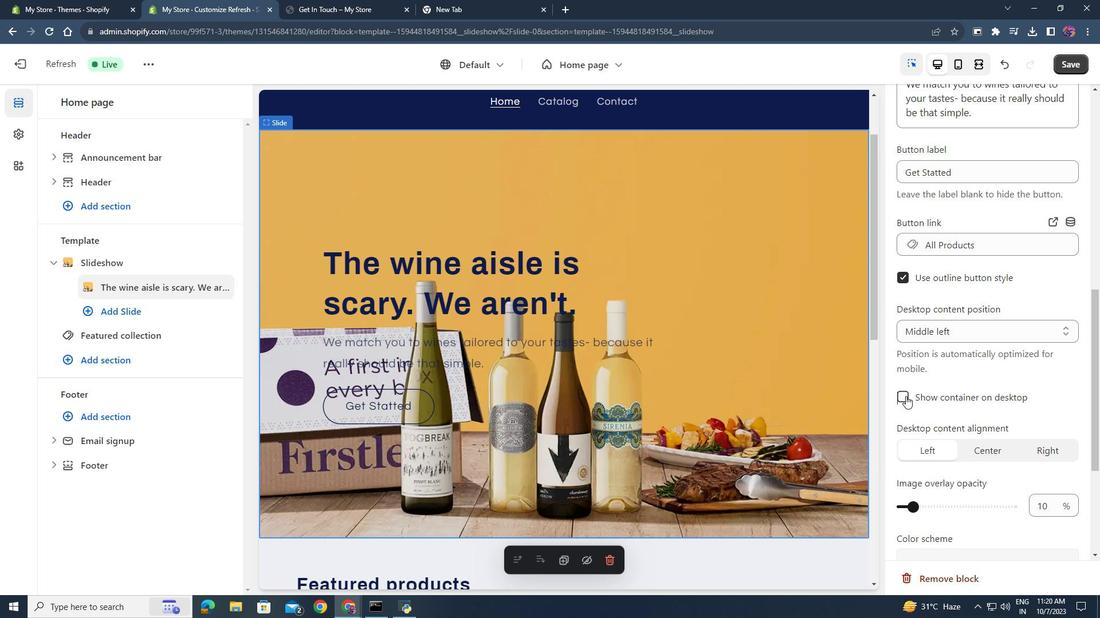 
Action: Mouse moved to (985, 413)
Screenshot: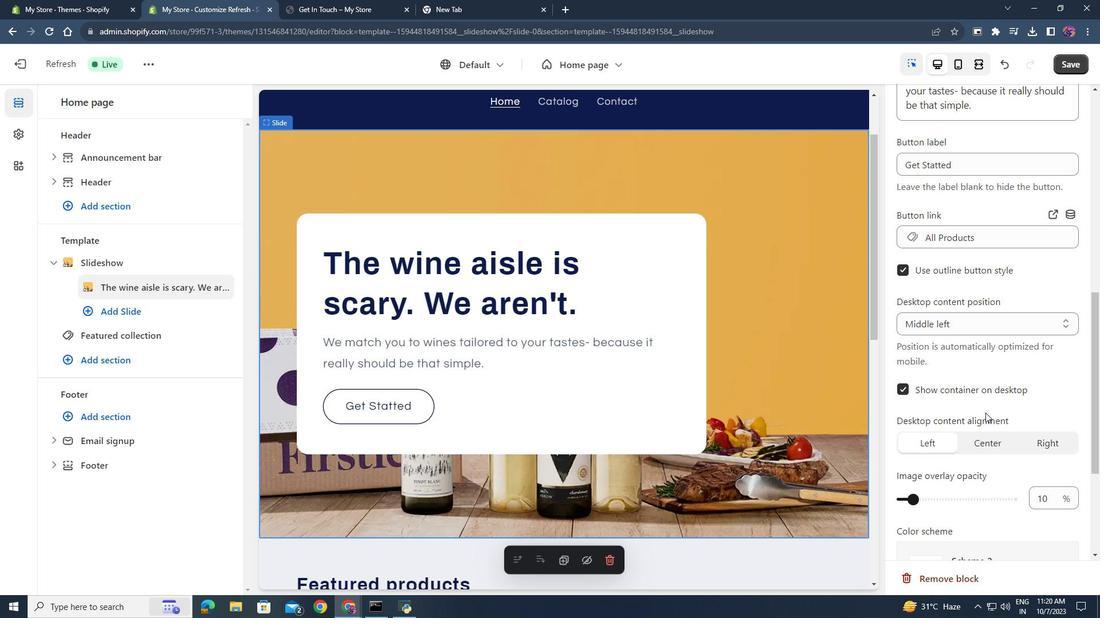 
Action: Mouse scrolled (985, 412) with delta (0, 0)
Screenshot: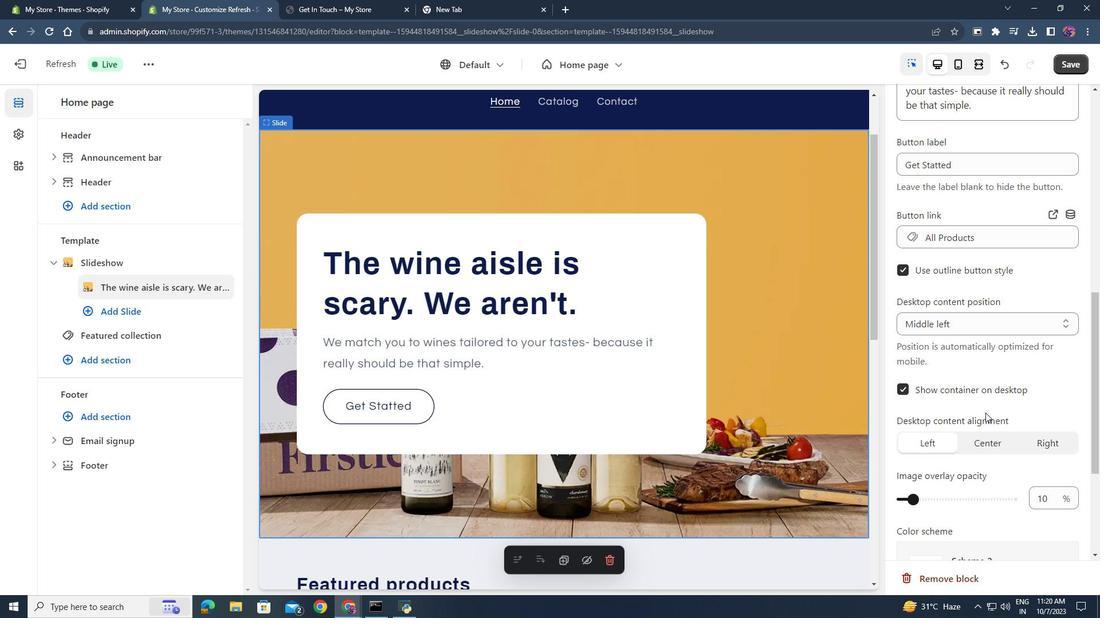 
Action: Mouse moved to (902, 340)
Screenshot: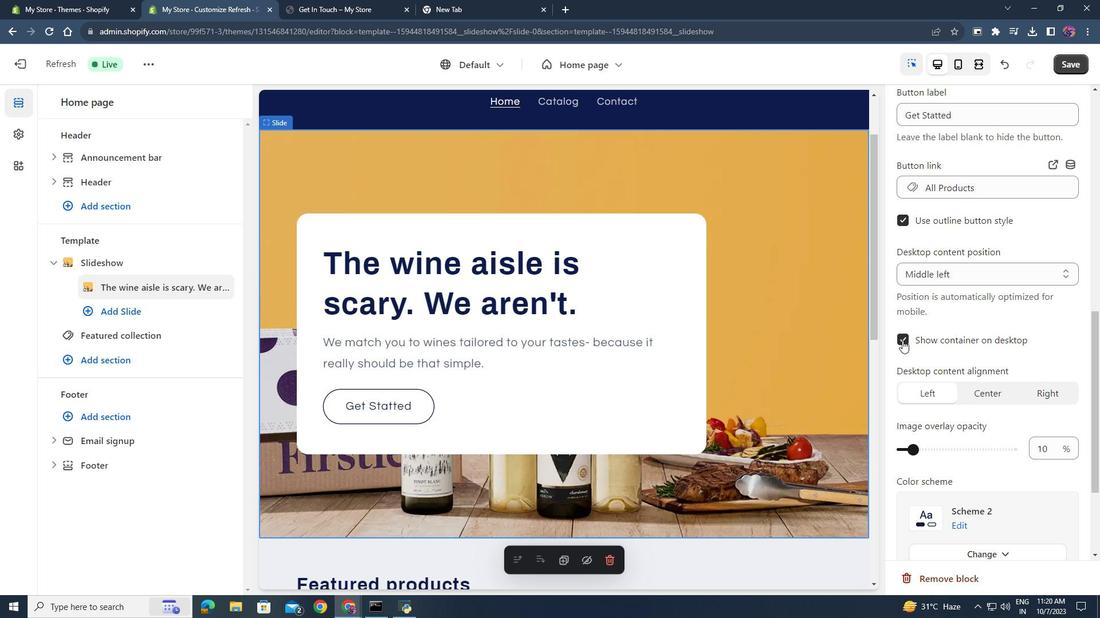 
Action: Mouse pressed left at (902, 340)
Screenshot: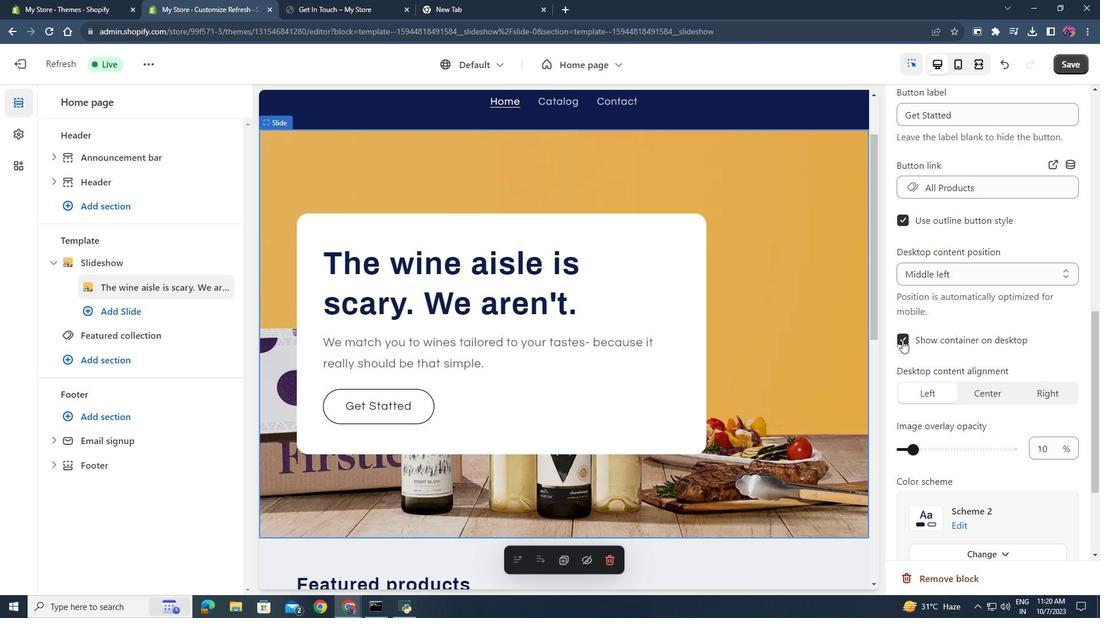 
Action: Mouse moved to (993, 367)
Screenshot: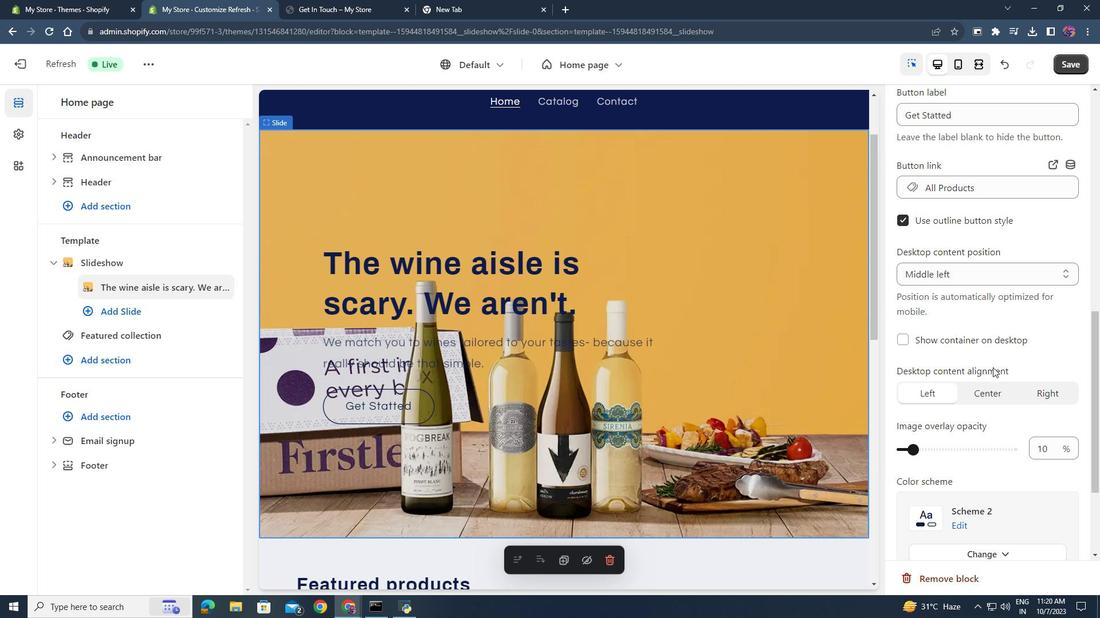 
Action: Mouse scrolled (993, 368) with delta (0, 0)
Screenshot: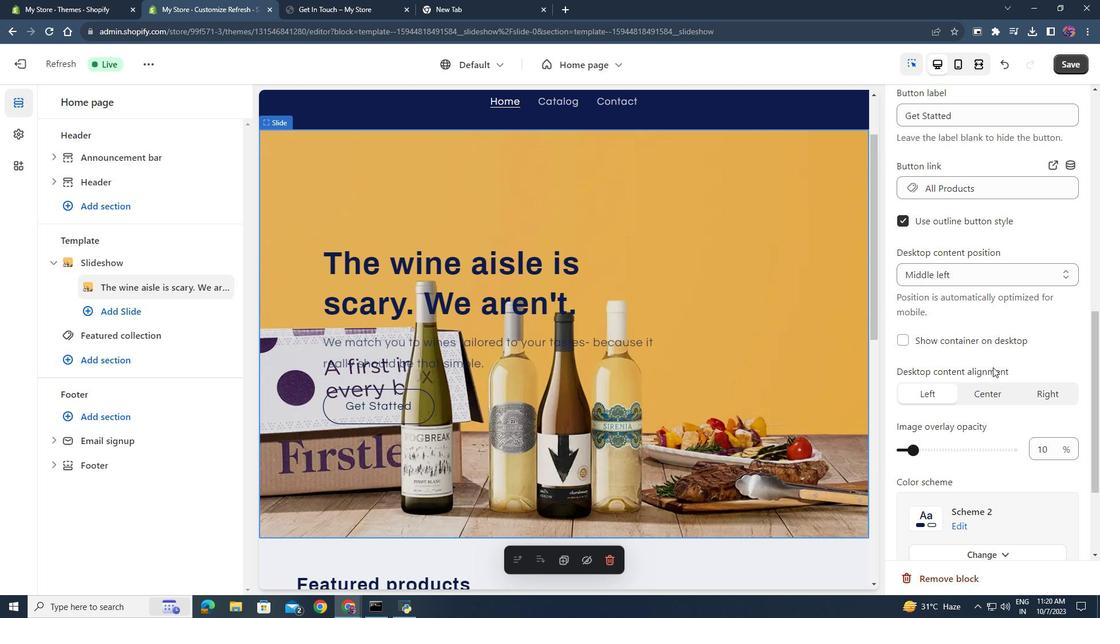 
Action: Mouse scrolled (993, 368) with delta (0, 0)
Screenshot: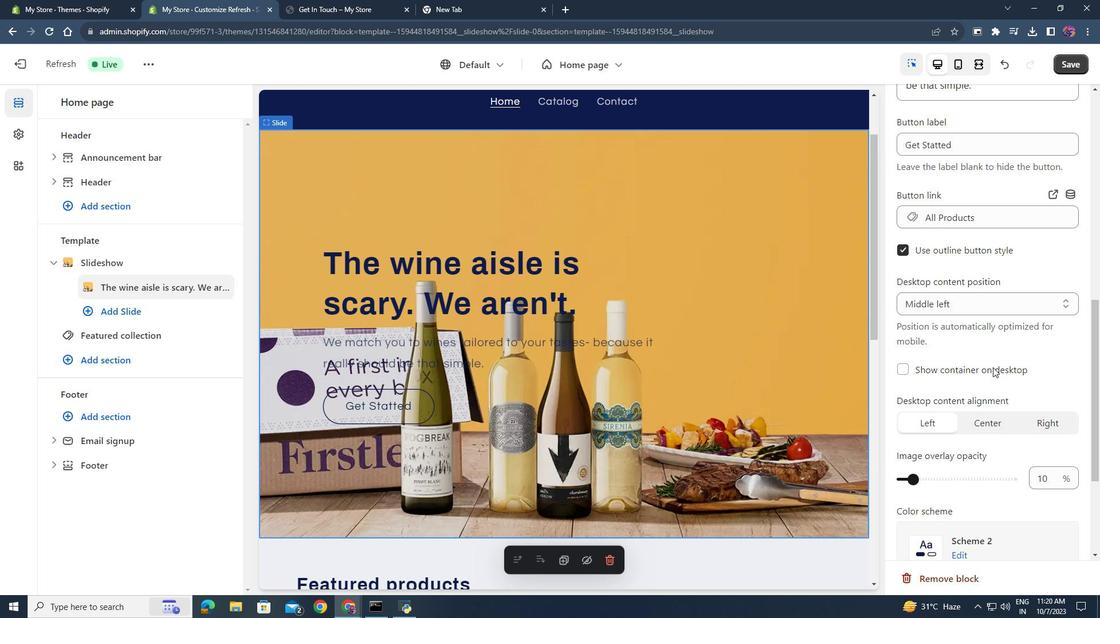 
Action: Mouse scrolled (993, 368) with delta (0, 0)
Screenshot: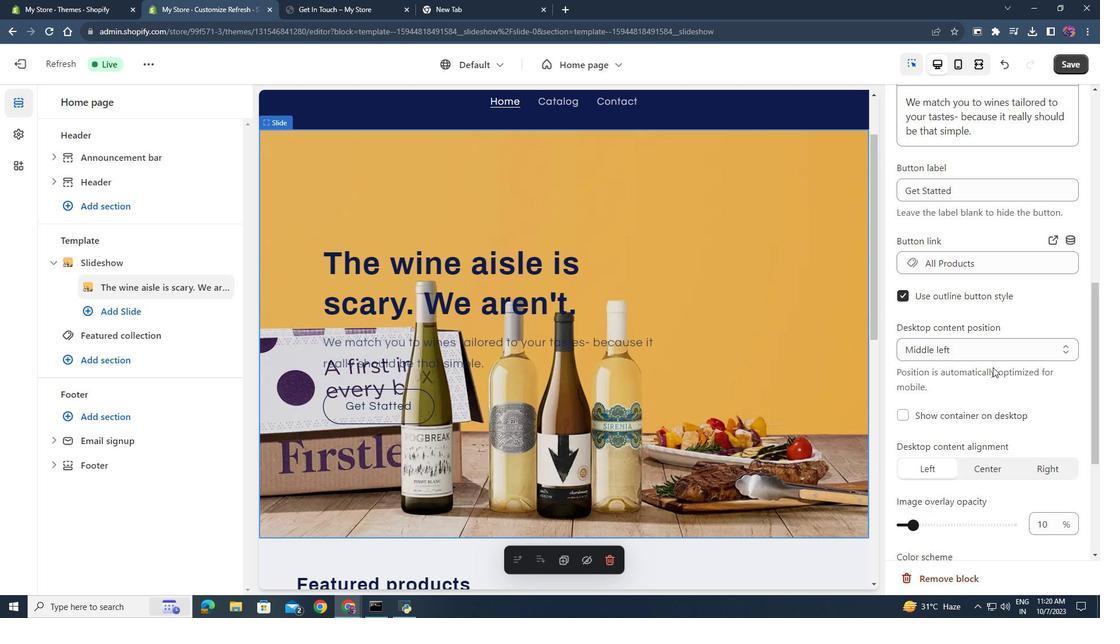 
Action: Mouse scrolled (993, 368) with delta (0, 0)
Screenshot: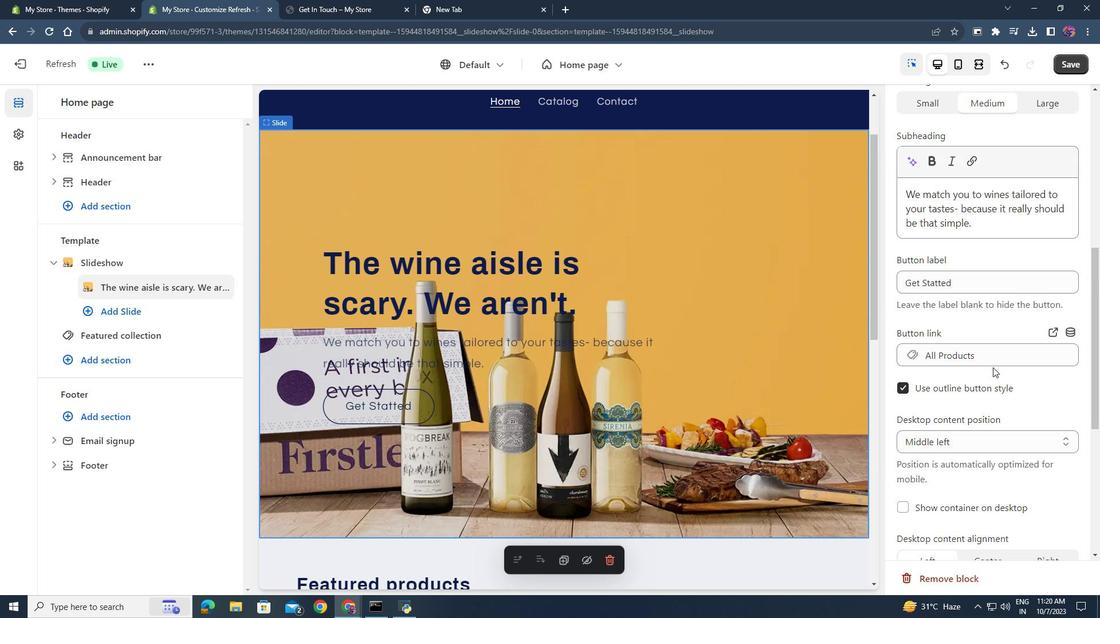 
Action: Mouse scrolled (993, 368) with delta (0, 0)
Screenshot: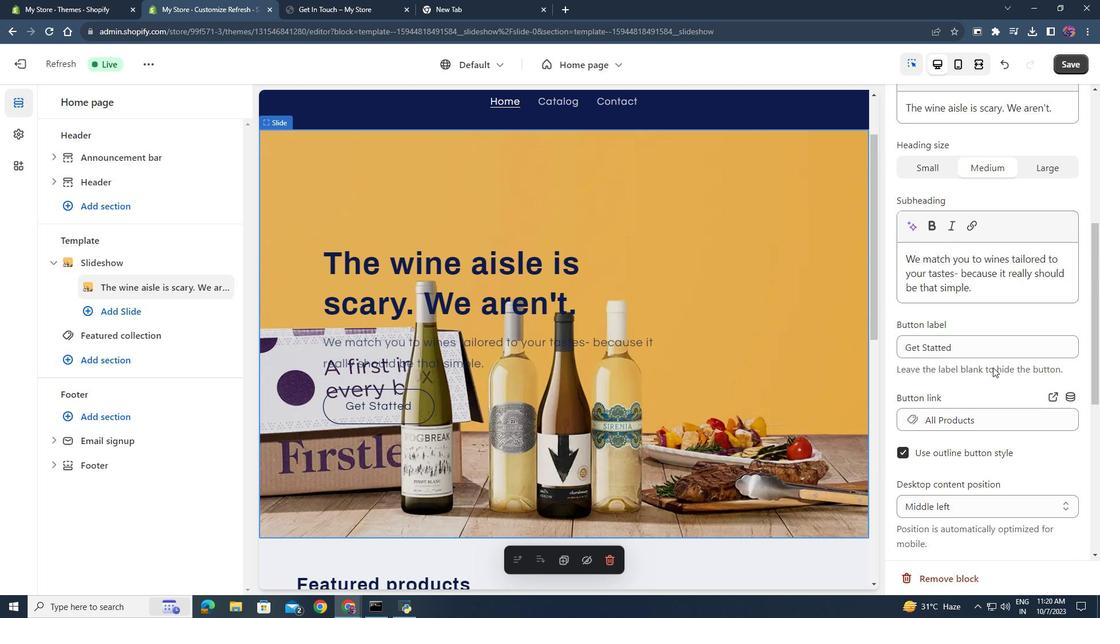 
Action: Mouse scrolled (993, 368) with delta (0, 0)
Screenshot: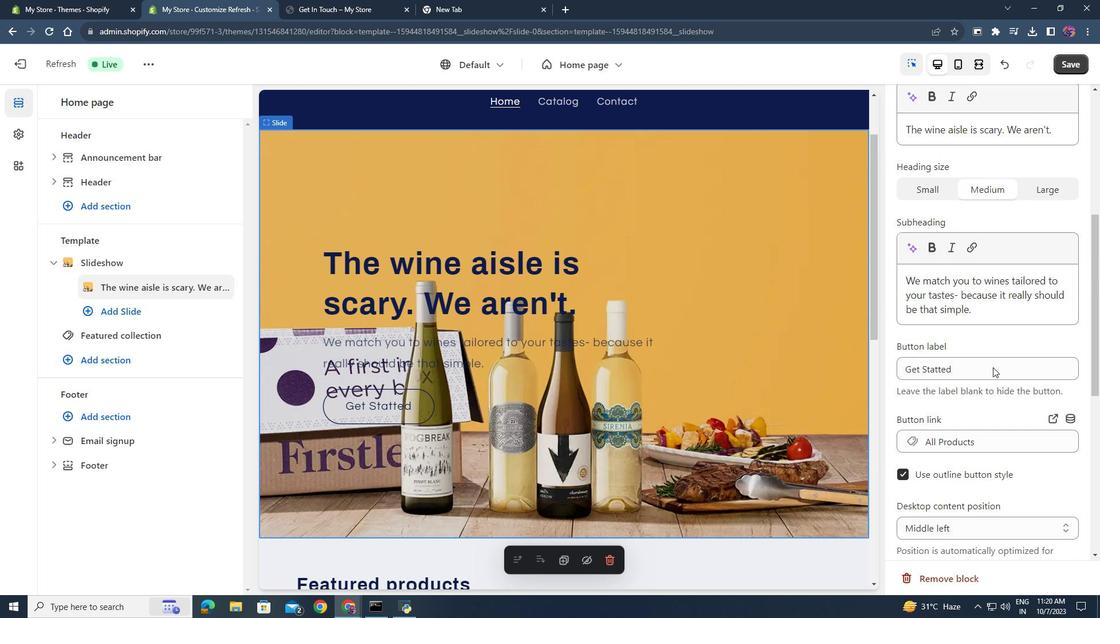
Action: Mouse scrolled (993, 368) with delta (0, 0)
Screenshot: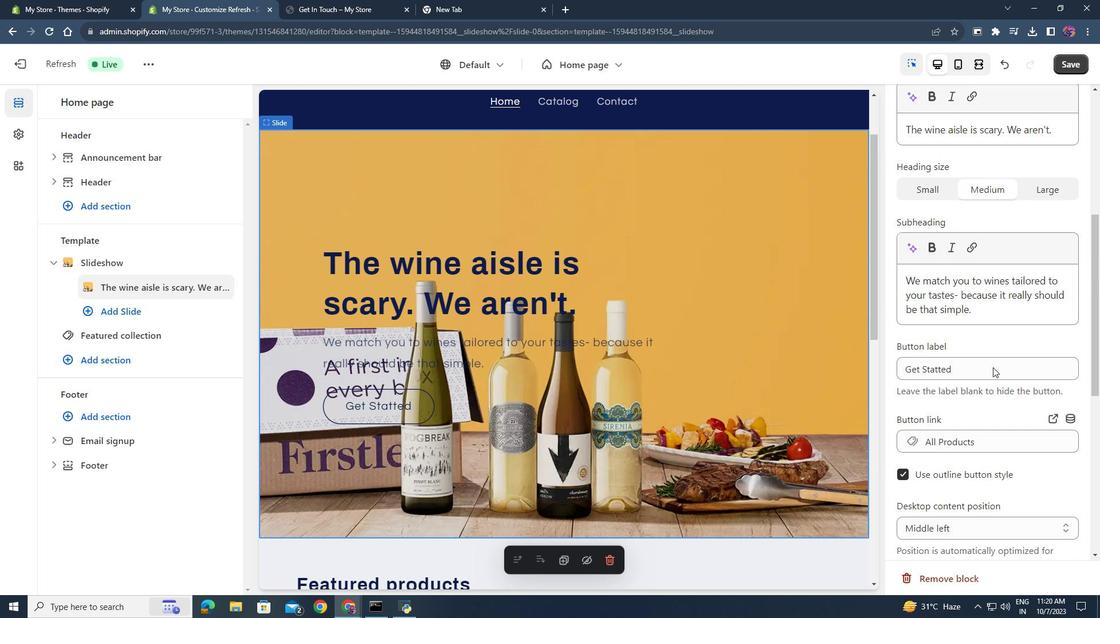 
Action: Mouse scrolled (993, 368) with delta (0, 0)
Screenshot: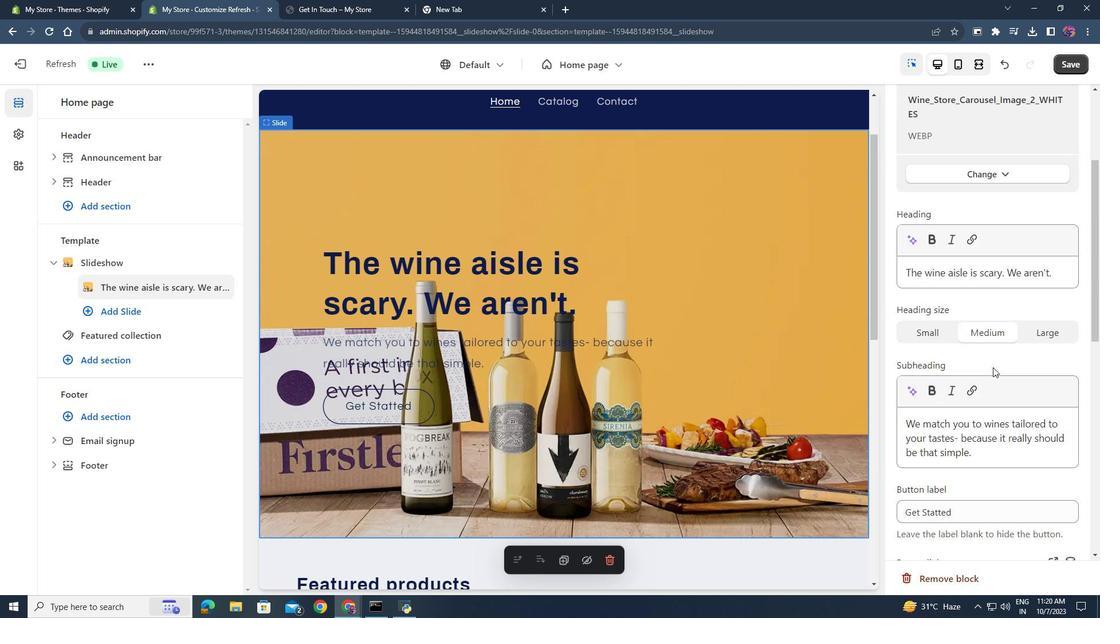 
Action: Mouse scrolled (993, 368) with delta (0, 0)
Screenshot: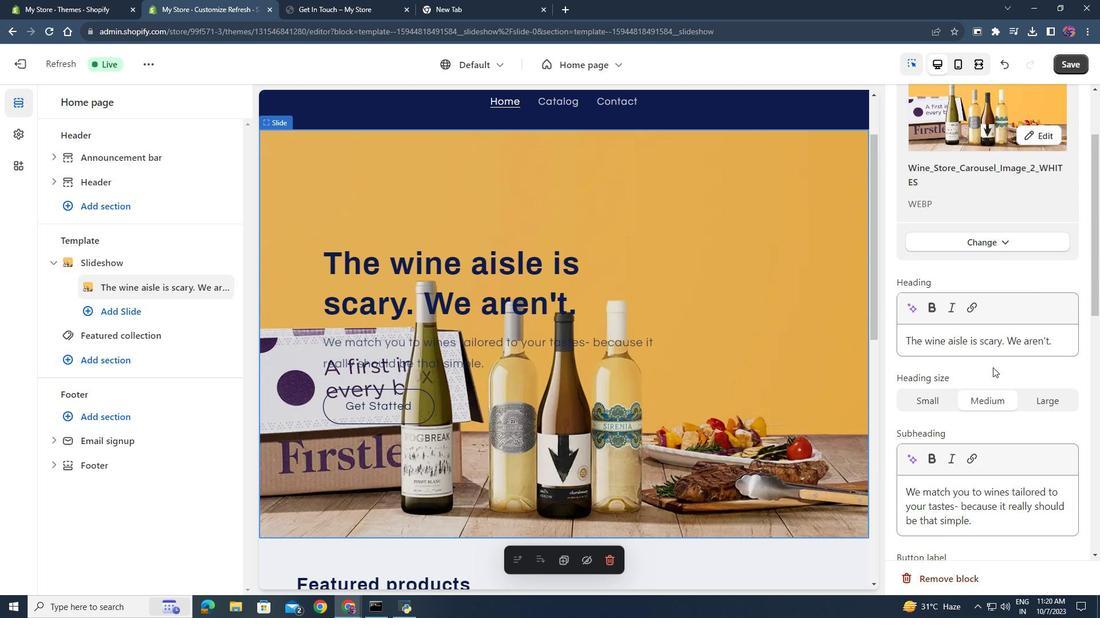 
Action: Mouse moved to (991, 373)
Screenshot: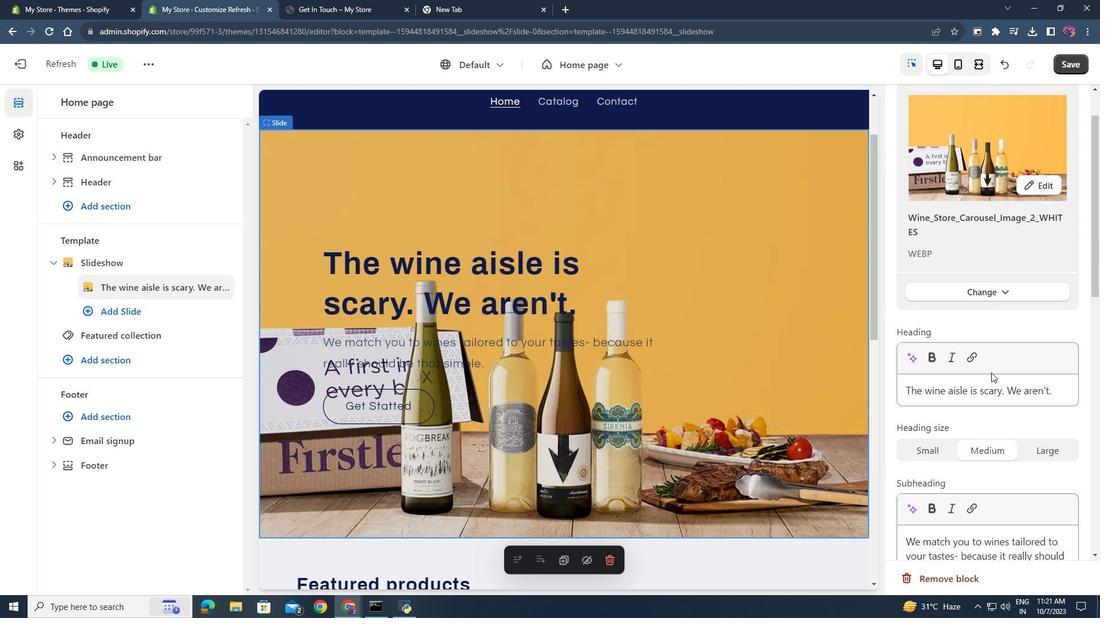 
Action: Mouse scrolled (991, 373) with delta (0, 0)
Screenshot: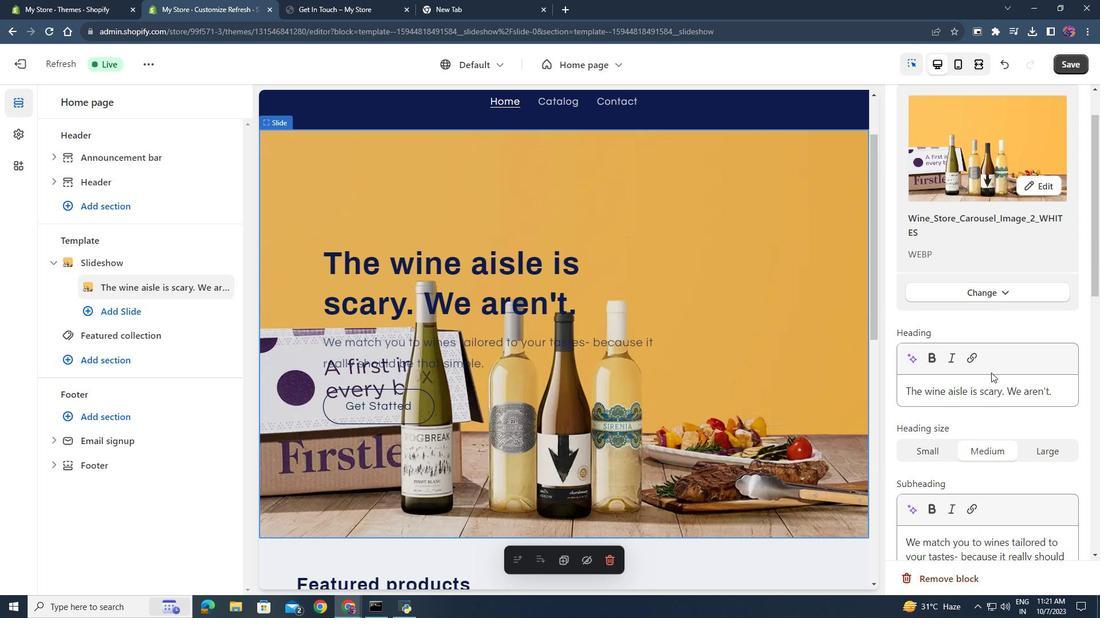 
Action: Mouse moved to (991, 374)
Screenshot: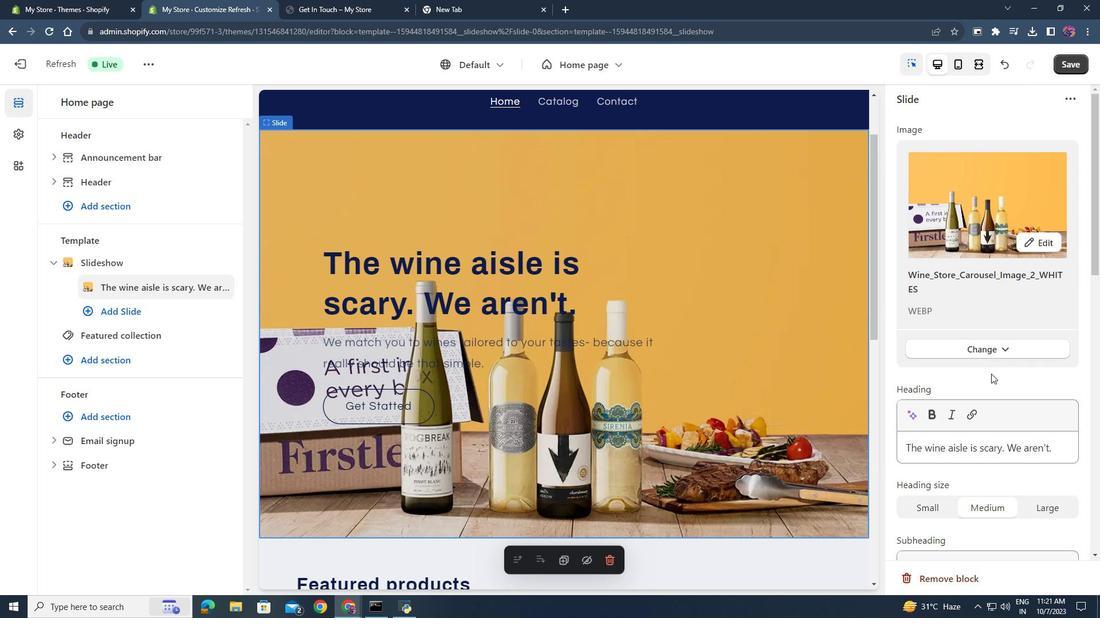 
Action: Mouse scrolled (991, 373) with delta (0, 0)
Screenshot: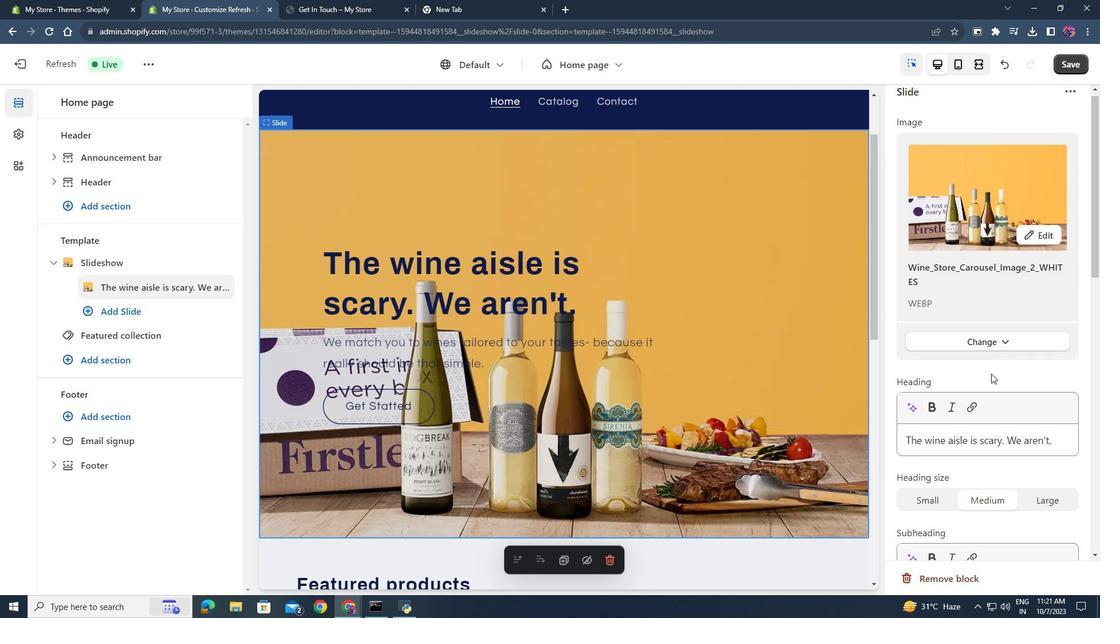
Action: Mouse moved to (1058, 393)
Screenshot: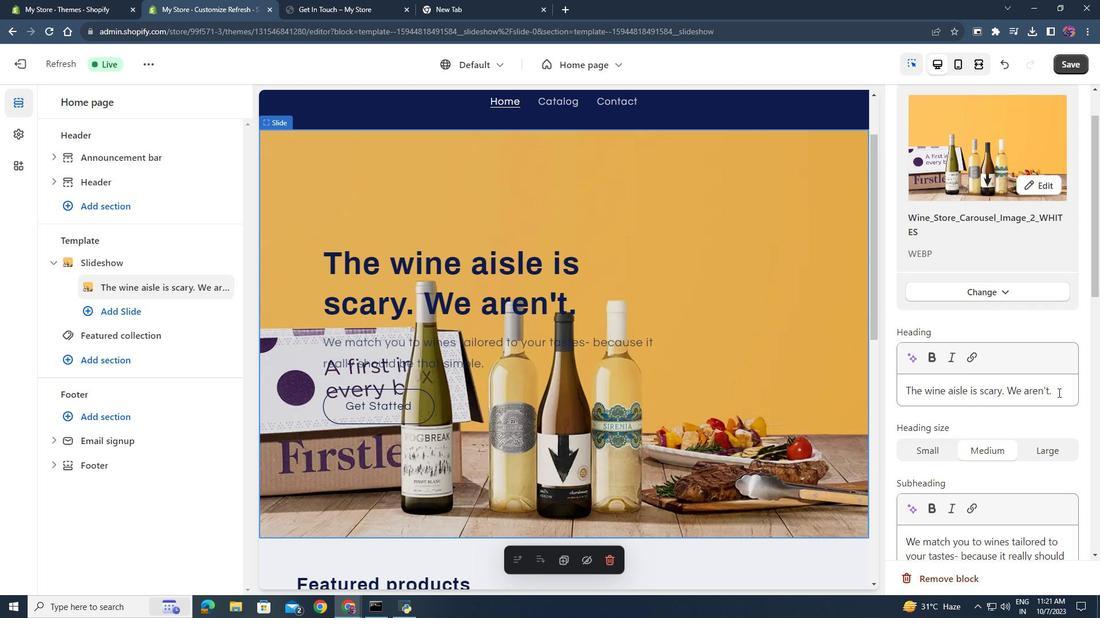 
Action: Mouse pressed left at (1058, 393)
Screenshot: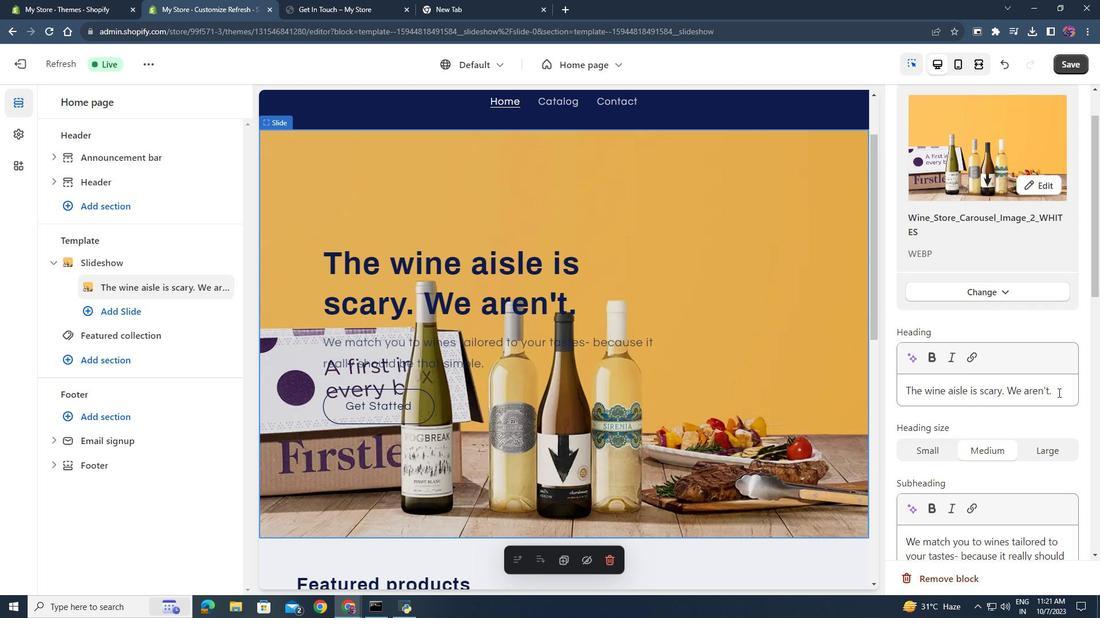
Action: Mouse moved to (951, 387)
Screenshot: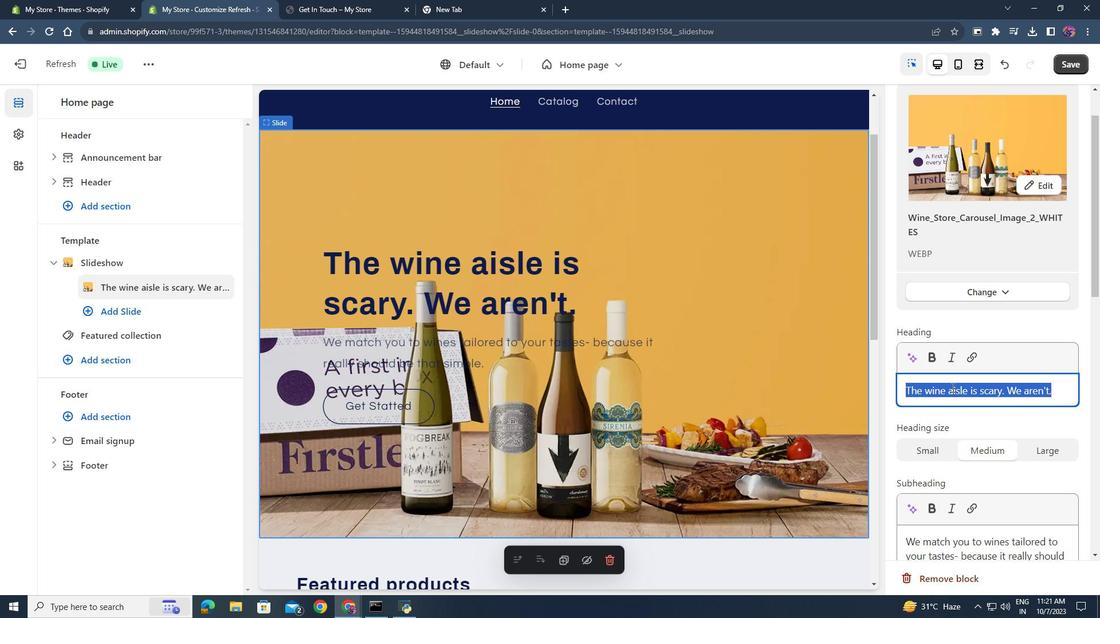 
Action: Mouse pressed right at (951, 387)
Screenshot: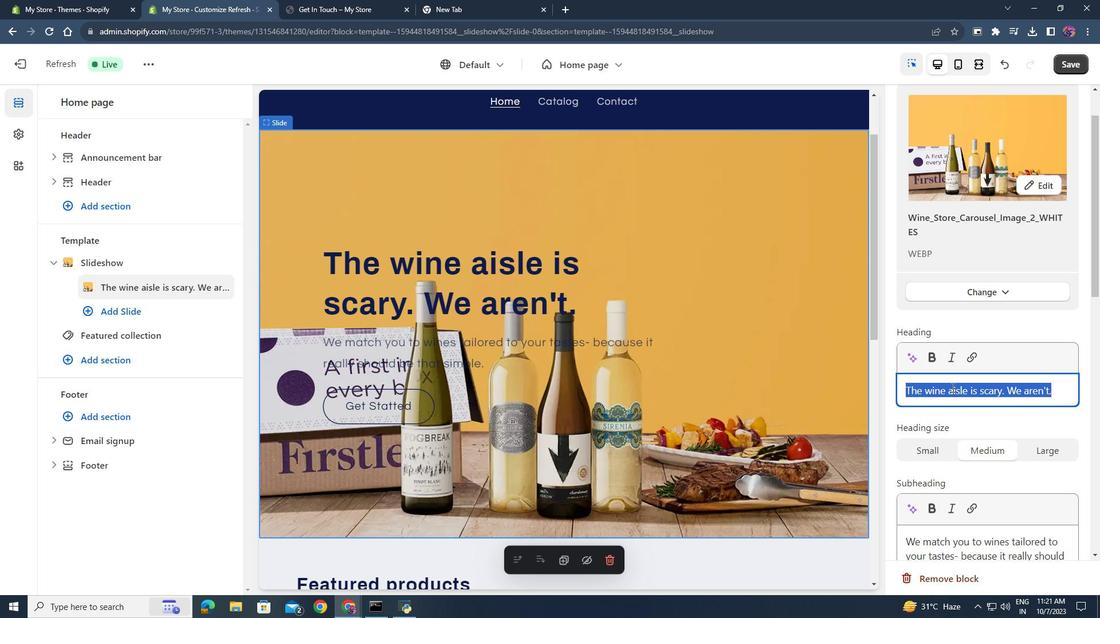 
Action: Mouse moved to (949, 378)
Screenshot: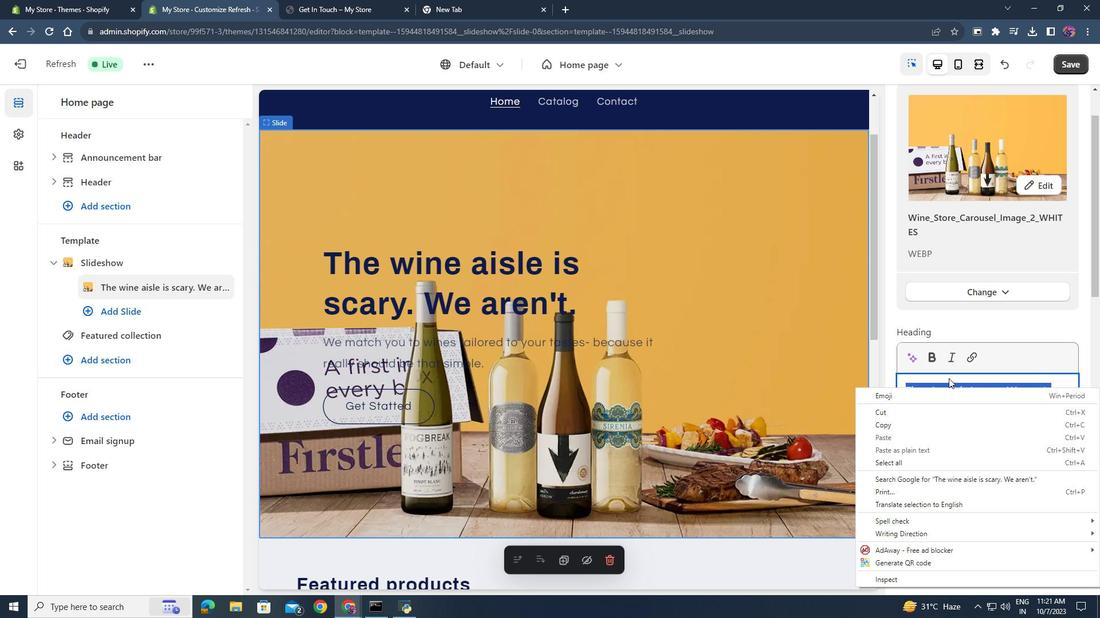 
Action: Mouse pressed left at (949, 378)
Screenshot: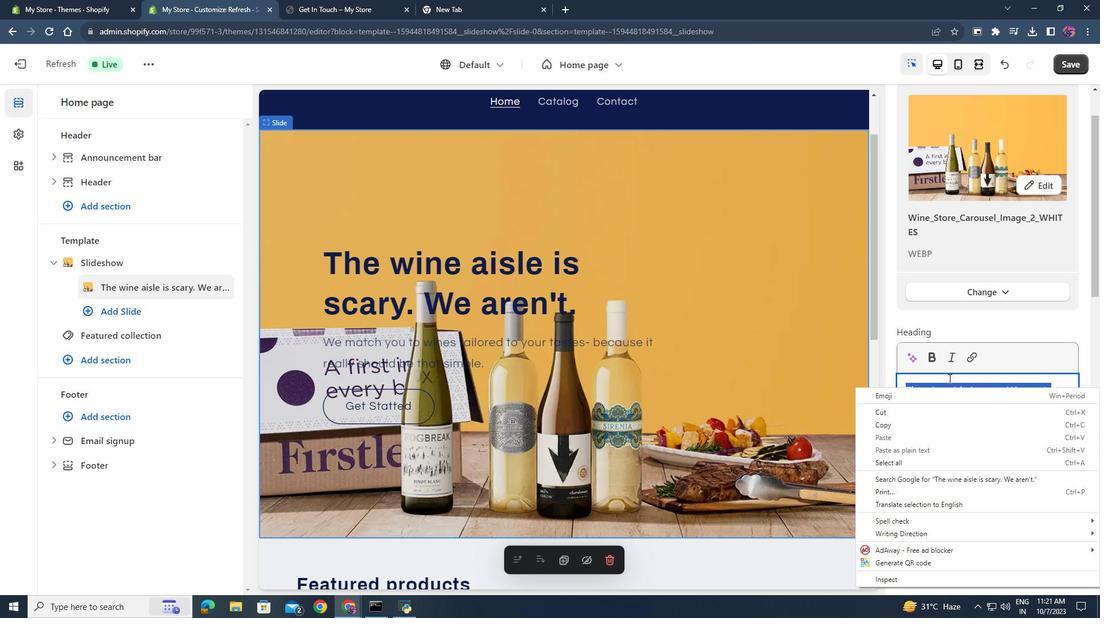 
Action: Mouse moved to (949, 385)
Screenshot: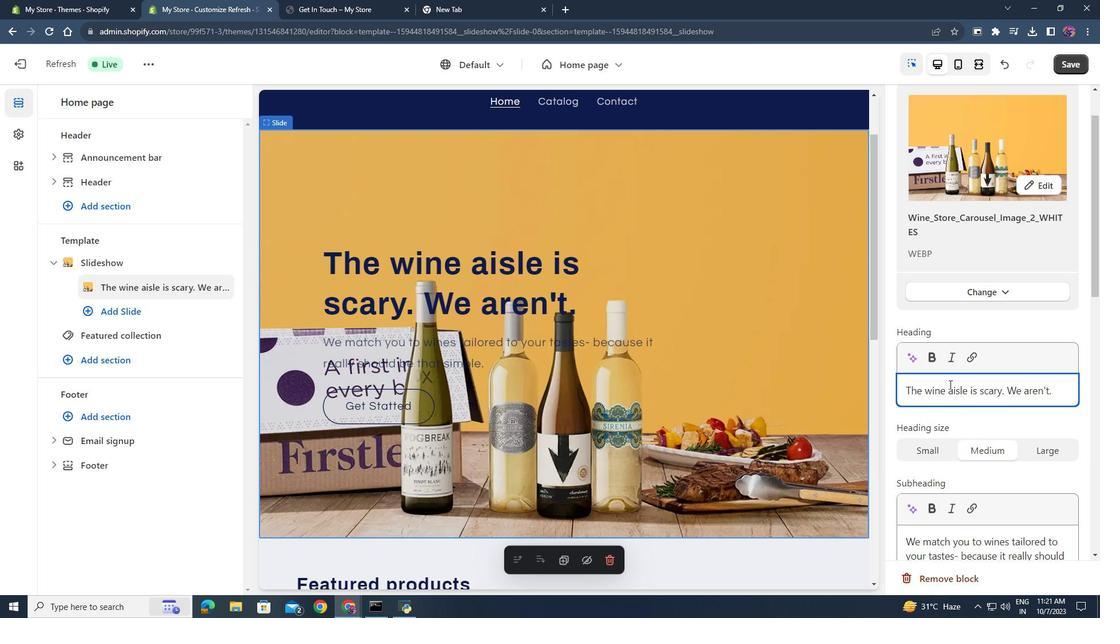 
Action: Mouse pressed left at (949, 385)
Screenshot: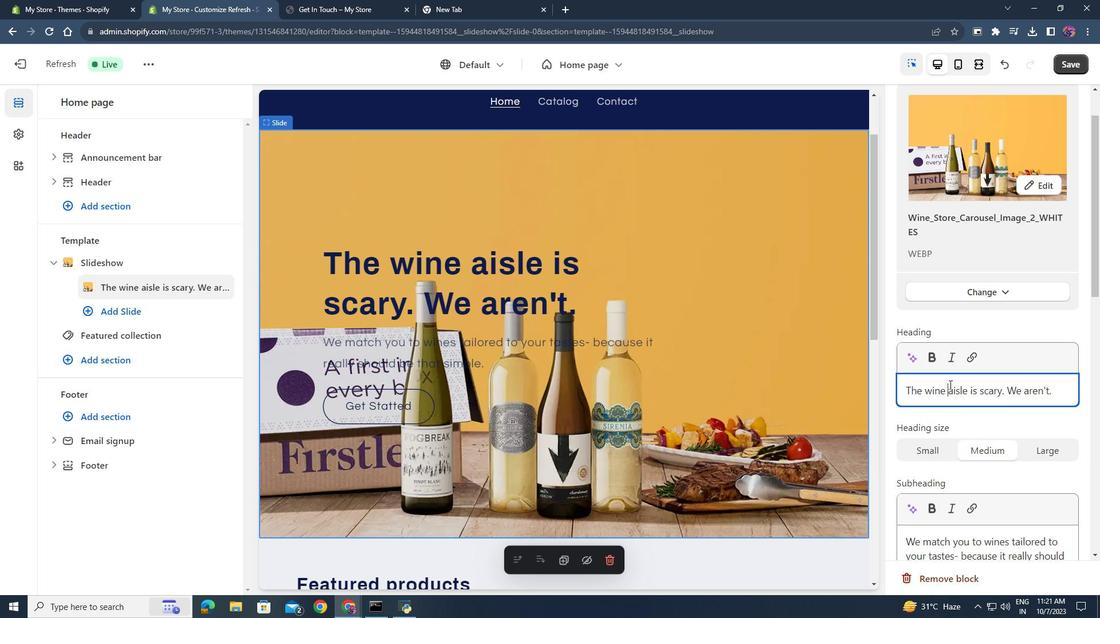 
Action: Mouse moved to (934, 438)
Screenshot: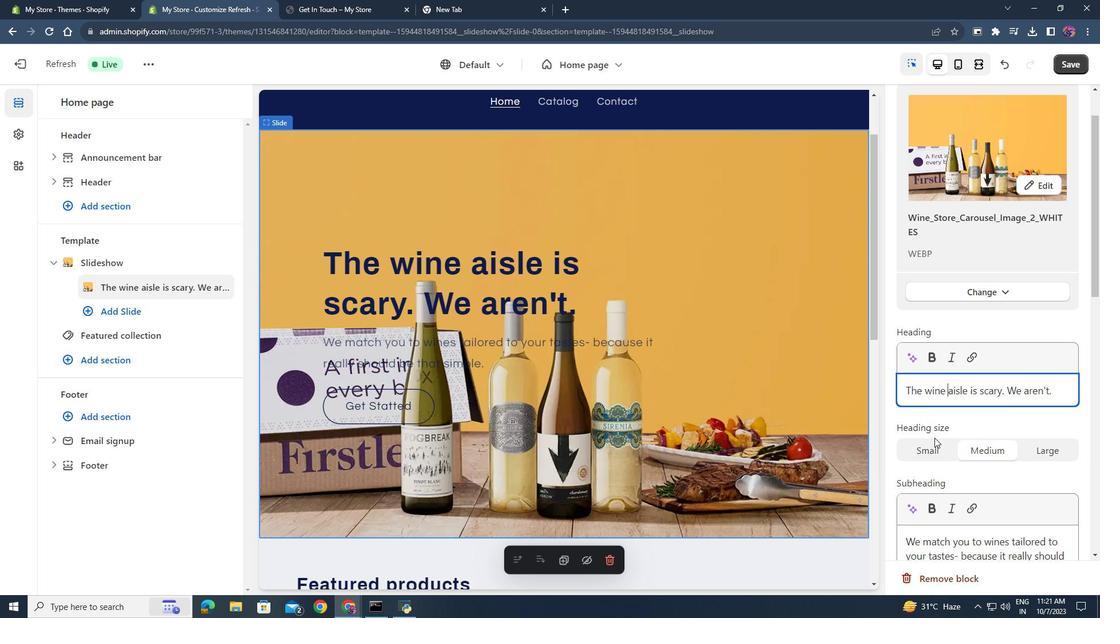 
Action: Mouse scrolled (934, 437) with delta (0, 0)
Screenshot: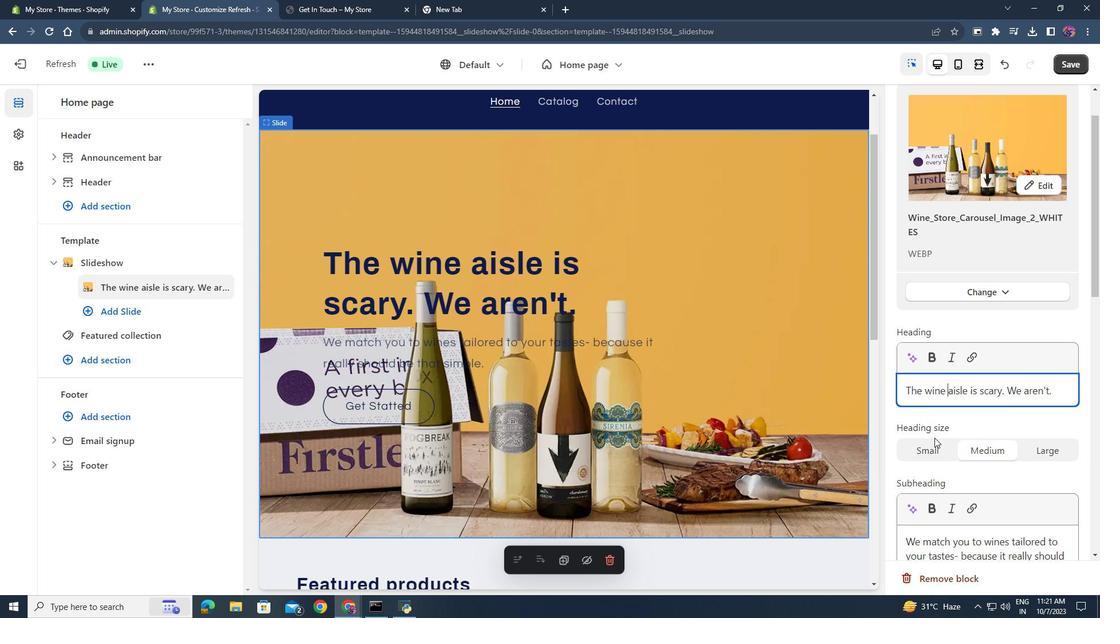 
Action: Mouse moved to (939, 434)
Screenshot: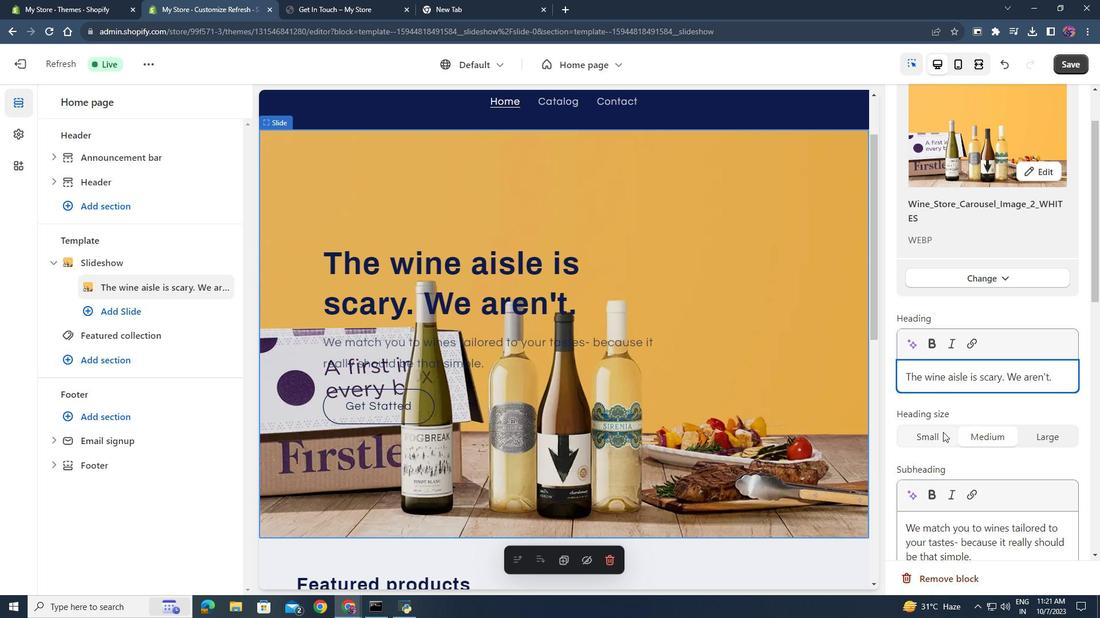 
Action: Mouse scrolled (939, 434) with delta (0, 0)
Screenshot: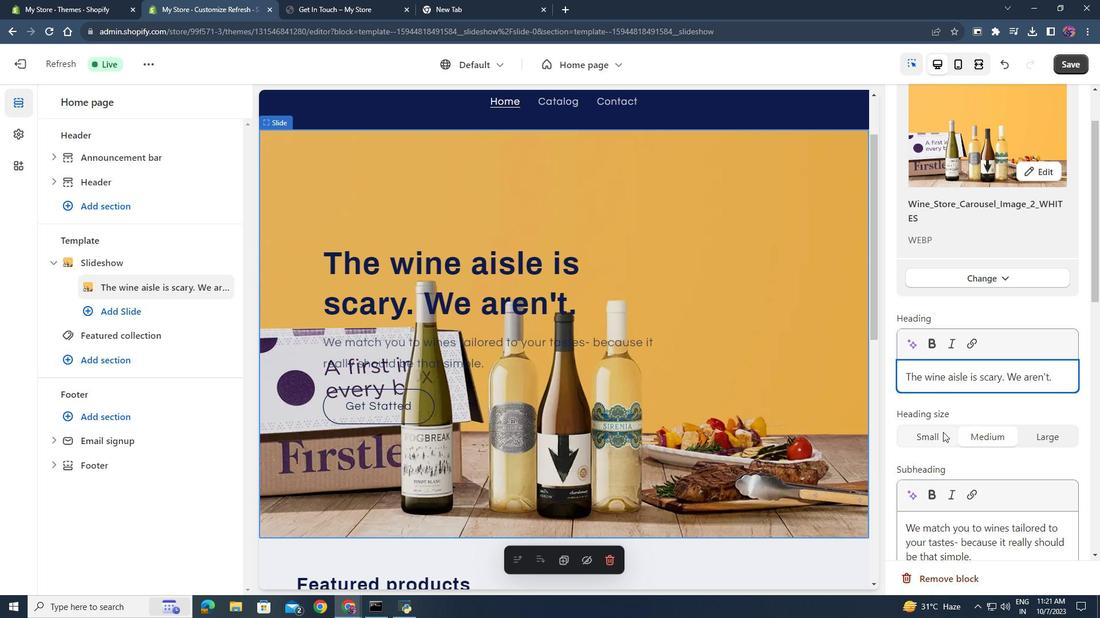 
Action: Mouse moved to (943, 432)
Screenshot: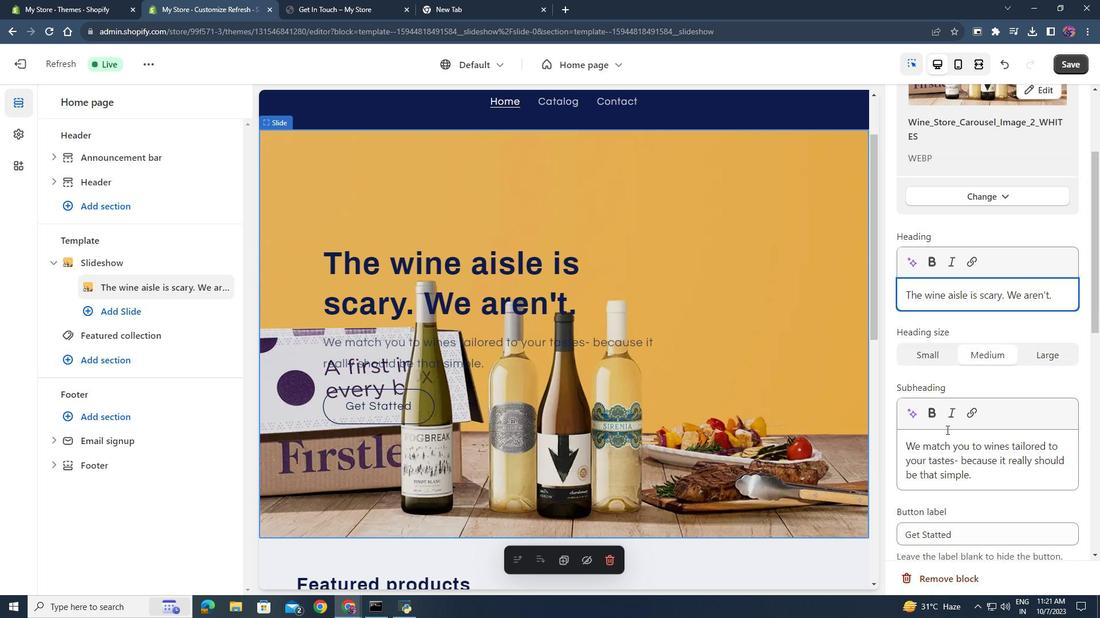 
Action: Mouse scrolled (943, 432) with delta (0, 0)
Screenshot: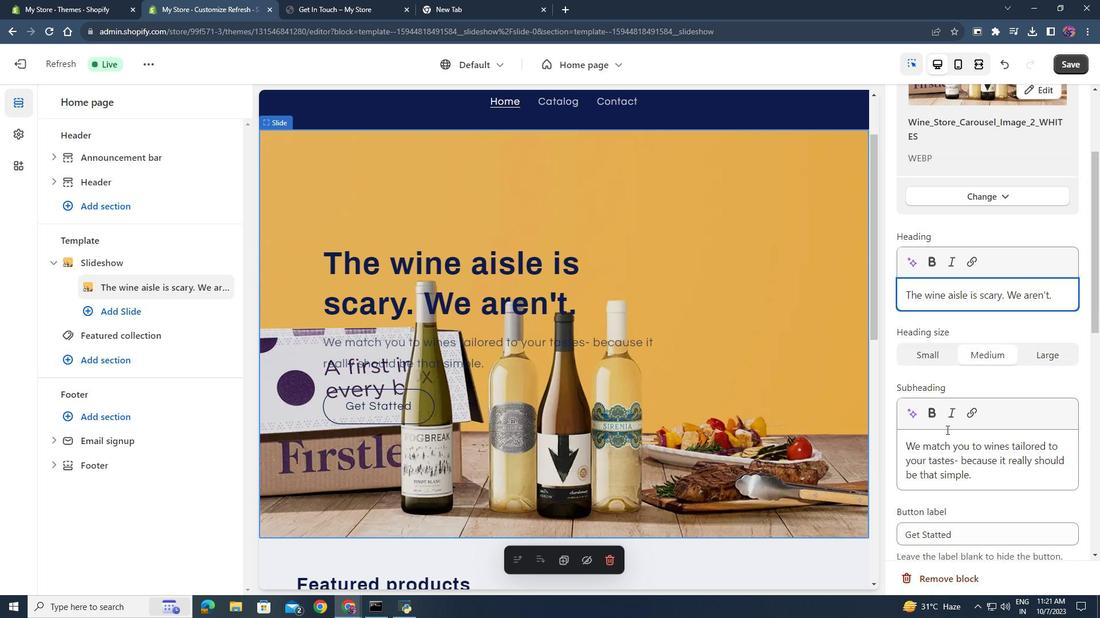
Action: Mouse moved to (946, 430)
Screenshot: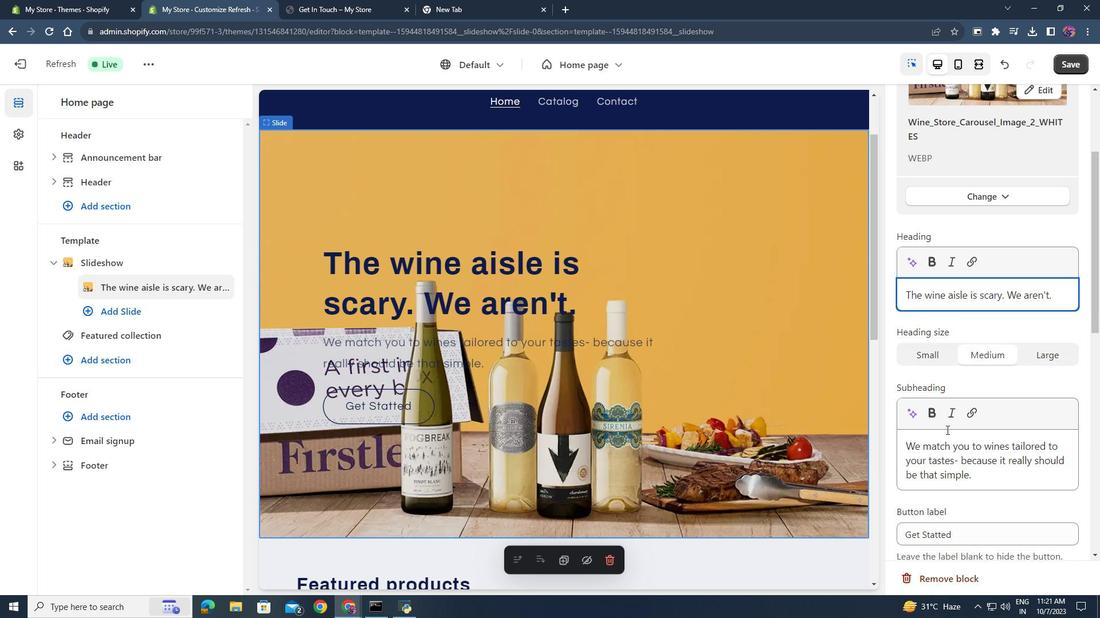 
Action: Mouse scrolled (946, 429) with delta (0, 0)
Screenshot: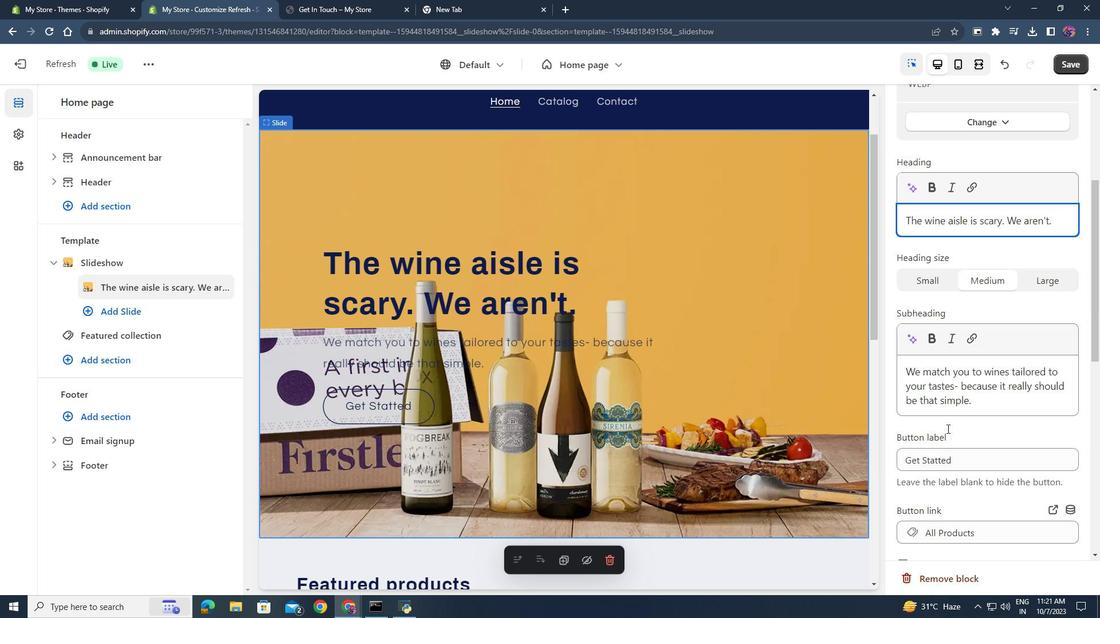 
Action: Mouse moved to (949, 427)
Screenshot: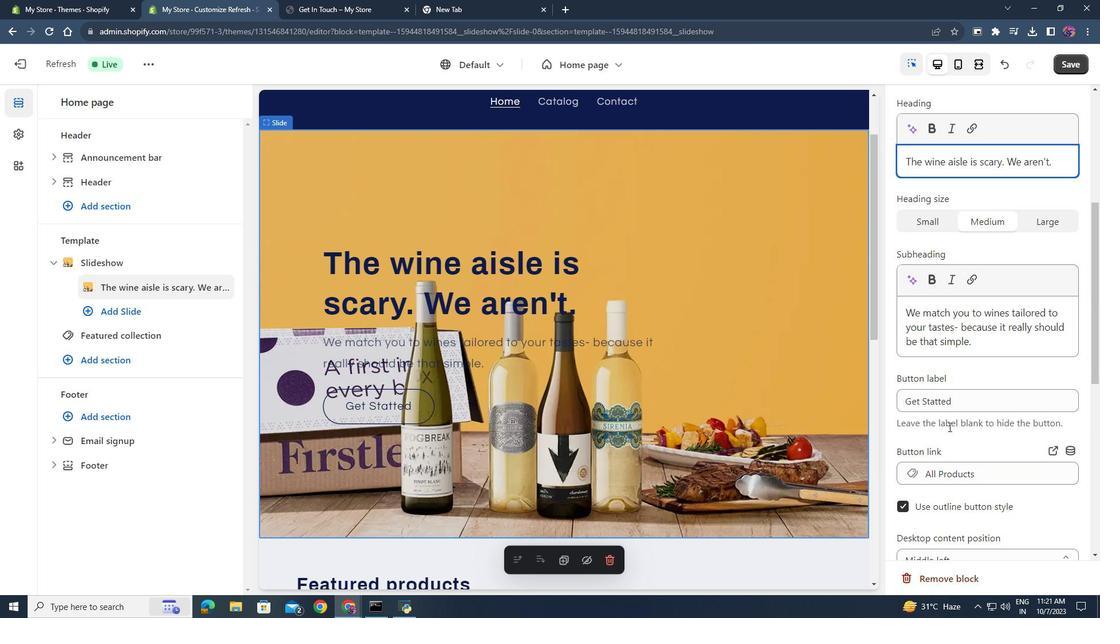 
Action: Mouse scrolled (949, 426) with delta (0, 0)
Screenshot: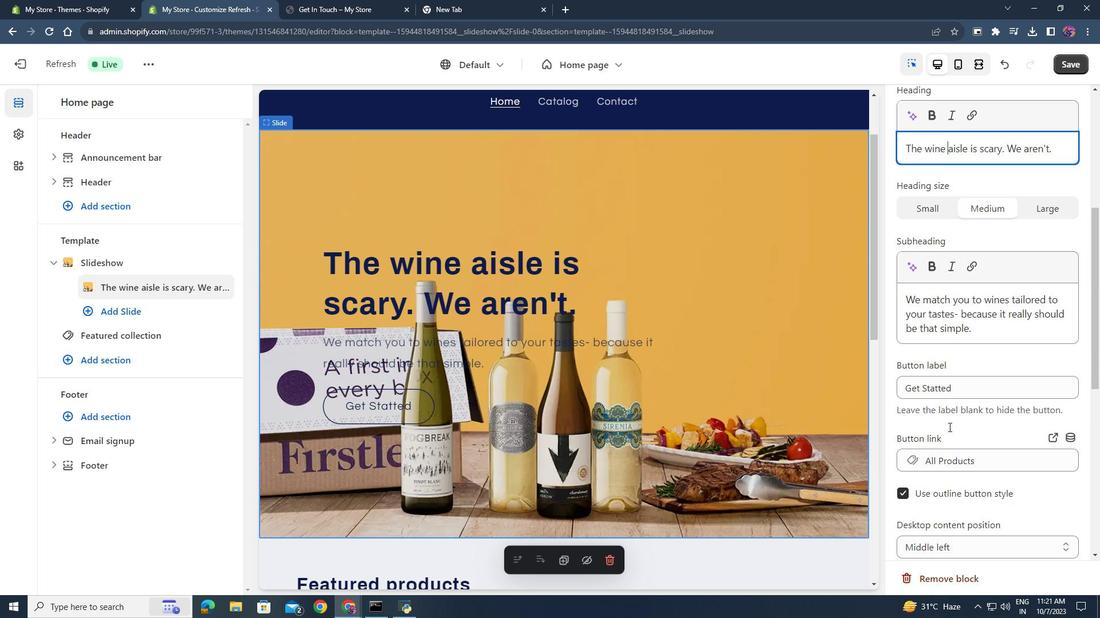 
Action: Mouse scrolled (949, 426) with delta (0, 0)
Screenshot: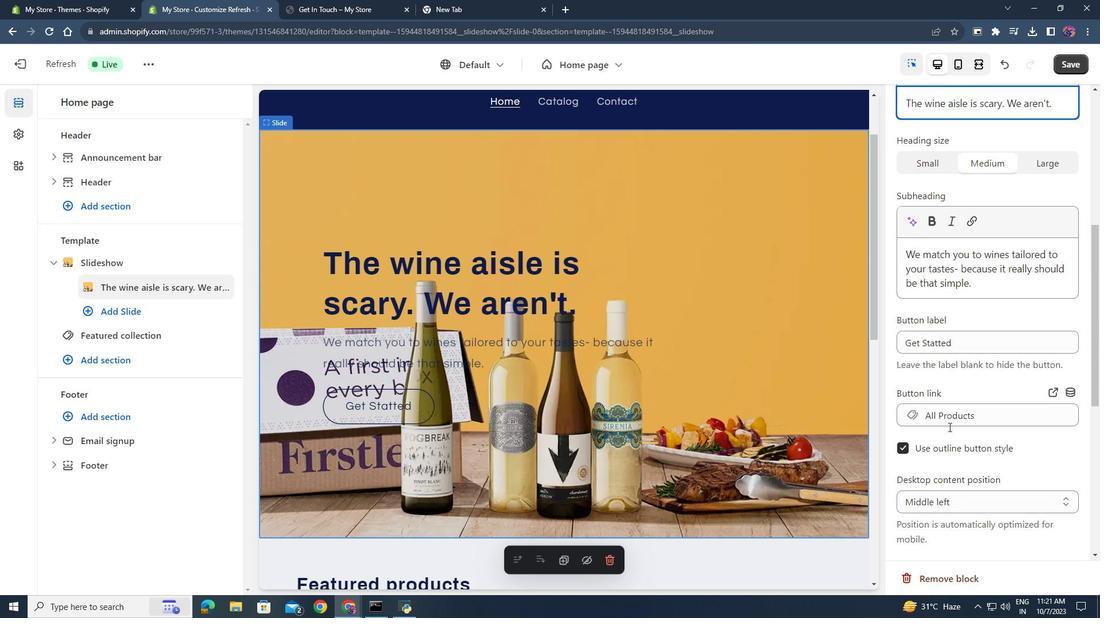 
Action: Mouse moved to (949, 425)
Screenshot: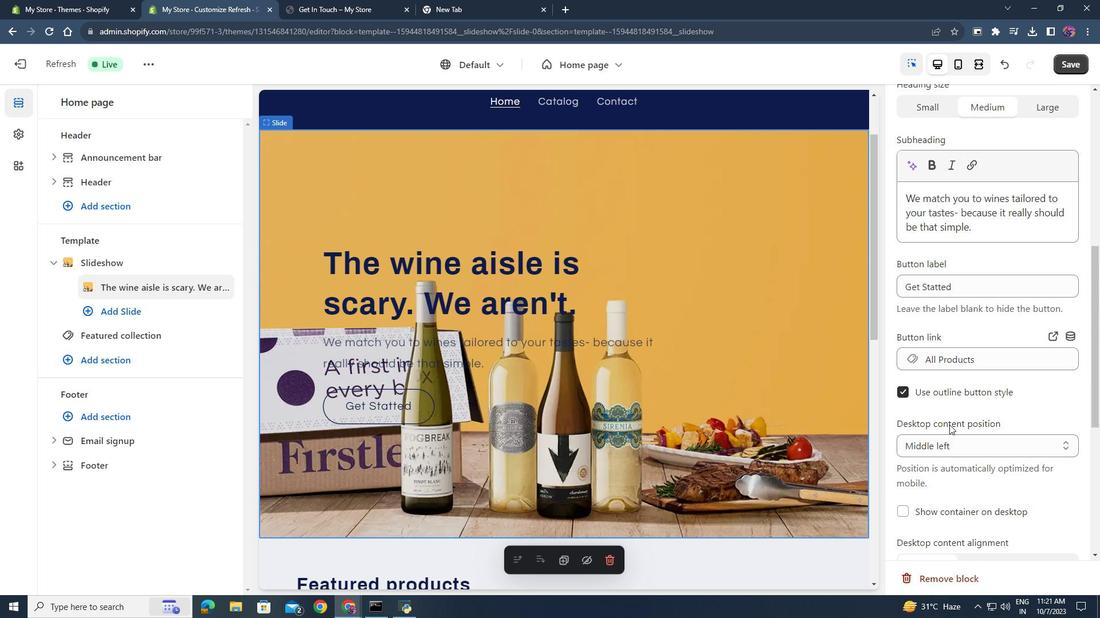
Action: Mouse scrolled (949, 424) with delta (0, 0)
Screenshot: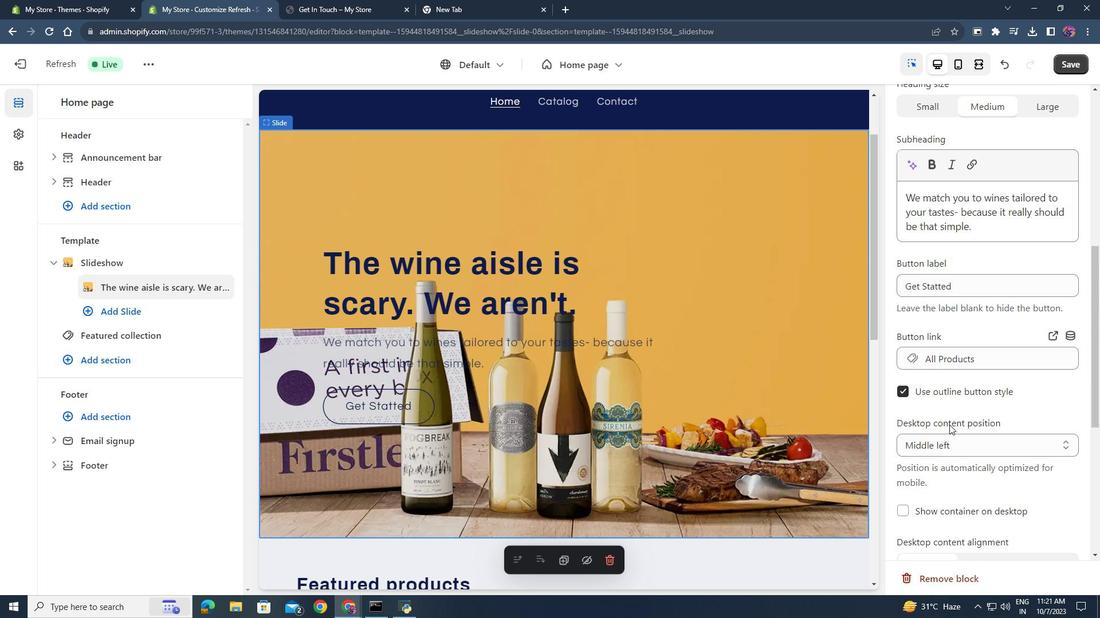 
Action: Mouse scrolled (949, 424) with delta (0, 0)
Screenshot: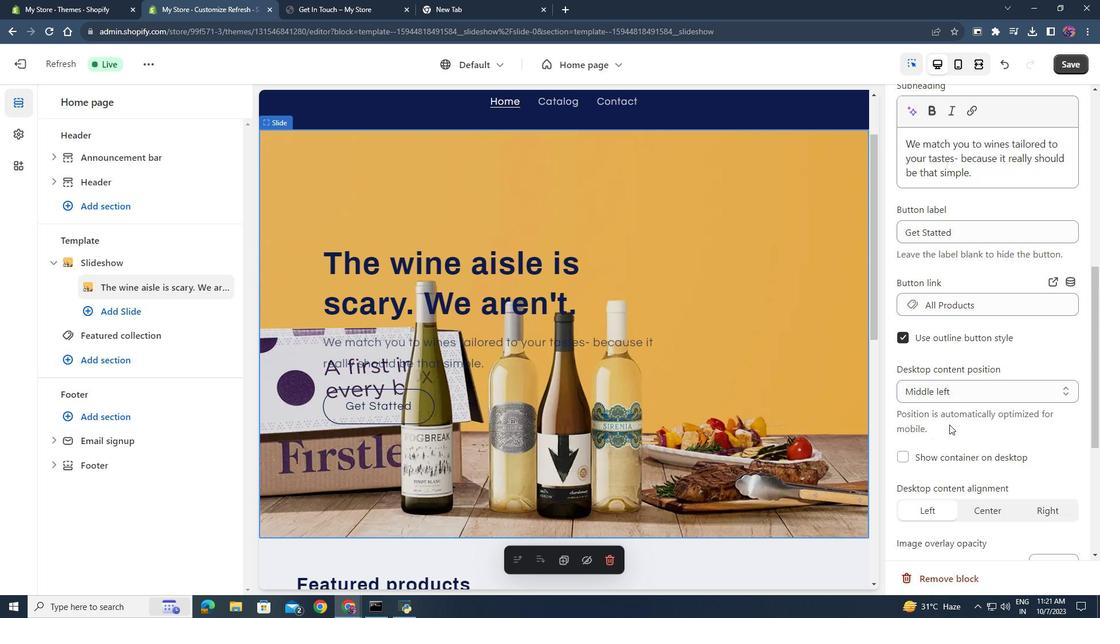 
Action: Mouse moved to (903, 397)
Screenshot: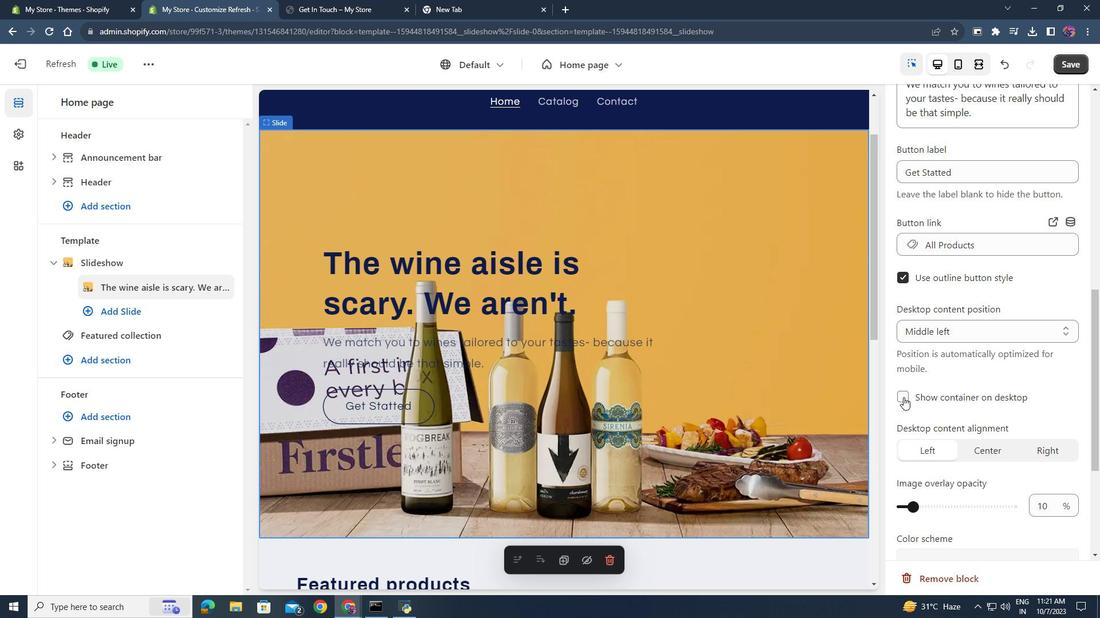 
Action: Mouse pressed left at (903, 397)
Screenshot: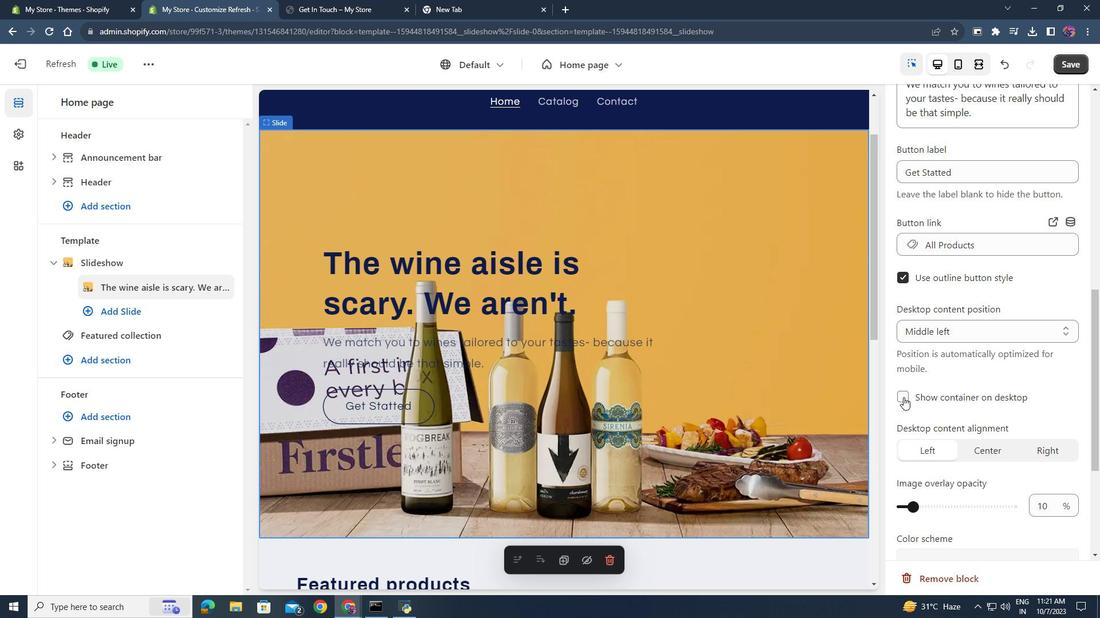 
Action: Mouse moved to (981, 451)
Screenshot: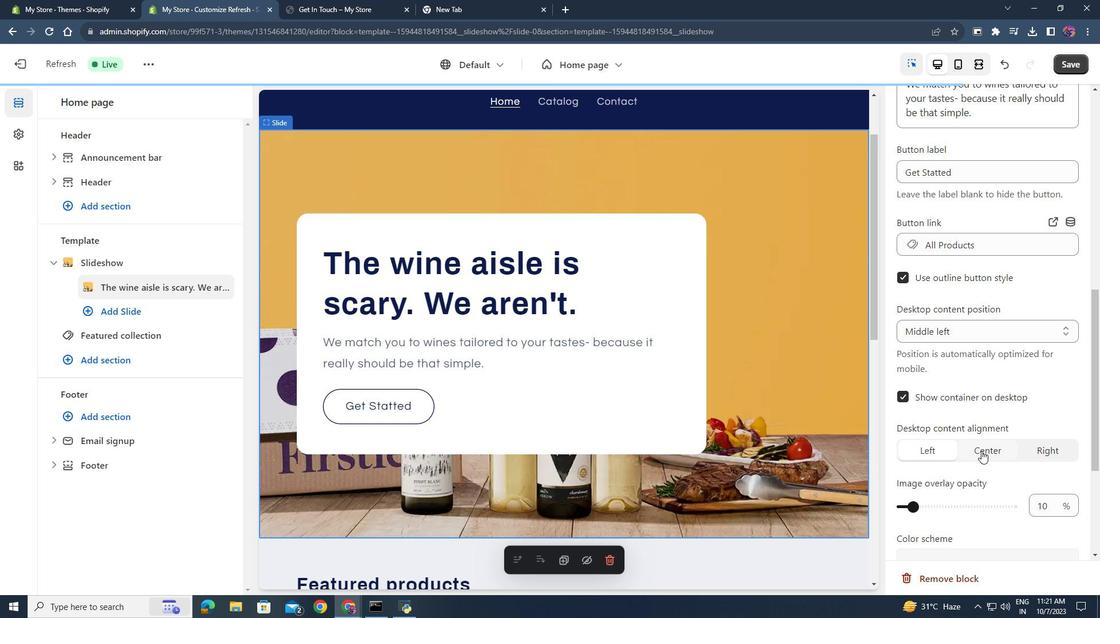 
Action: Mouse pressed left at (981, 451)
Screenshot: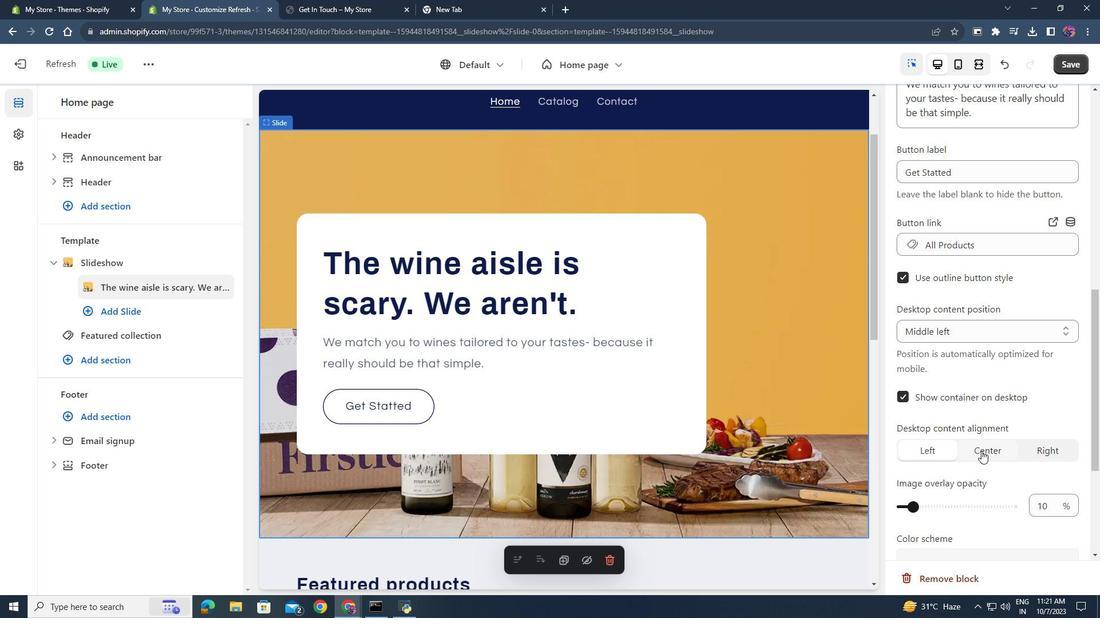 
Action: Mouse moved to (923, 448)
Screenshot: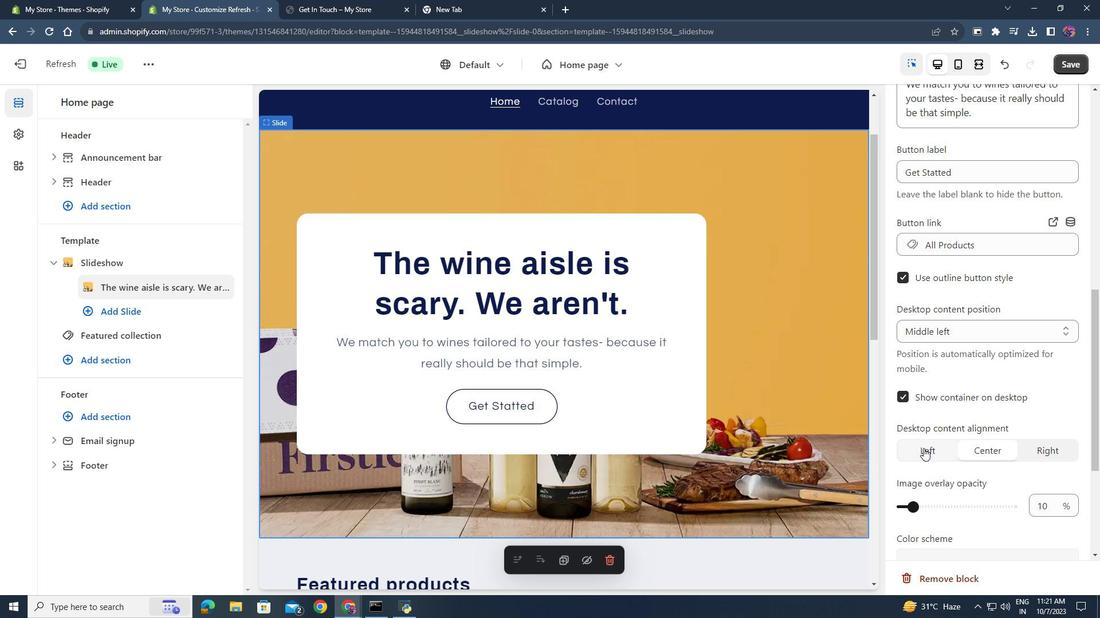 
Action: Mouse pressed left at (923, 448)
Screenshot: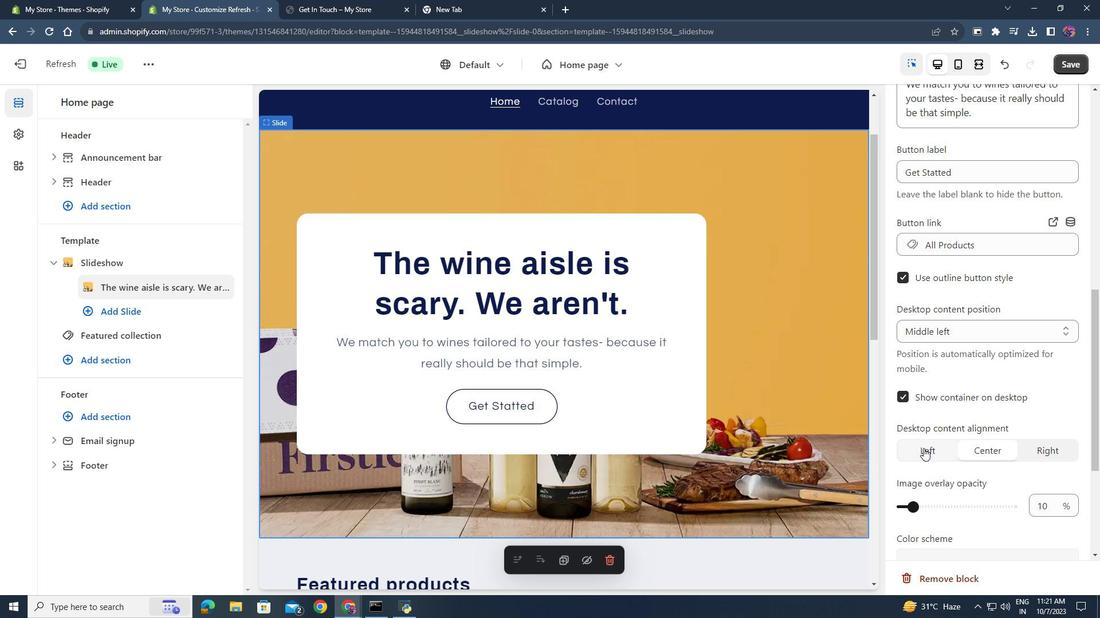 
Action: Mouse moved to (990, 483)
Screenshot: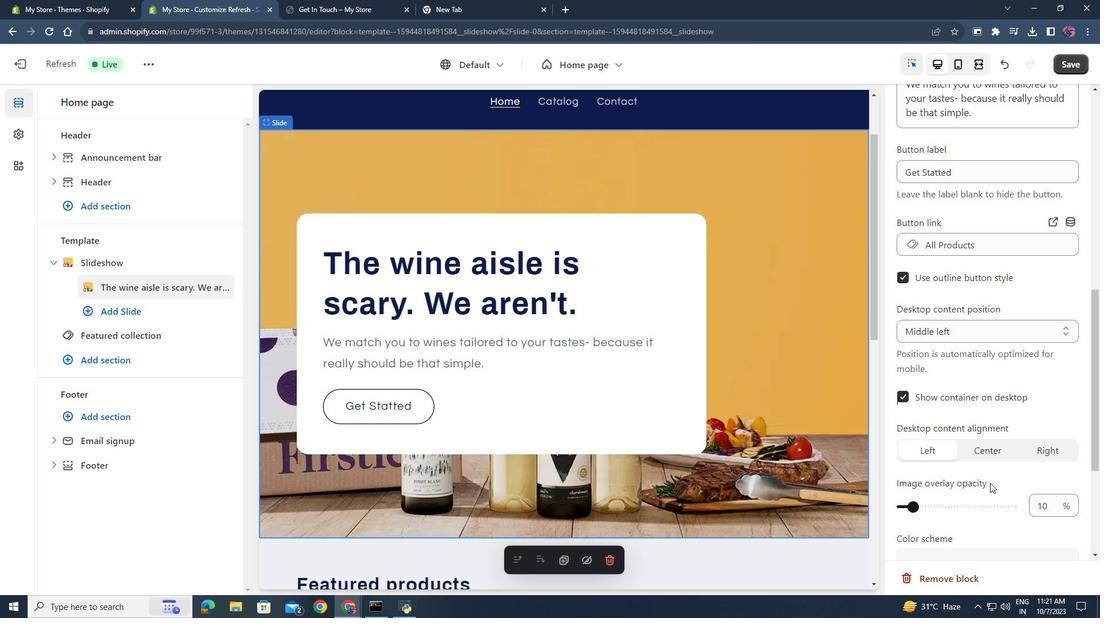 
Action: Mouse scrolled (990, 483) with delta (0, 0)
Screenshot: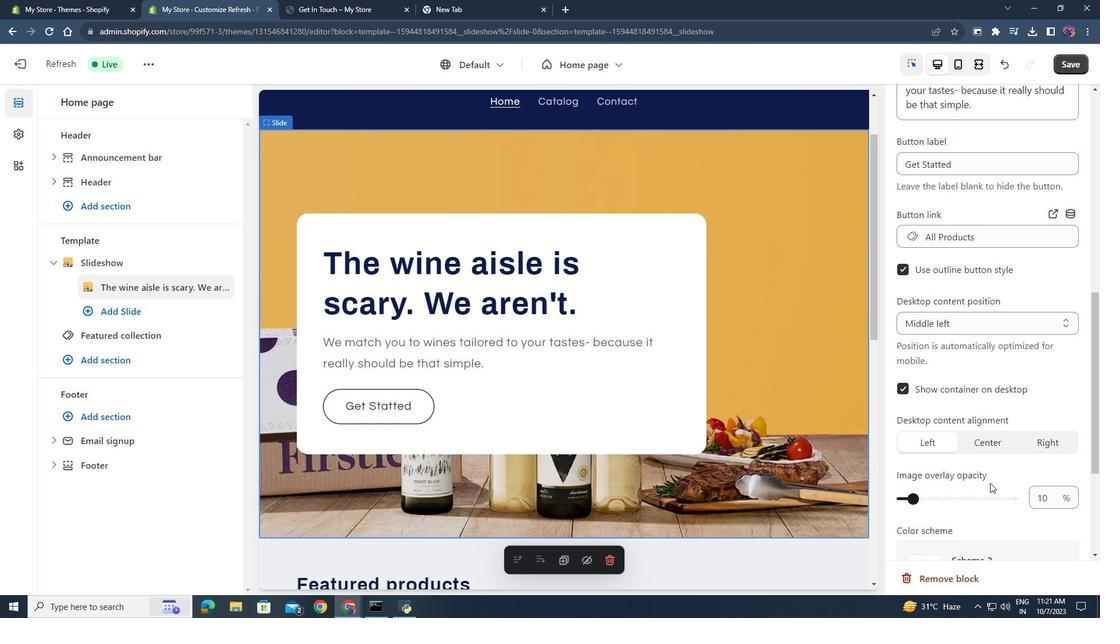 
Action: Mouse moved to (915, 450)
Screenshot: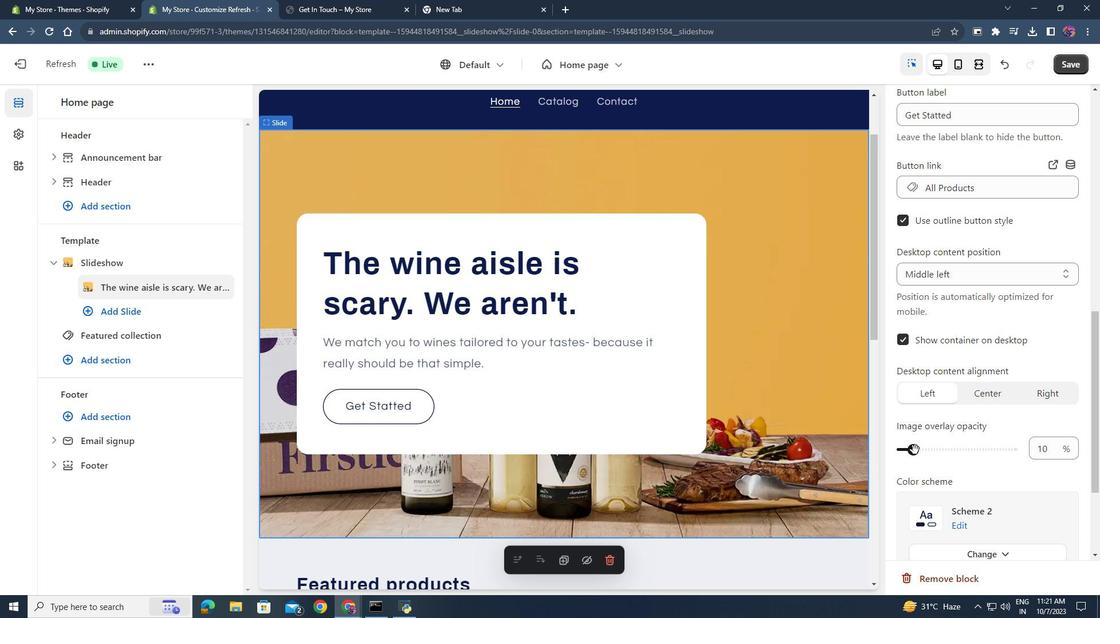 
Action: Mouse pressed left at (915, 450)
Screenshot: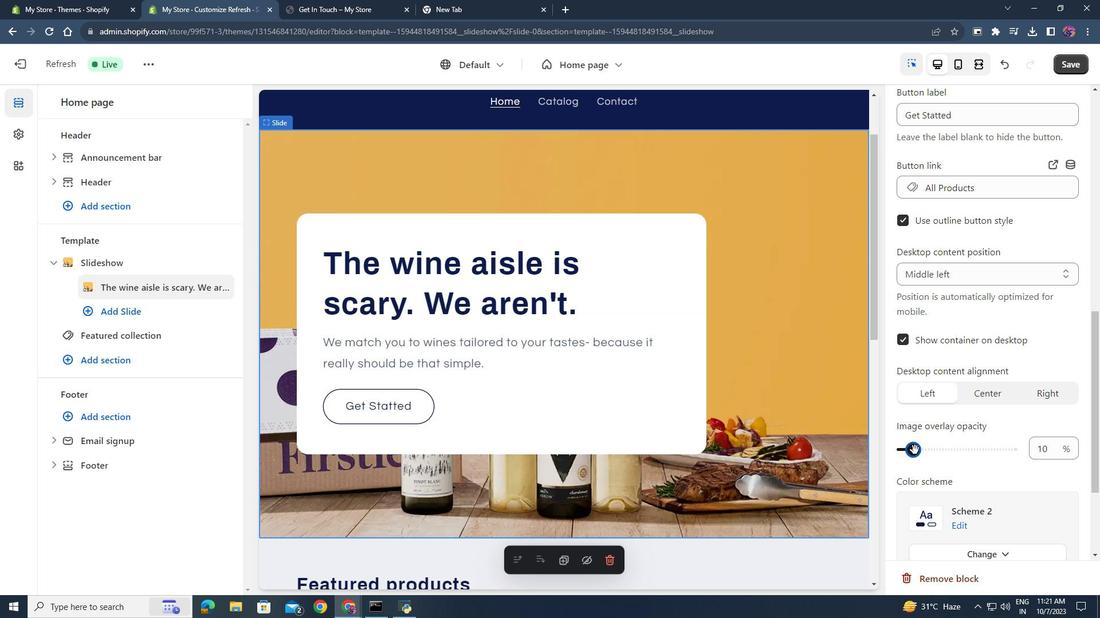 
Action: Mouse moved to (904, 452)
